 Task: Compare flight options and prices from New Delhi to Mumbai and Bengaluru using Google Flights and MakeMyTrip, applying filters for non-stop flights, carry-on bag, and price up to ₹30,000.
Action: Mouse moved to (451, 380)
Screenshot: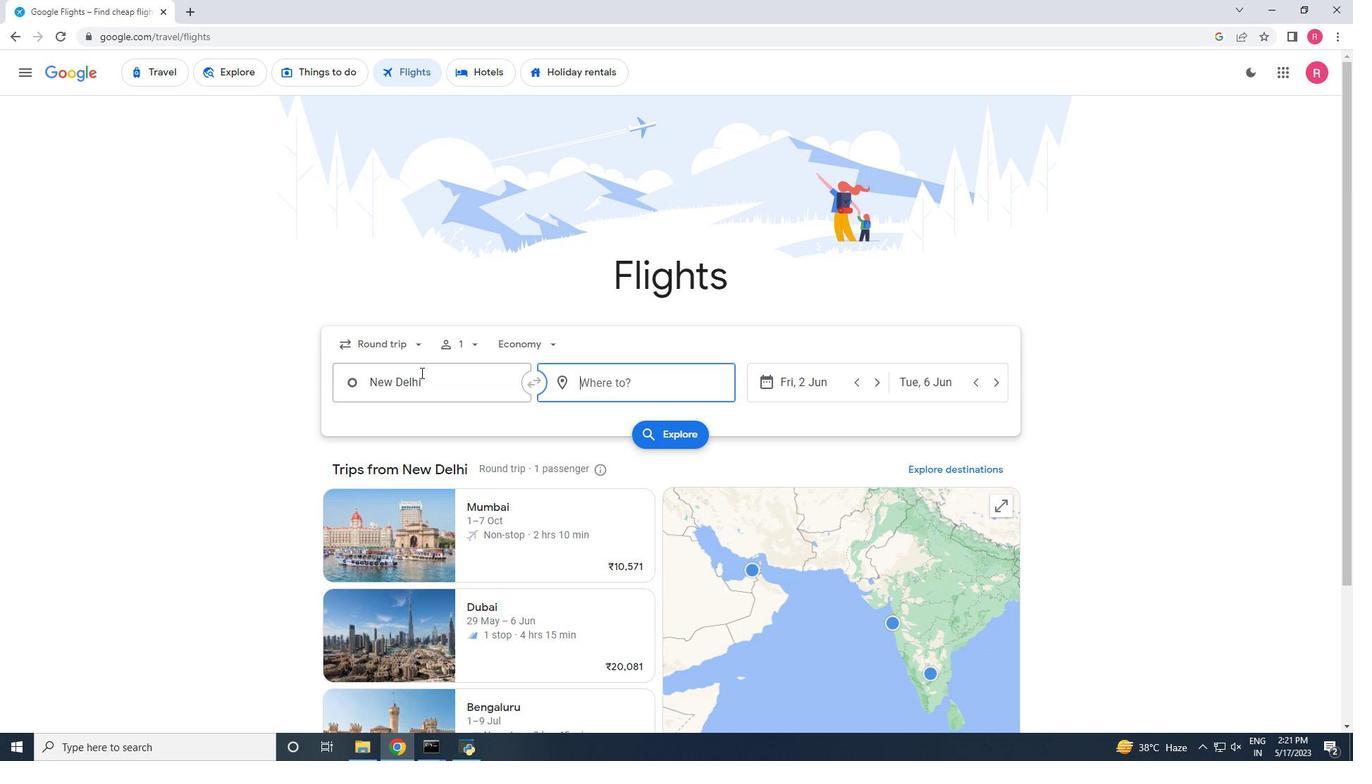 
Action: Mouse pressed left at (451, 380)
Screenshot: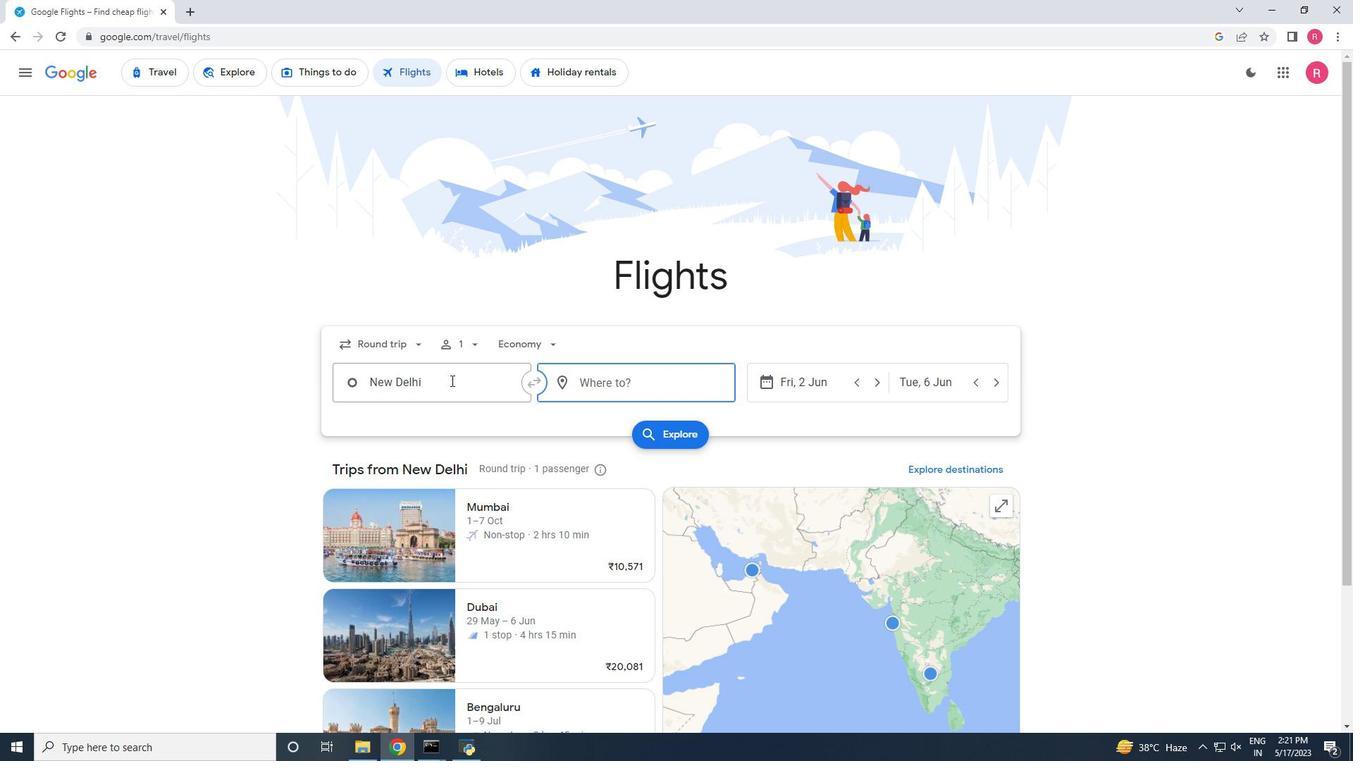 
Action: Mouse moved to (677, 386)
Screenshot: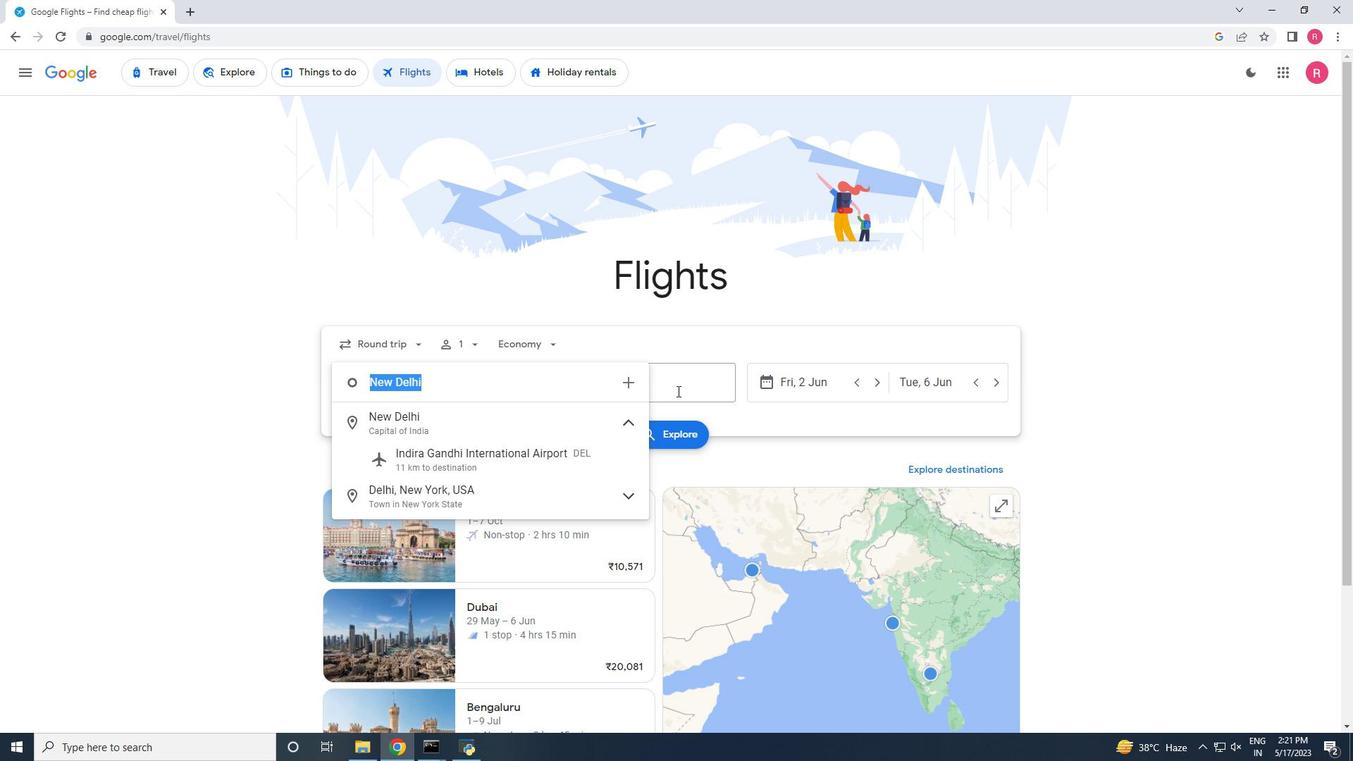 
Action: Mouse pressed left at (677, 386)
Screenshot: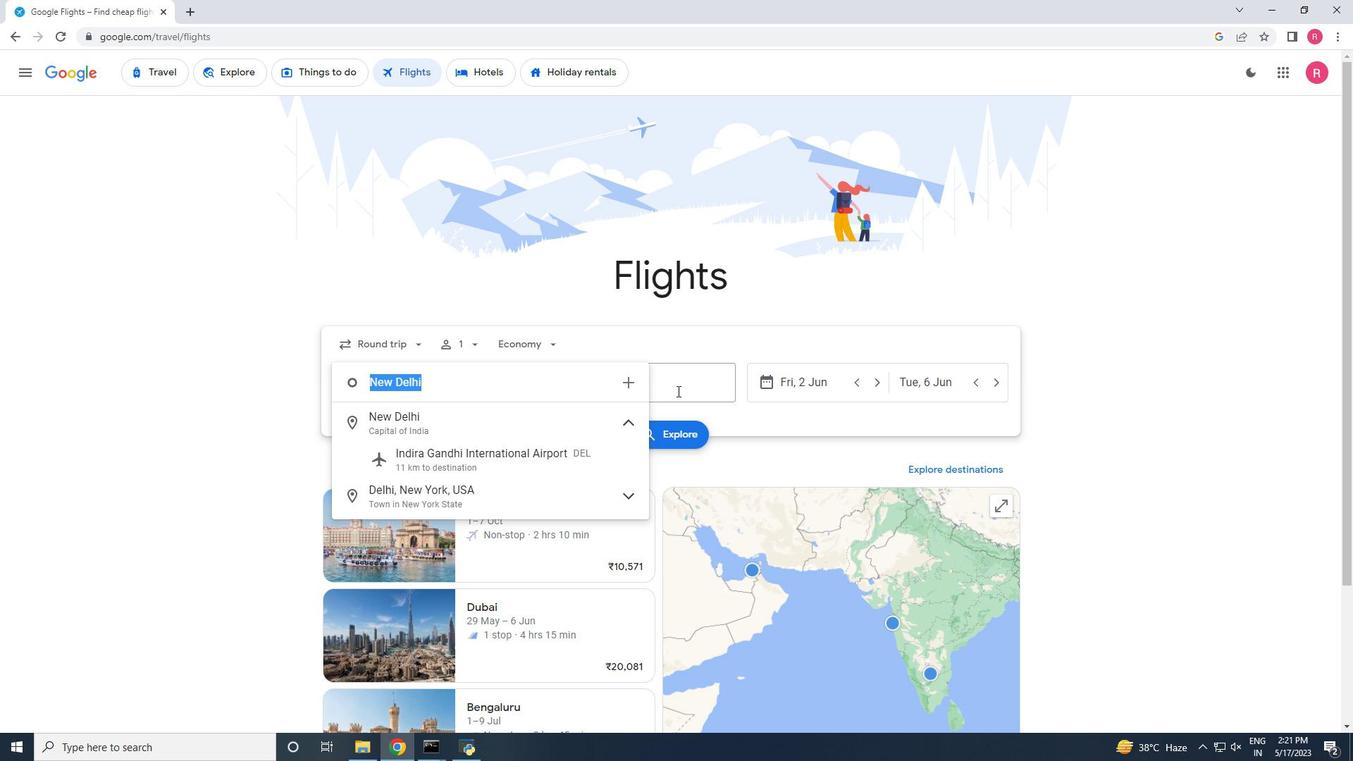 
Action: Key pressed mm<Key.backspace>um<Key.down><Key.enter>
Screenshot: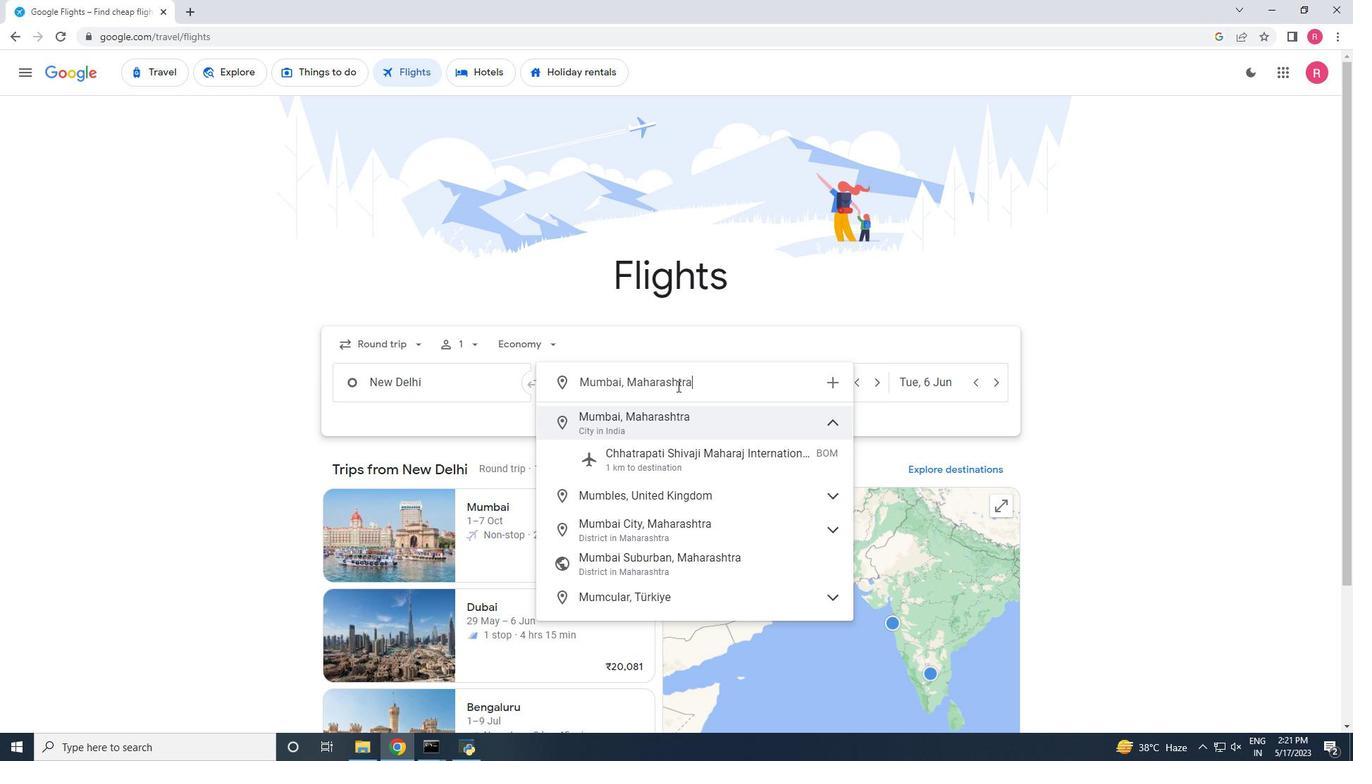 
Action: Mouse moved to (415, 349)
Screenshot: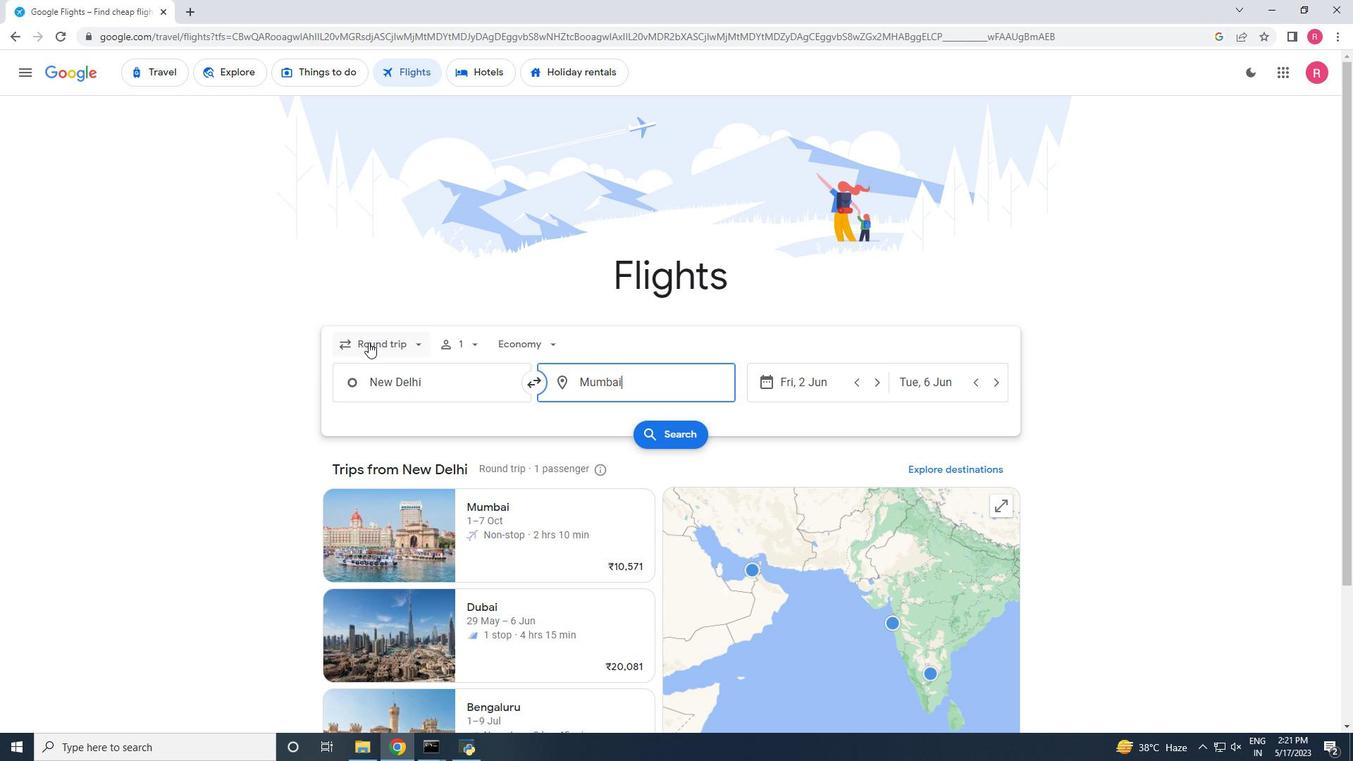 
Action: Mouse pressed left at (415, 349)
Screenshot: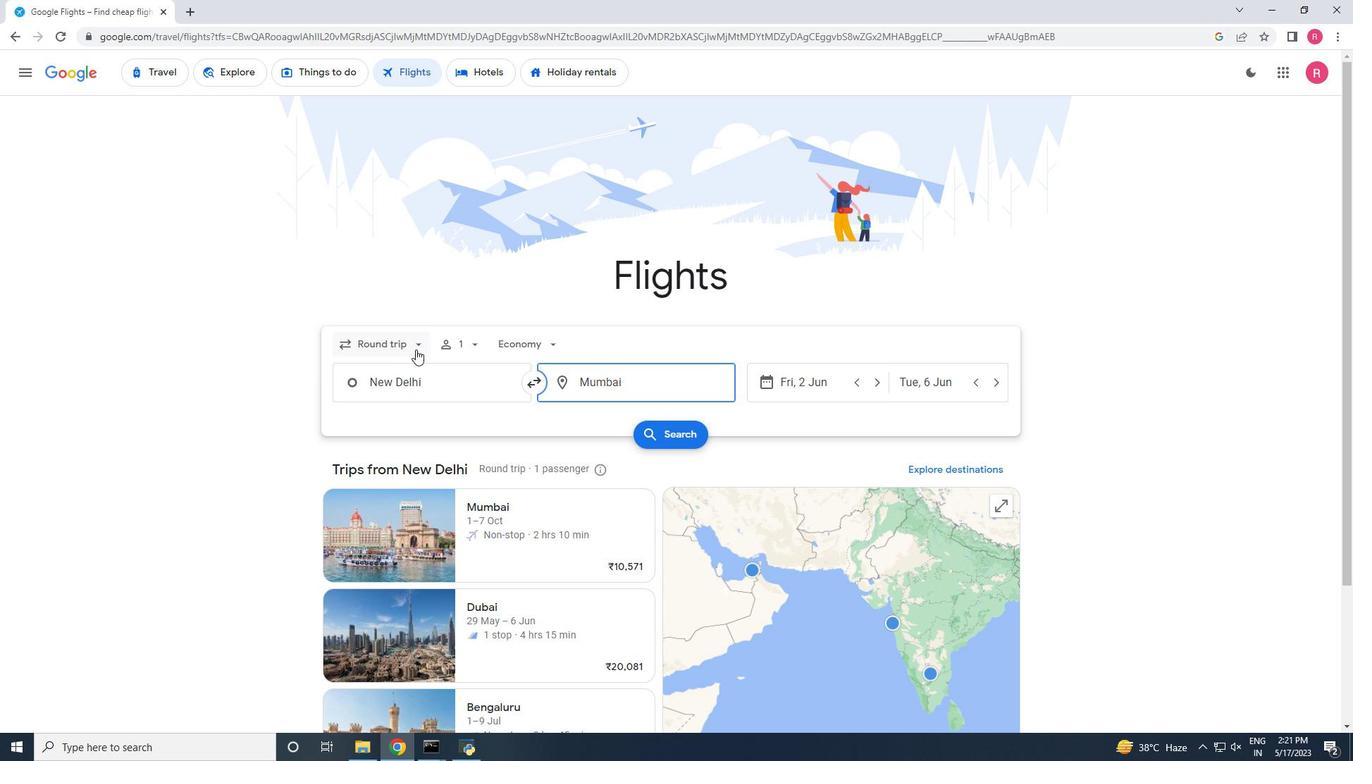 
Action: Mouse moved to (409, 365)
Screenshot: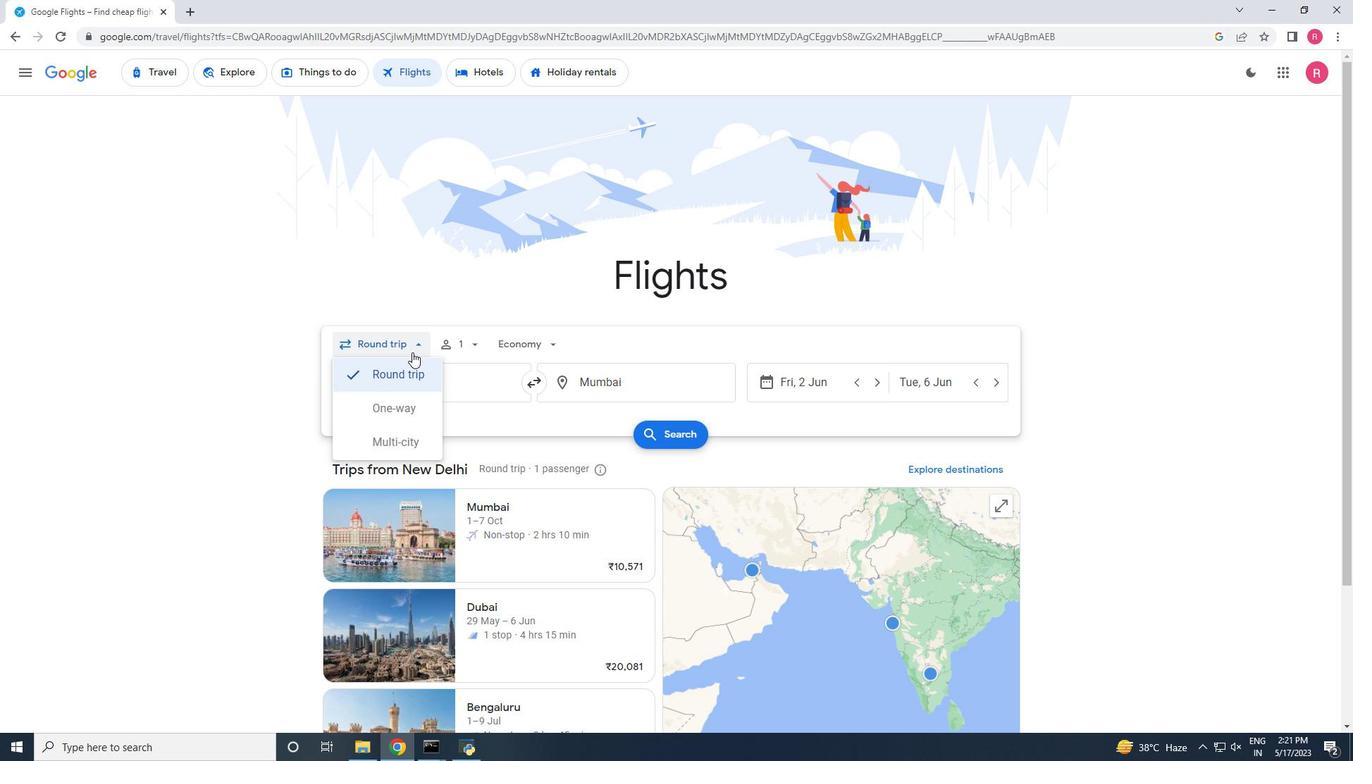 
Action: Mouse pressed left at (409, 365)
Screenshot: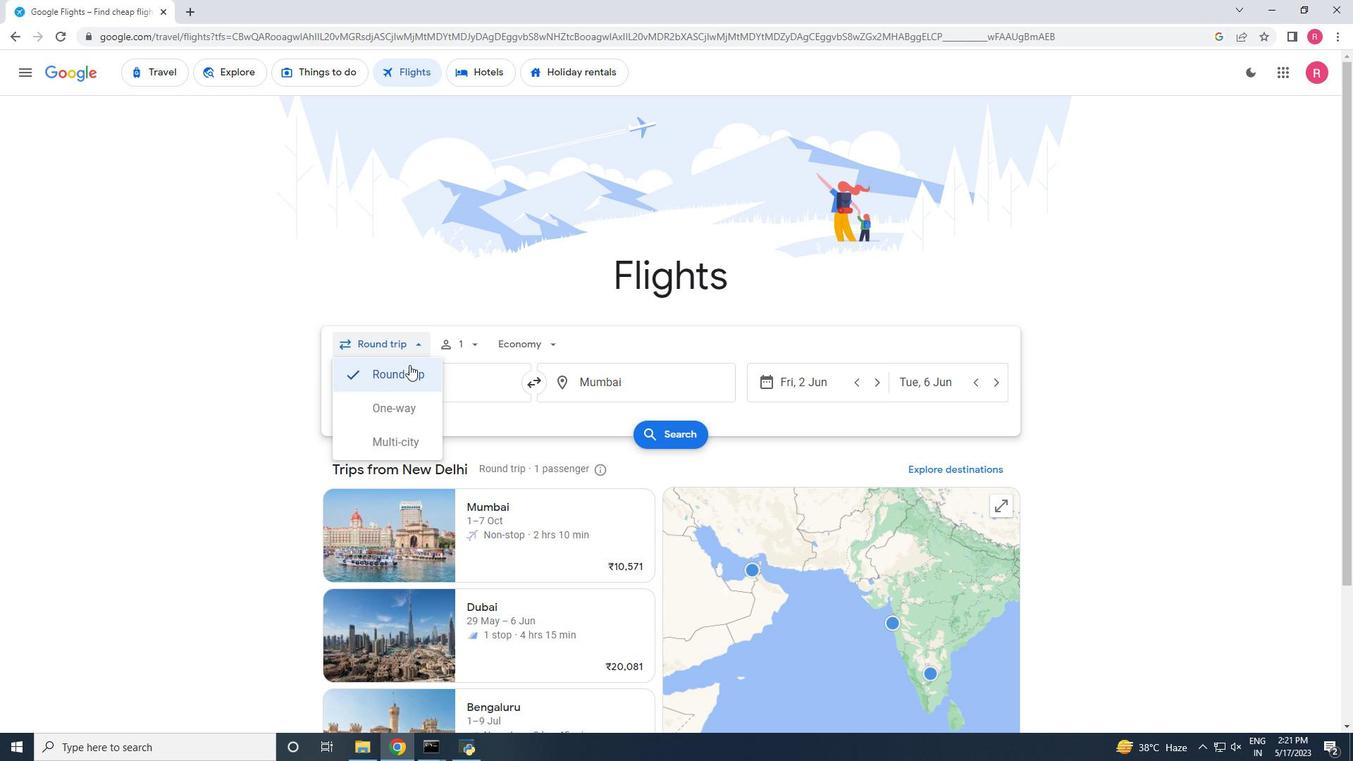 
Action: Mouse moved to (465, 354)
Screenshot: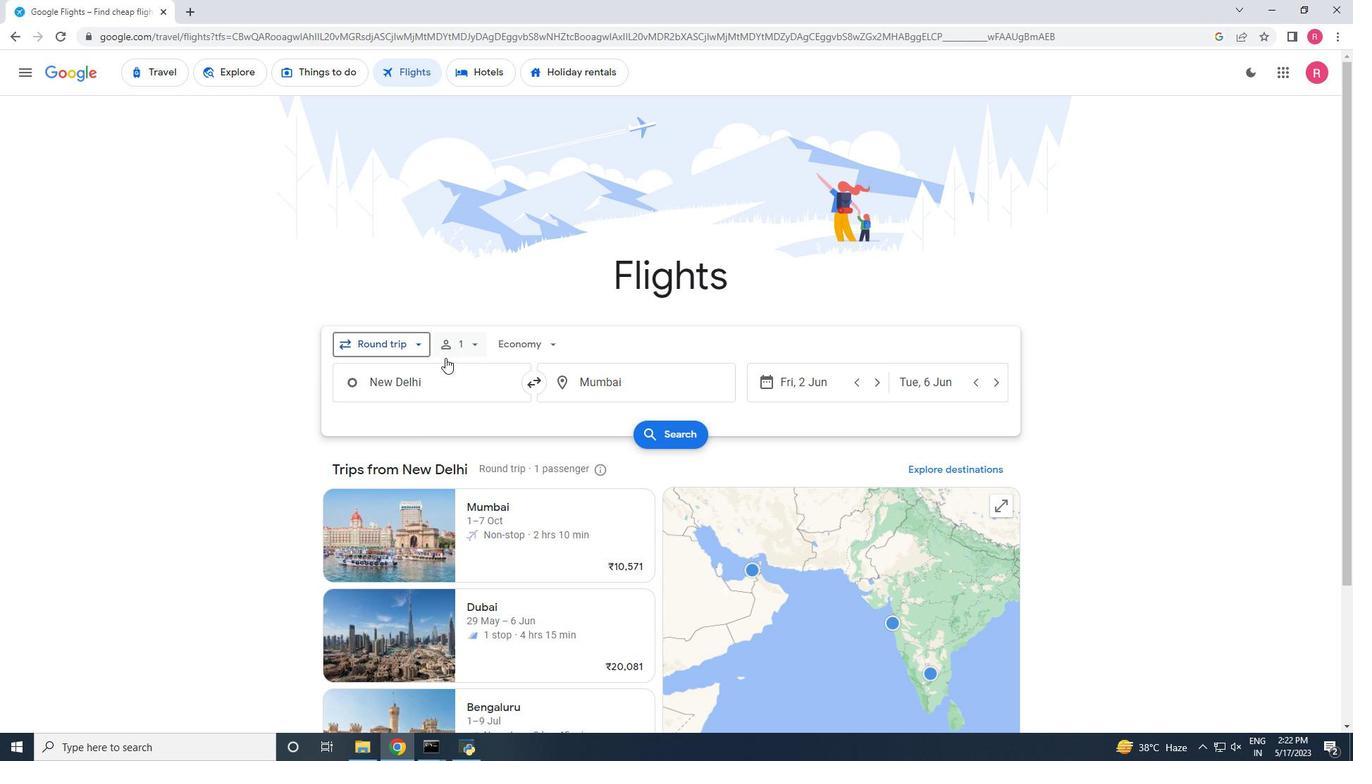 
Action: Mouse pressed left at (465, 354)
Screenshot: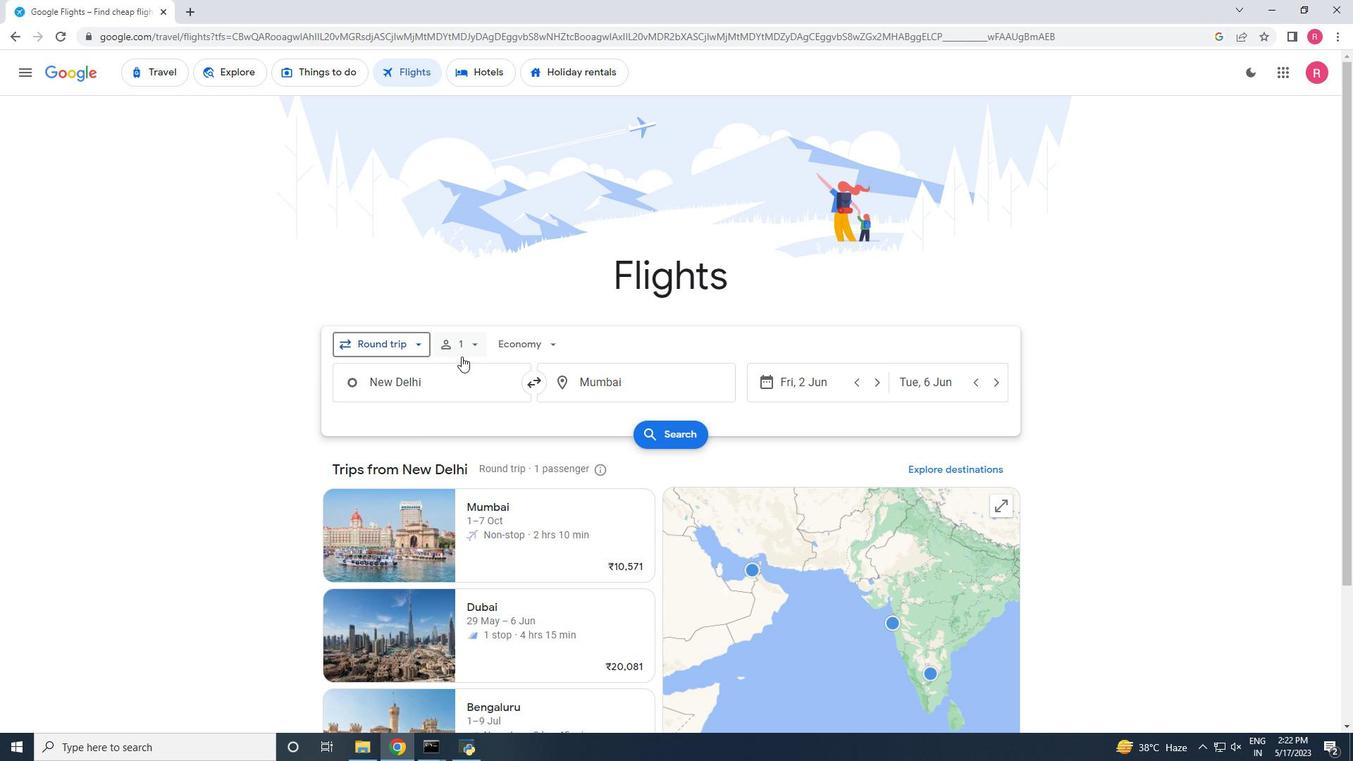 
Action: Mouse moved to (568, 527)
Screenshot: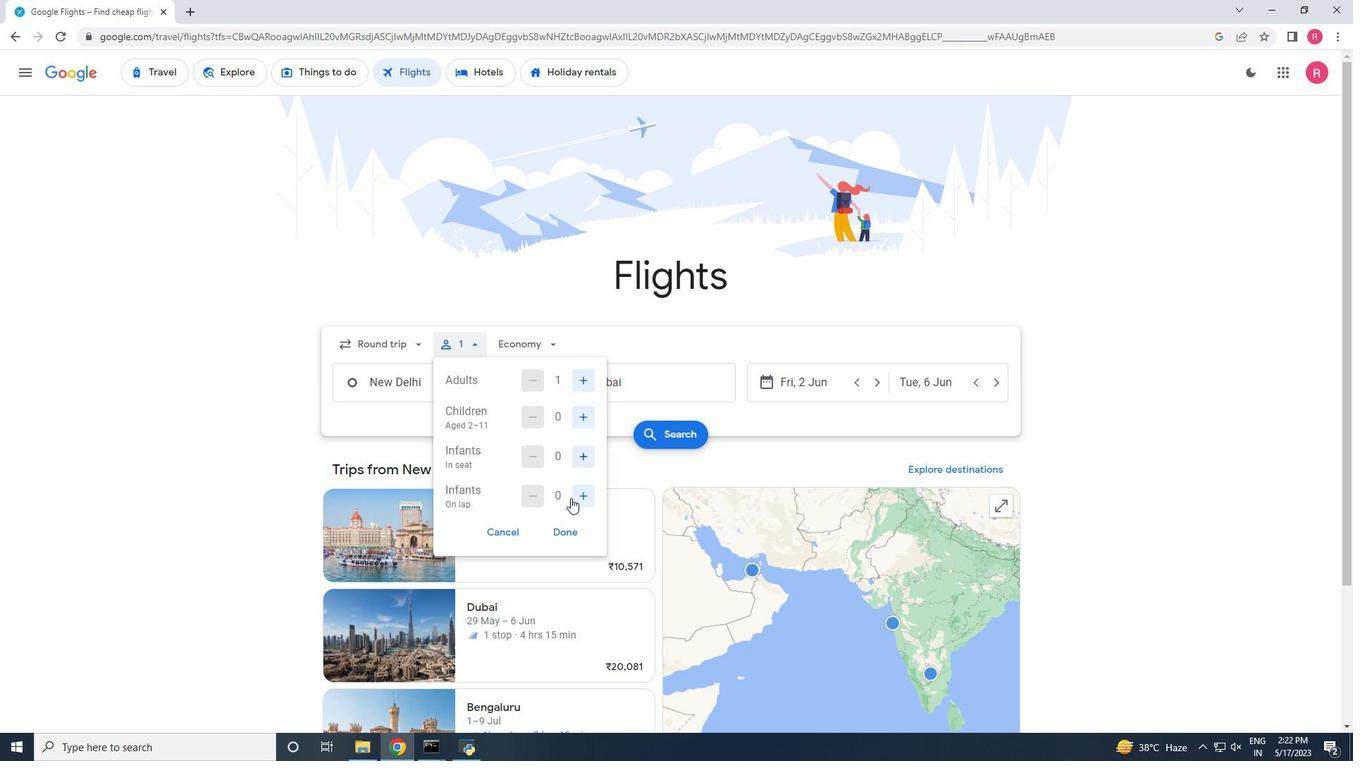 
Action: Mouse pressed left at (568, 527)
Screenshot: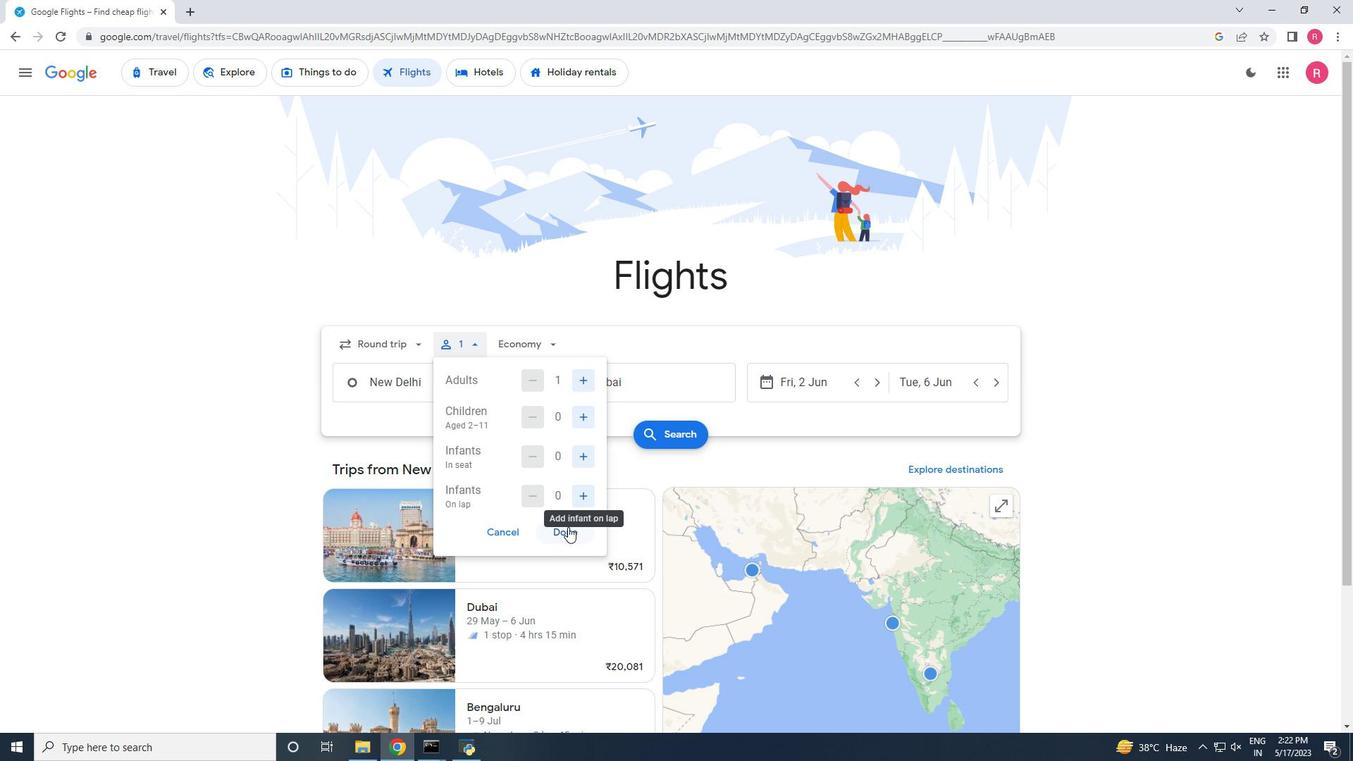 
Action: Mouse moved to (534, 353)
Screenshot: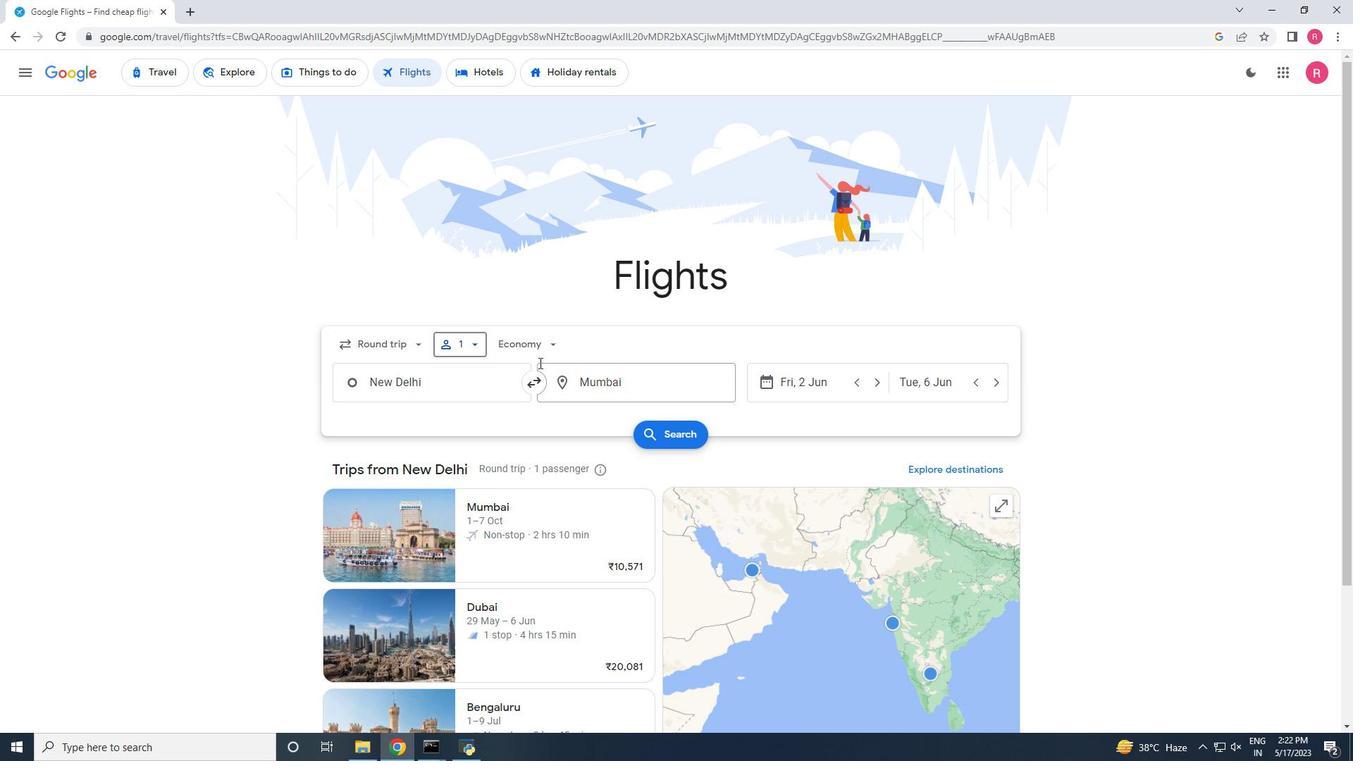 
Action: Mouse pressed left at (534, 353)
Screenshot: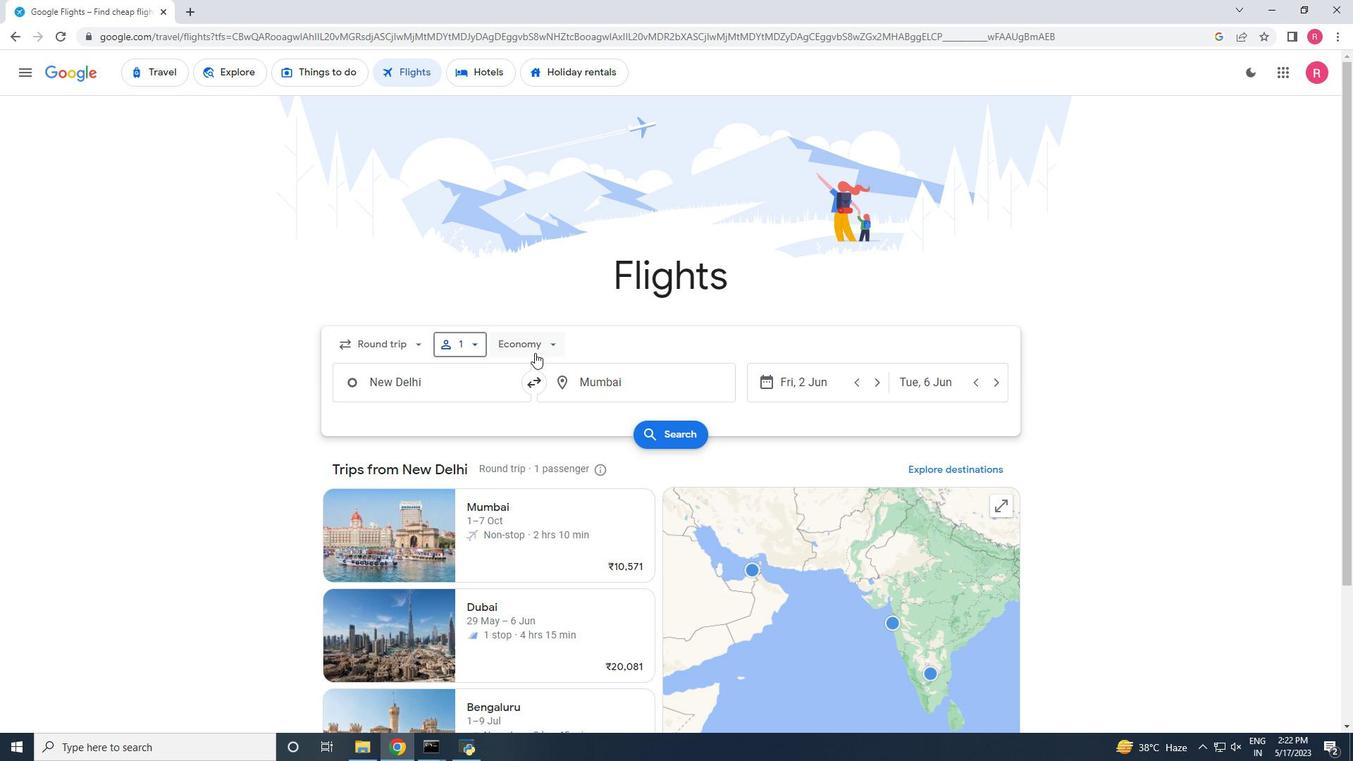 
Action: Mouse moved to (540, 379)
Screenshot: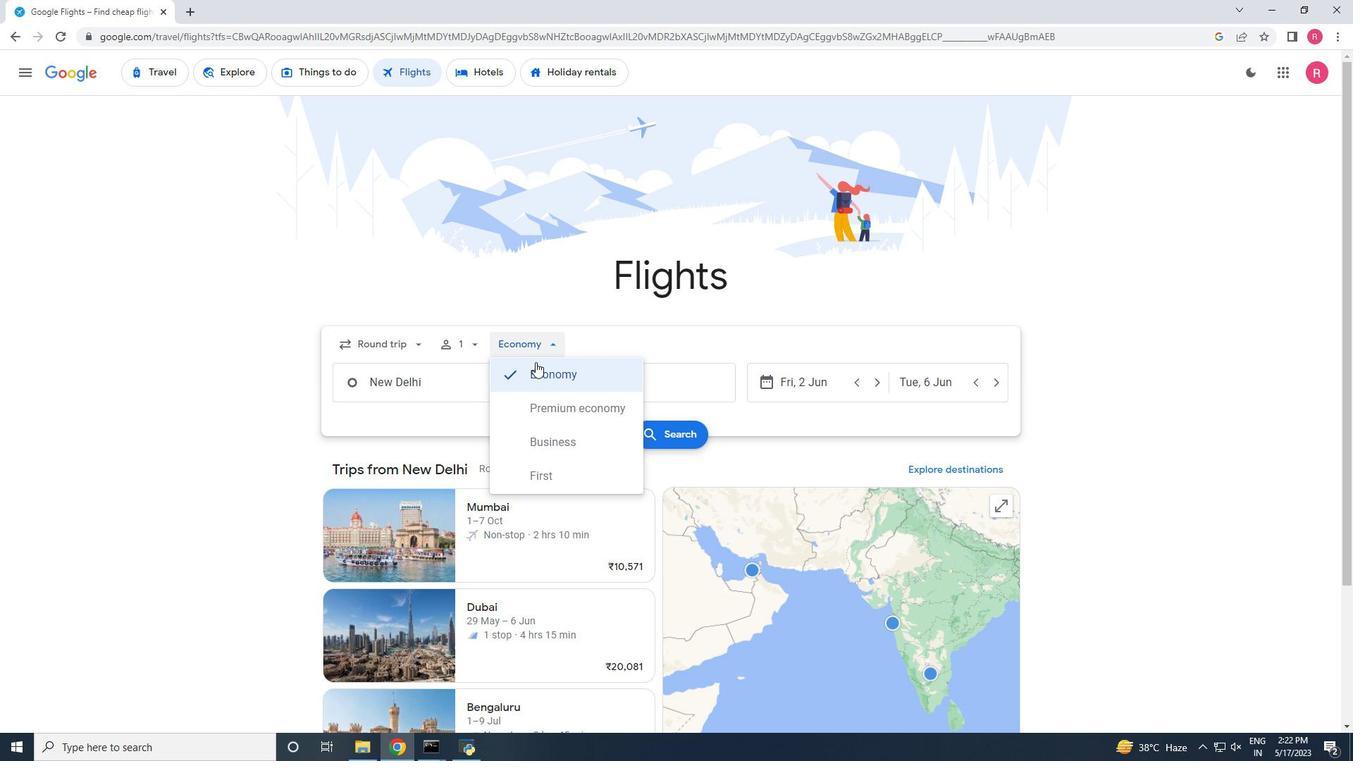
Action: Mouse pressed left at (540, 379)
Screenshot: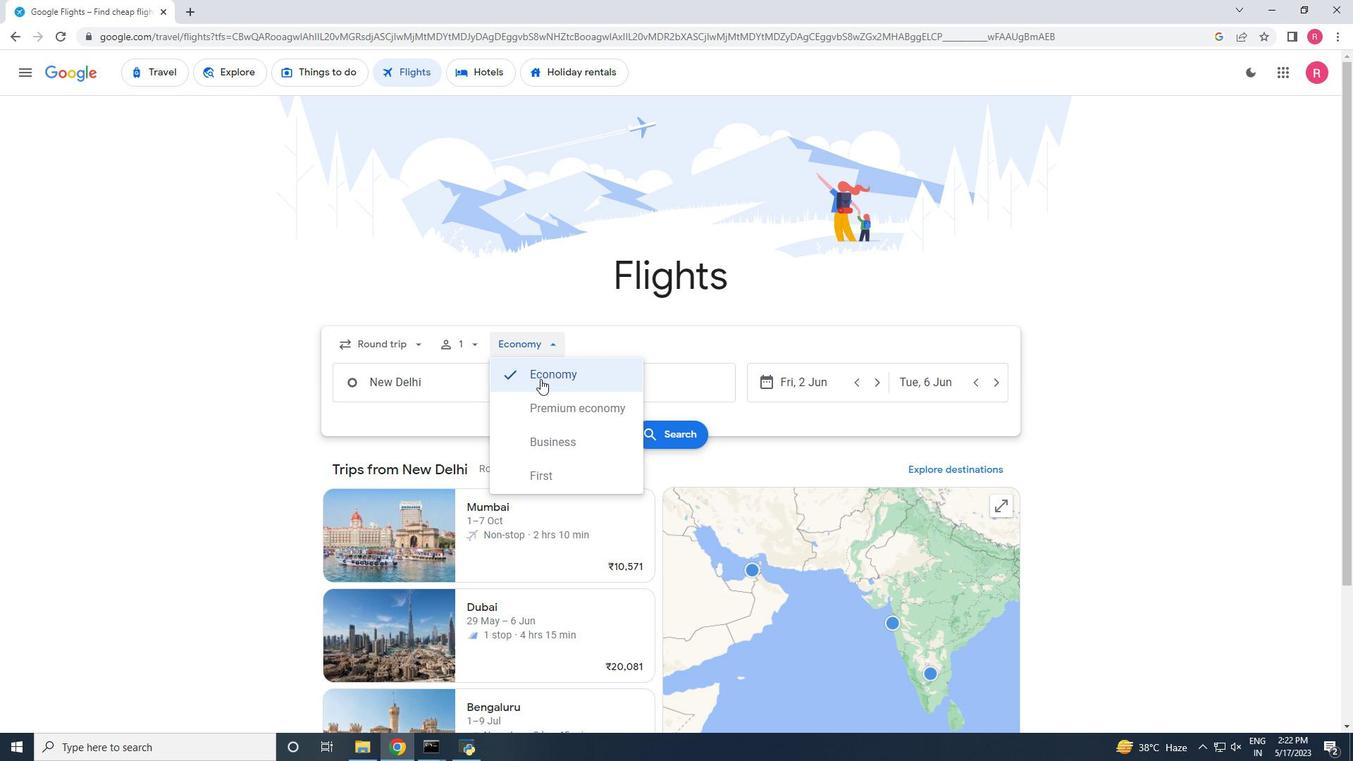 
Action: Mouse moved to (845, 391)
Screenshot: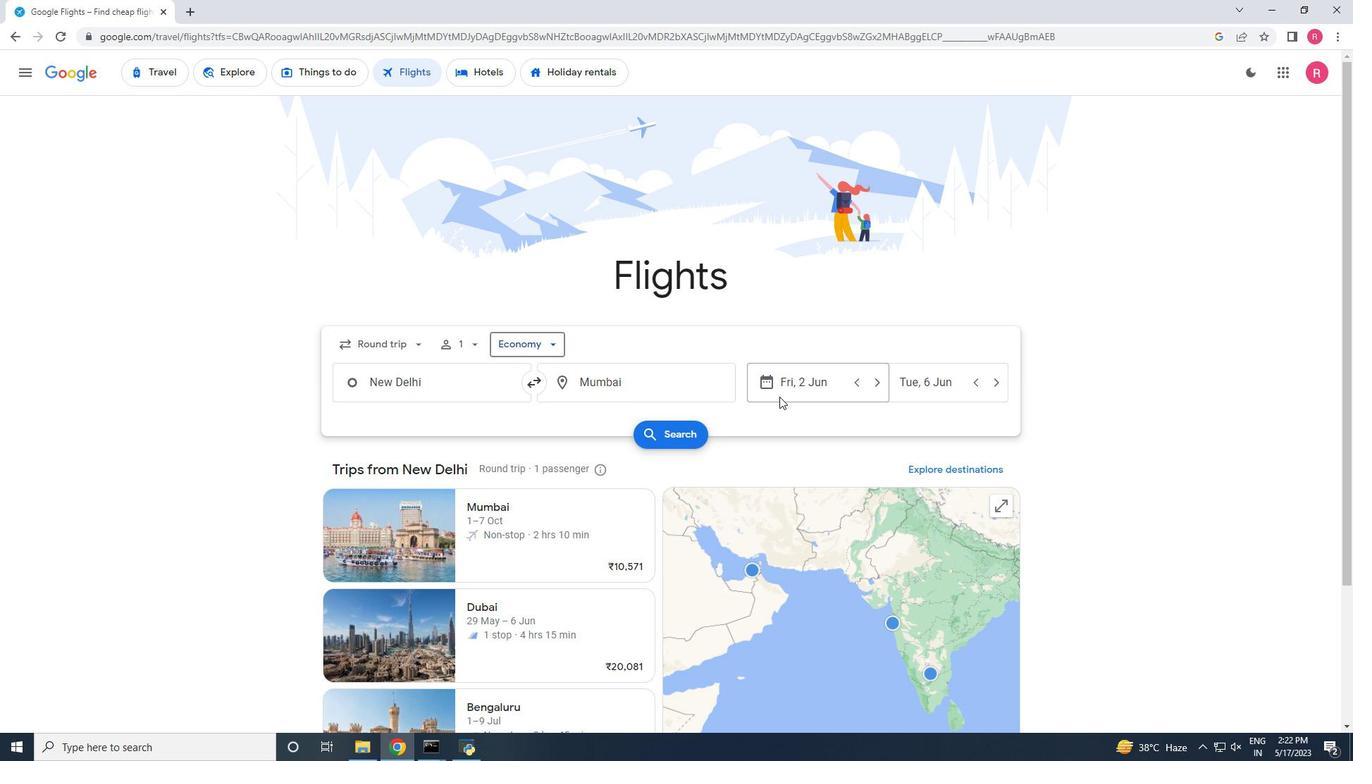 
Action: Mouse pressed left at (845, 391)
Screenshot: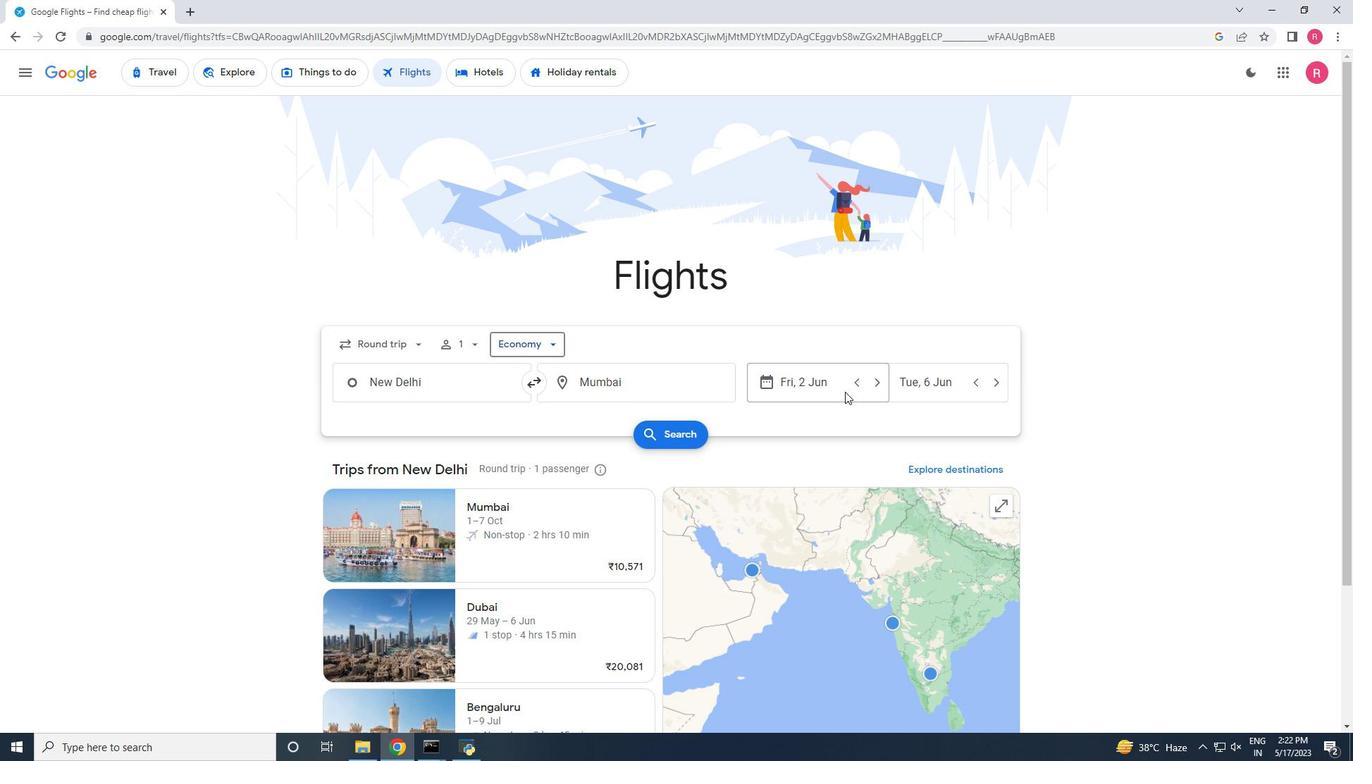
Action: Mouse moved to (897, 544)
Screenshot: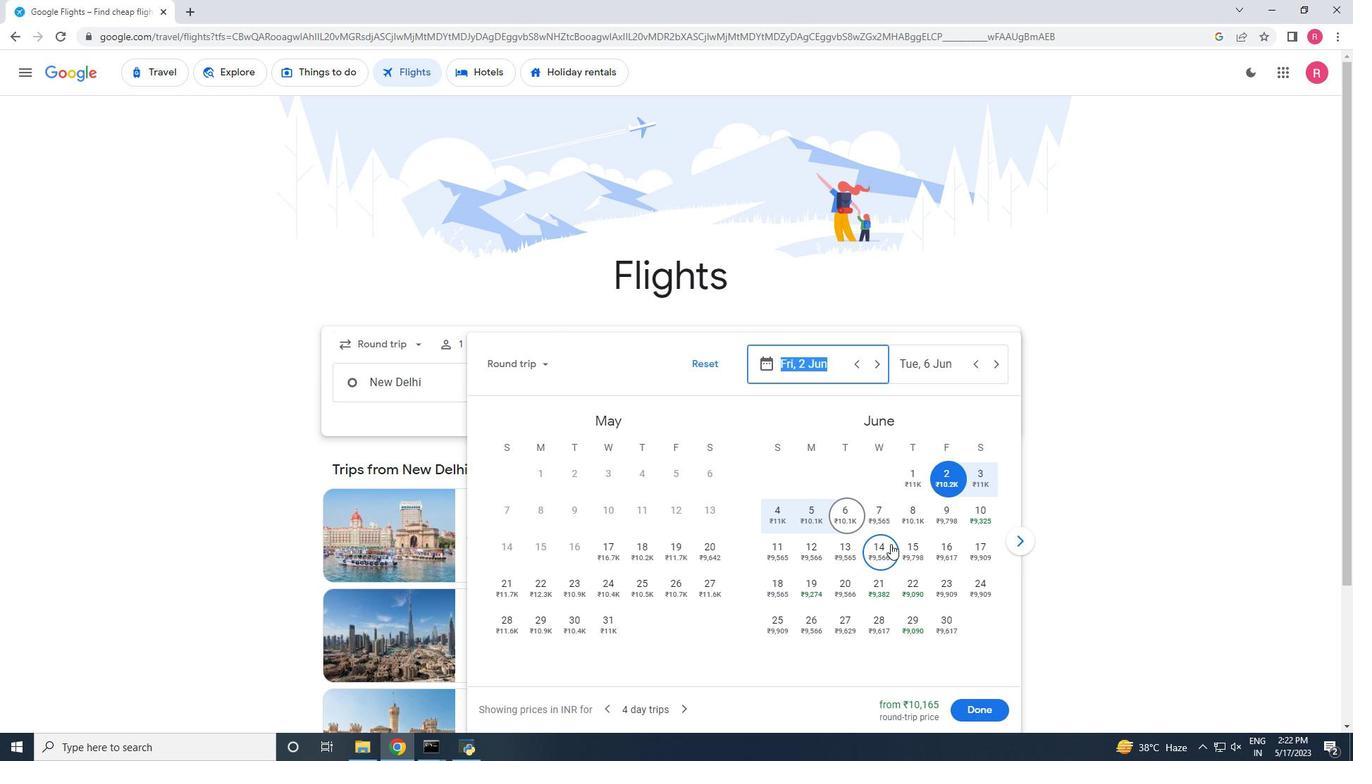 
Action: Mouse pressed left at (897, 544)
Screenshot: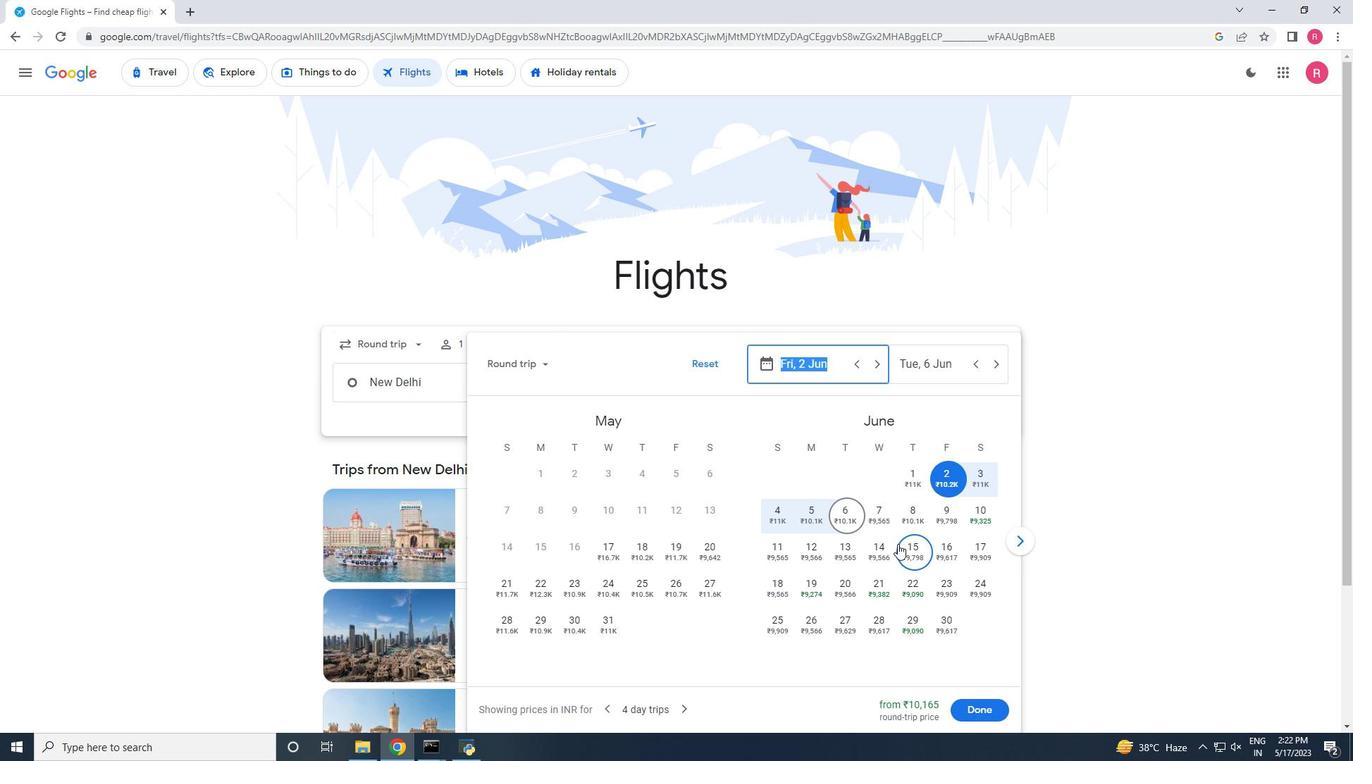 
Action: Mouse moved to (933, 548)
Screenshot: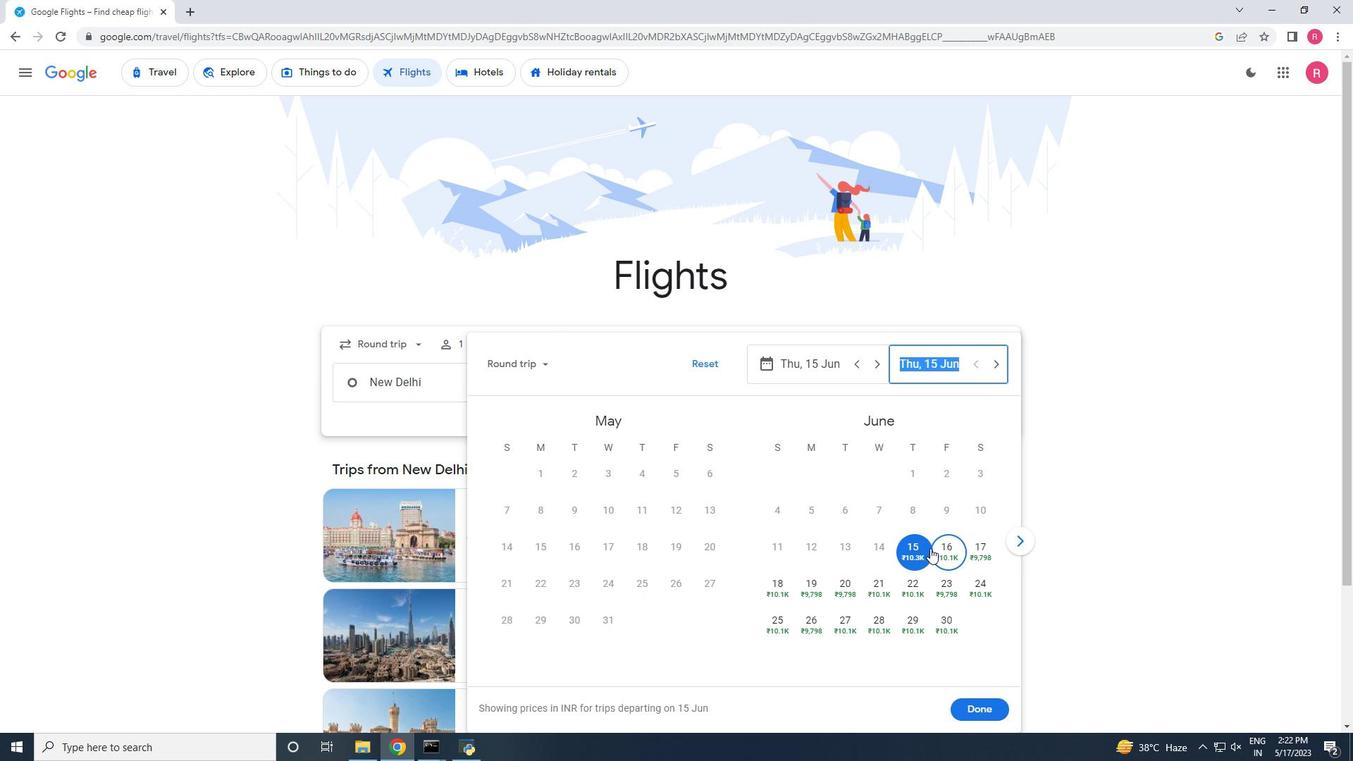 
Action: Mouse pressed left at (933, 548)
Screenshot: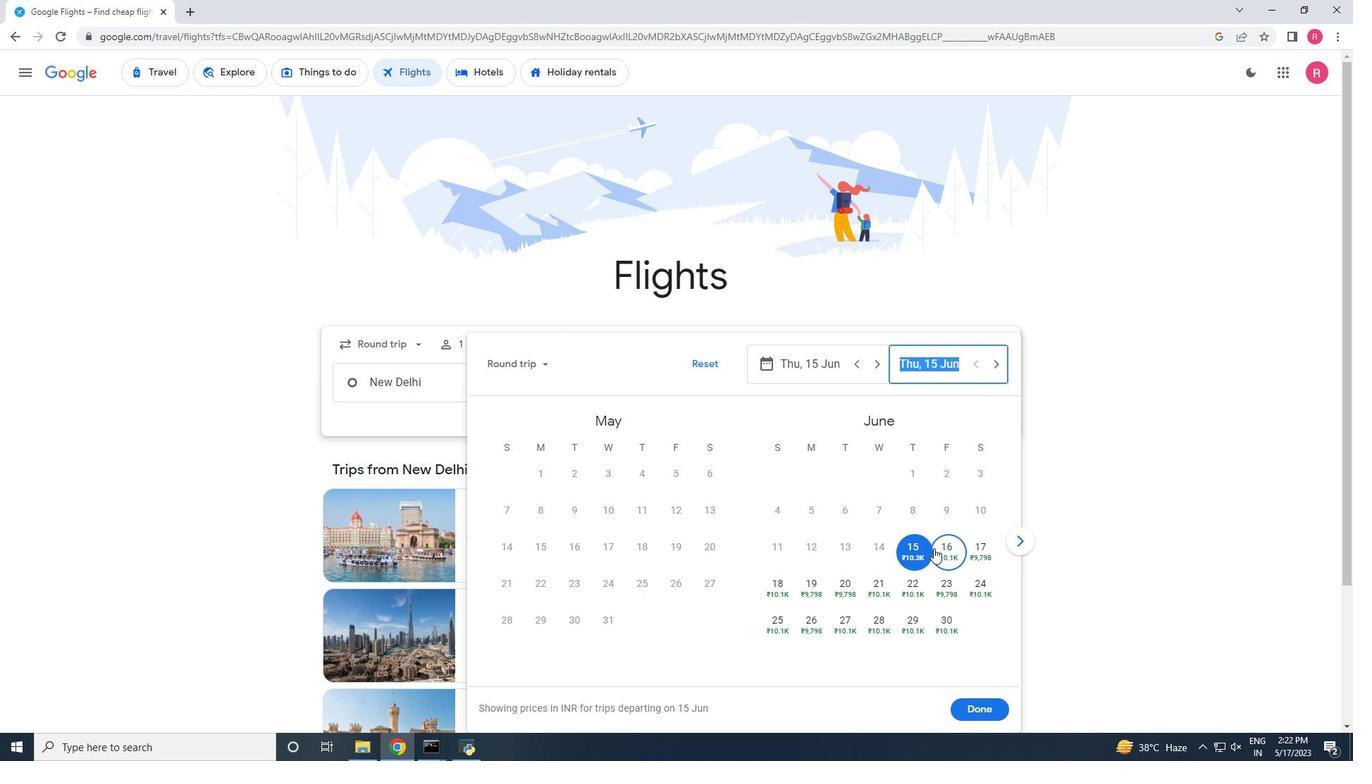 
Action: Mouse moved to (912, 559)
Screenshot: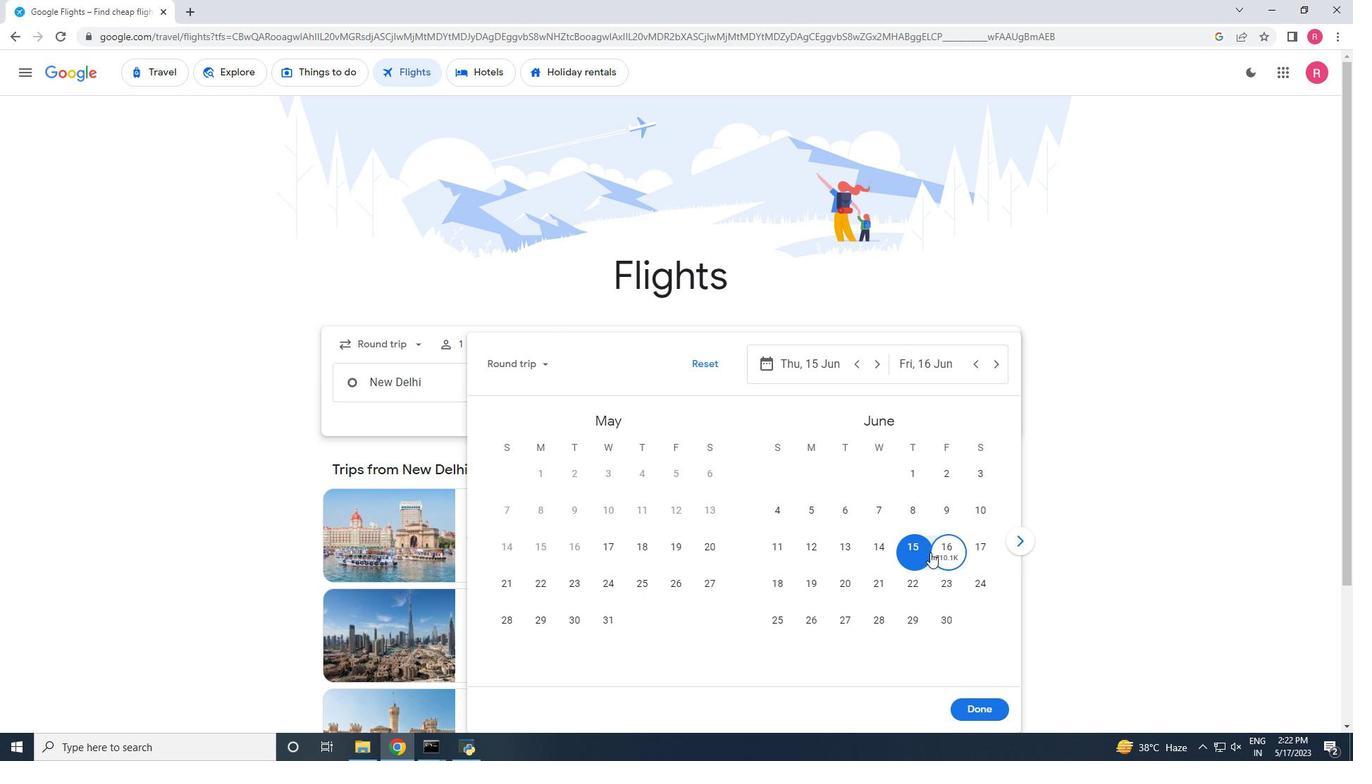 
Action: Mouse pressed left at (912, 559)
Screenshot: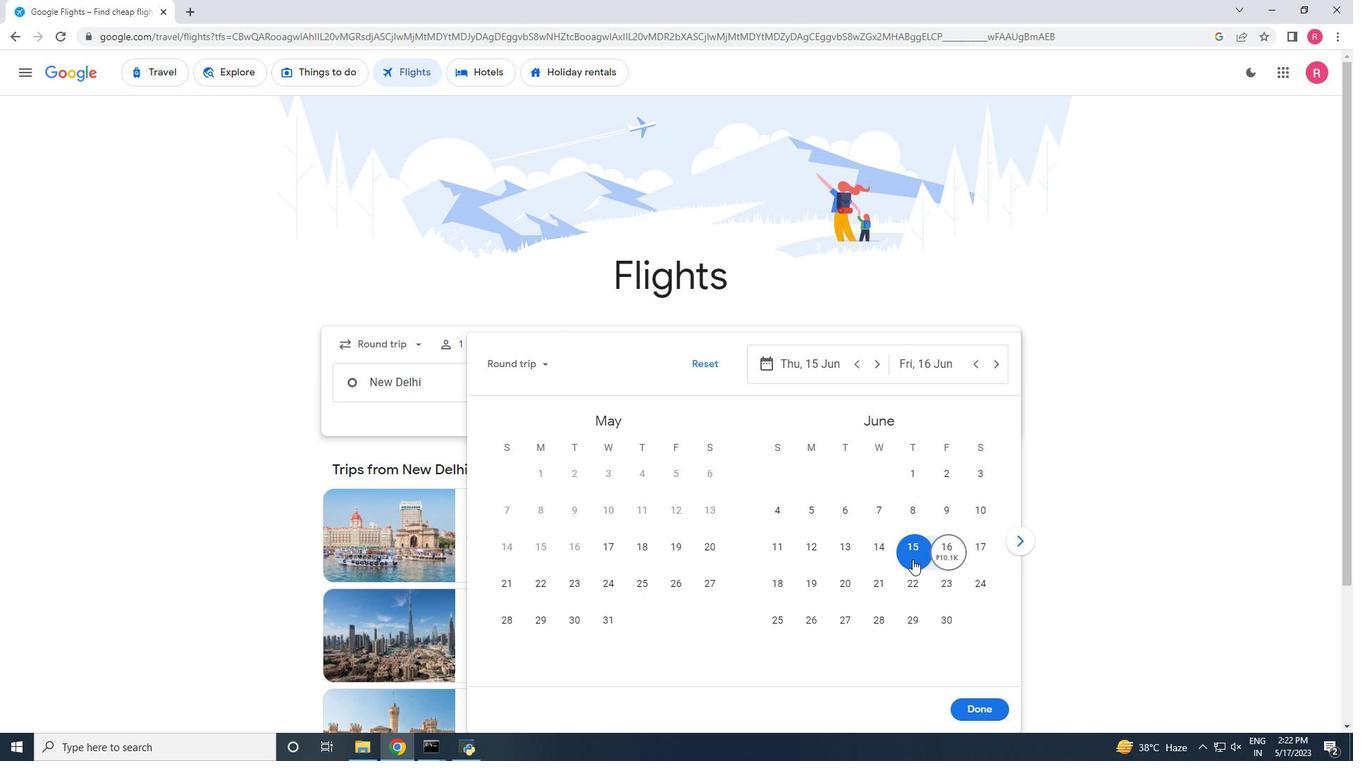 
Action: Mouse pressed left at (912, 559)
Screenshot: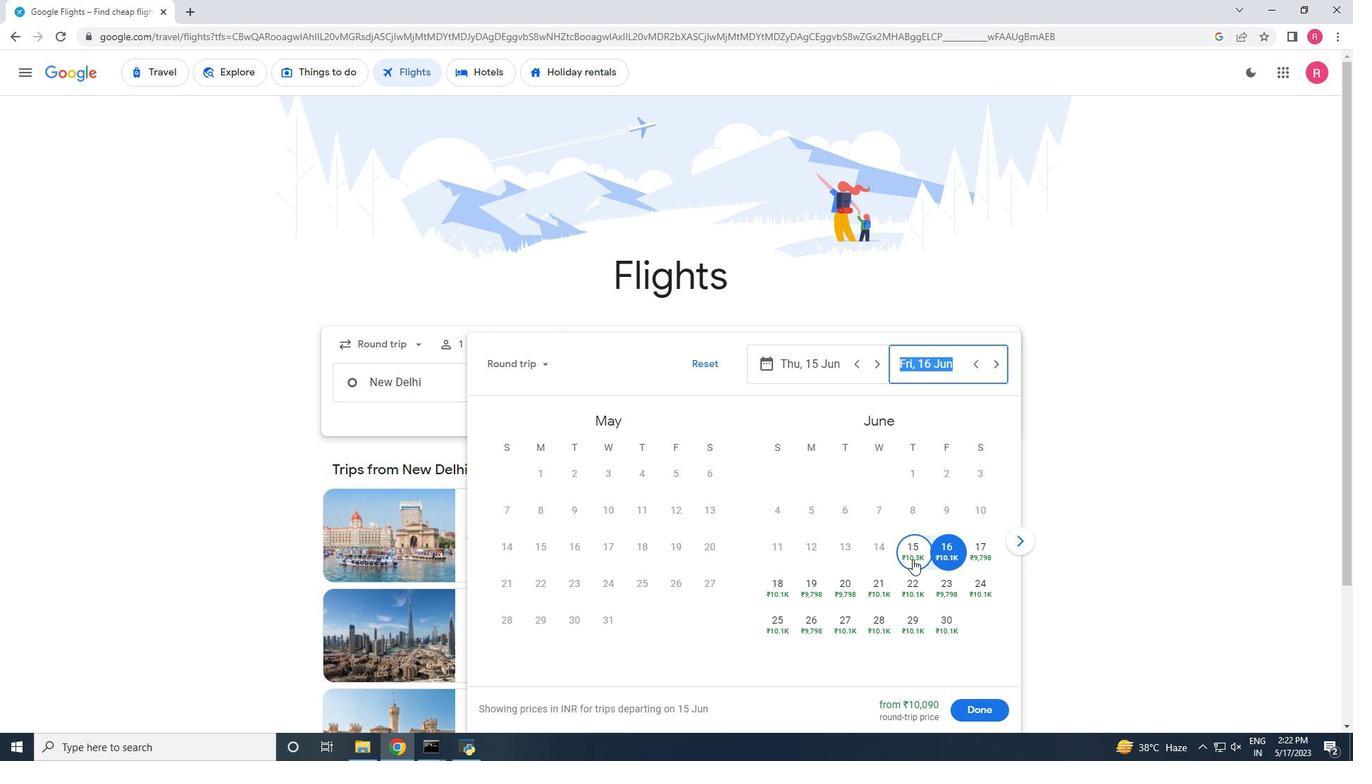 
Action: Mouse moved to (985, 711)
Screenshot: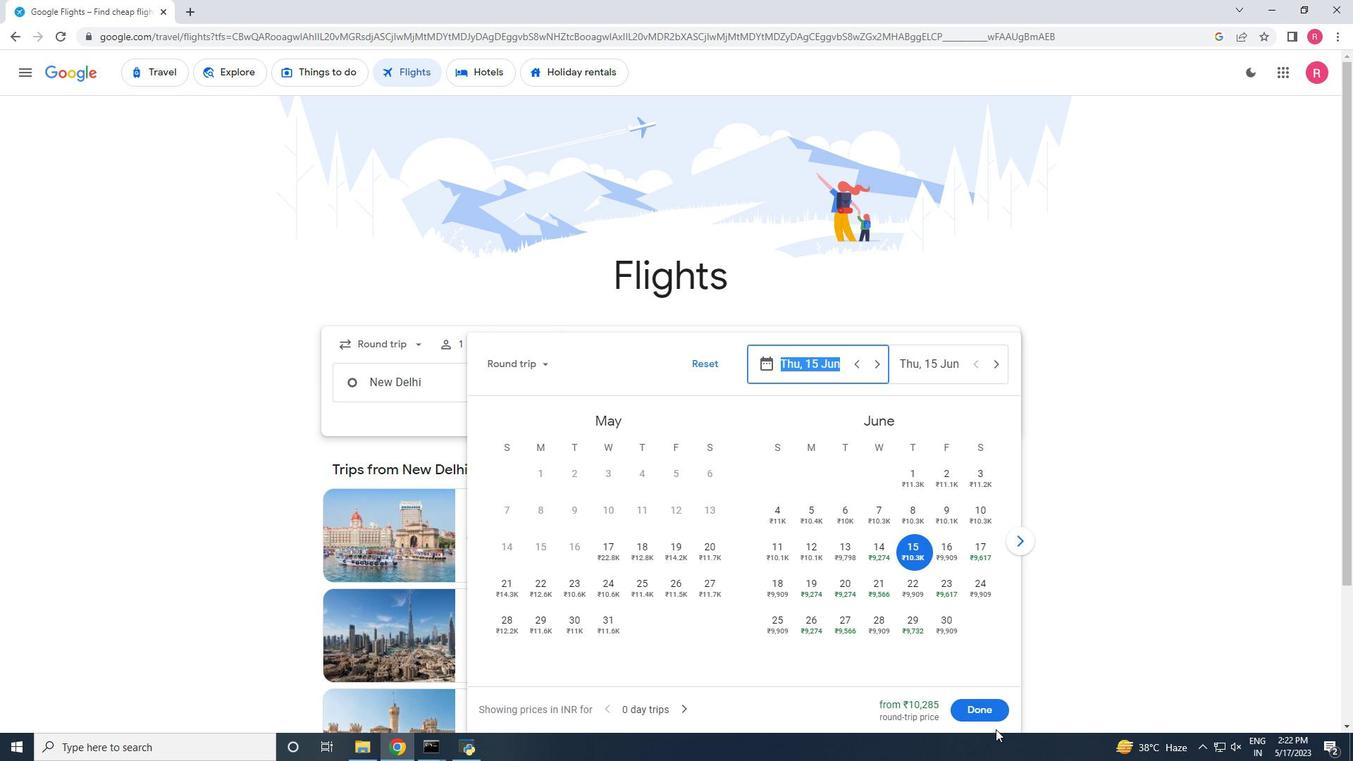 
Action: Mouse pressed left at (985, 711)
Screenshot: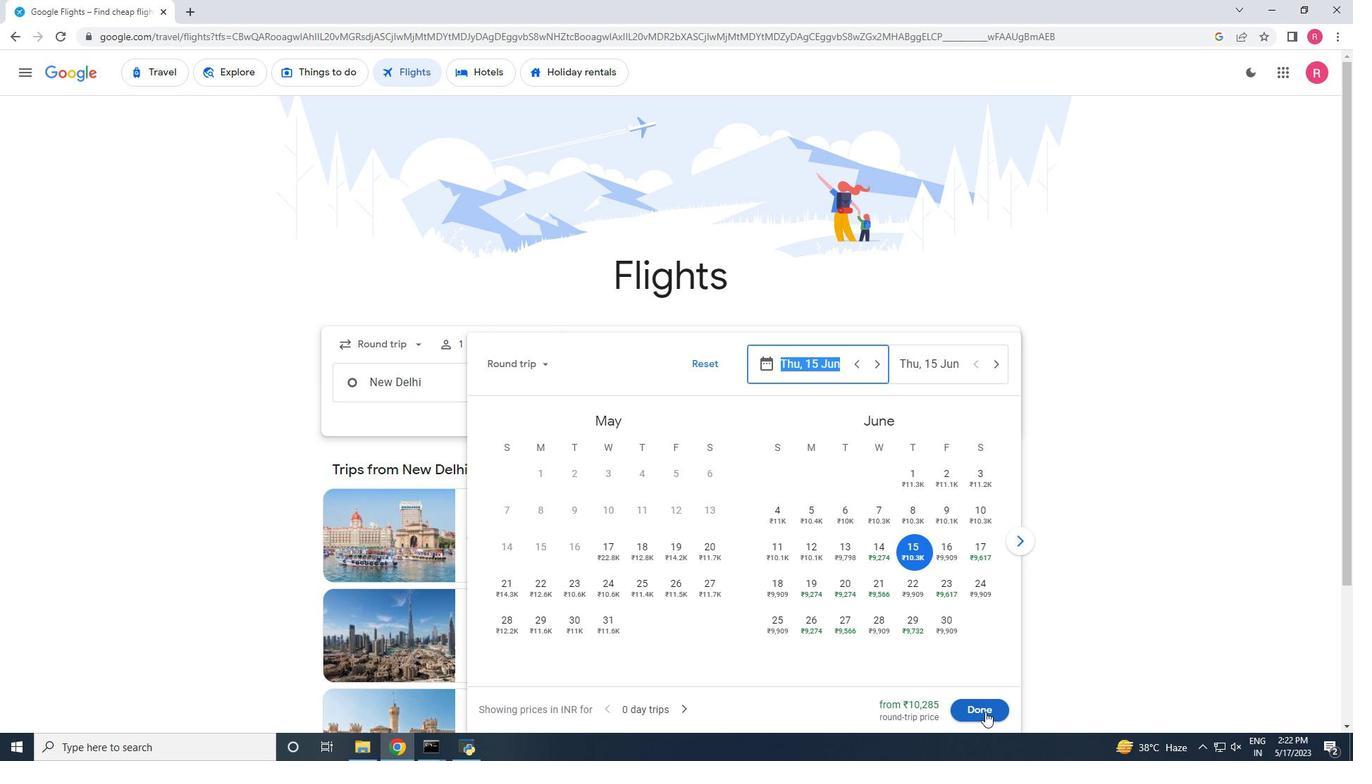 
Action: Mouse moved to (683, 435)
Screenshot: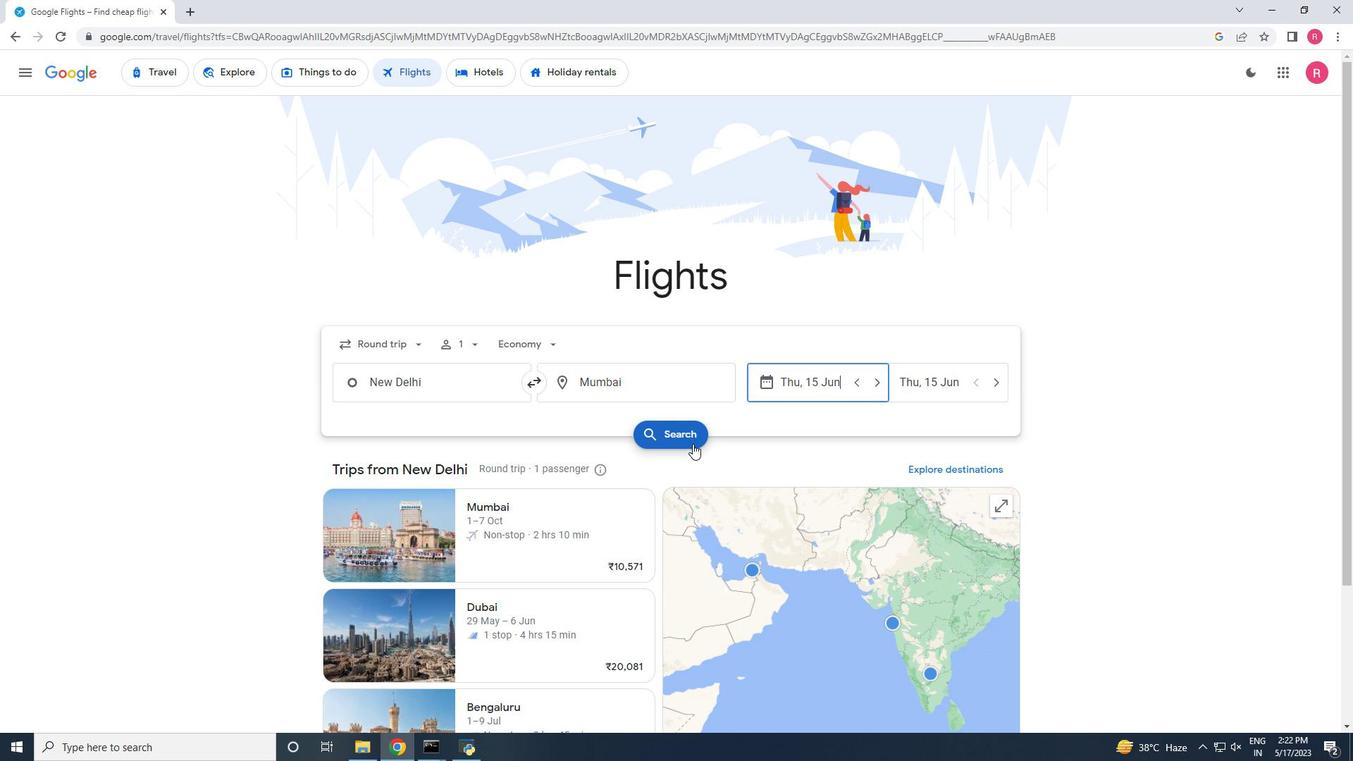 
Action: Mouse pressed left at (683, 435)
Screenshot: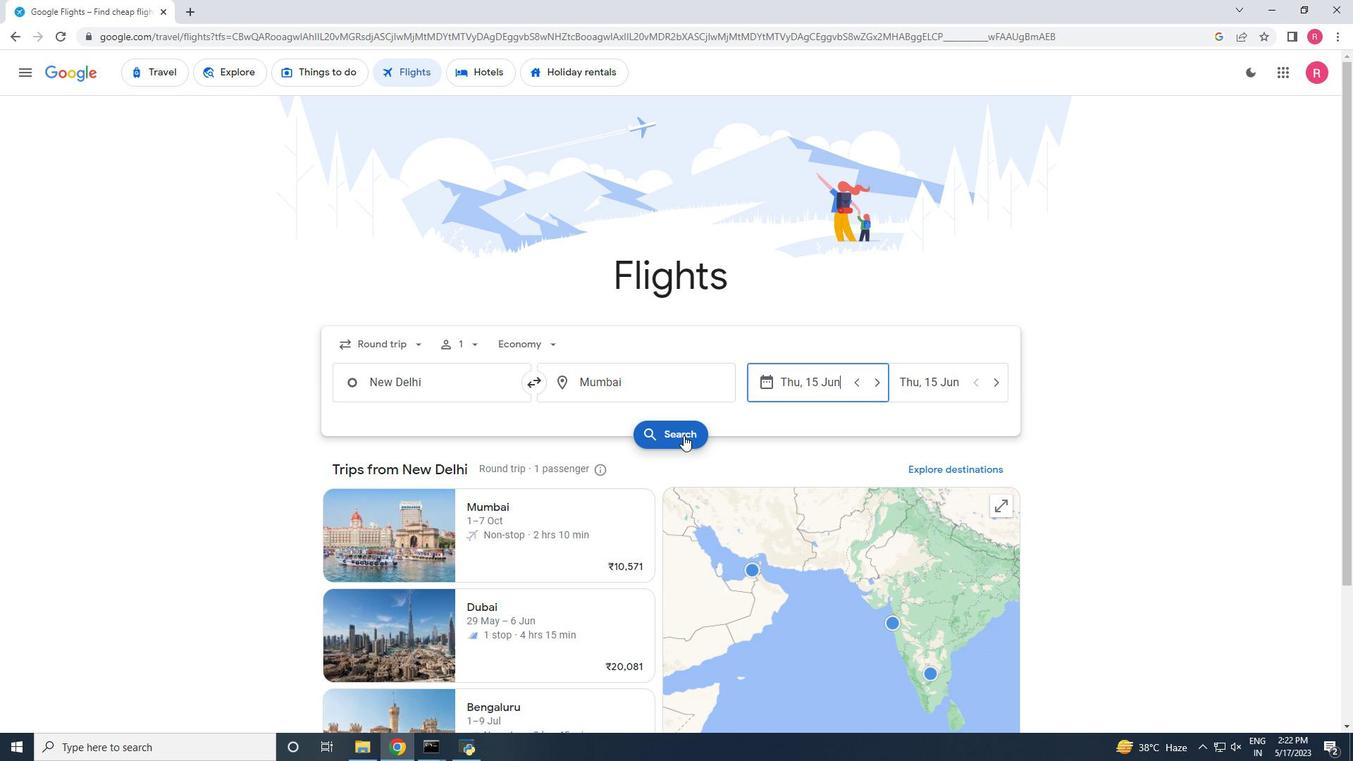 
Action: Mouse moved to (338, 202)
Screenshot: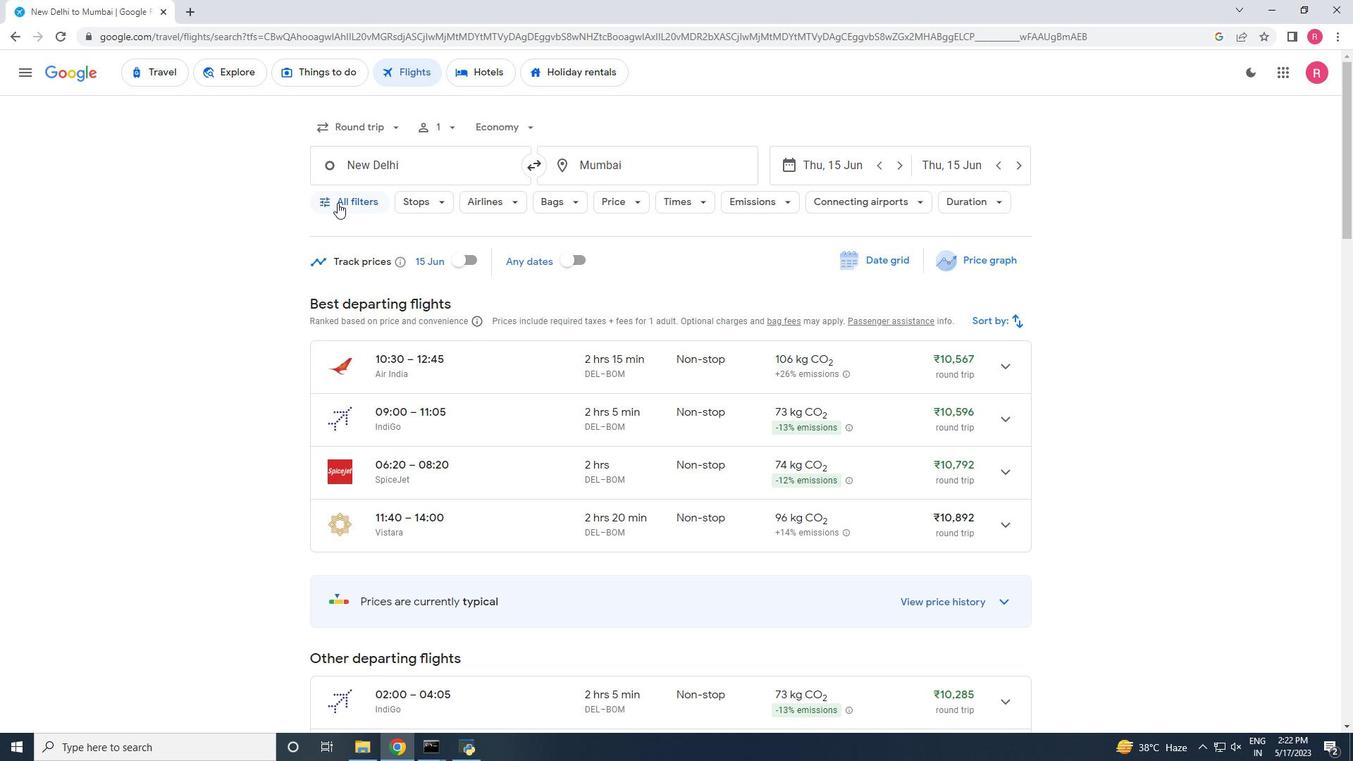 
Action: Mouse pressed left at (338, 202)
Screenshot: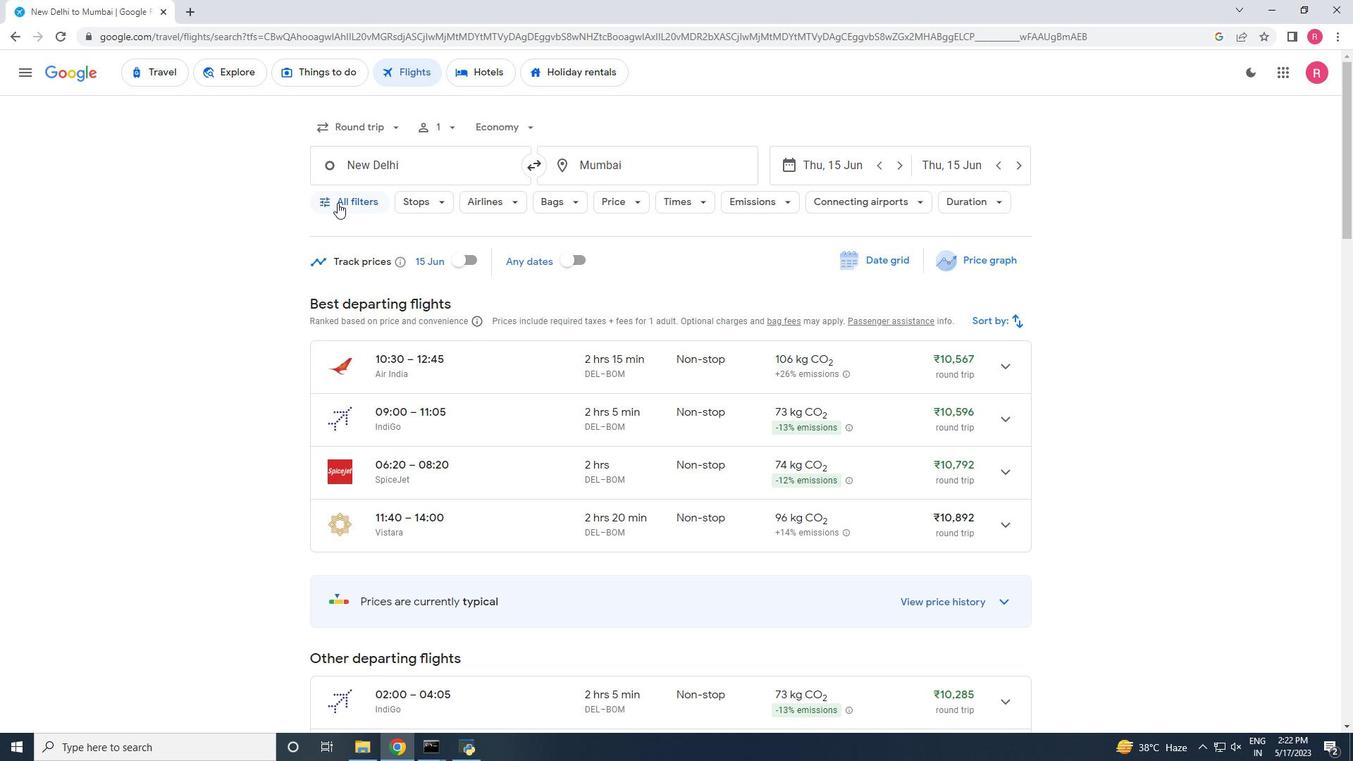 
Action: Mouse moved to (347, 338)
Screenshot: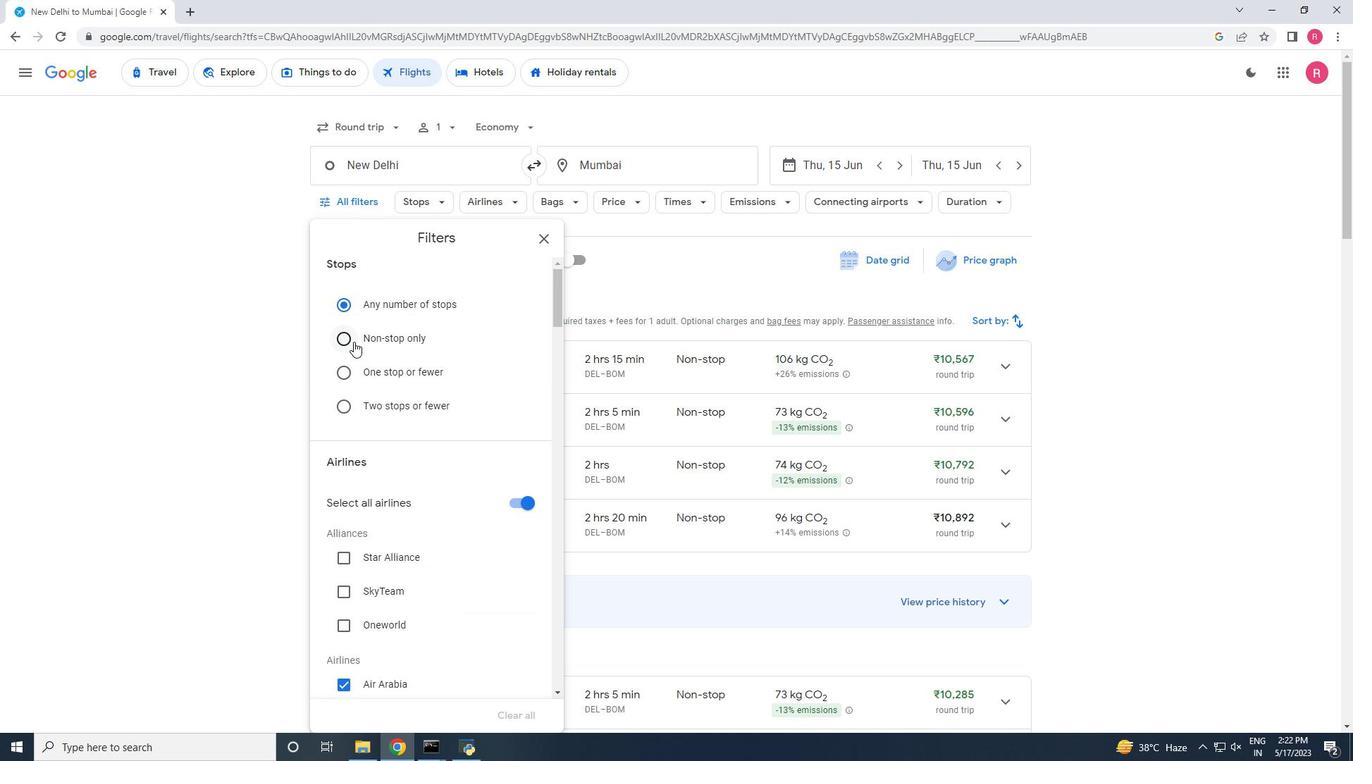 
Action: Mouse pressed left at (347, 338)
Screenshot: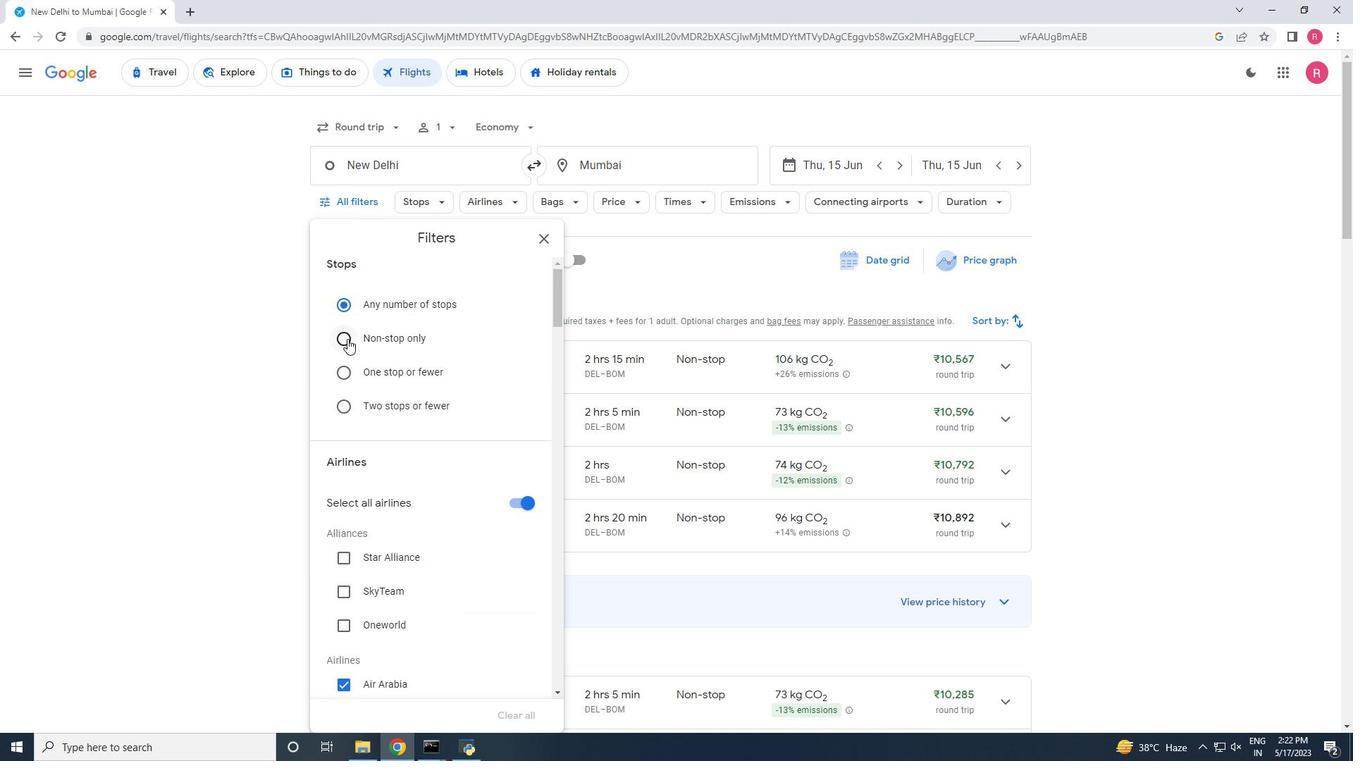 
Action: Mouse moved to (350, 346)
Screenshot: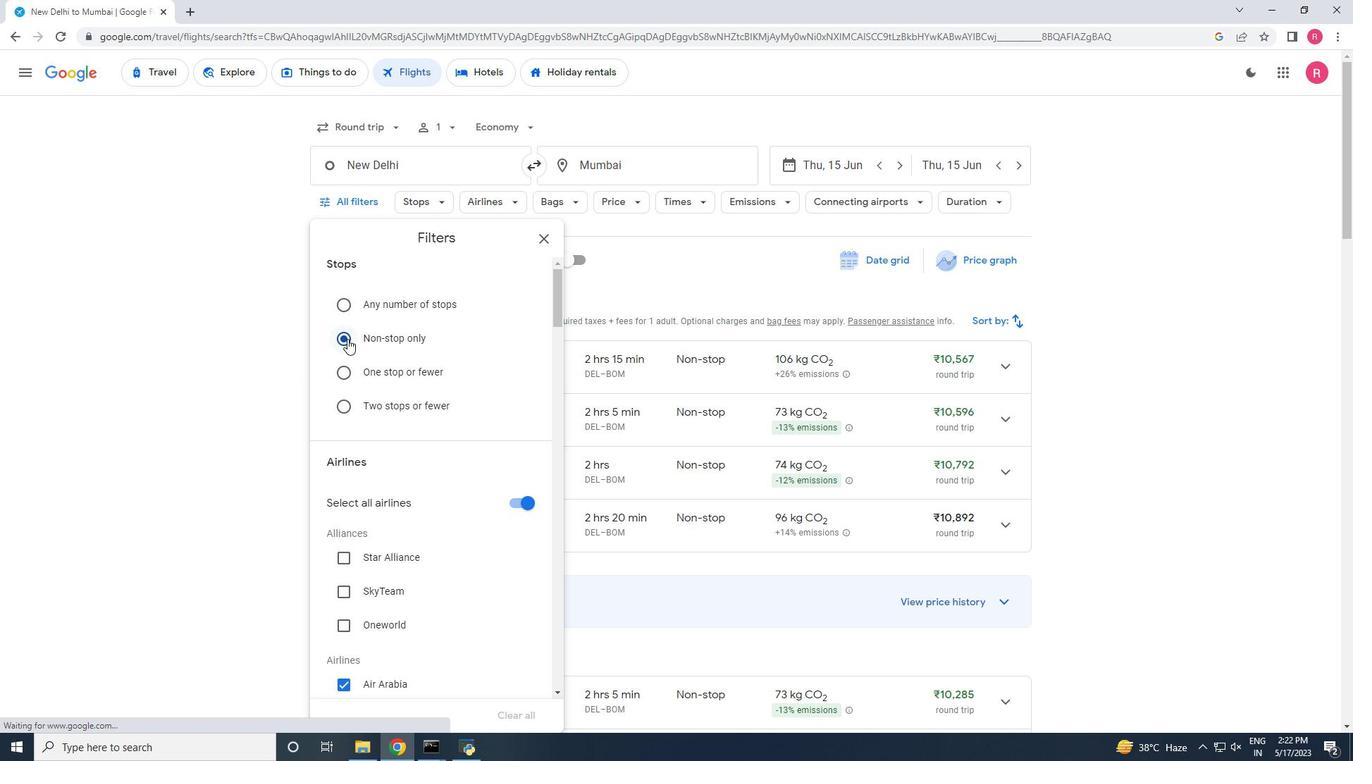 
Action: Mouse scrolled (350, 346) with delta (0, 0)
Screenshot: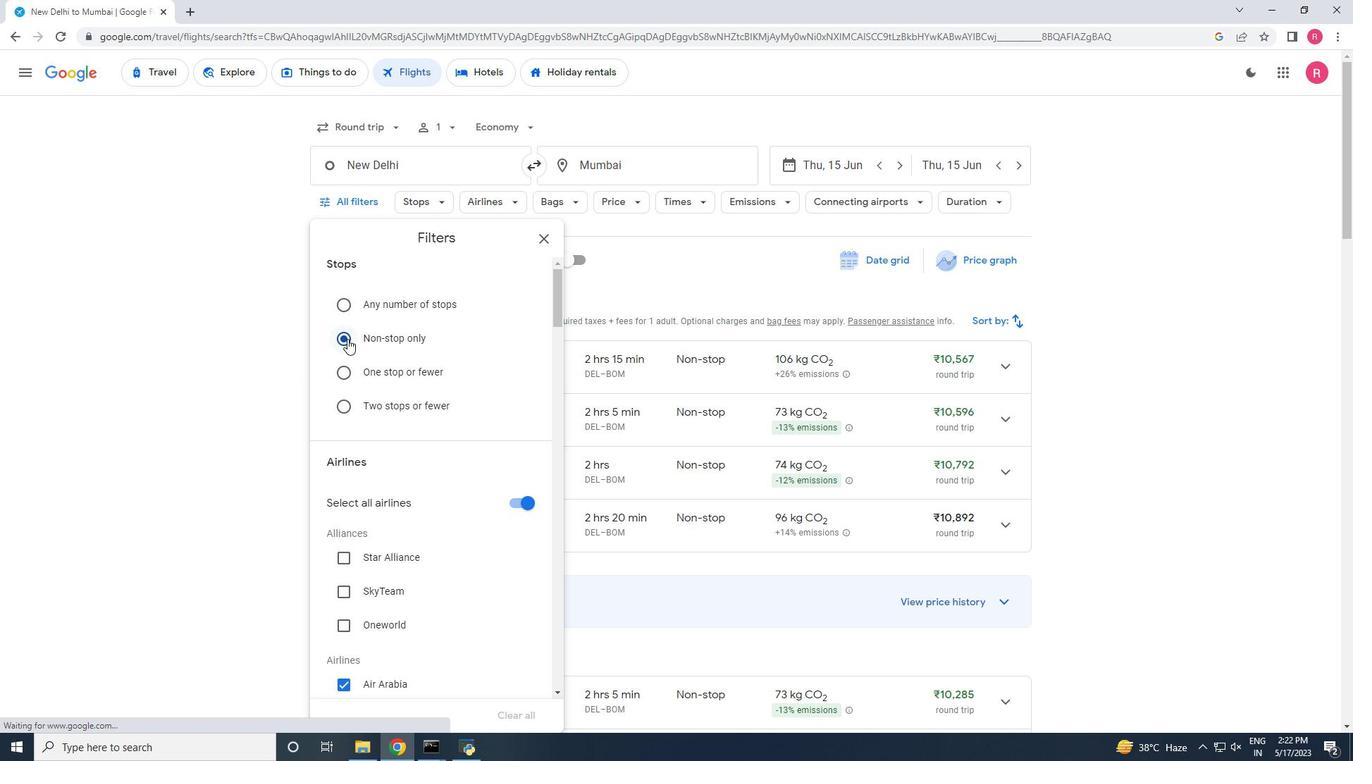
Action: Mouse moved to (352, 353)
Screenshot: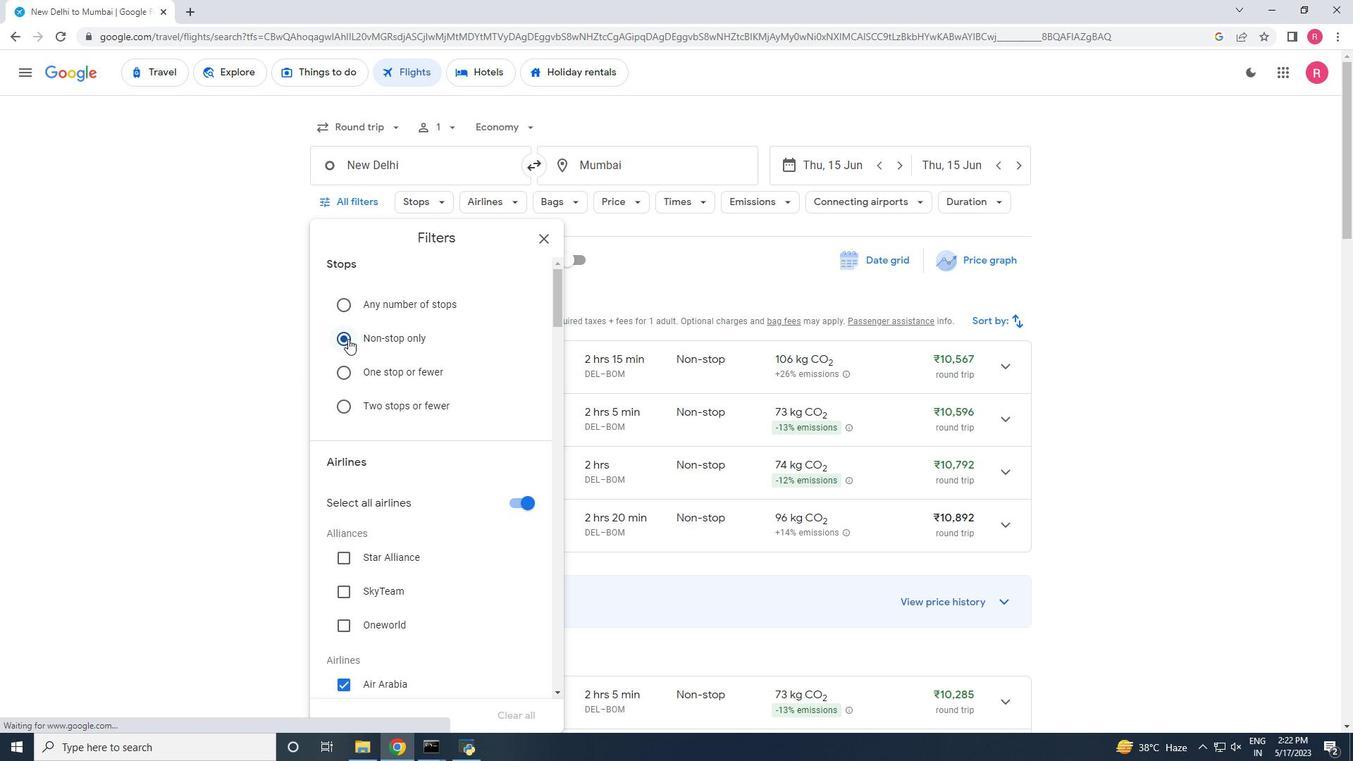 
Action: Mouse scrolled (352, 352) with delta (0, 0)
Screenshot: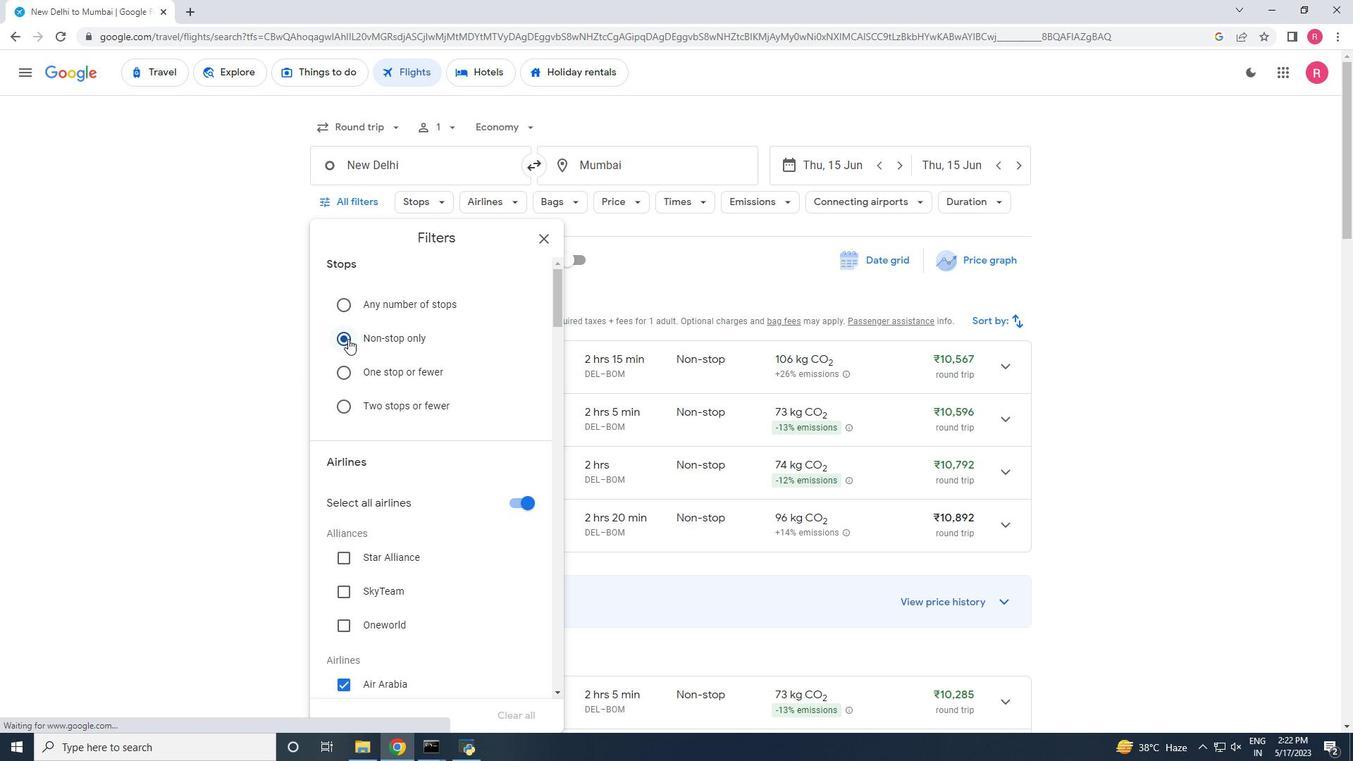 
Action: Mouse moved to (353, 355)
Screenshot: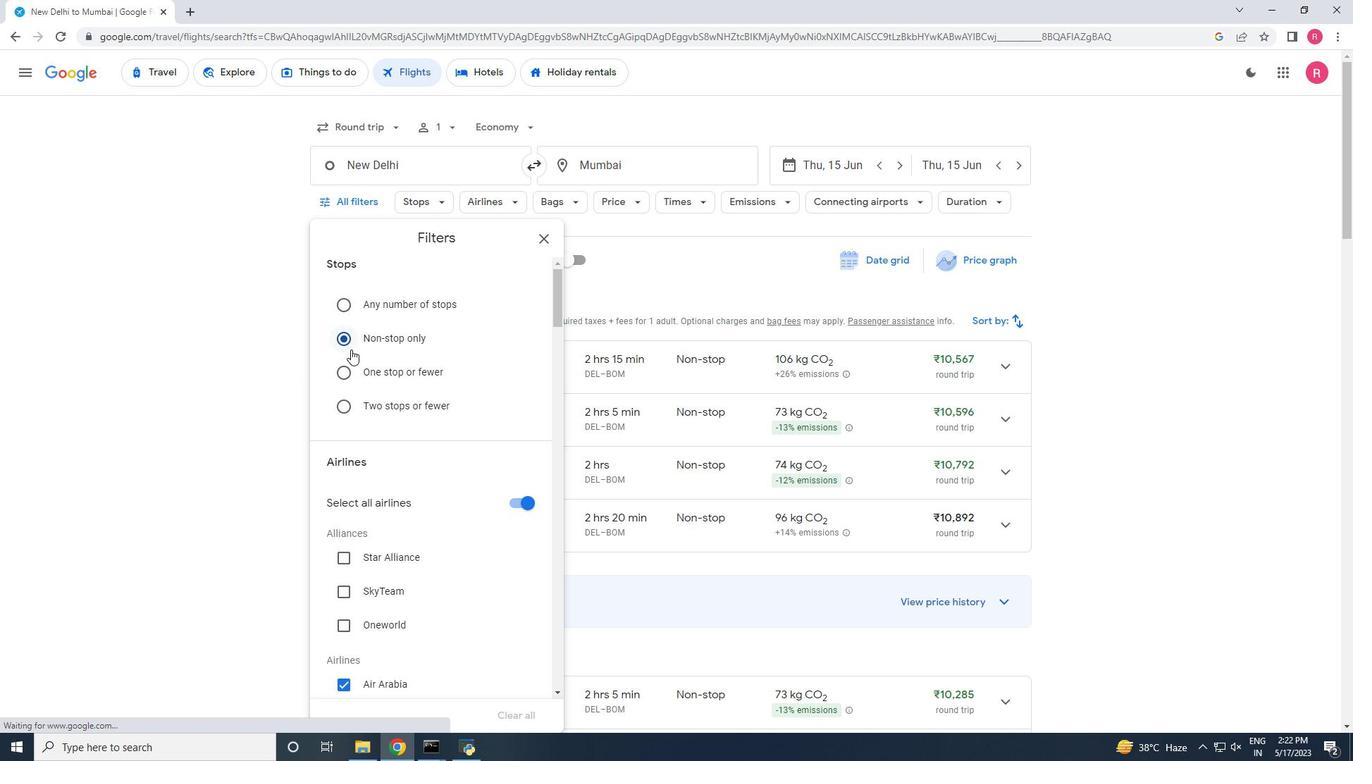 
Action: Mouse scrolled (353, 355) with delta (0, 0)
Screenshot: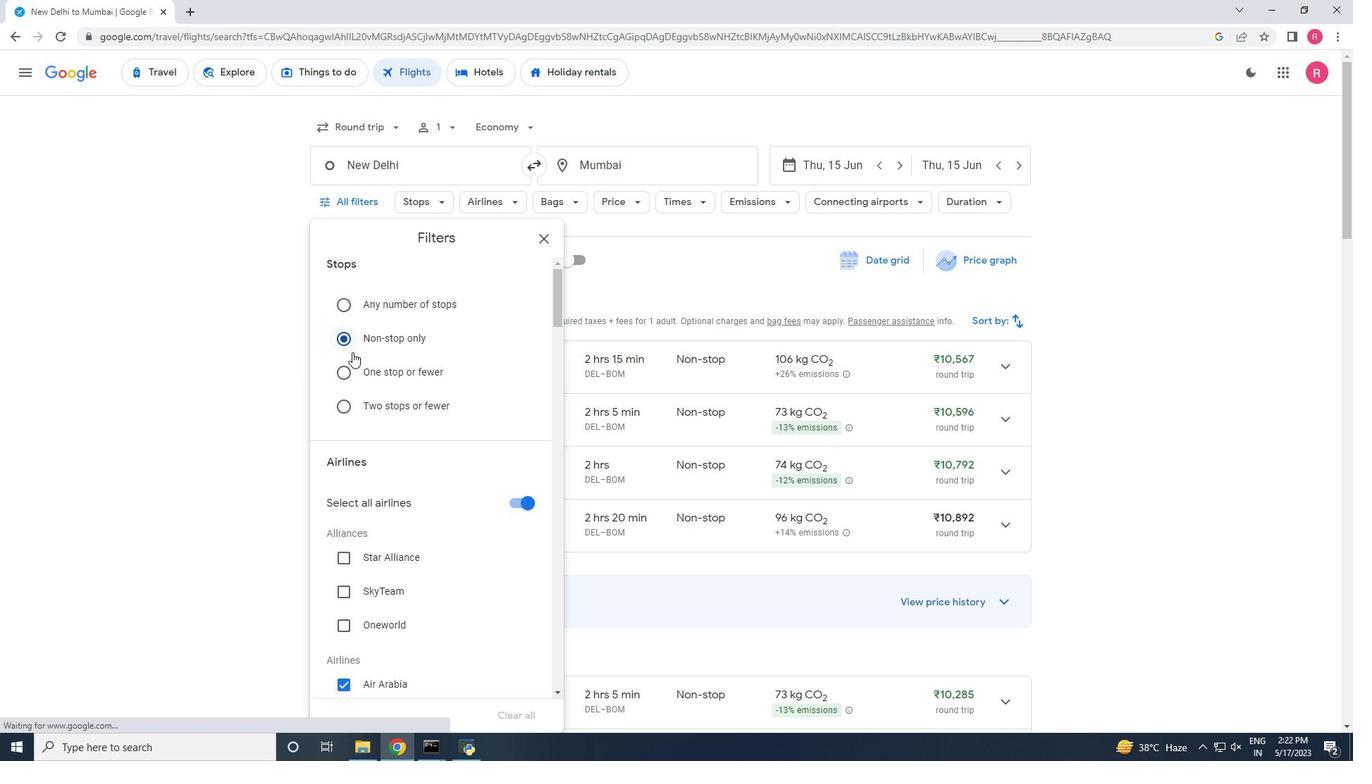 
Action: Mouse moved to (349, 384)
Screenshot: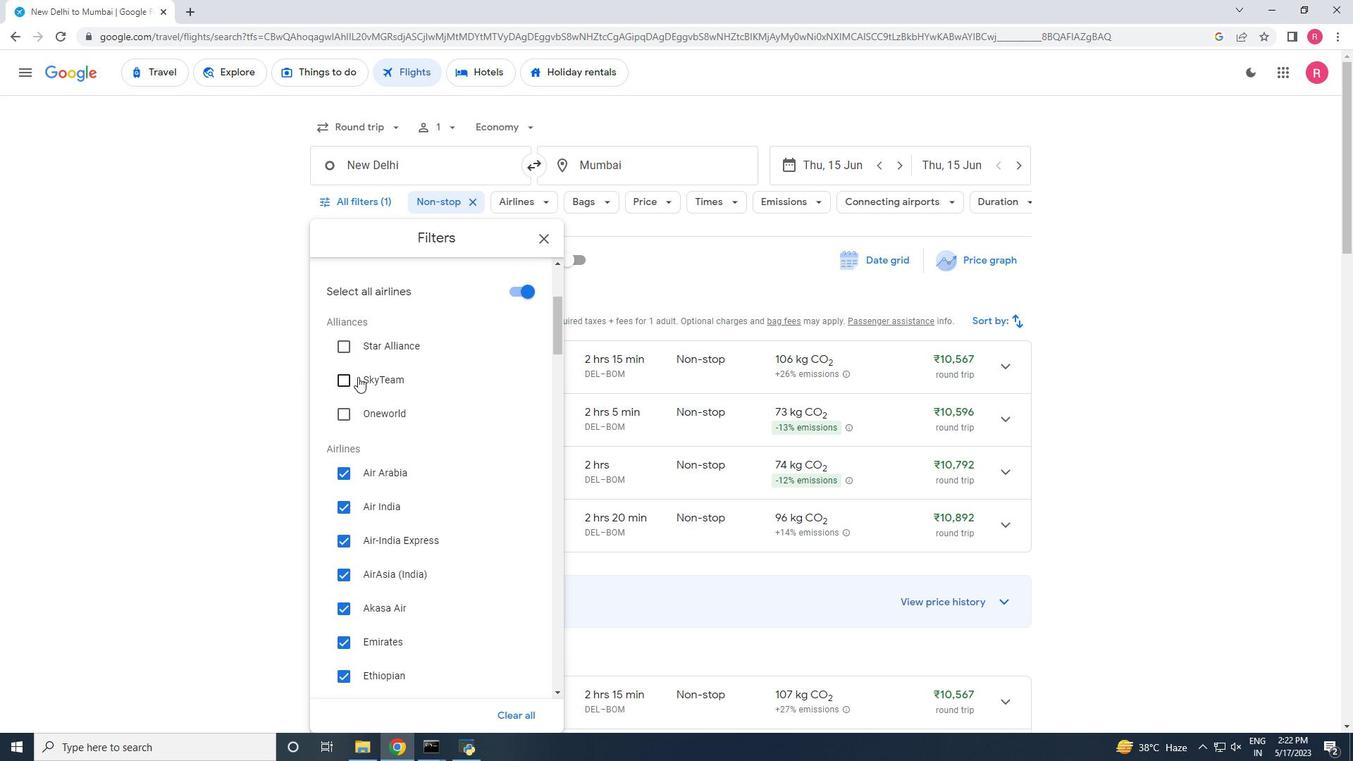 
Action: Mouse scrolled (349, 383) with delta (0, 0)
Screenshot: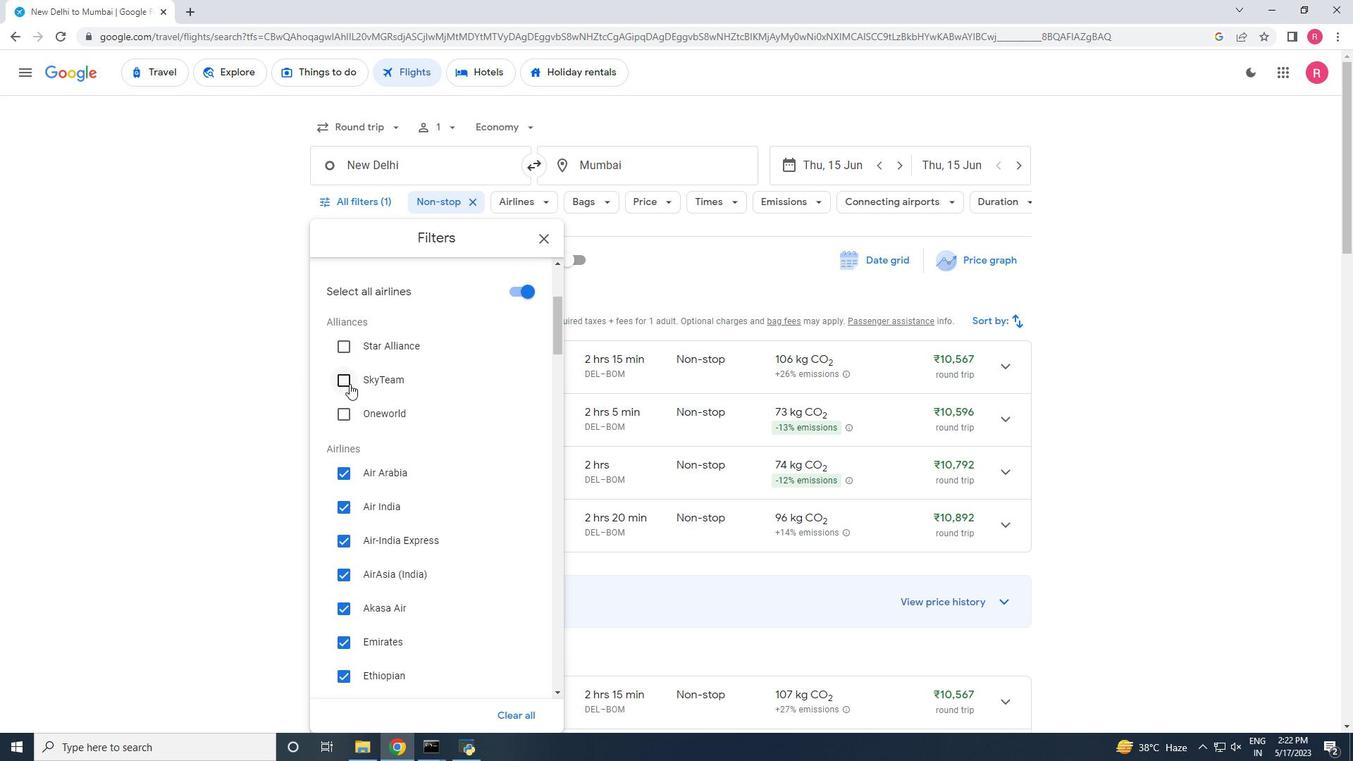 
Action: Mouse scrolled (349, 383) with delta (0, 0)
Screenshot: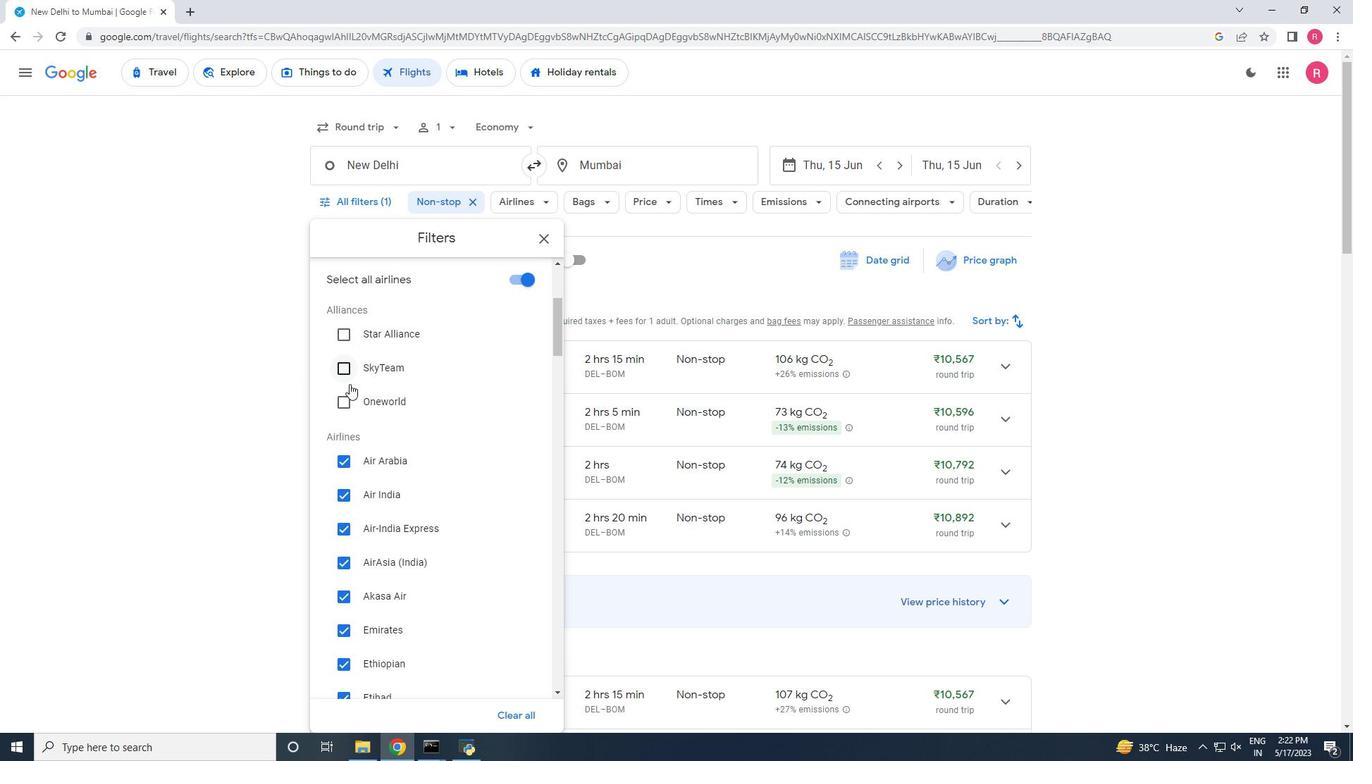 
Action: Mouse moved to (391, 591)
Screenshot: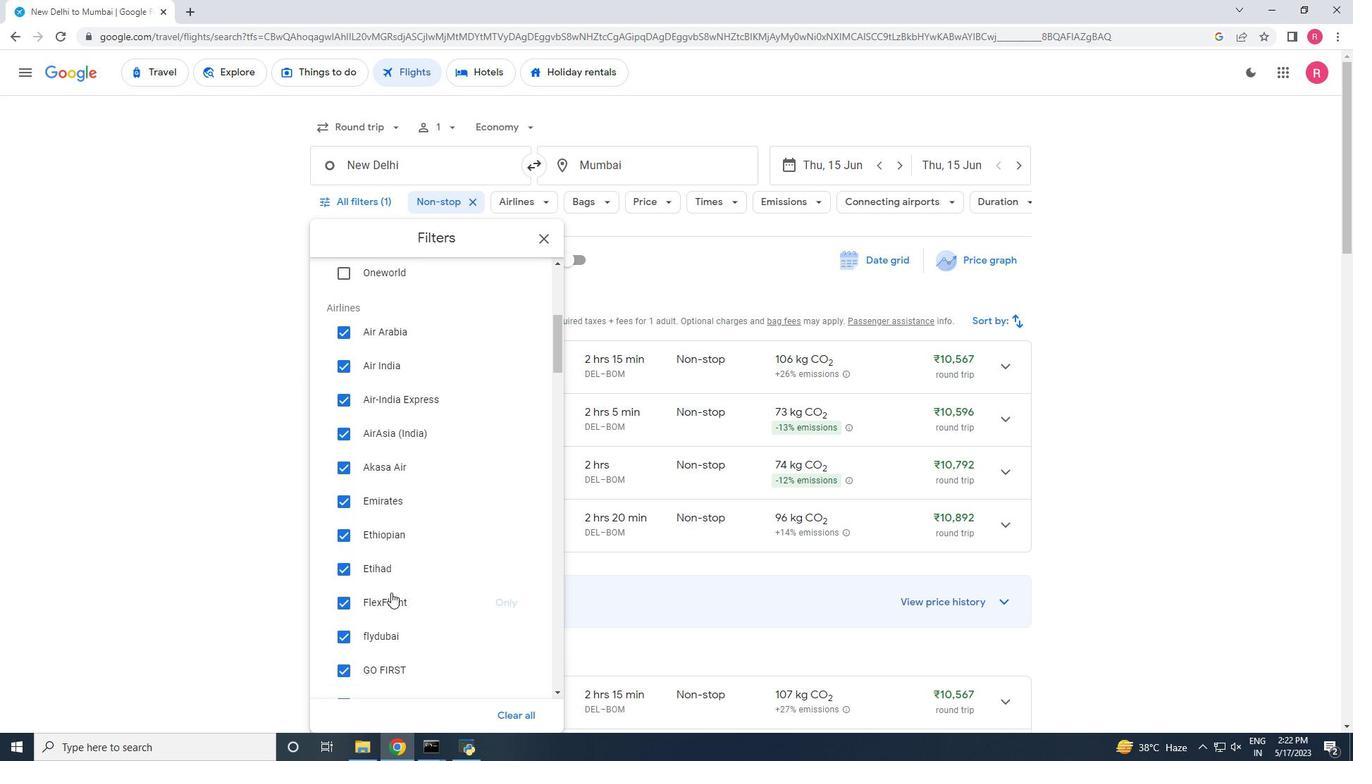 
Action: Mouse scrolled (391, 590) with delta (0, 0)
Screenshot: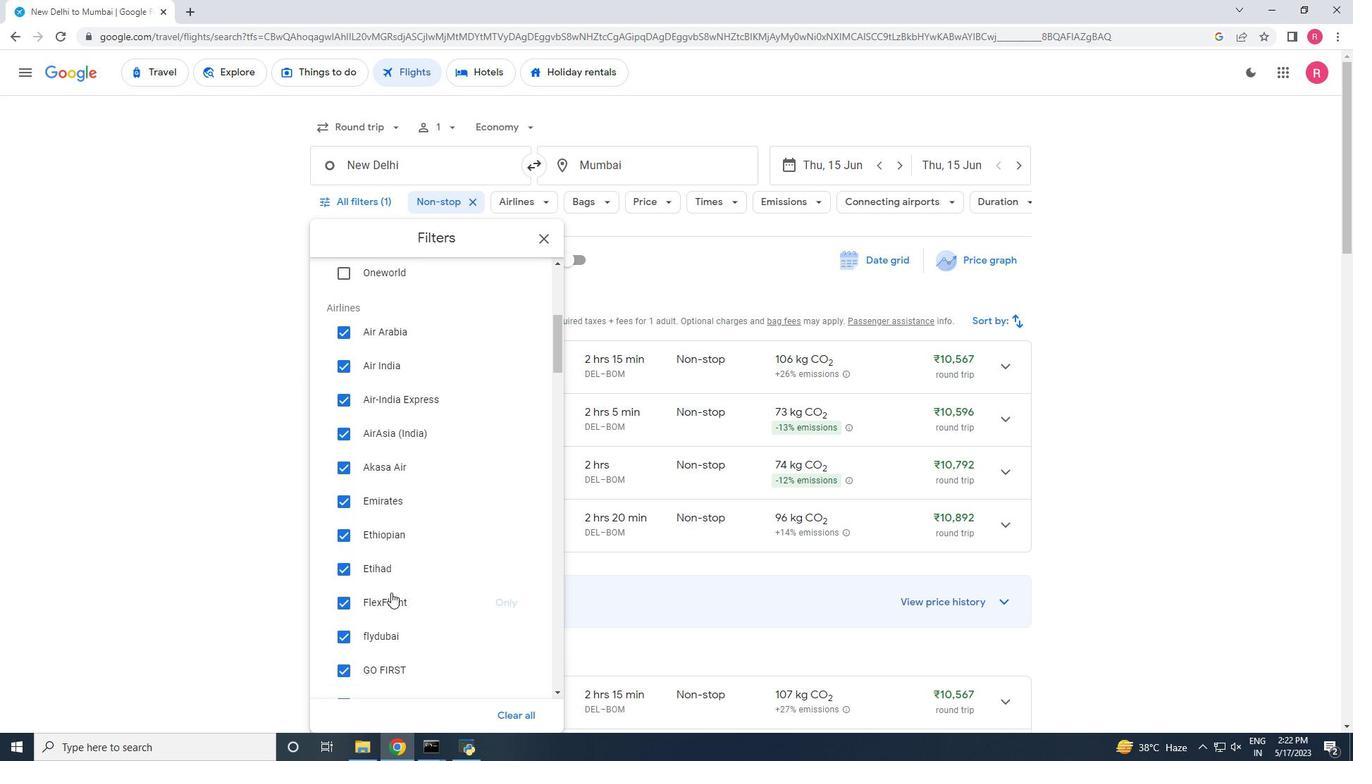 
Action: Mouse moved to (391, 586)
Screenshot: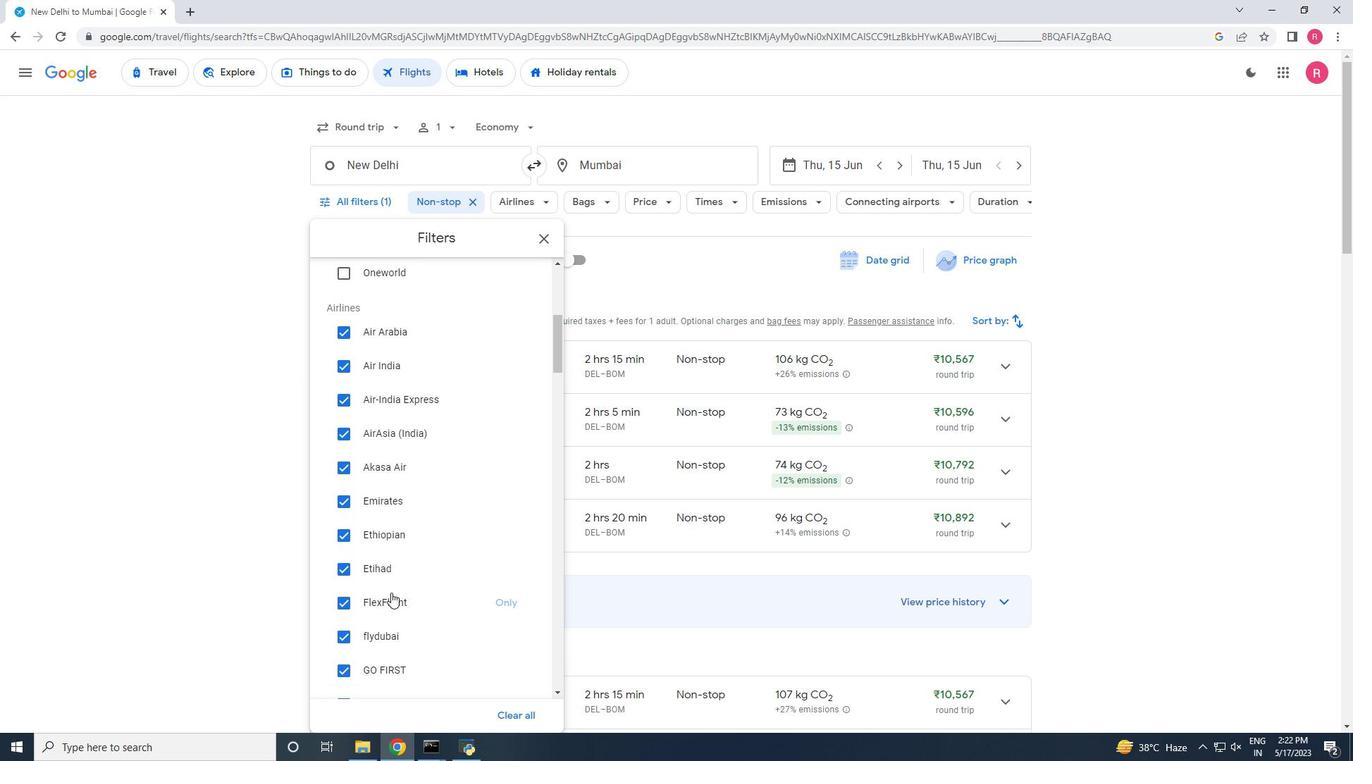 
Action: Mouse scrolled (391, 585) with delta (0, 0)
Screenshot: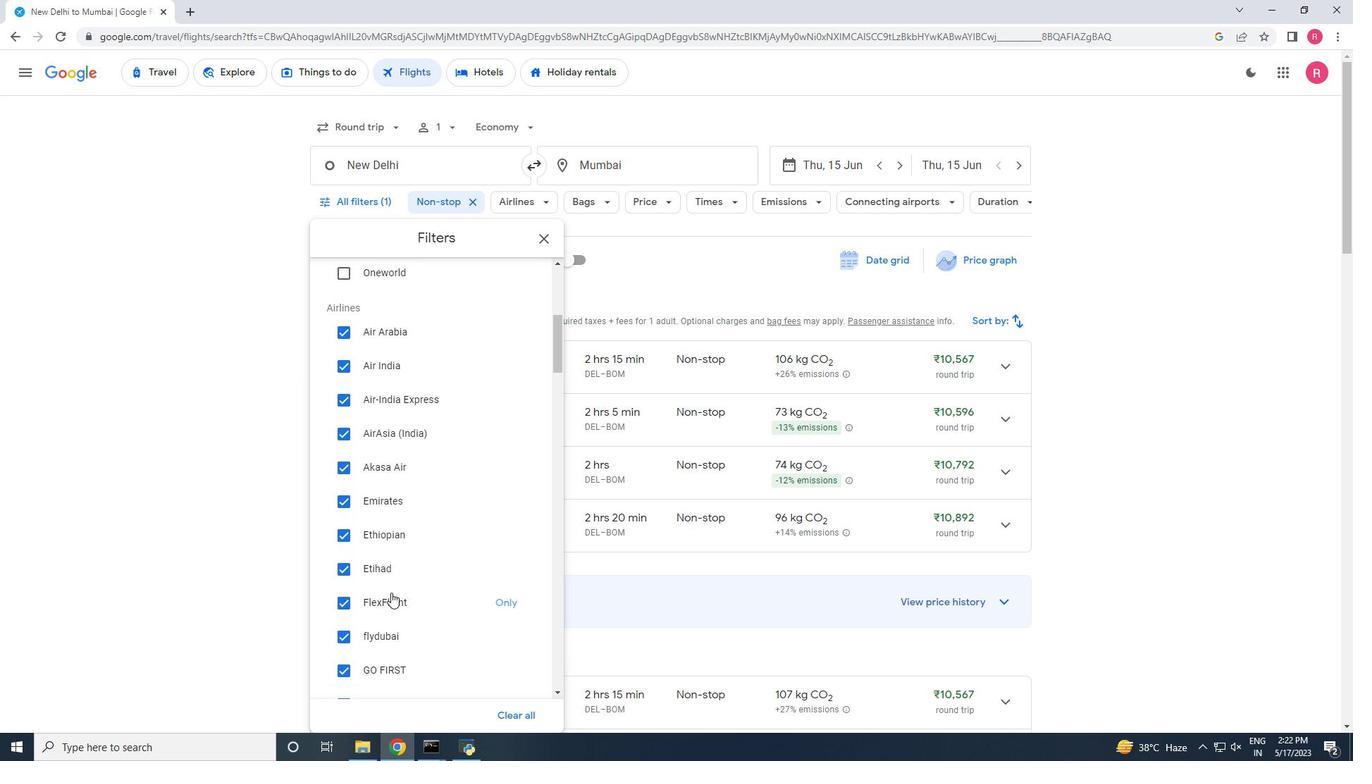 
Action: Mouse moved to (391, 582)
Screenshot: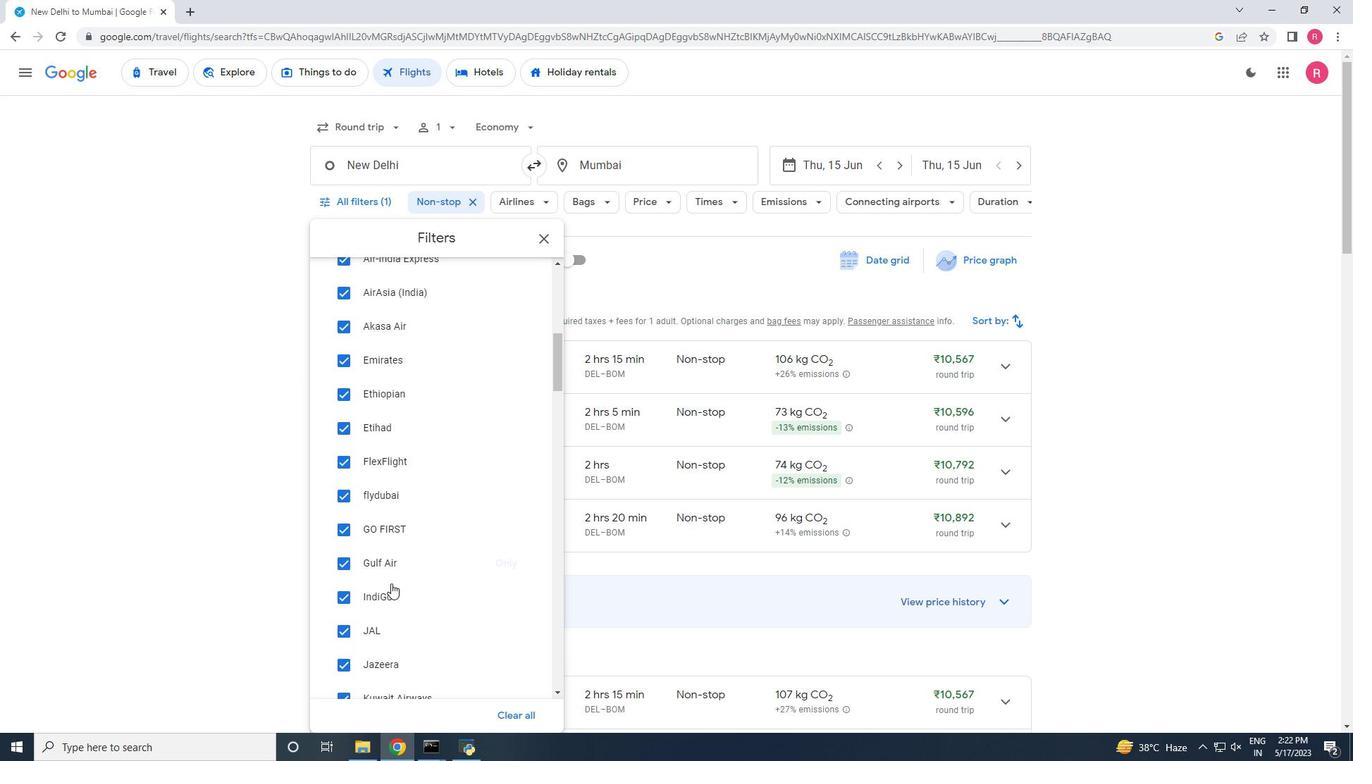 
Action: Mouse scrolled (391, 582) with delta (0, 0)
Screenshot: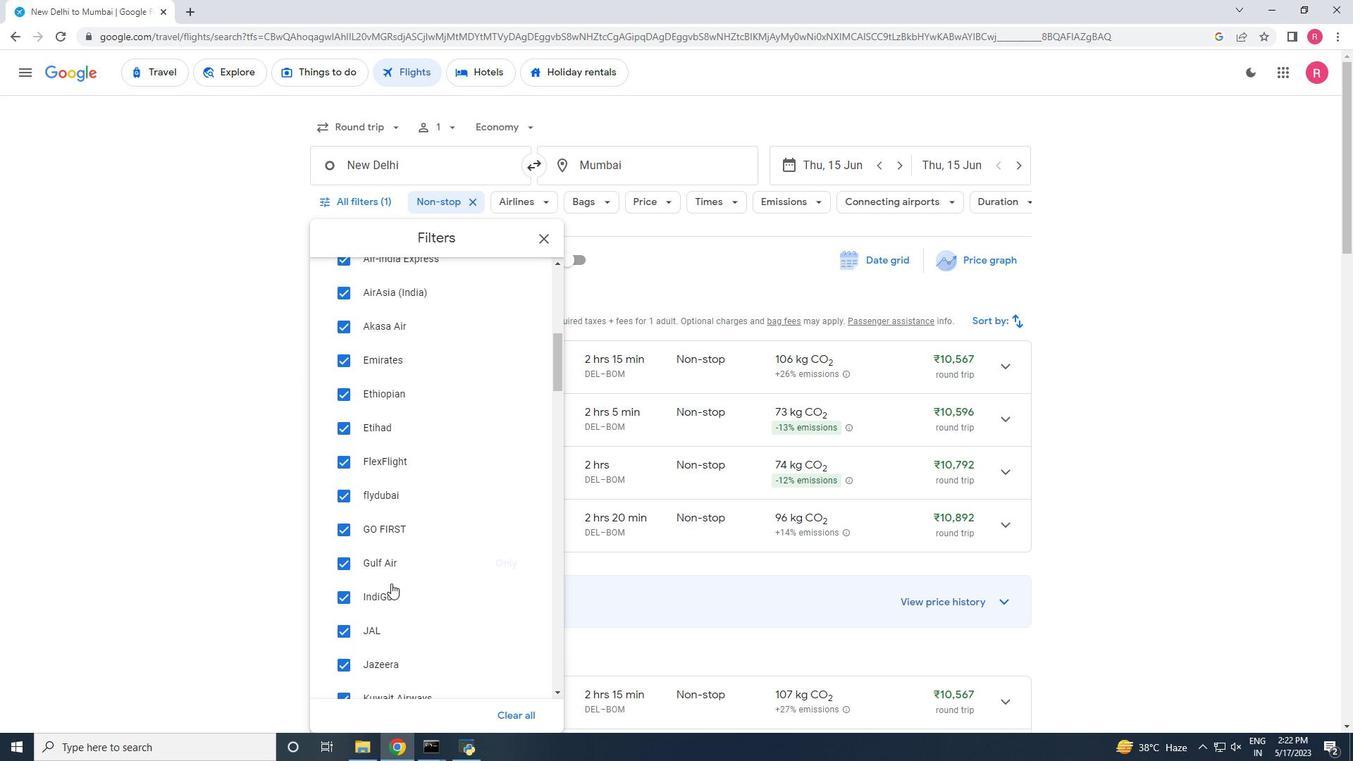 
Action: Mouse scrolled (391, 582) with delta (0, 0)
Screenshot: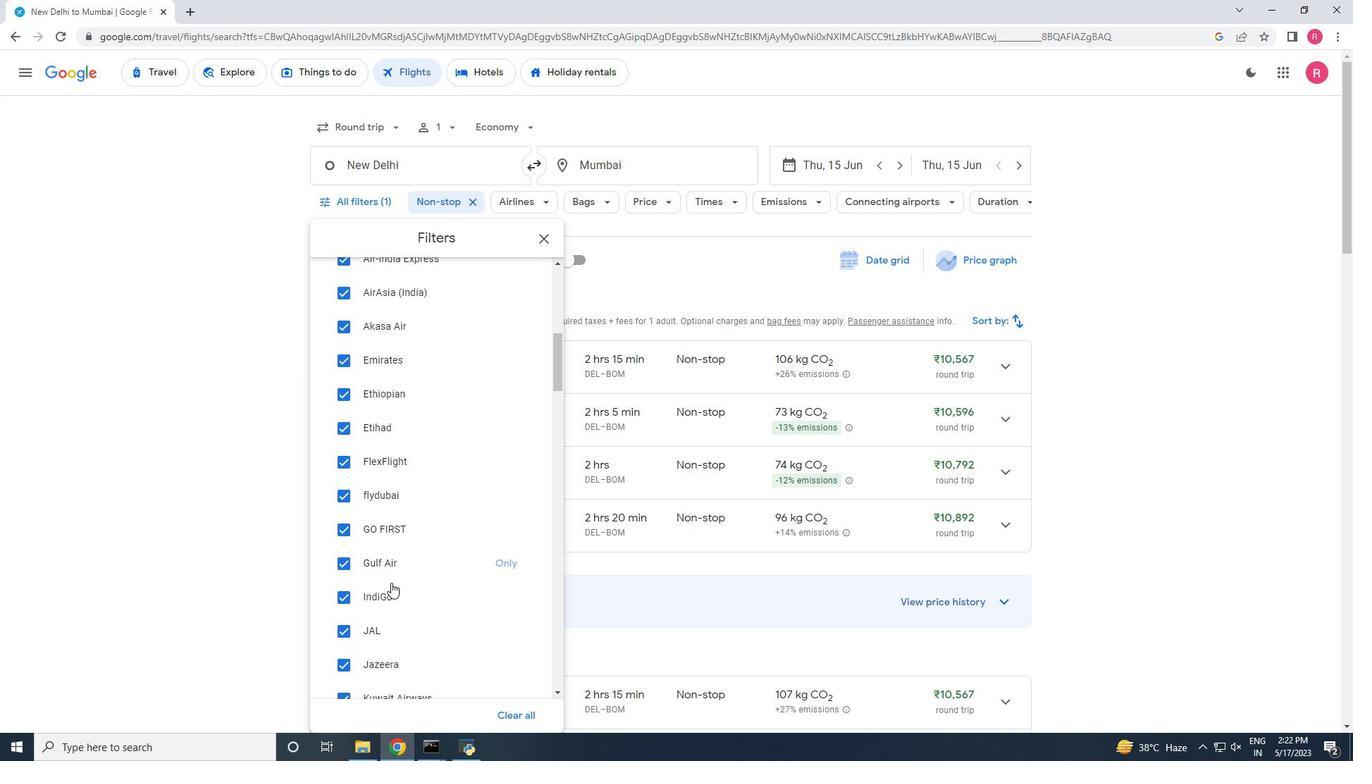 
Action: Mouse scrolled (391, 582) with delta (0, 0)
Screenshot: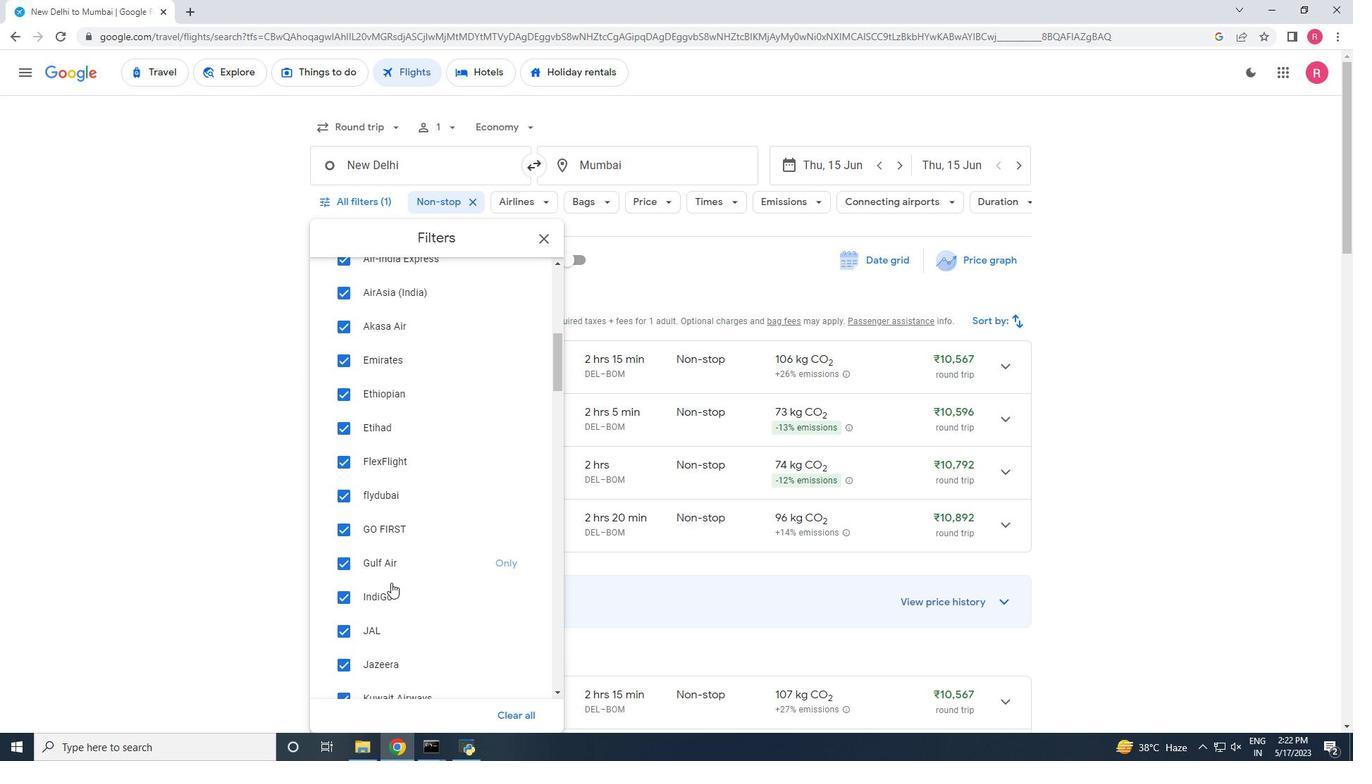
Action: Mouse moved to (391, 580)
Screenshot: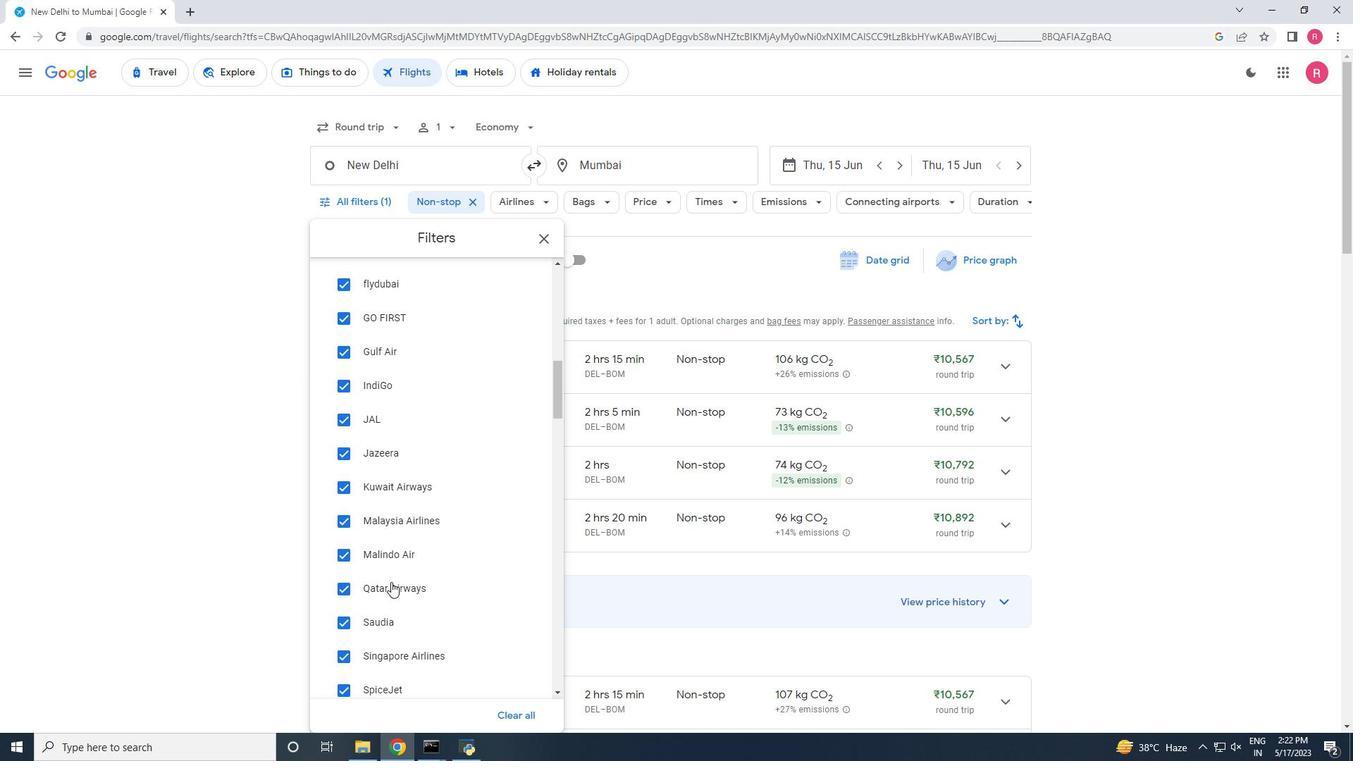 
Action: Mouse scrolled (391, 579) with delta (0, 0)
Screenshot: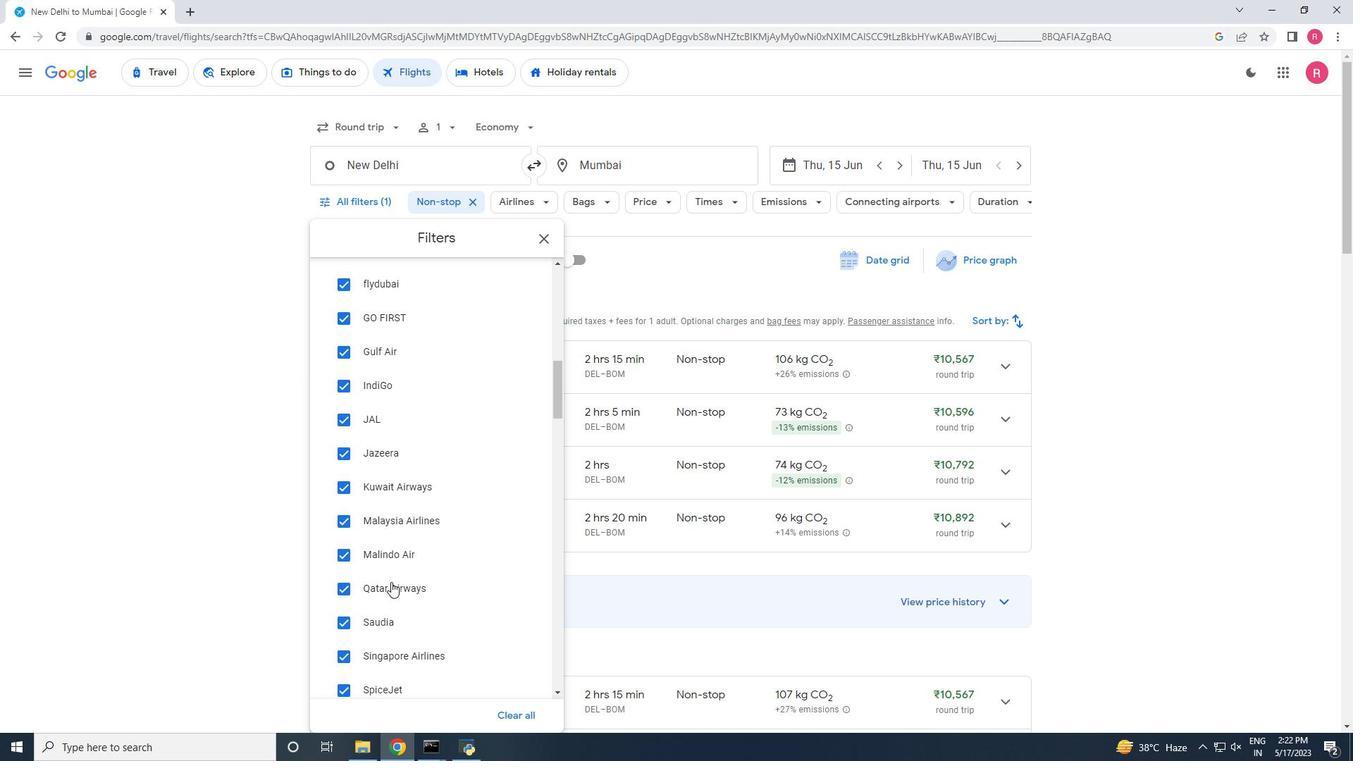 
Action: Mouse moved to (391, 578)
Screenshot: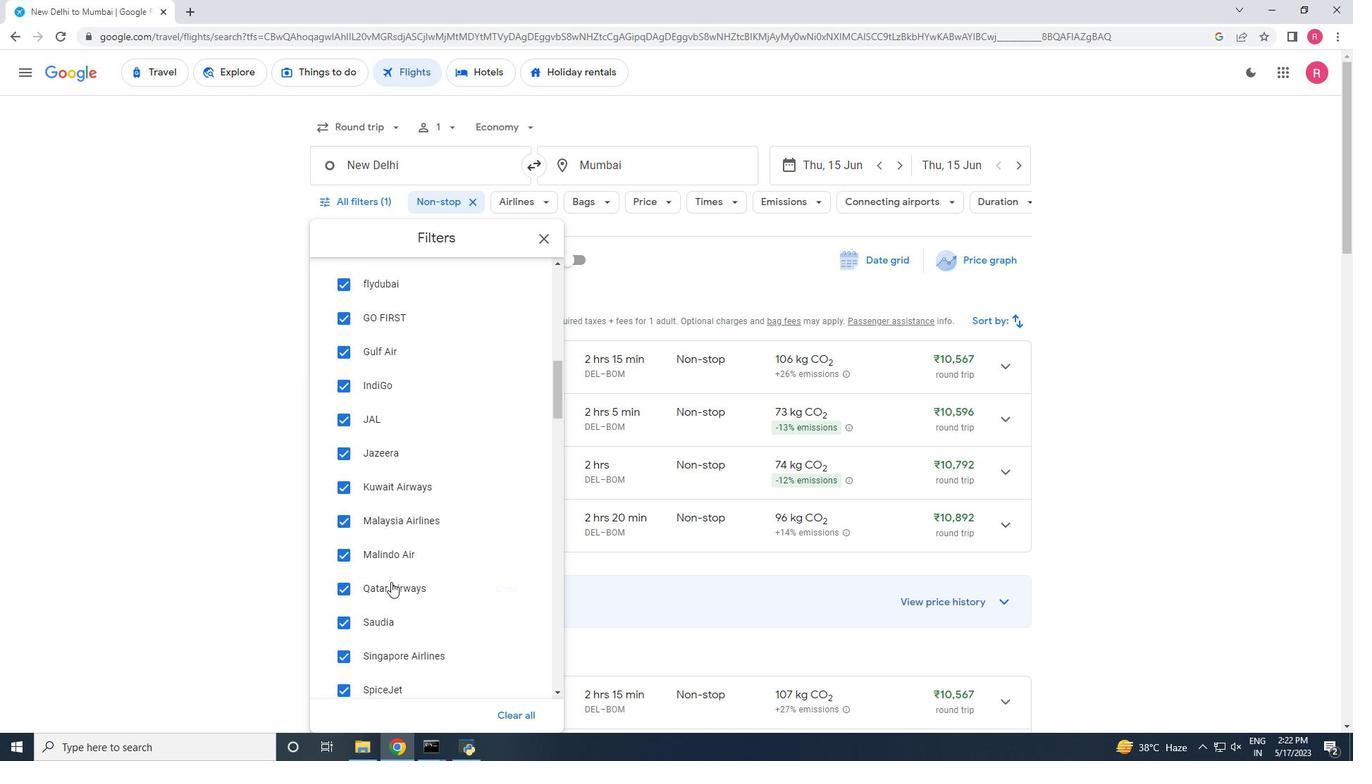 
Action: Mouse scrolled (391, 577) with delta (0, 0)
Screenshot: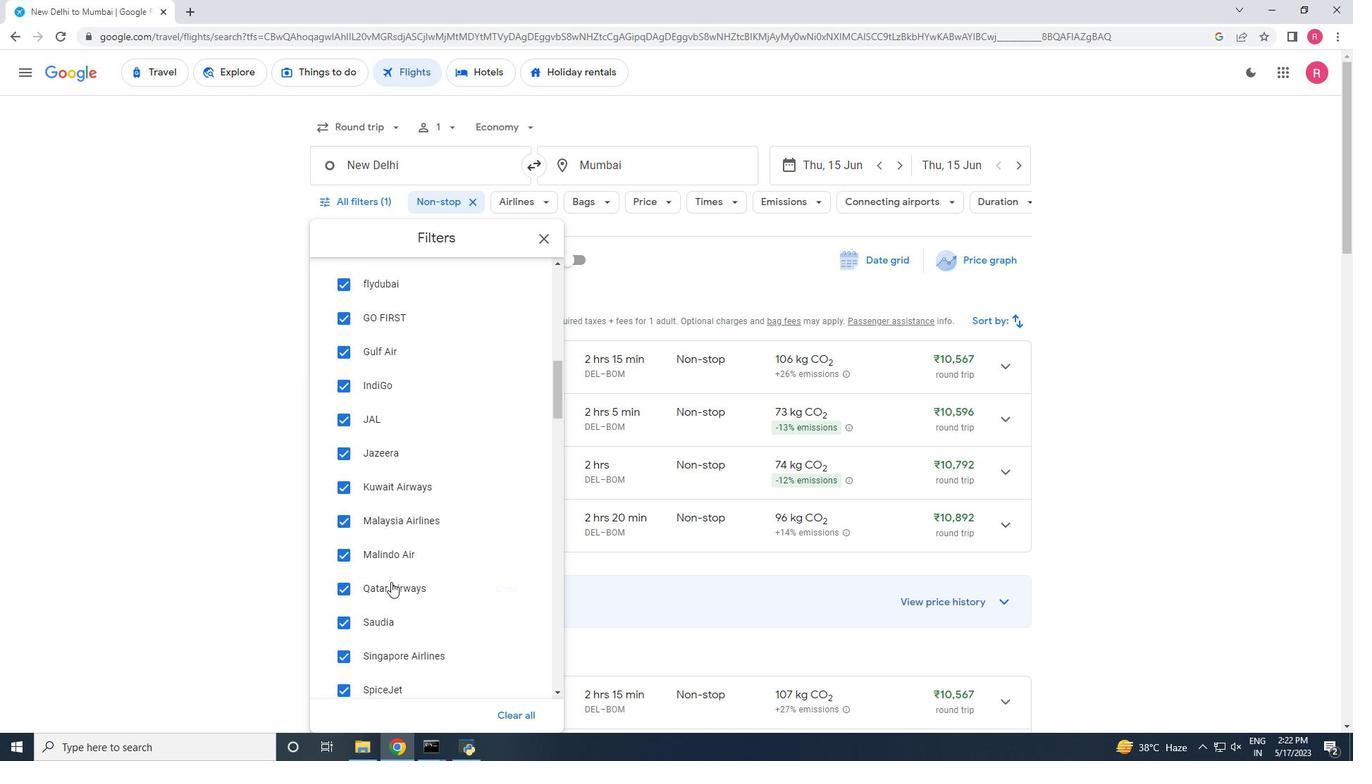 
Action: Mouse moved to (394, 572)
Screenshot: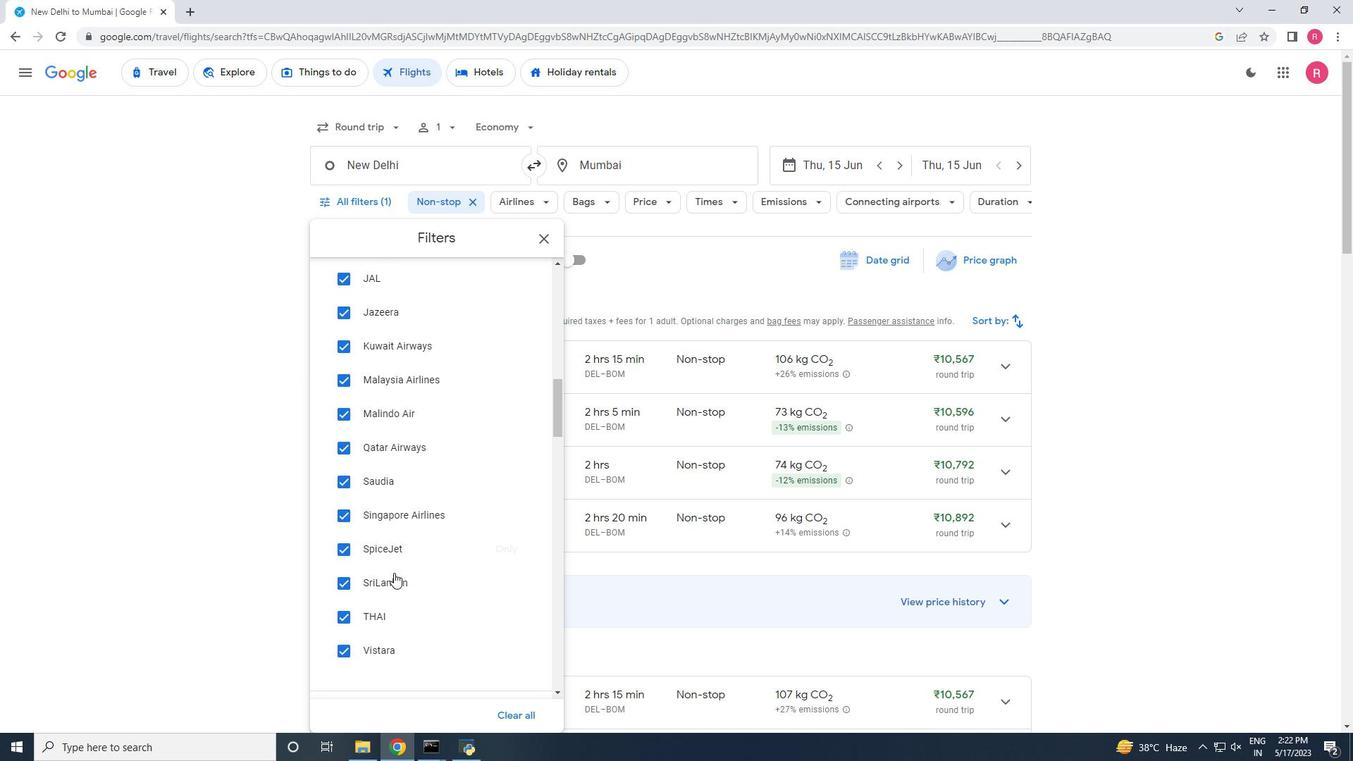 
Action: Mouse scrolled (394, 571) with delta (0, 0)
Screenshot: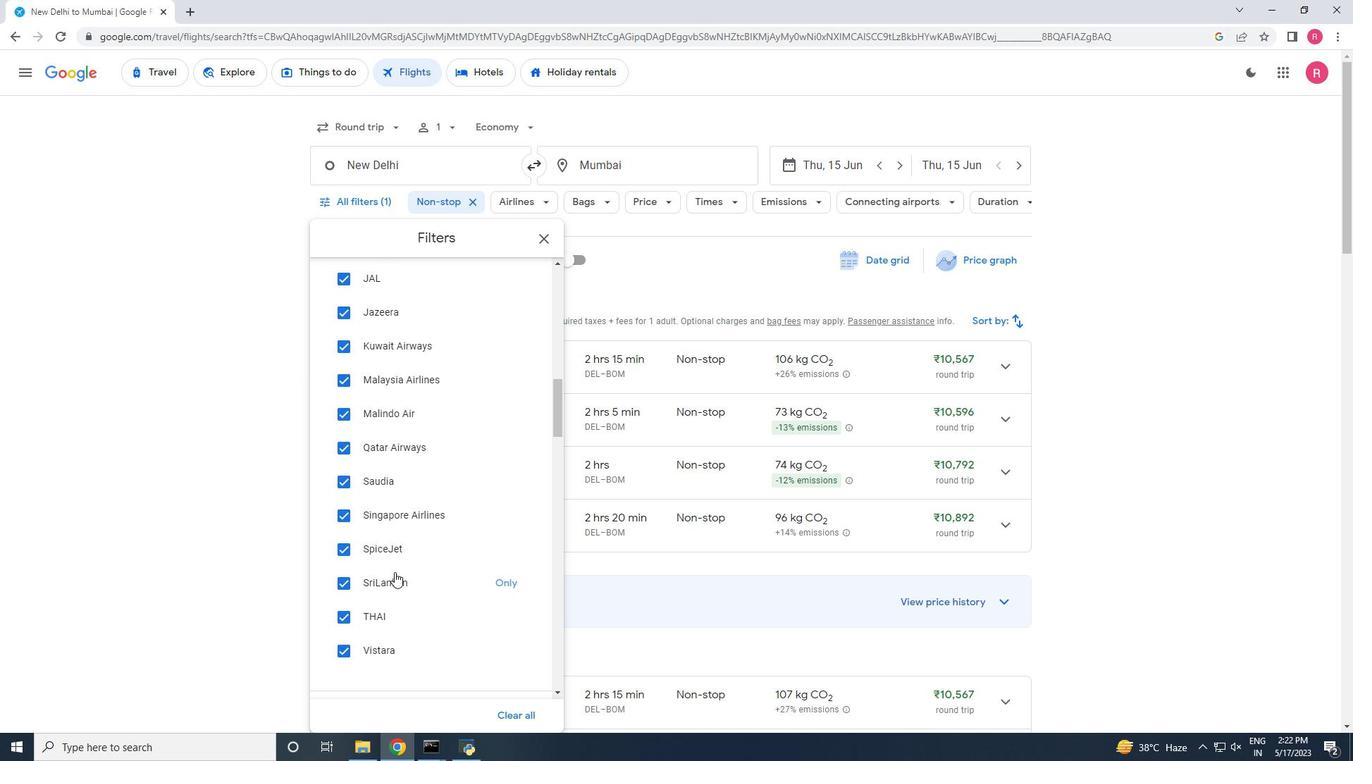 
Action: Mouse scrolled (394, 571) with delta (0, 0)
Screenshot: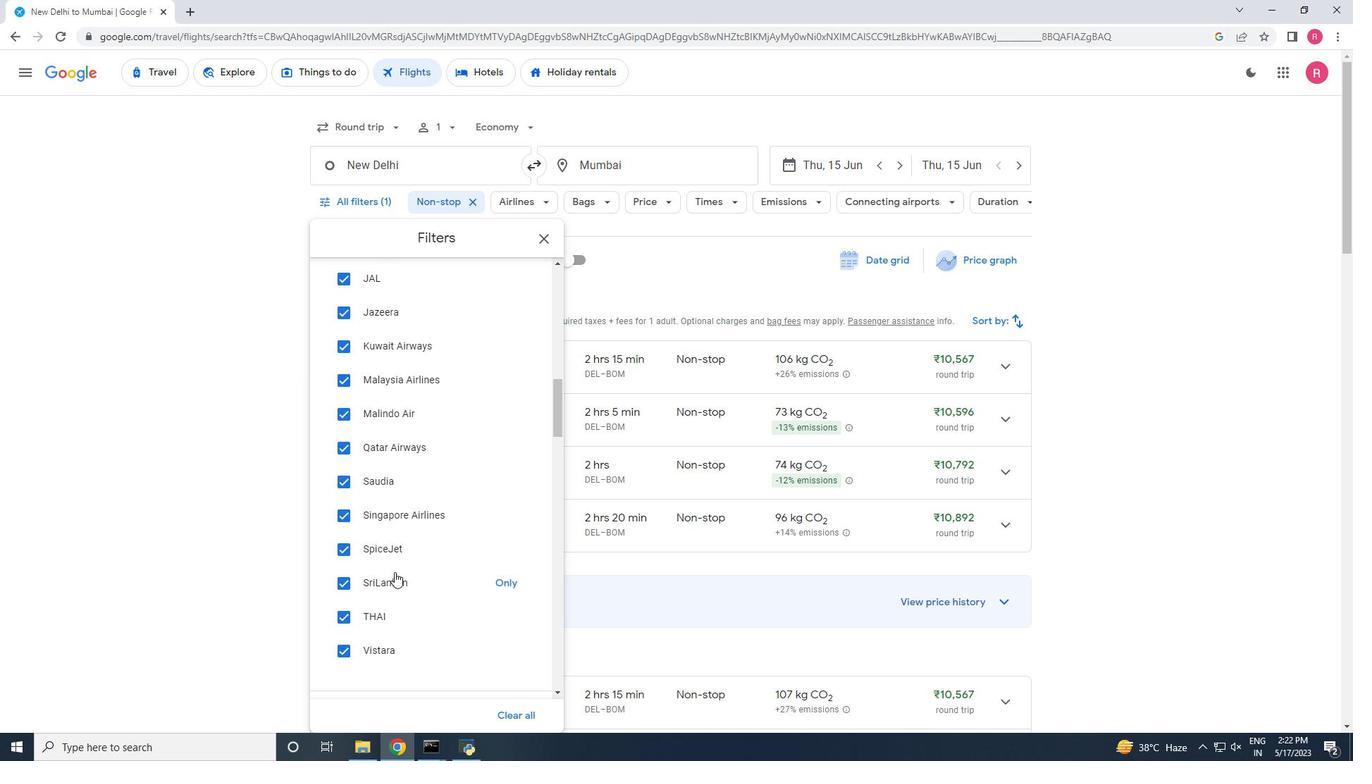 
Action: Mouse scrolled (394, 571) with delta (0, 0)
Screenshot: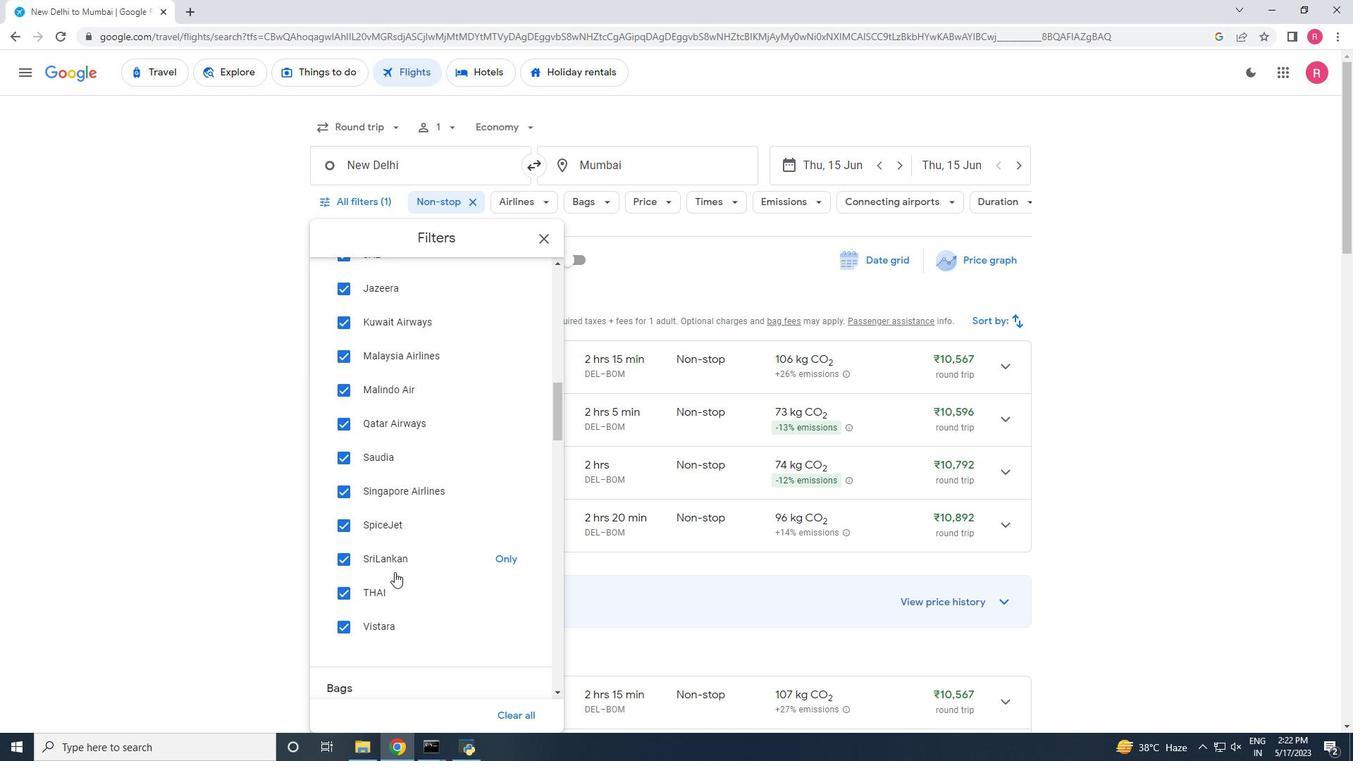 
Action: Mouse scrolled (394, 571) with delta (0, 0)
Screenshot: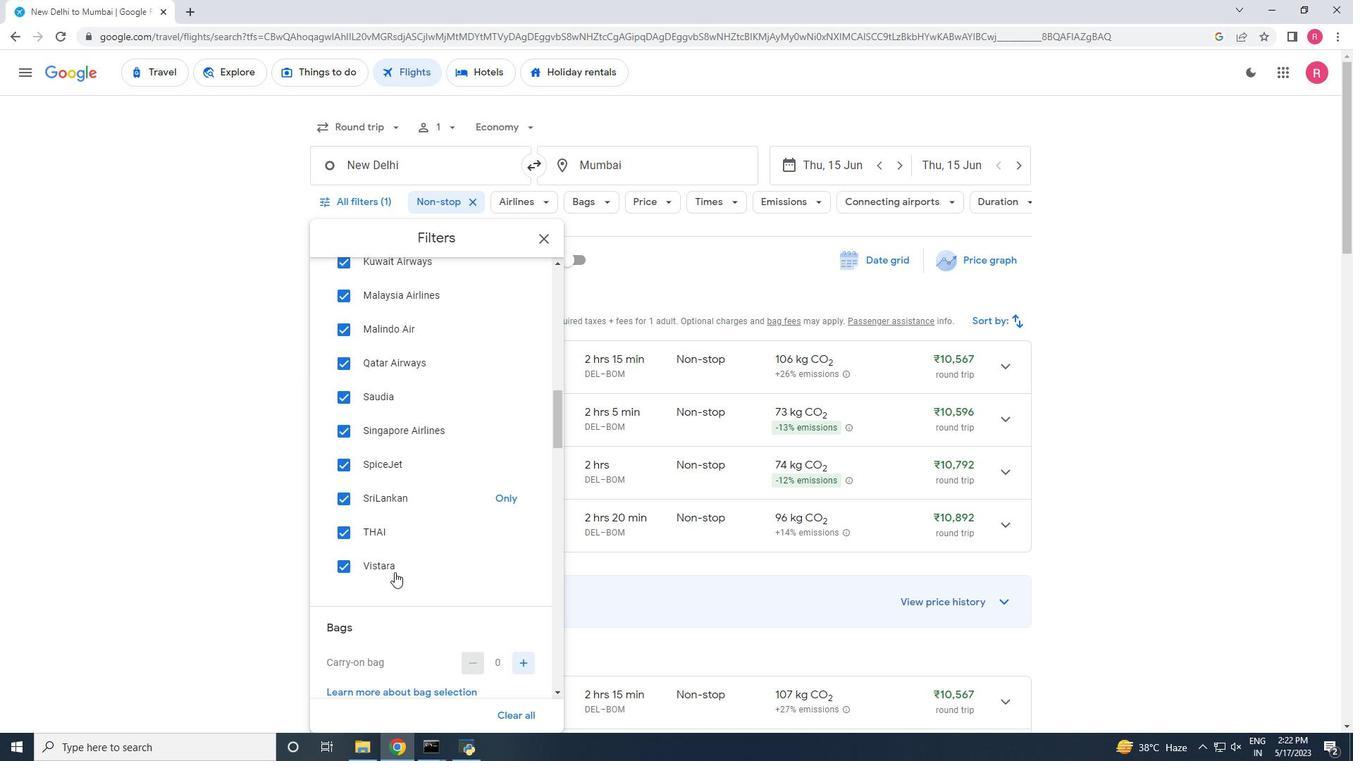 
Action: Mouse scrolled (394, 571) with delta (0, 0)
Screenshot: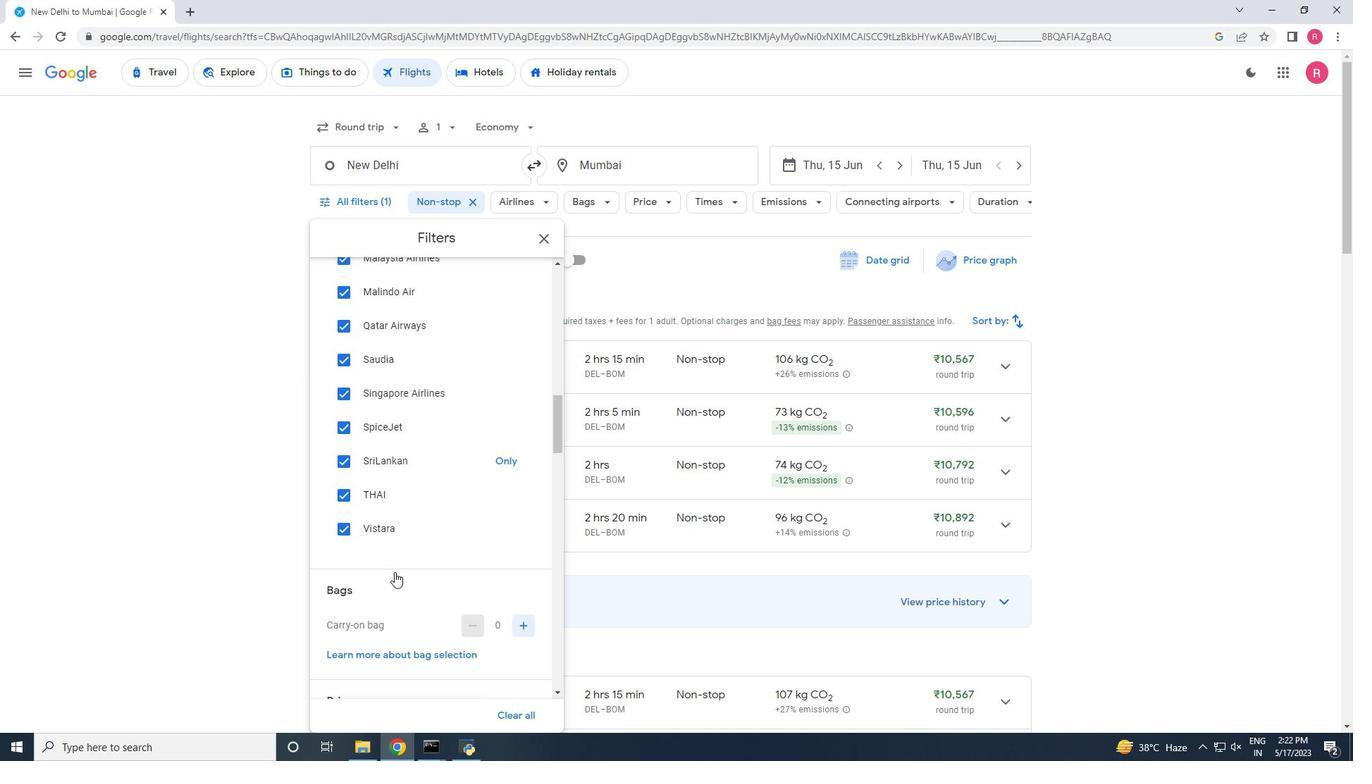 
Action: Mouse moved to (524, 400)
Screenshot: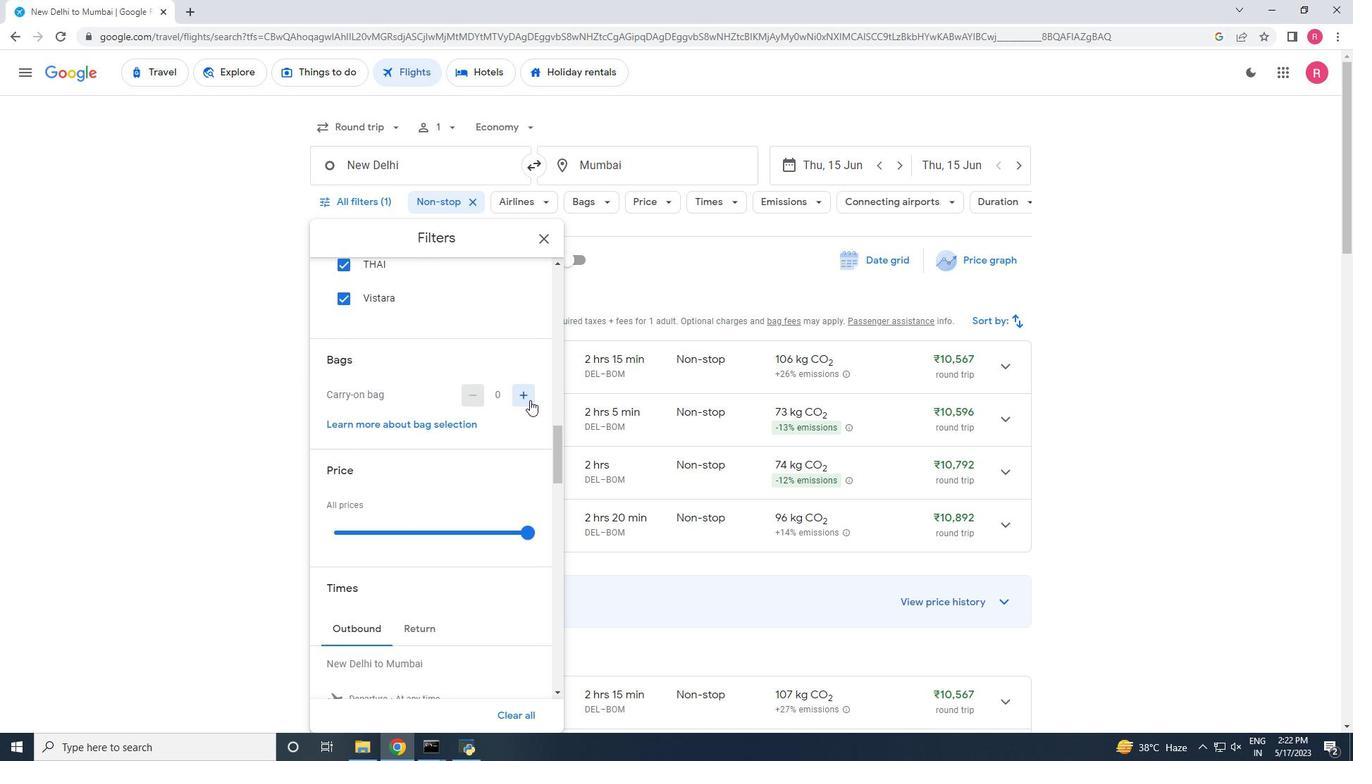 
Action: Mouse pressed left at (524, 400)
Screenshot: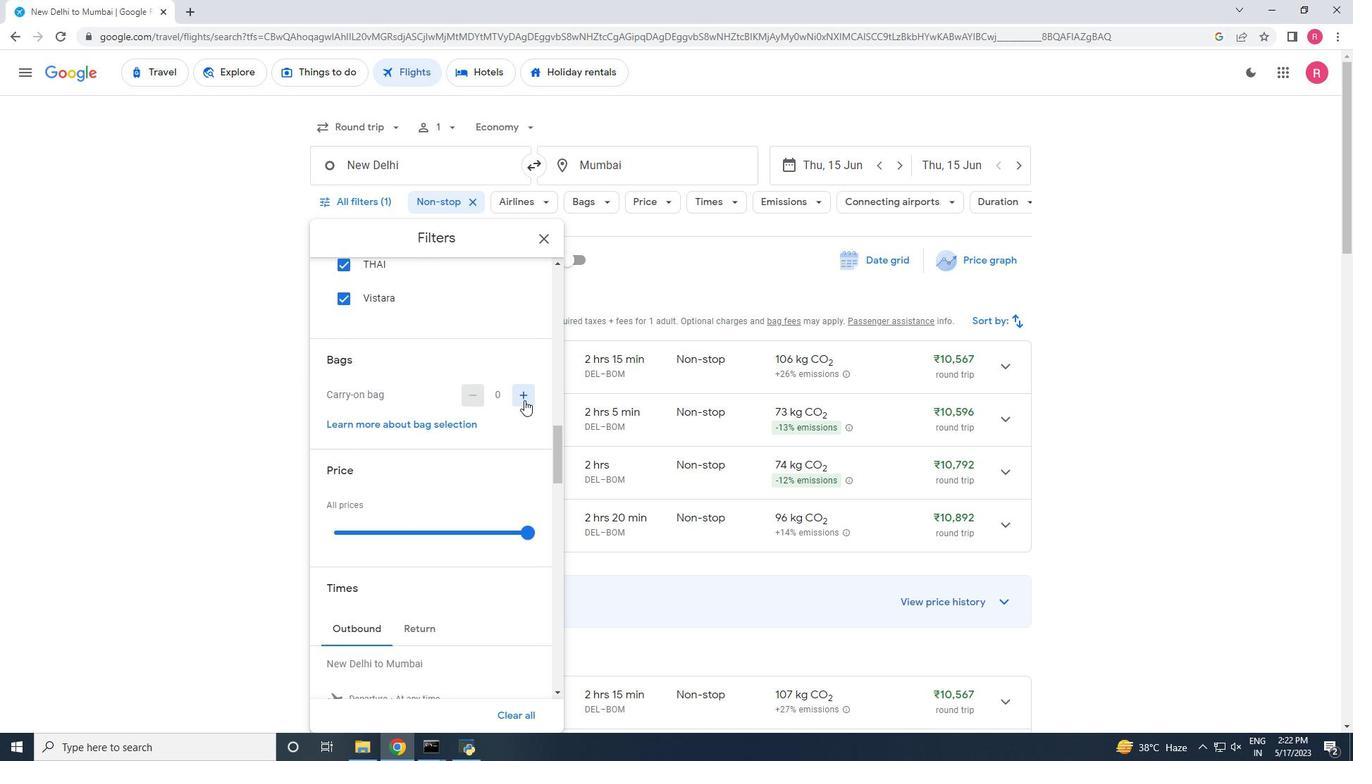 
Action: Mouse moved to (530, 534)
Screenshot: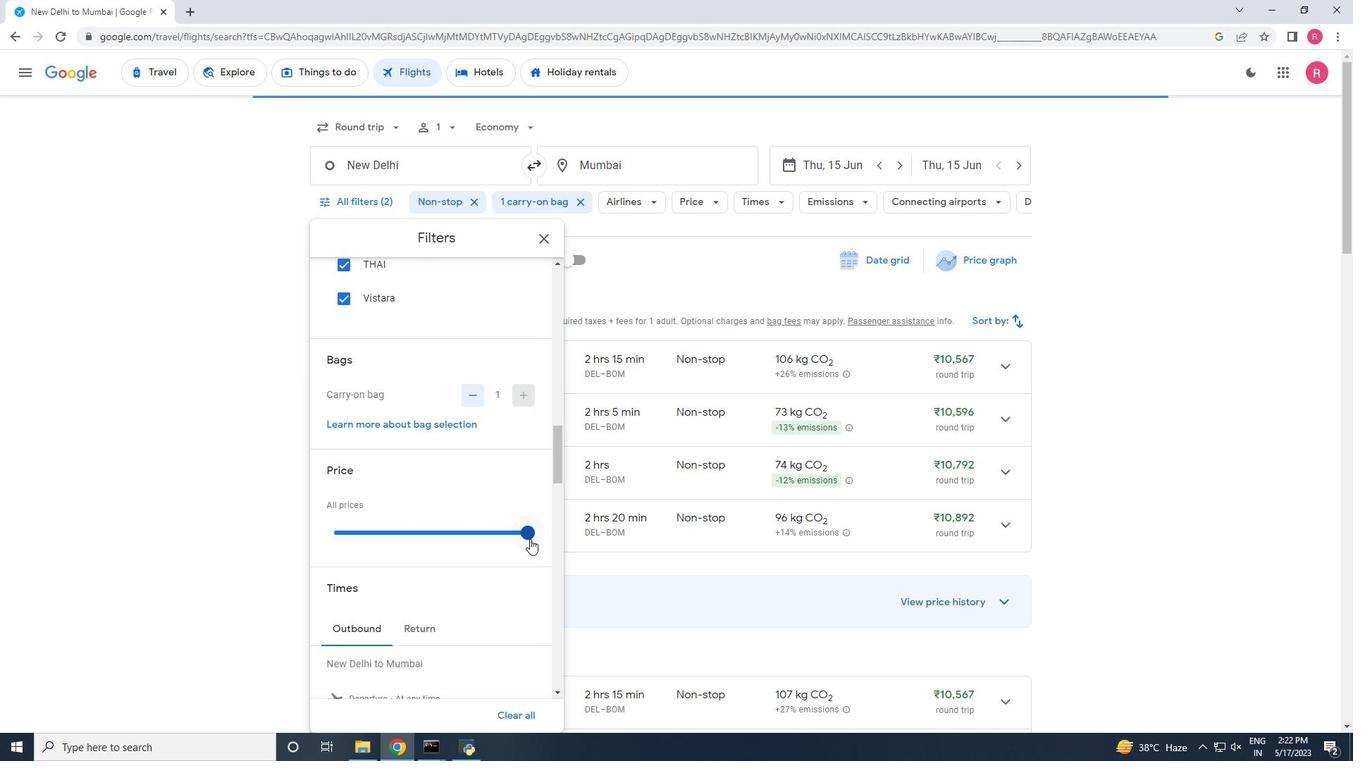 
Action: Mouse pressed left at (530, 534)
Screenshot: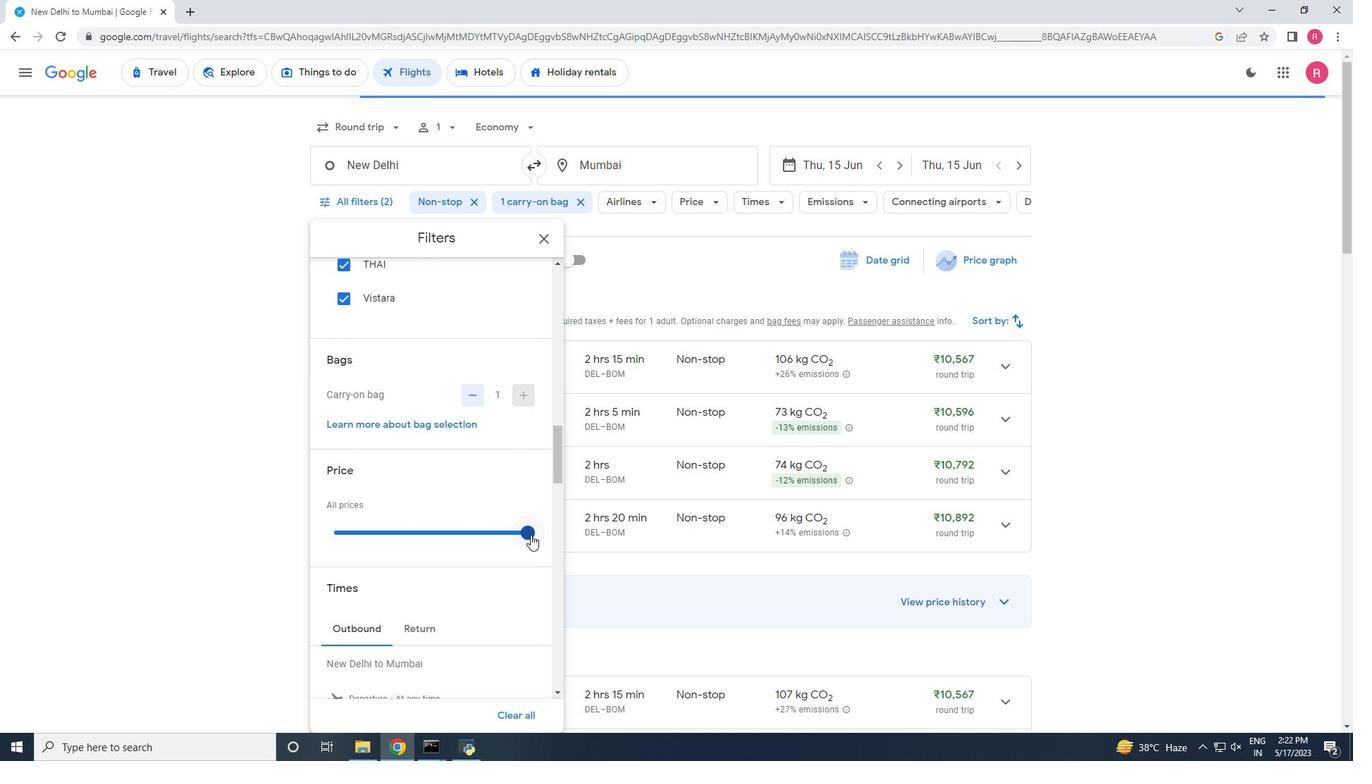 
Action: Mouse moved to (402, 567)
Screenshot: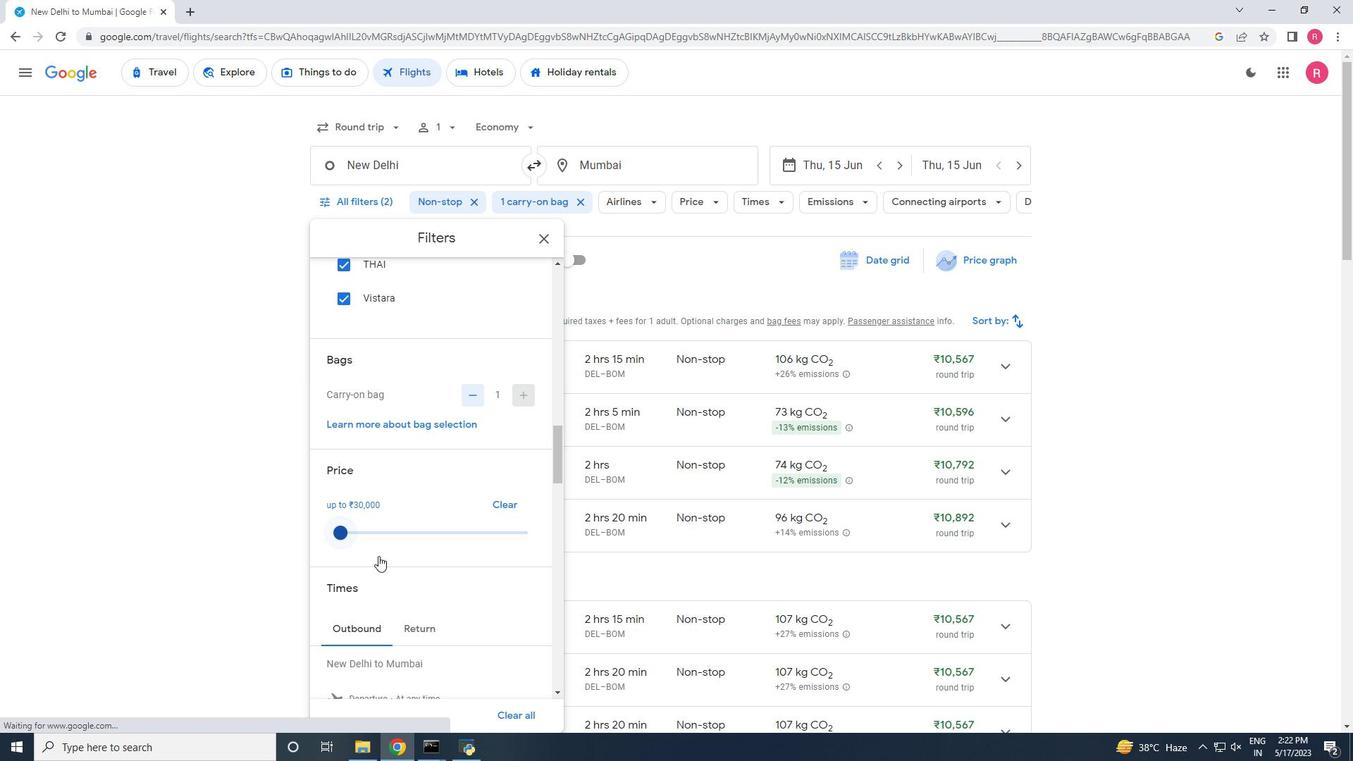 
Action: Mouse scrolled (402, 566) with delta (0, 0)
Screenshot: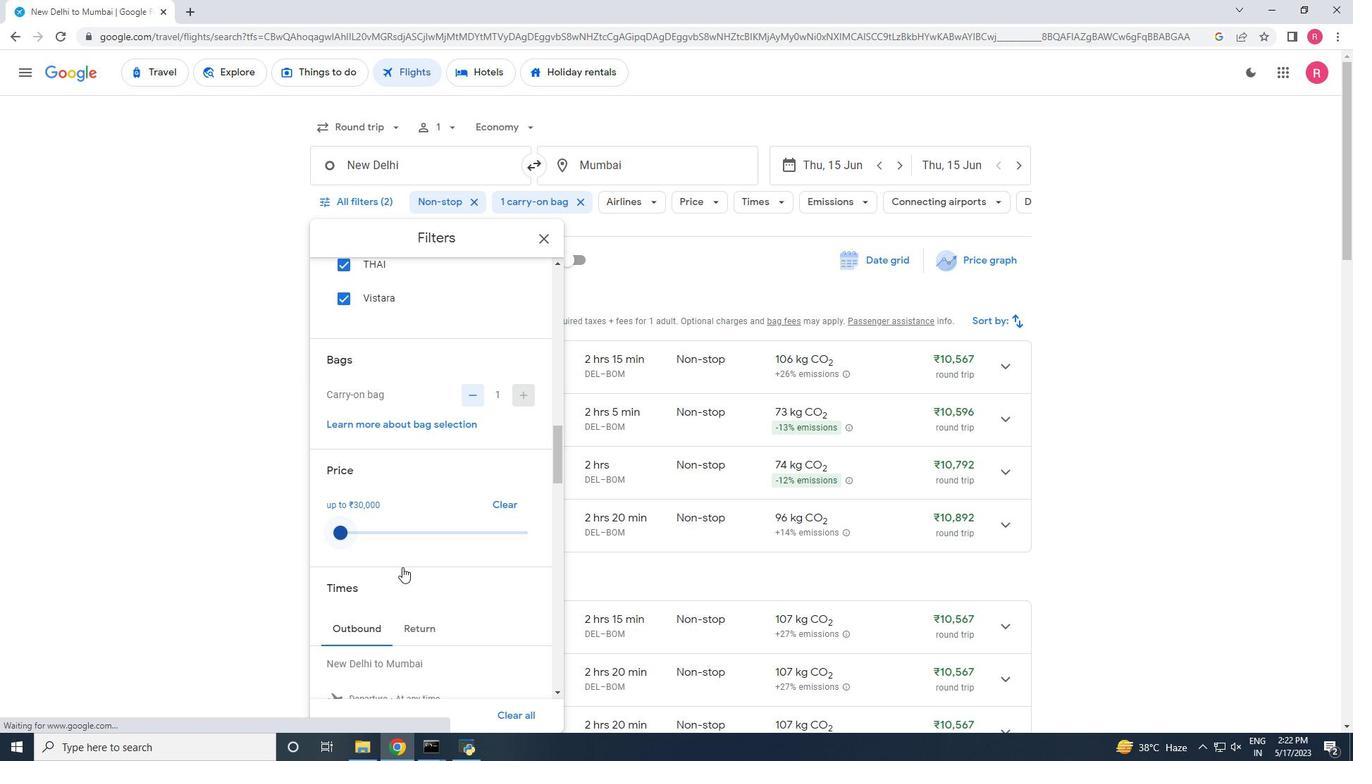 
Action: Mouse scrolled (402, 566) with delta (0, 0)
Screenshot: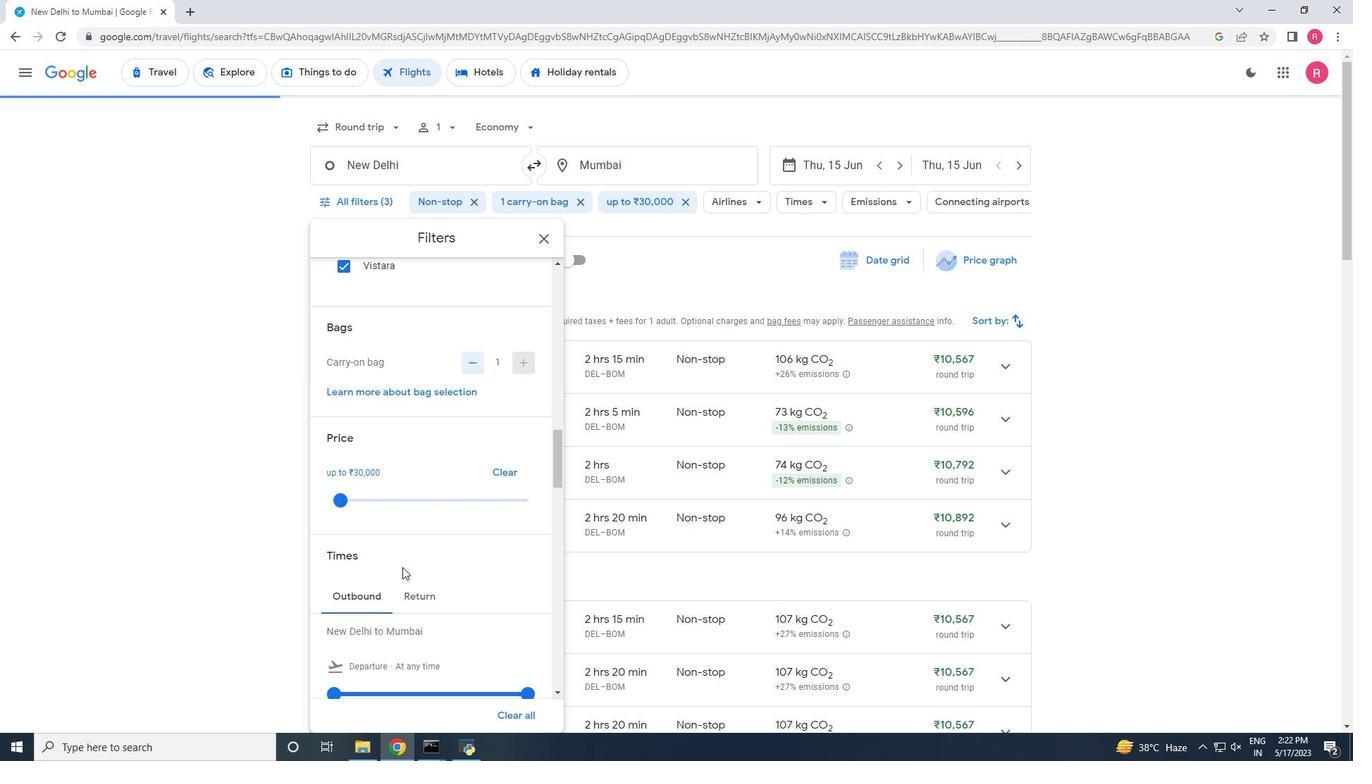 
Action: Mouse moved to (337, 592)
Screenshot: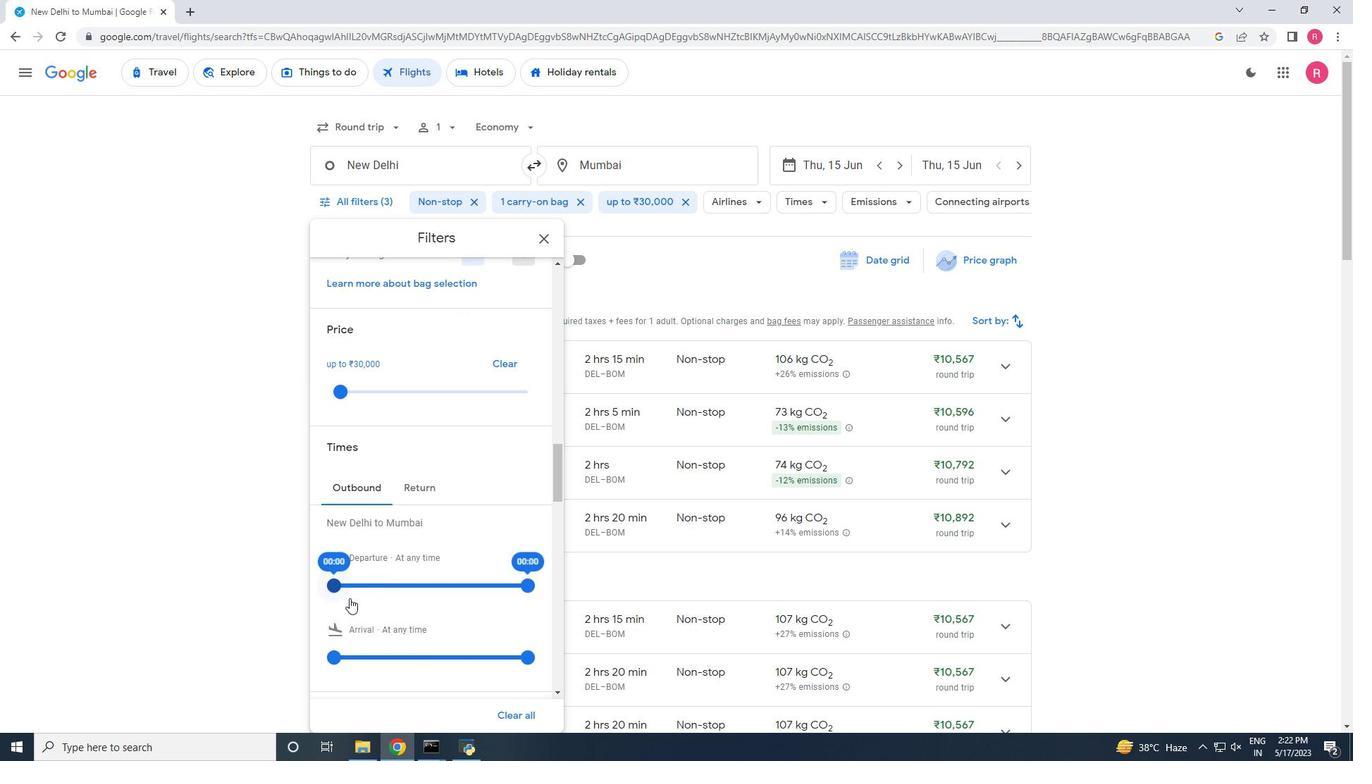 
Action: Mouse pressed left at (337, 592)
Screenshot: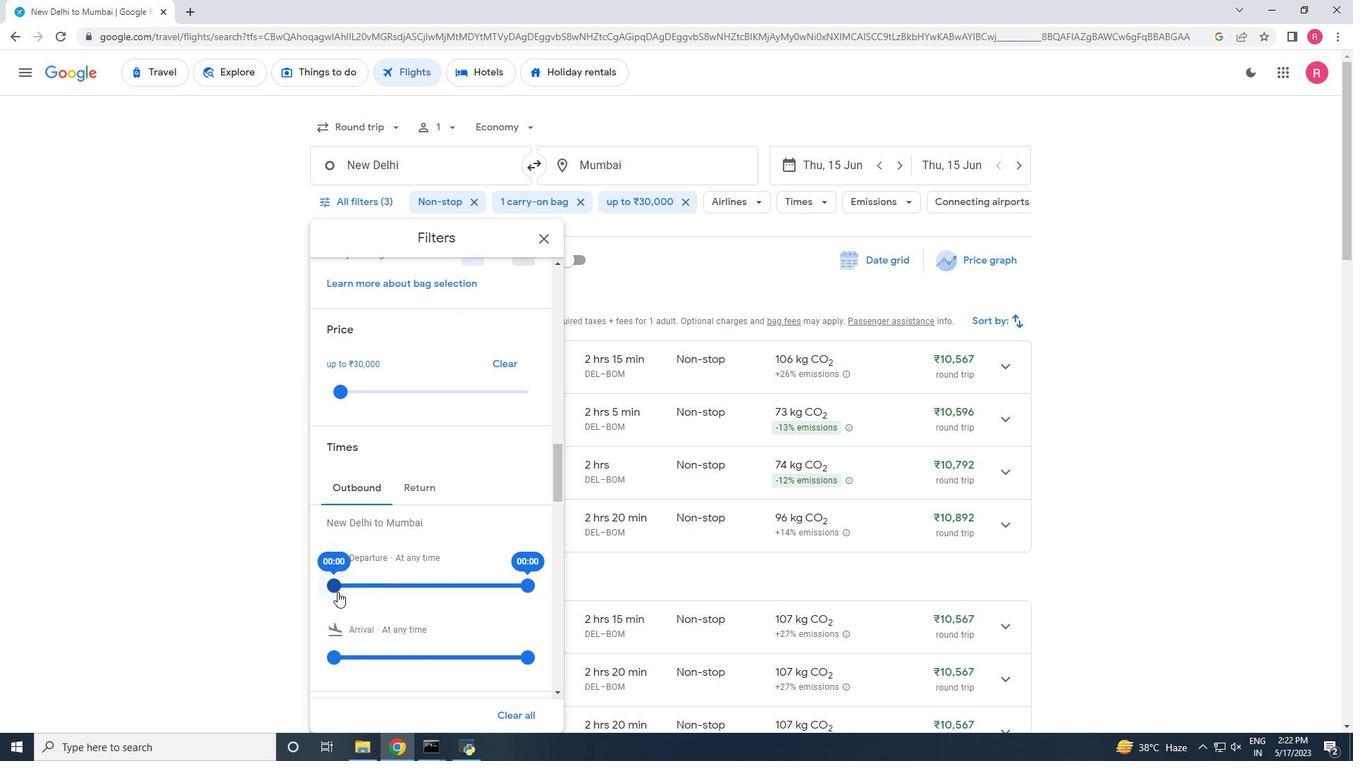 
Action: Mouse moved to (530, 585)
Screenshot: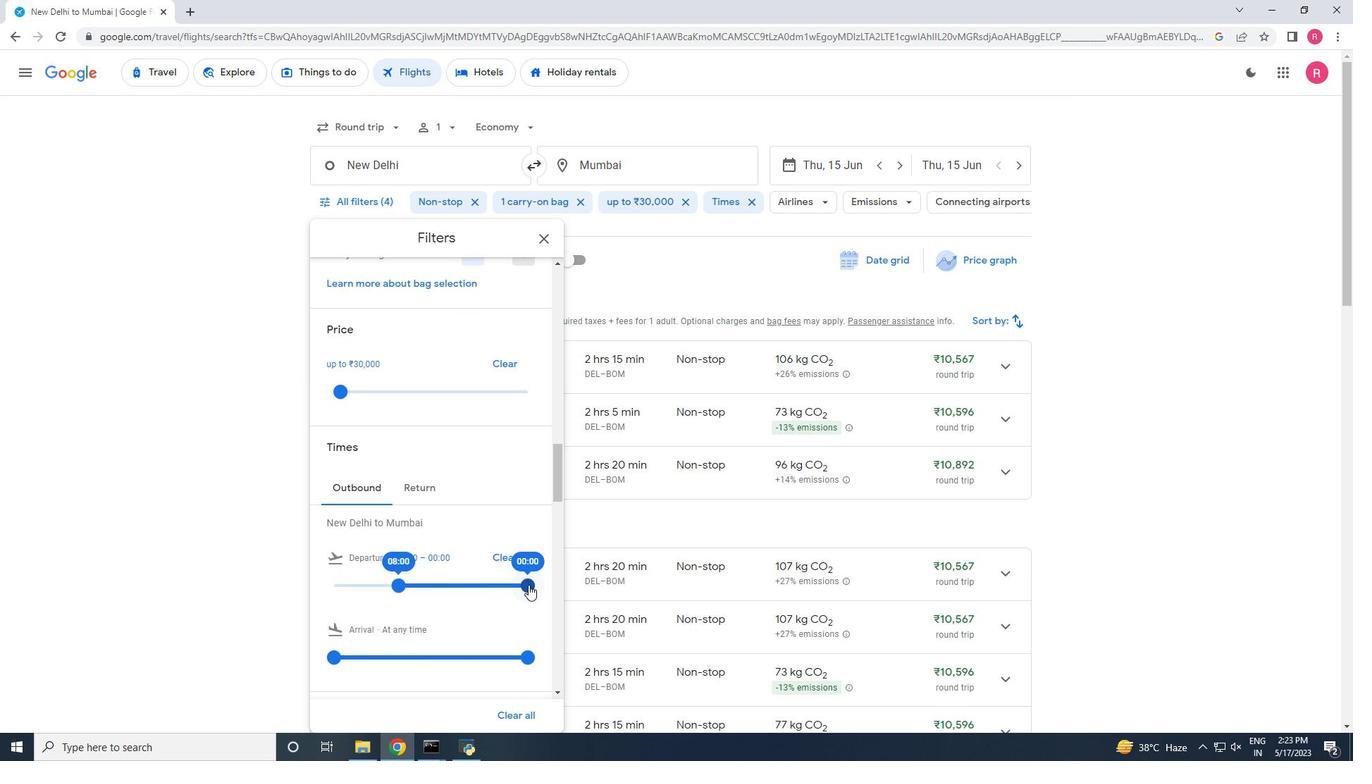 
Action: Mouse pressed left at (530, 585)
Screenshot: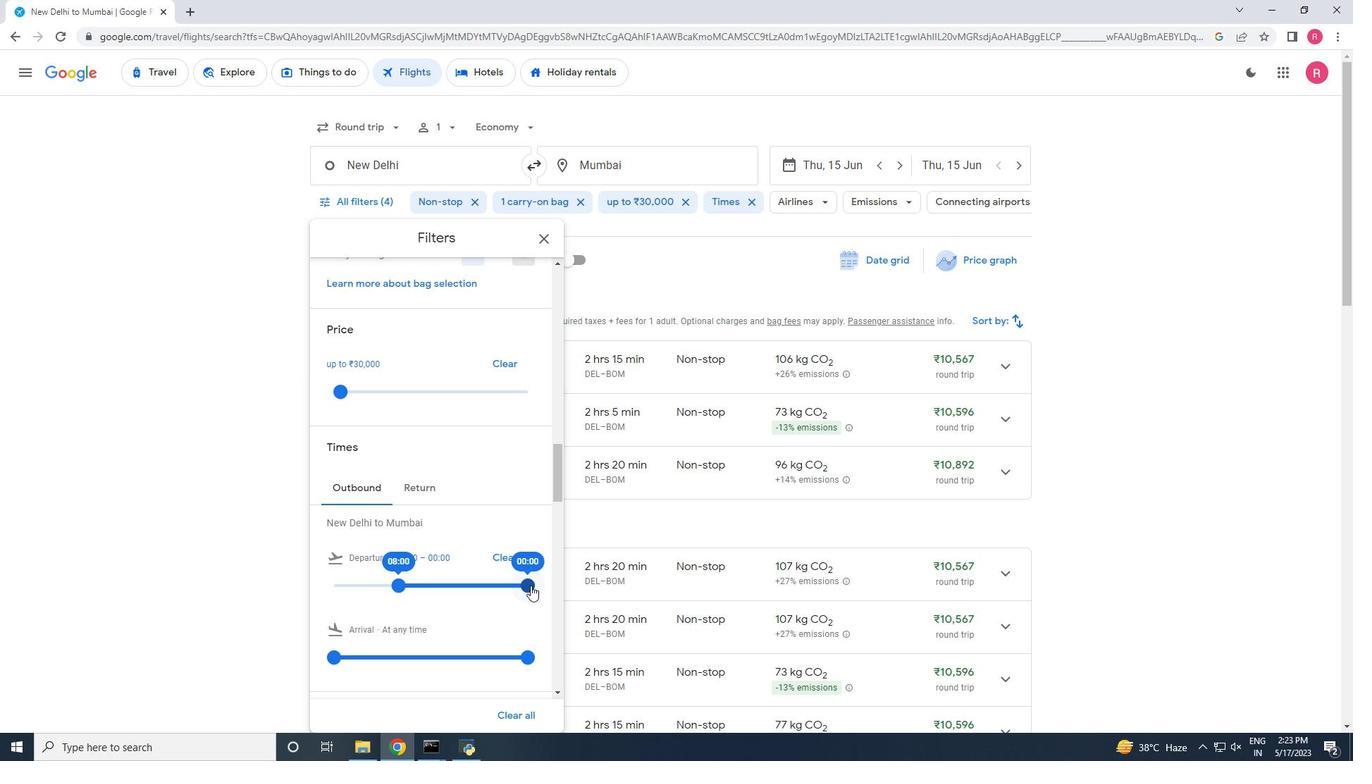 
Action: Mouse moved to (428, 486)
Screenshot: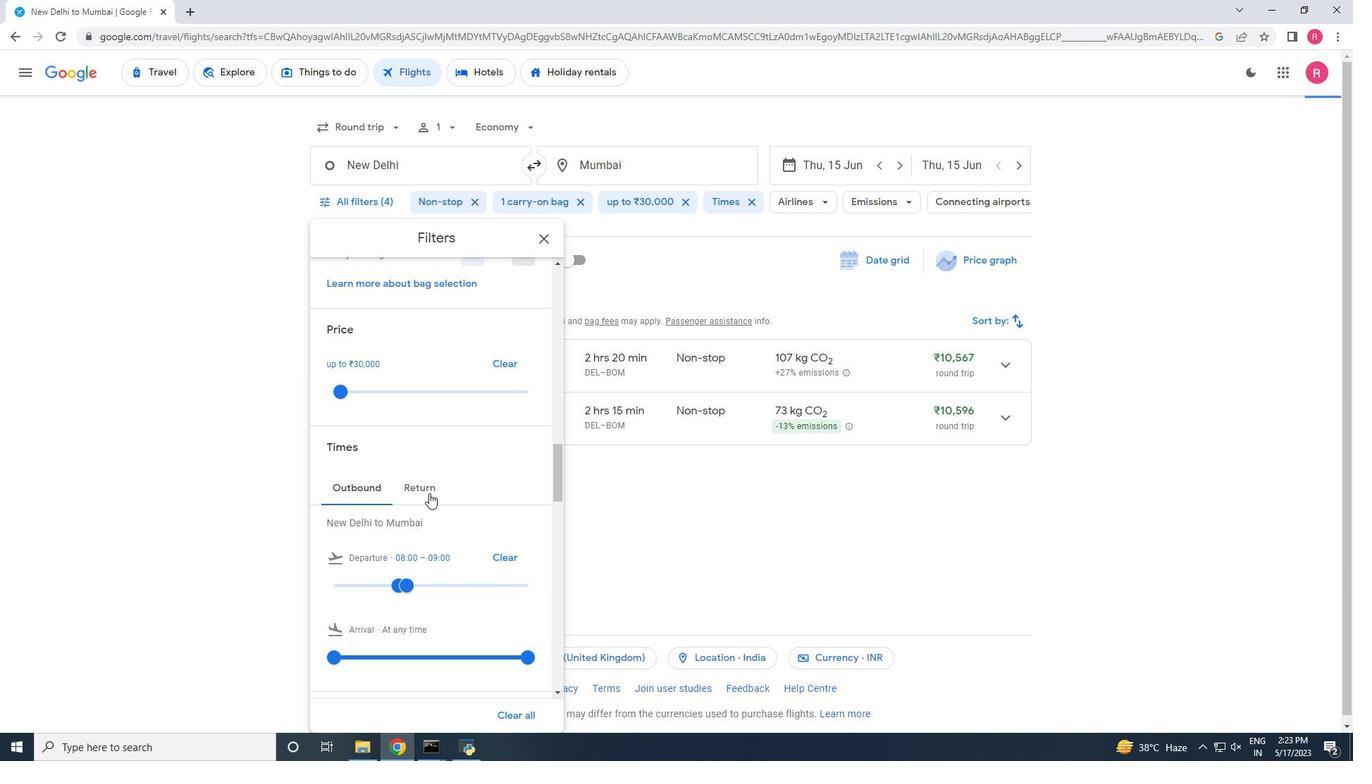 
Action: Mouse pressed left at (428, 486)
Screenshot: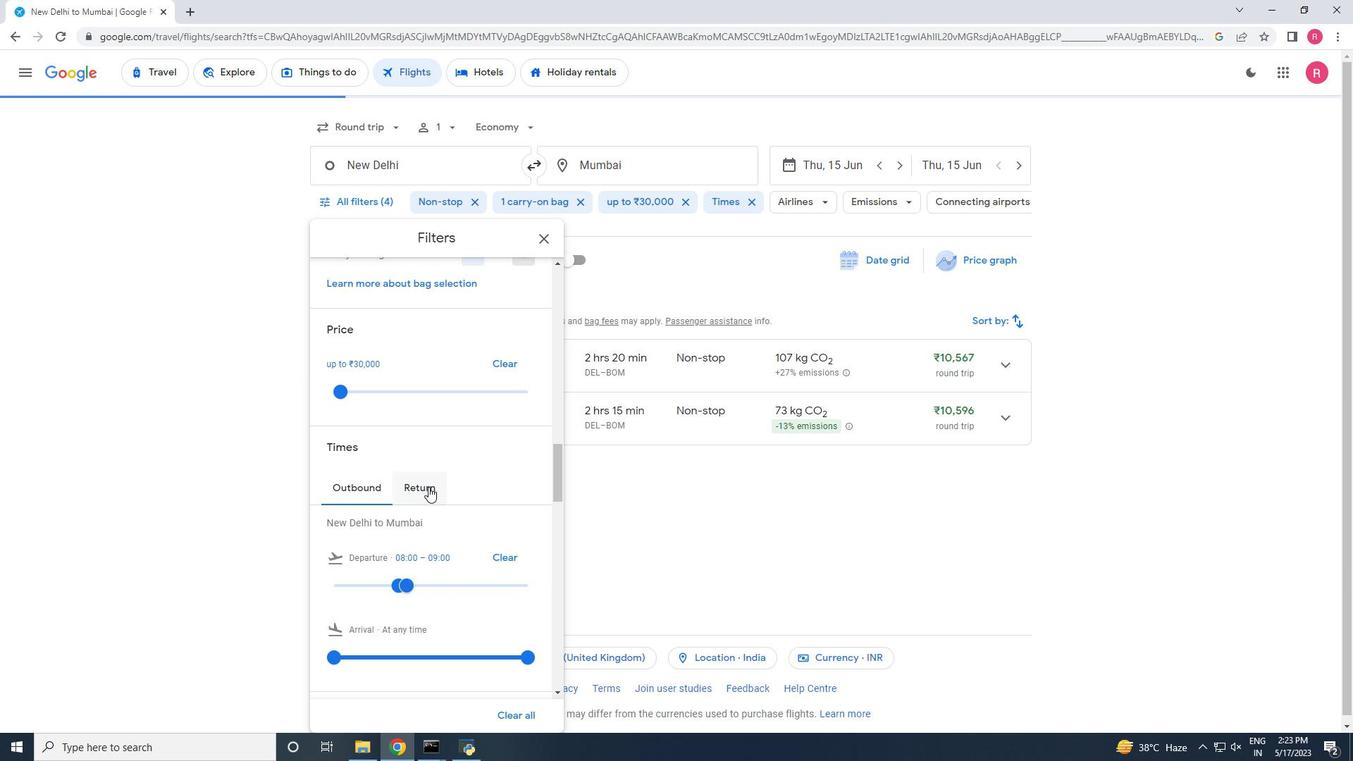 
Action: Mouse moved to (345, 581)
Screenshot: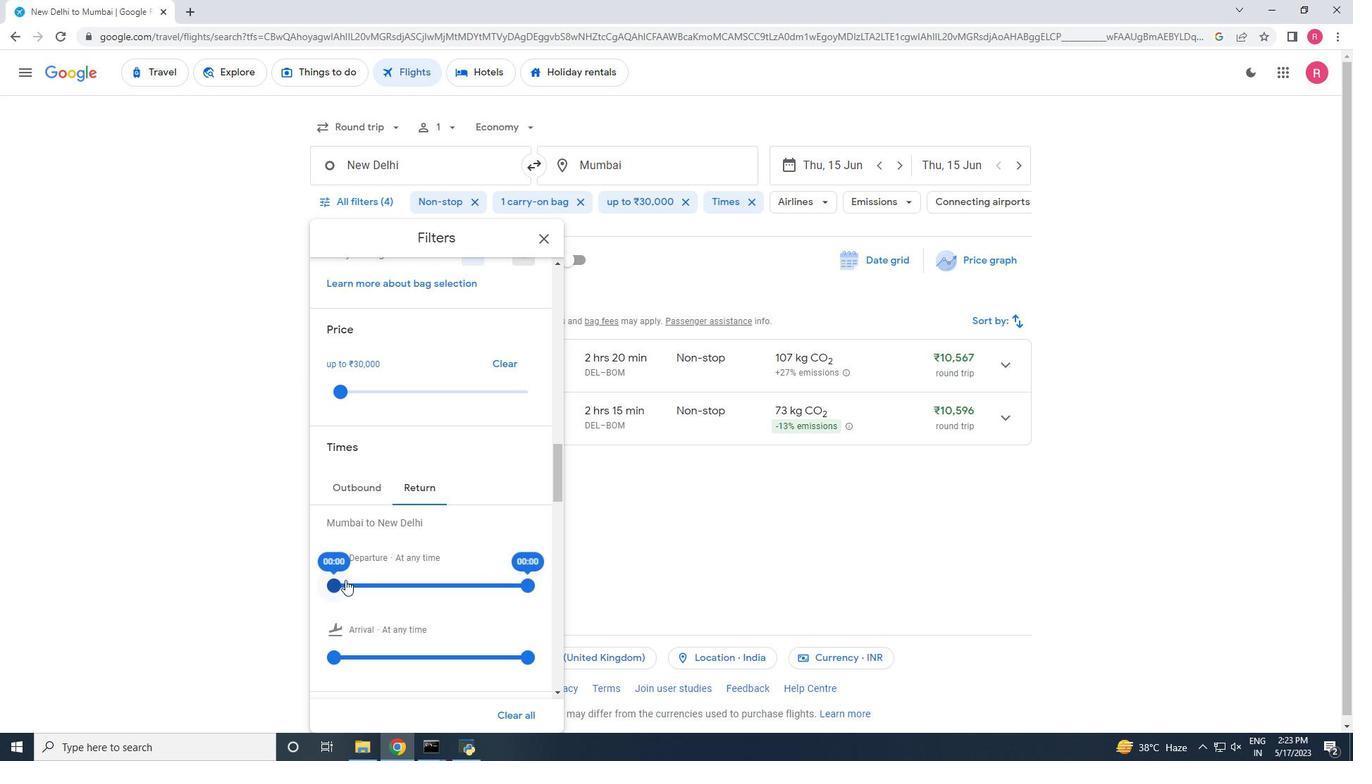 
Action: Mouse pressed left at (345, 581)
Screenshot: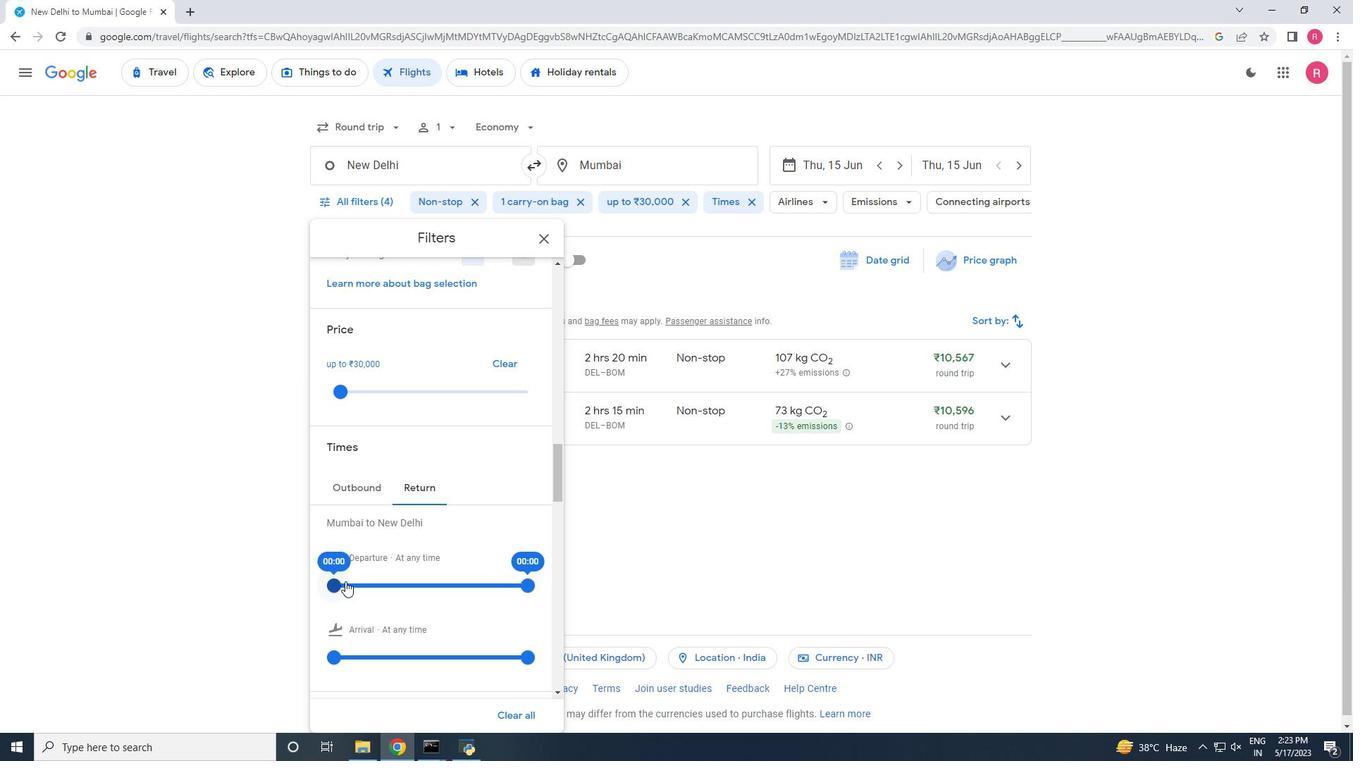 
Action: Mouse moved to (527, 583)
Screenshot: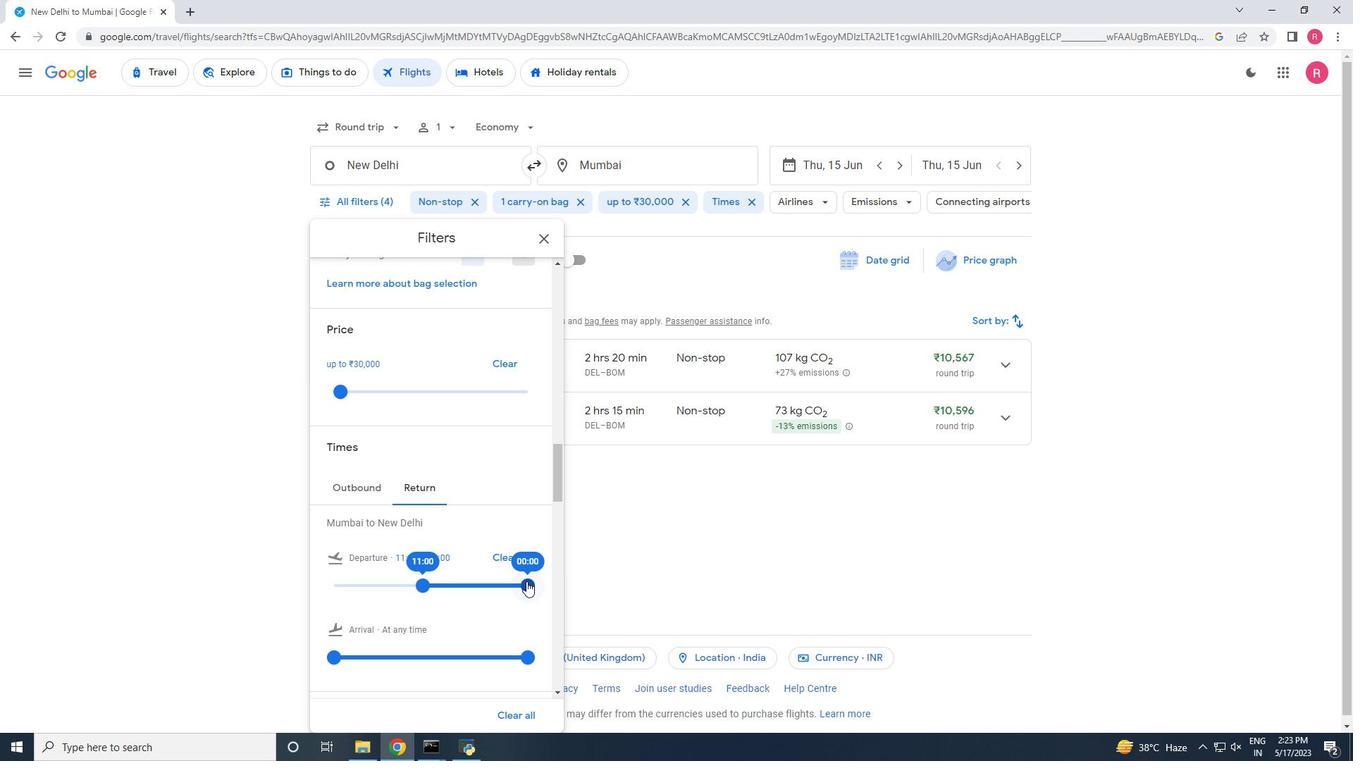 
Action: Mouse pressed left at (527, 583)
Screenshot: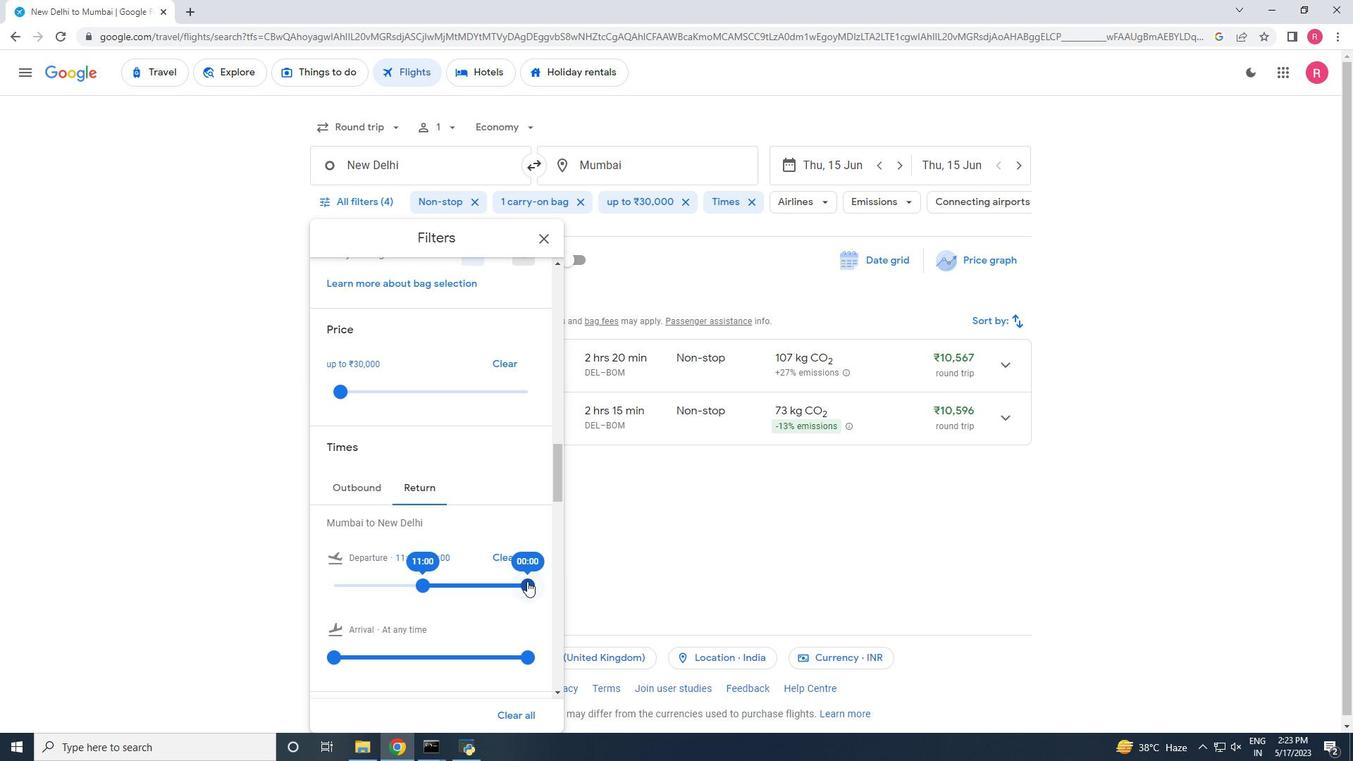 
Action: Mouse moved to (424, 594)
Screenshot: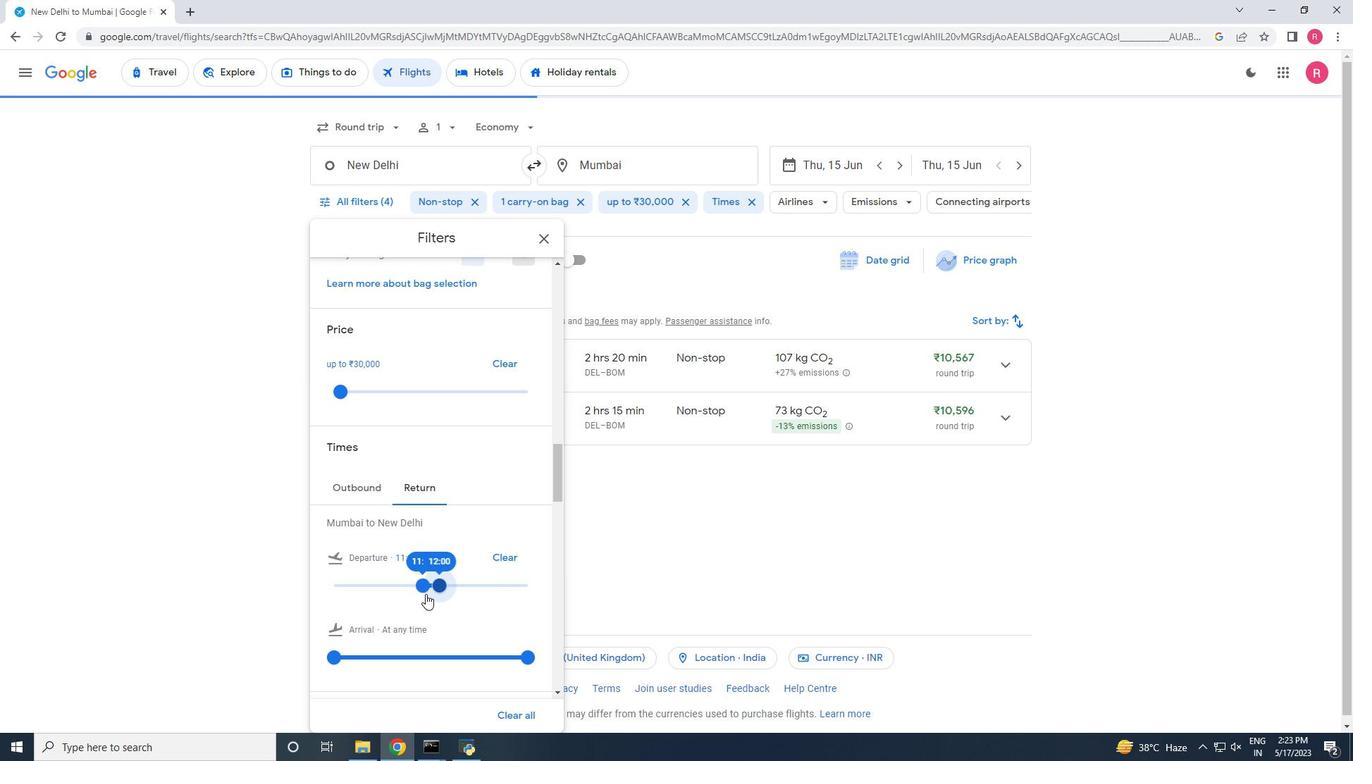 
Action: Mouse scrolled (424, 594) with delta (0, 0)
Screenshot: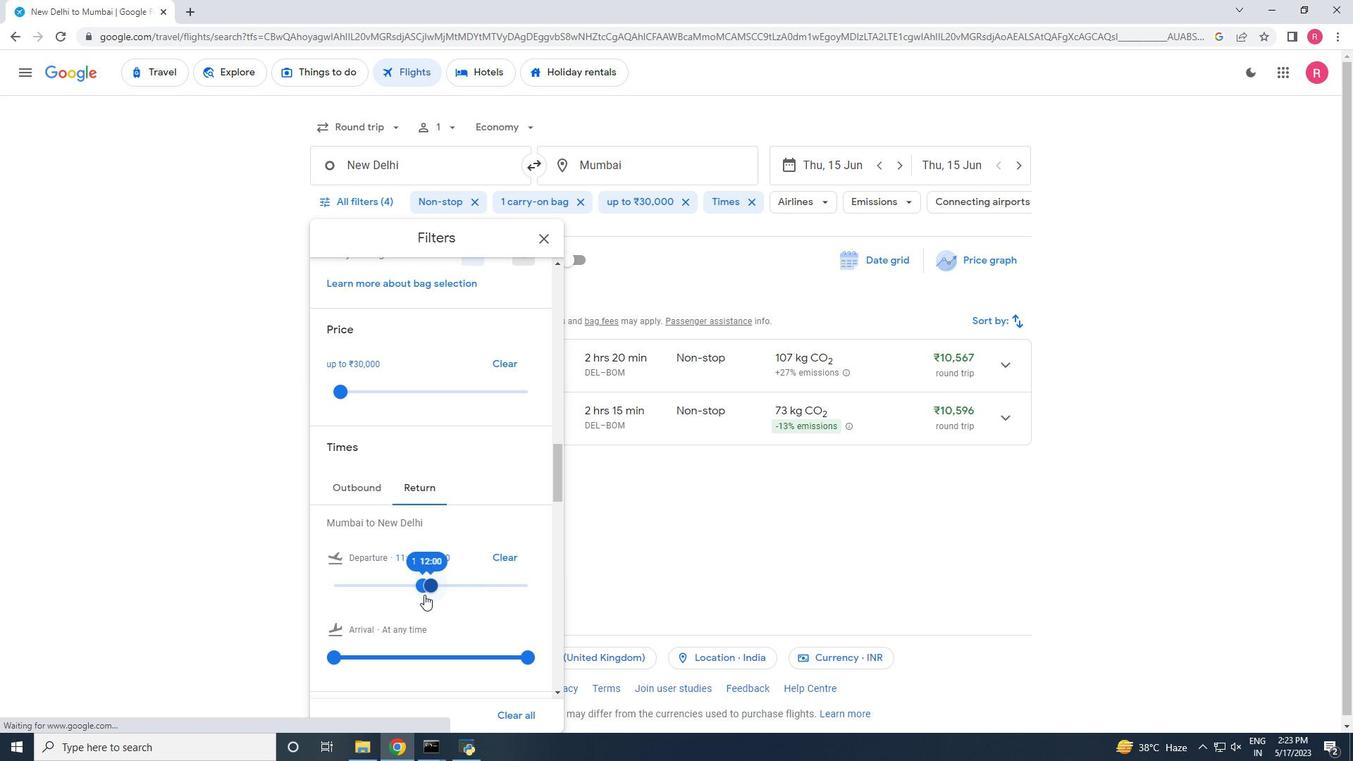 
Action: Mouse moved to (432, 581)
Screenshot: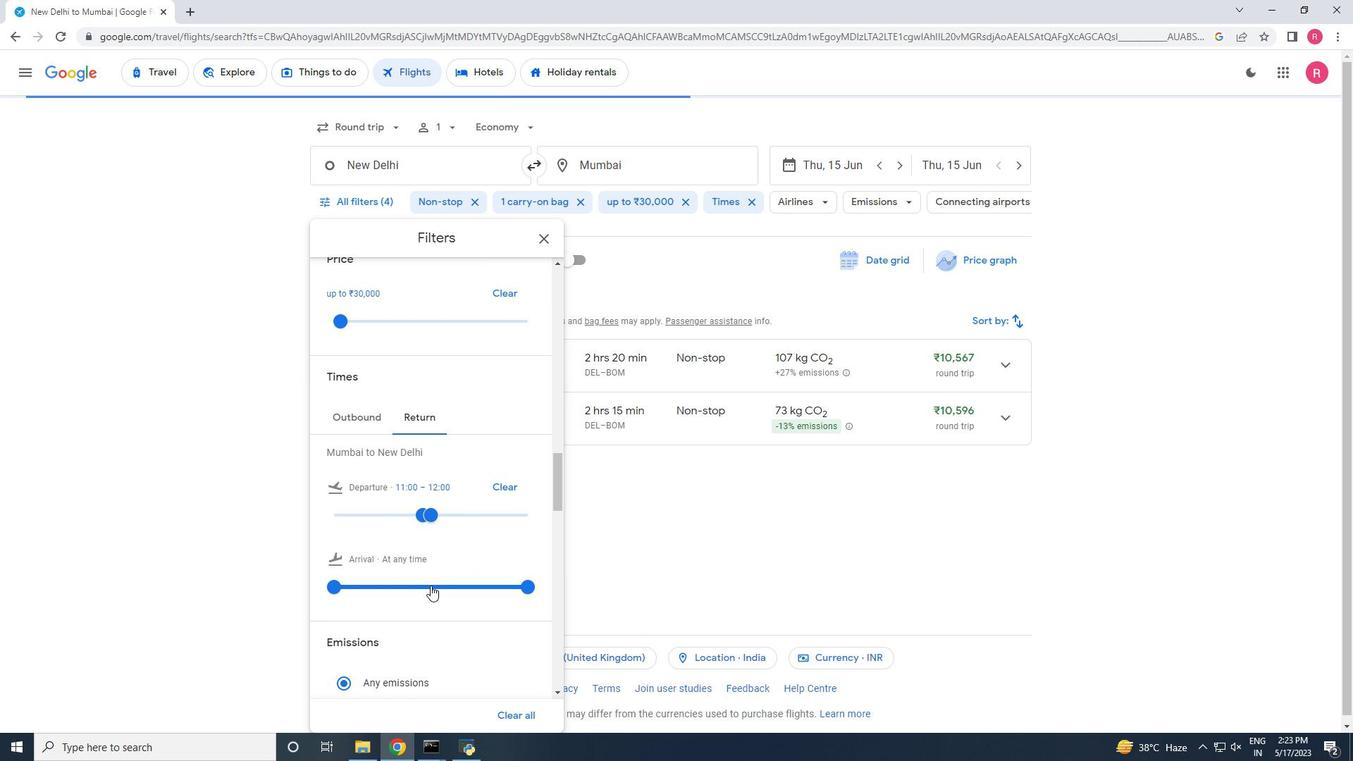 
Action: Mouse scrolled (432, 580) with delta (0, 0)
Screenshot: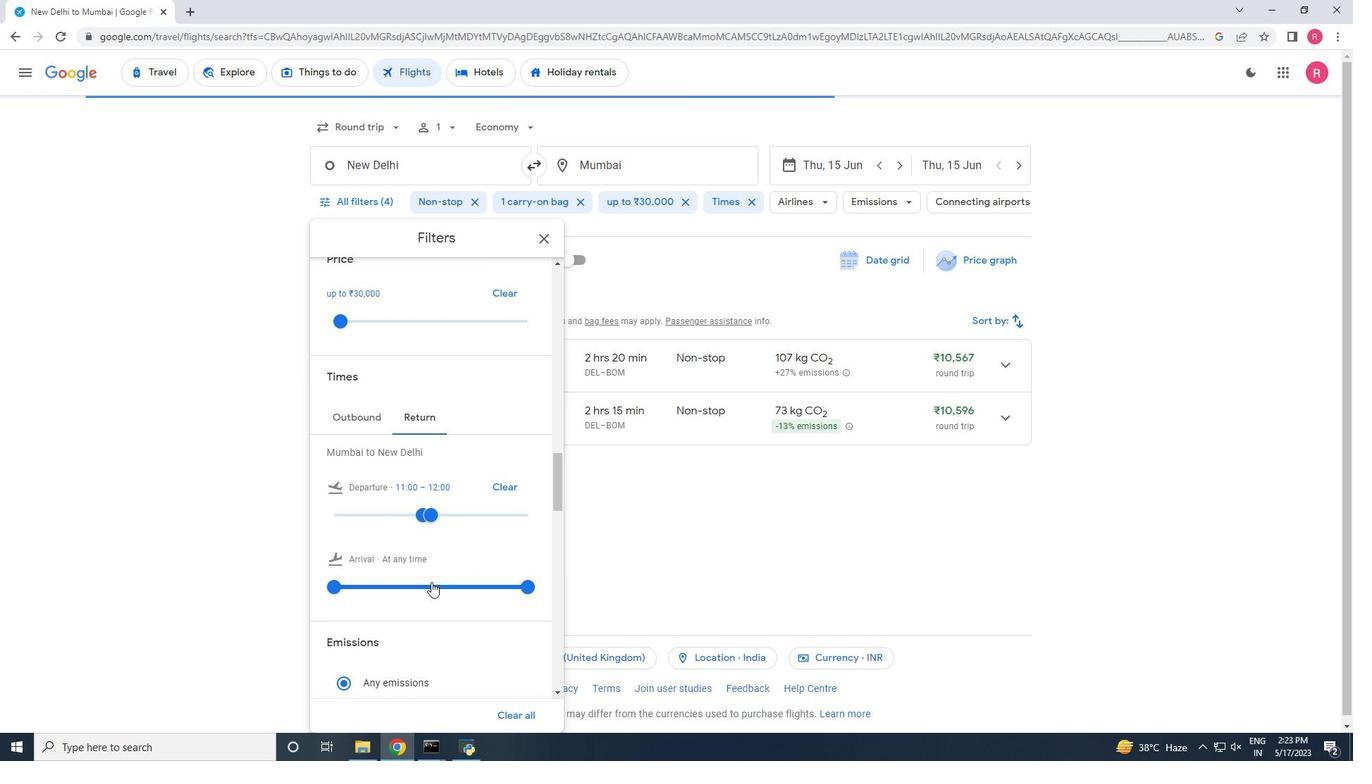 
Action: Mouse scrolled (432, 580) with delta (0, 0)
Screenshot: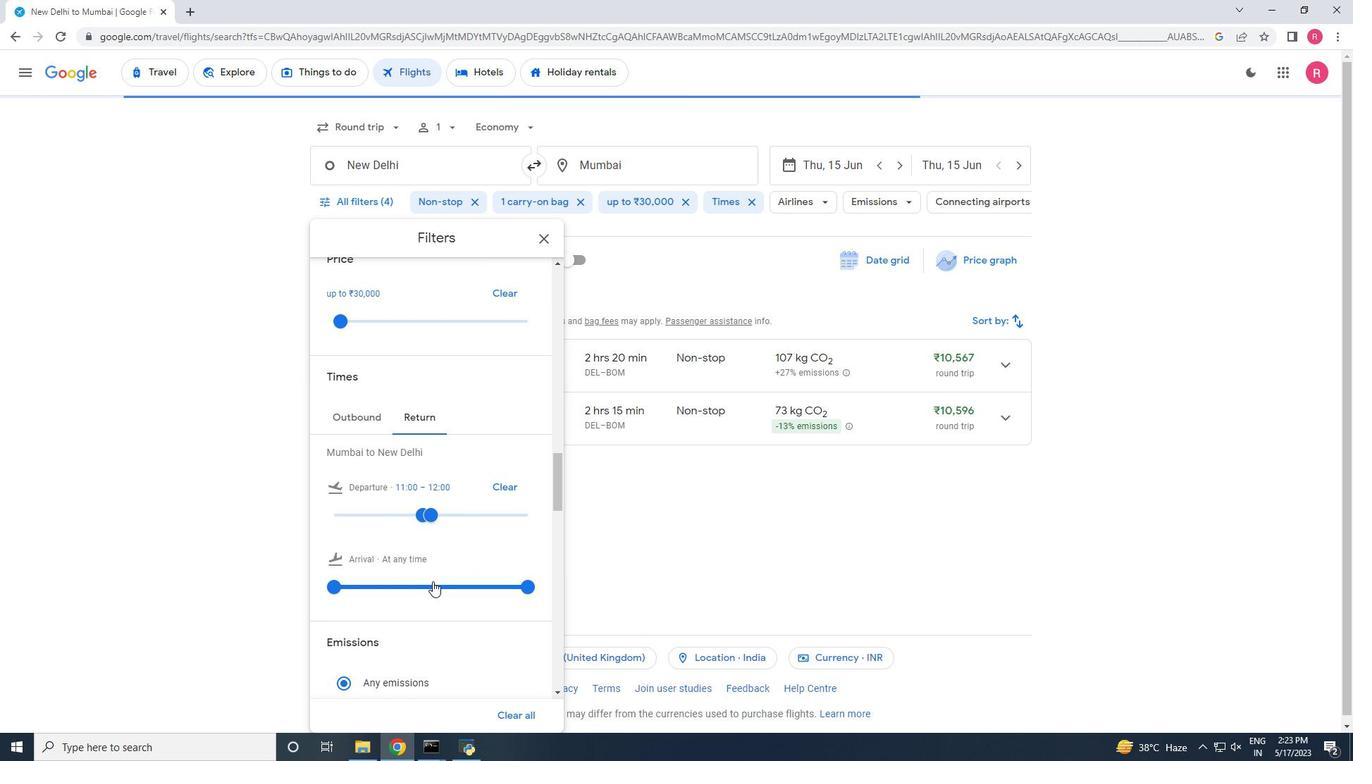 
Action: Mouse moved to (417, 552)
Screenshot: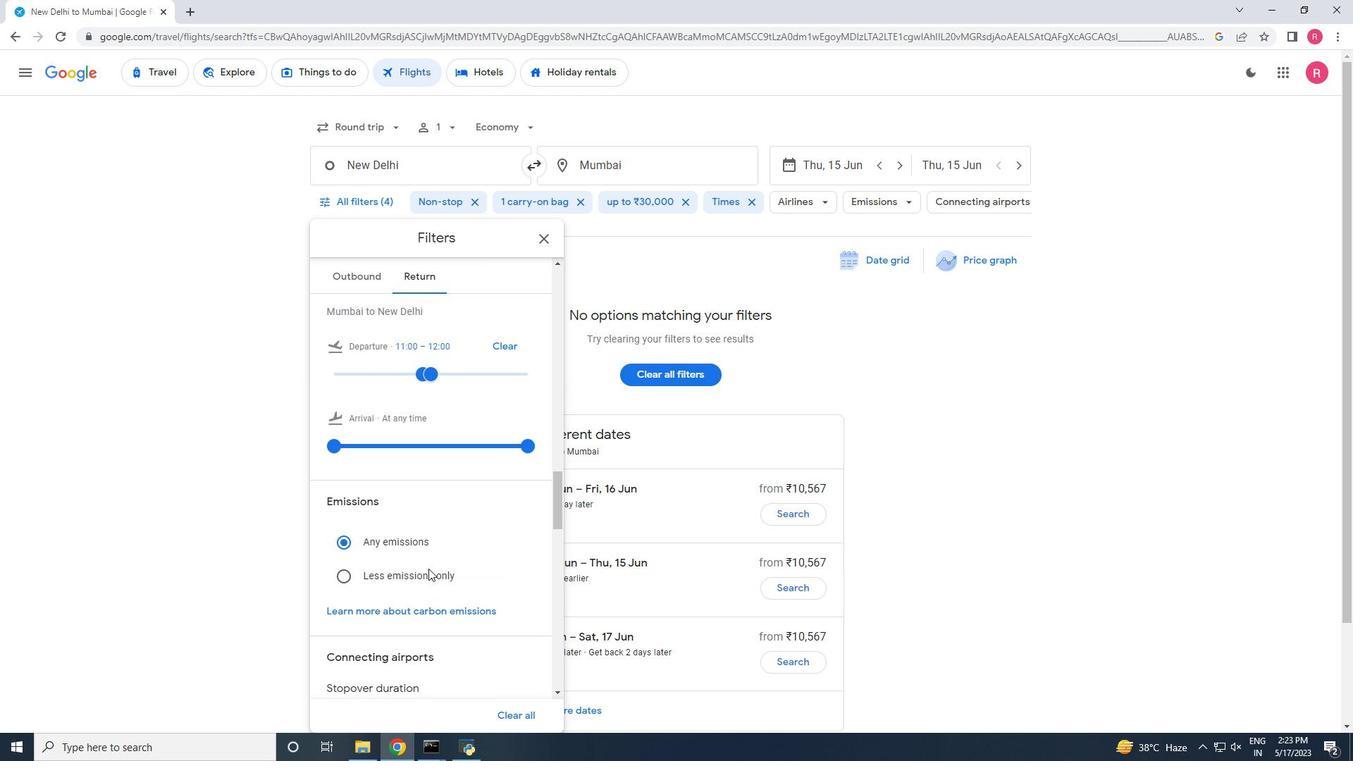 
Action: Mouse scrolled (417, 551) with delta (0, 0)
Screenshot: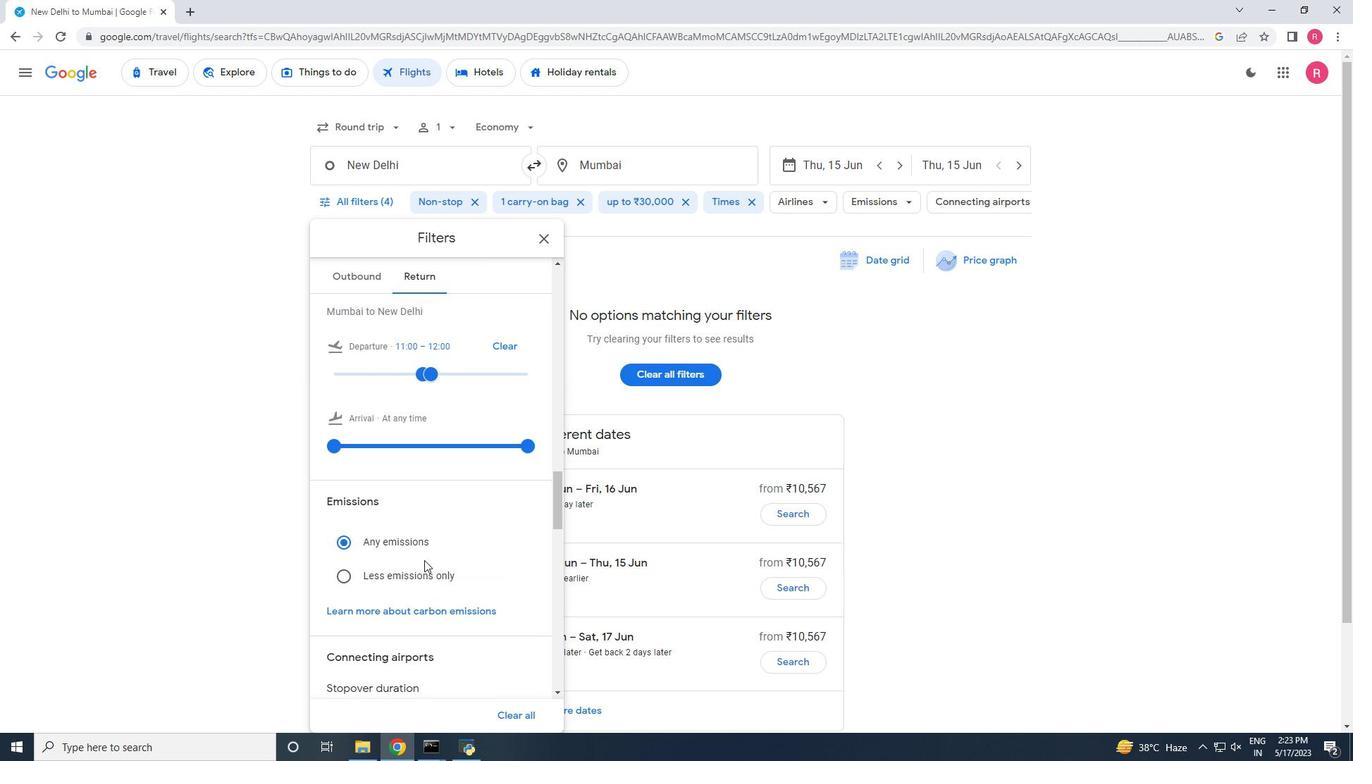
Action: Mouse moved to (377, 495)
Screenshot: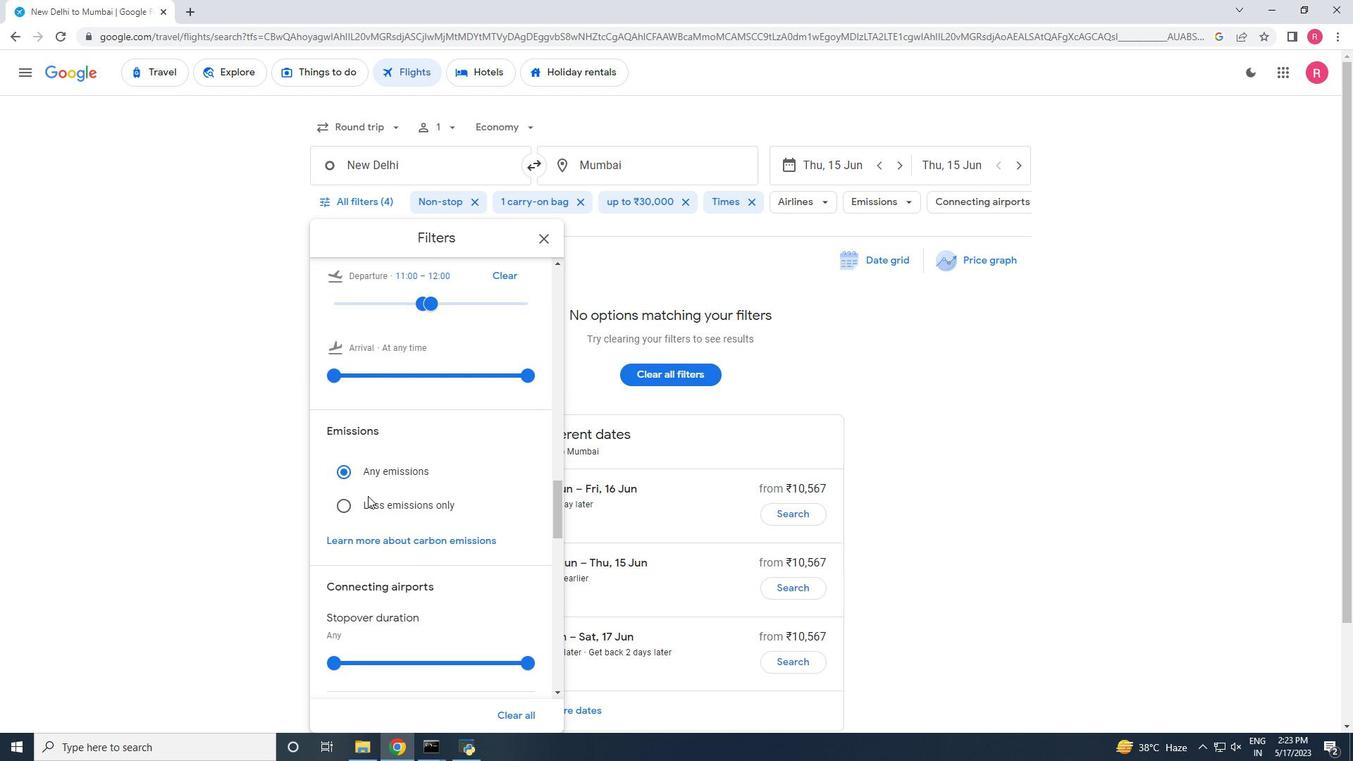
Action: Mouse scrolled (377, 494) with delta (0, 0)
Screenshot: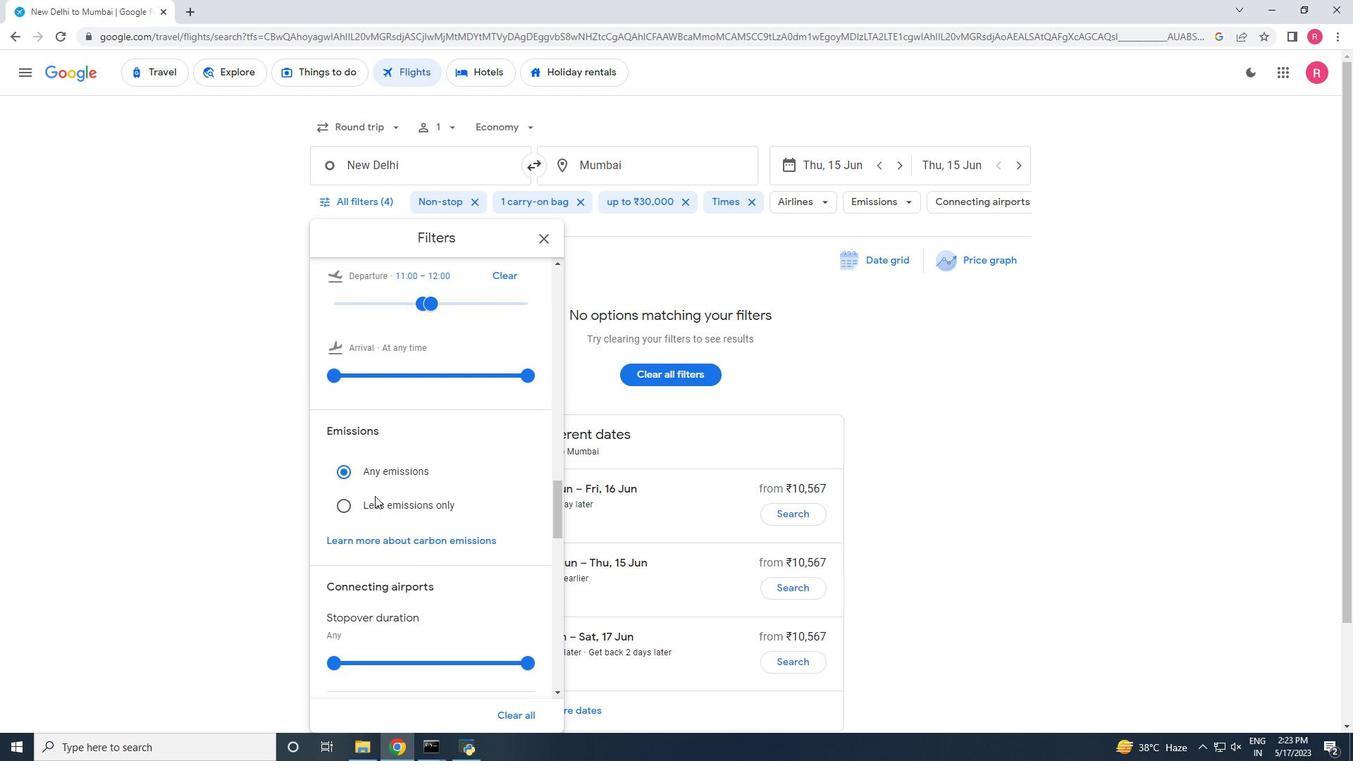 
Action: Mouse scrolled (377, 494) with delta (0, 0)
Screenshot: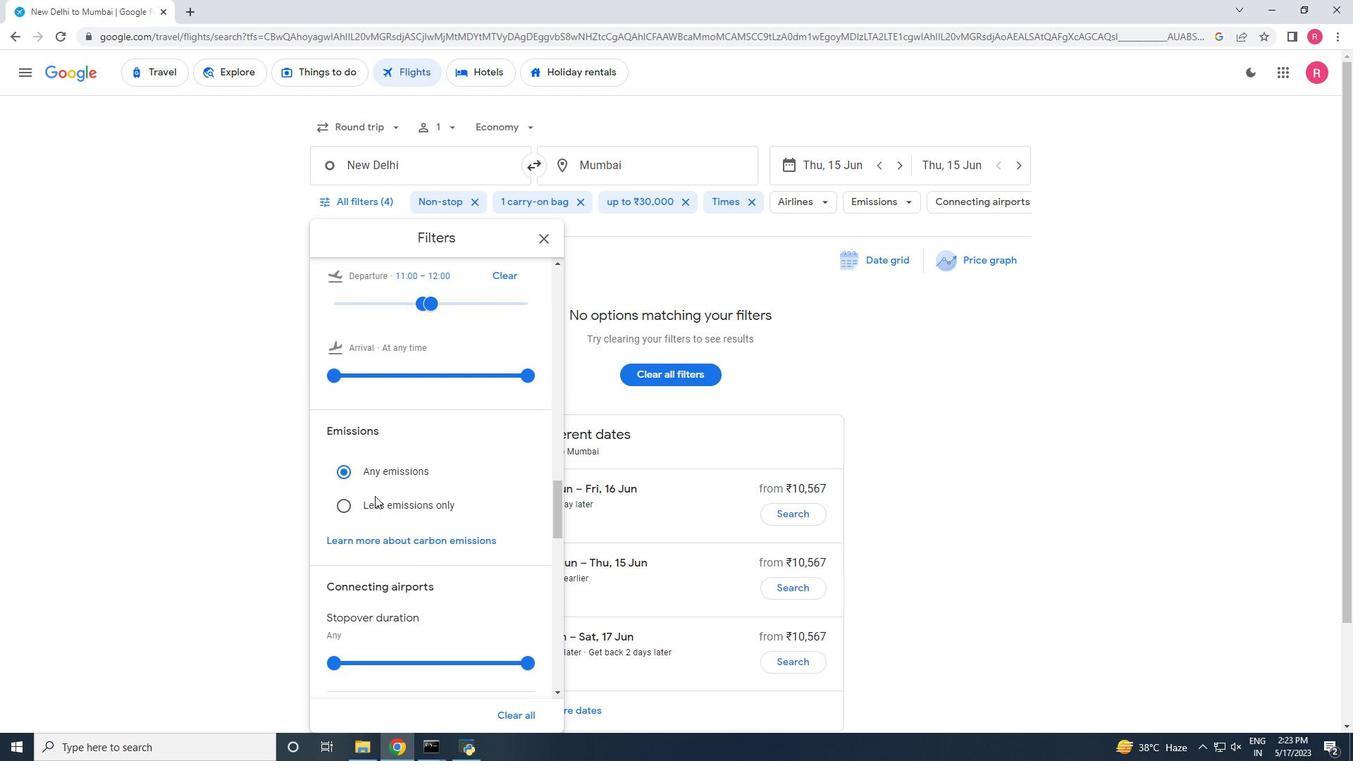 
Action: Mouse scrolled (377, 494) with delta (0, 0)
Screenshot: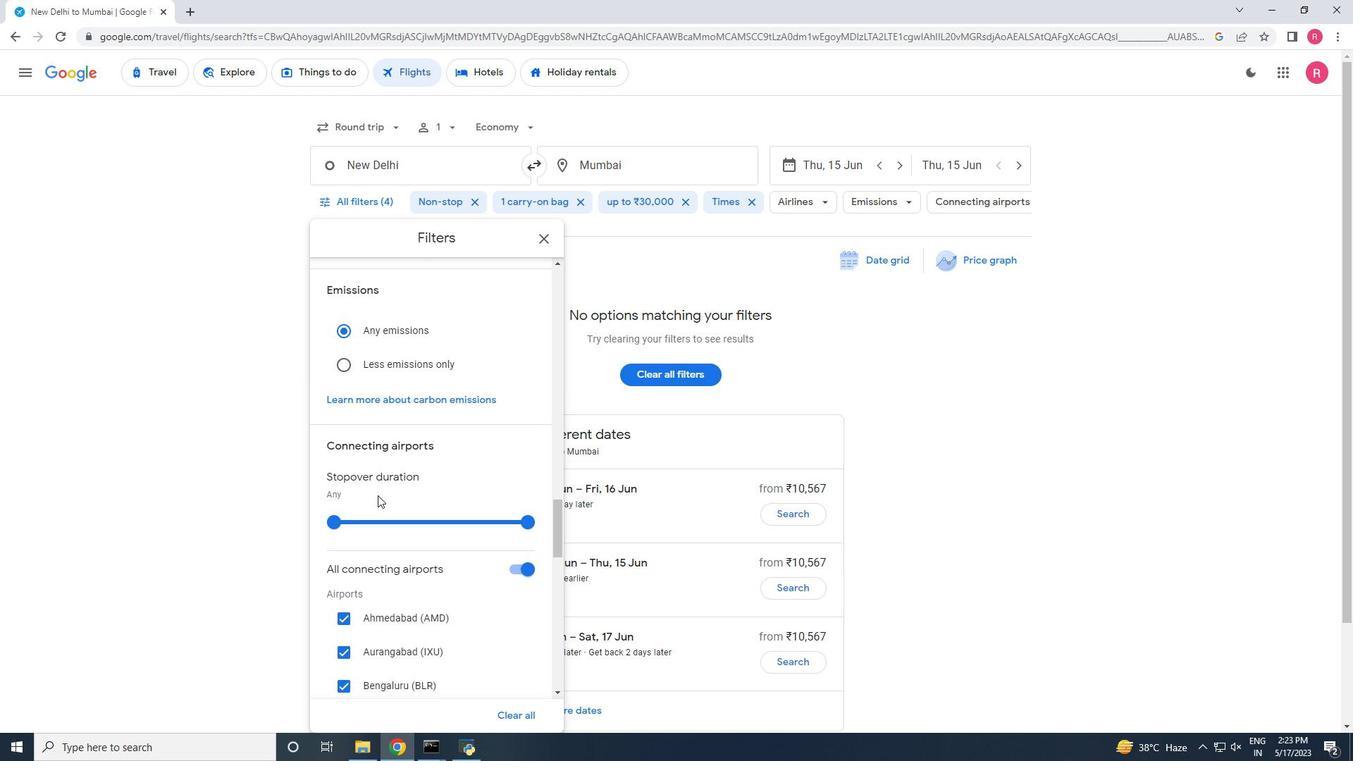 
Action: Mouse moved to (379, 510)
Screenshot: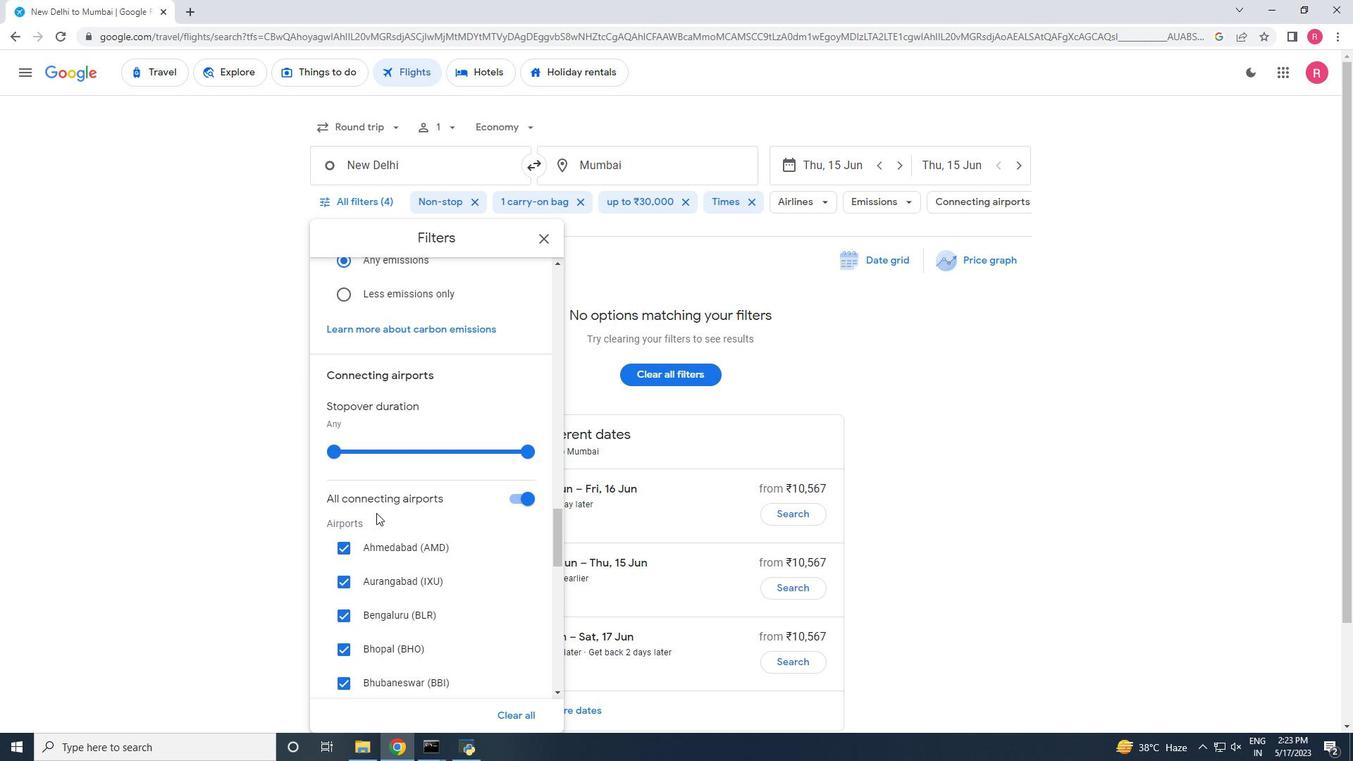 
Action: Mouse scrolled (379, 510) with delta (0, 0)
Screenshot: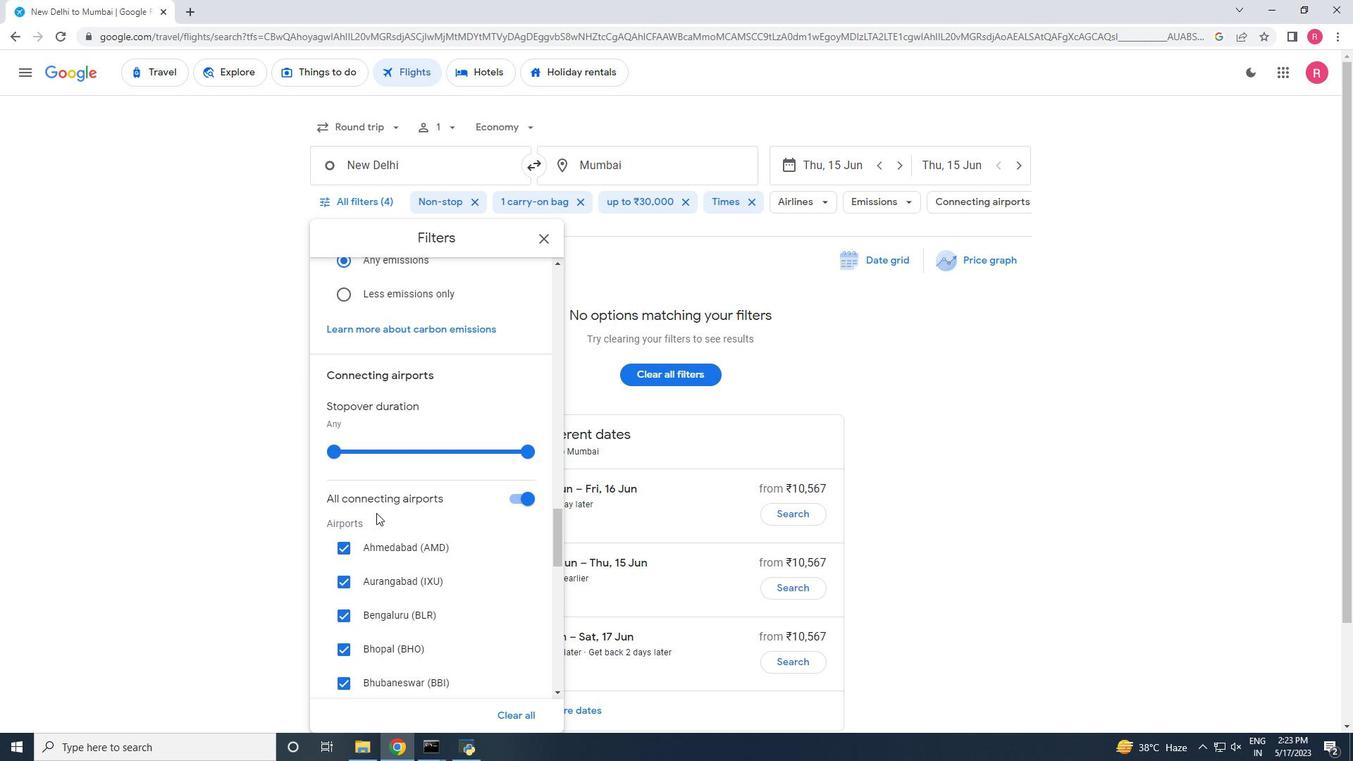 
Action: Mouse scrolled (379, 510) with delta (0, 0)
Screenshot: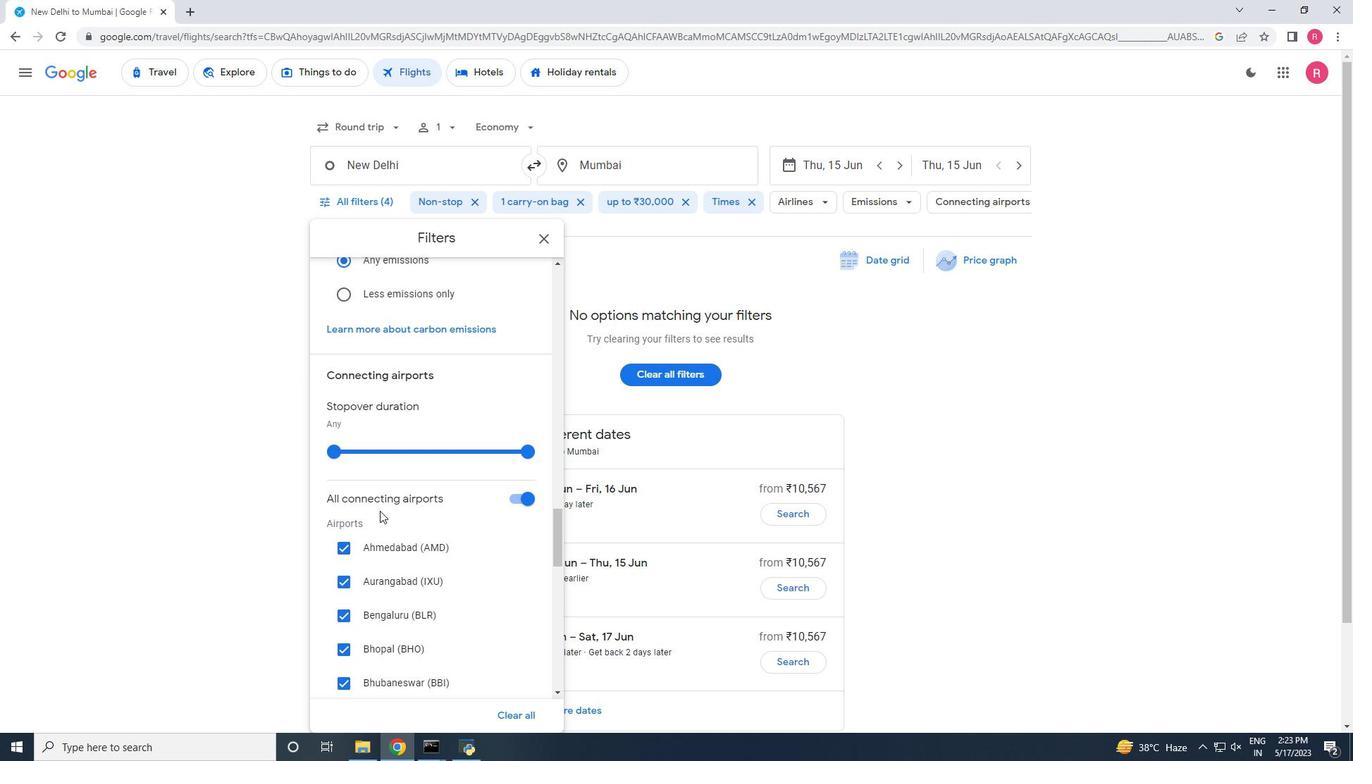
Action: Mouse moved to (386, 492)
Screenshot: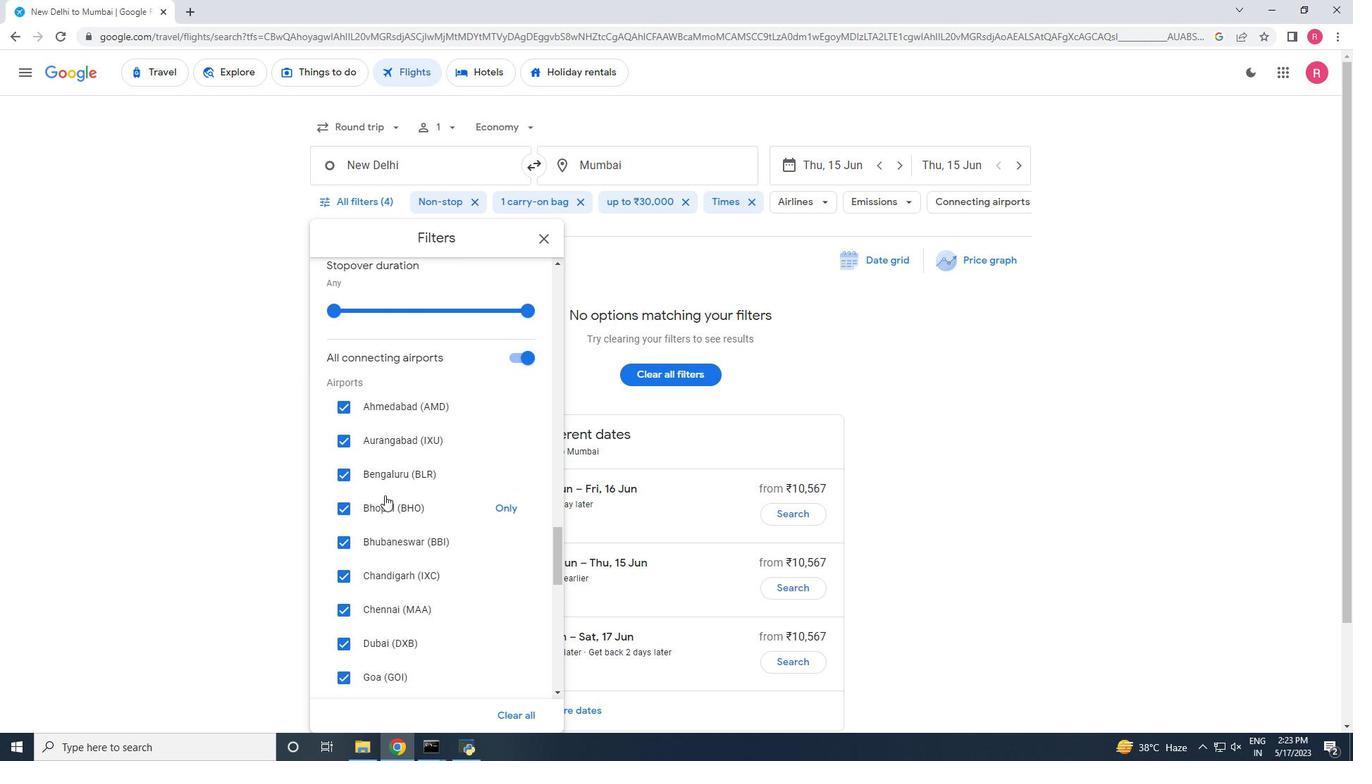 
Action: Mouse scrolled (386, 491) with delta (0, 0)
Screenshot: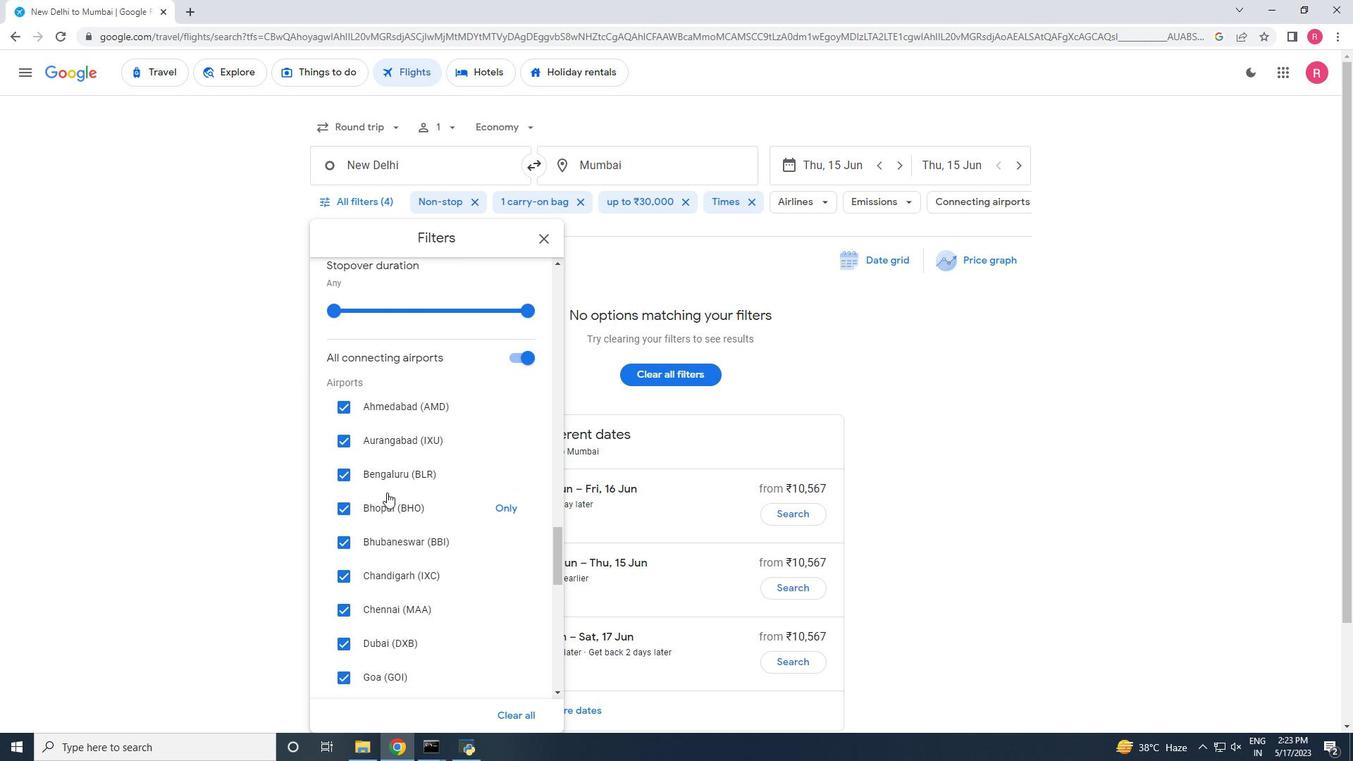 
Action: Mouse scrolled (386, 491) with delta (0, 0)
Screenshot: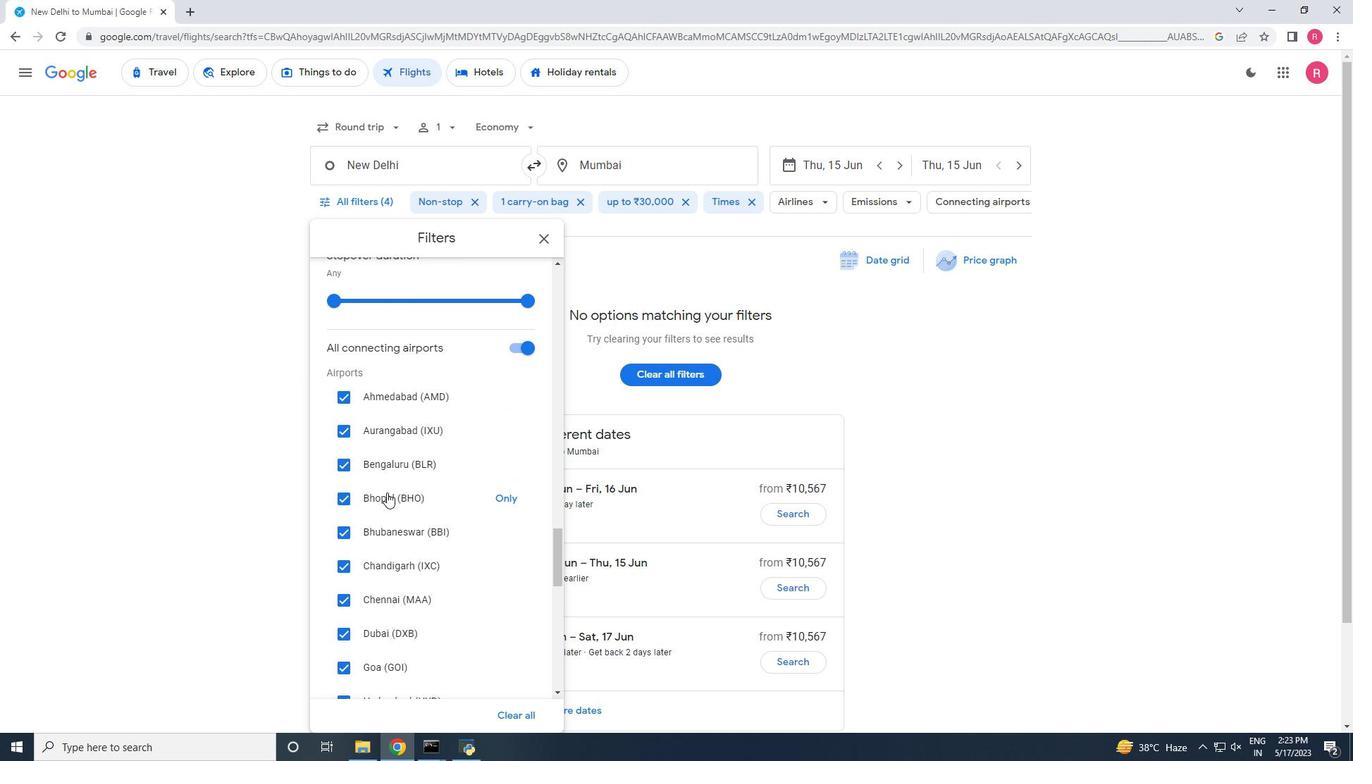
Action: Mouse scrolled (386, 491) with delta (0, 0)
Screenshot: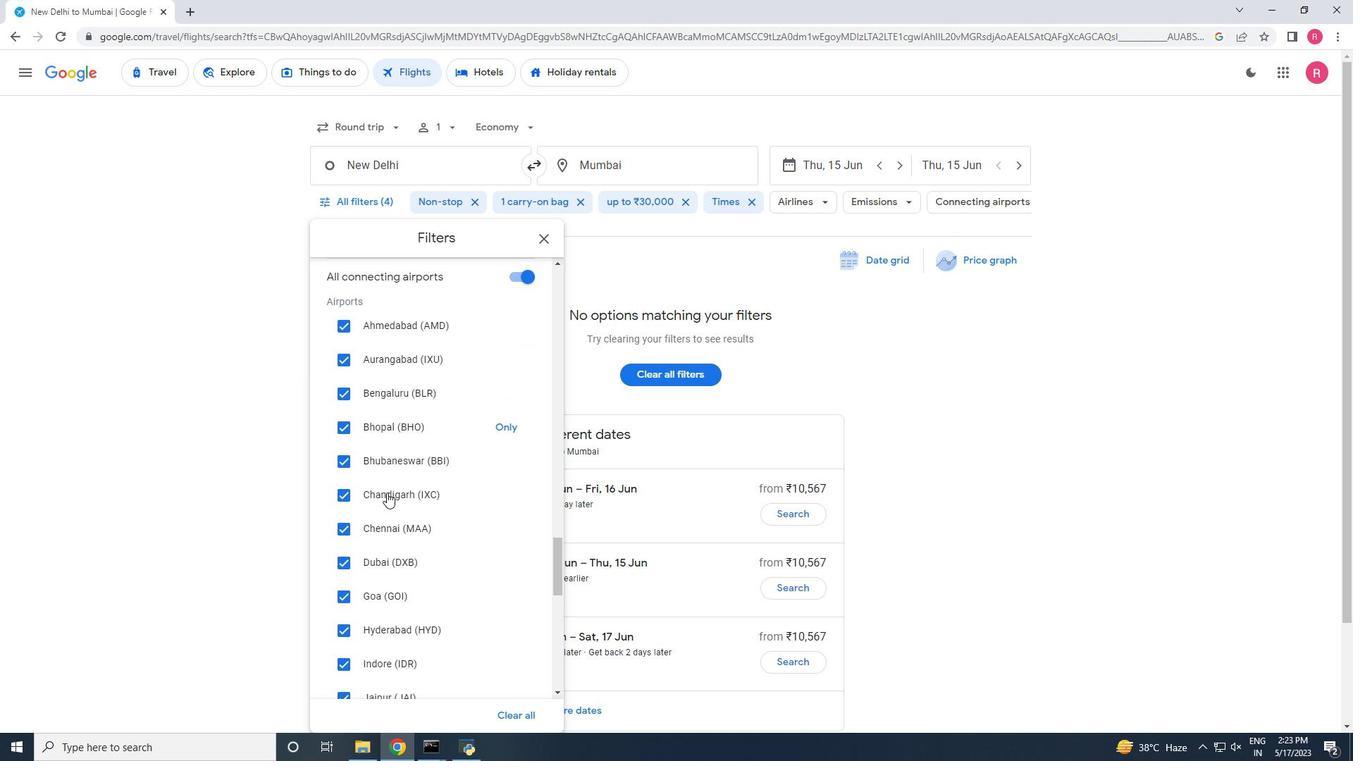 
Action: Mouse scrolled (386, 491) with delta (0, 0)
Screenshot: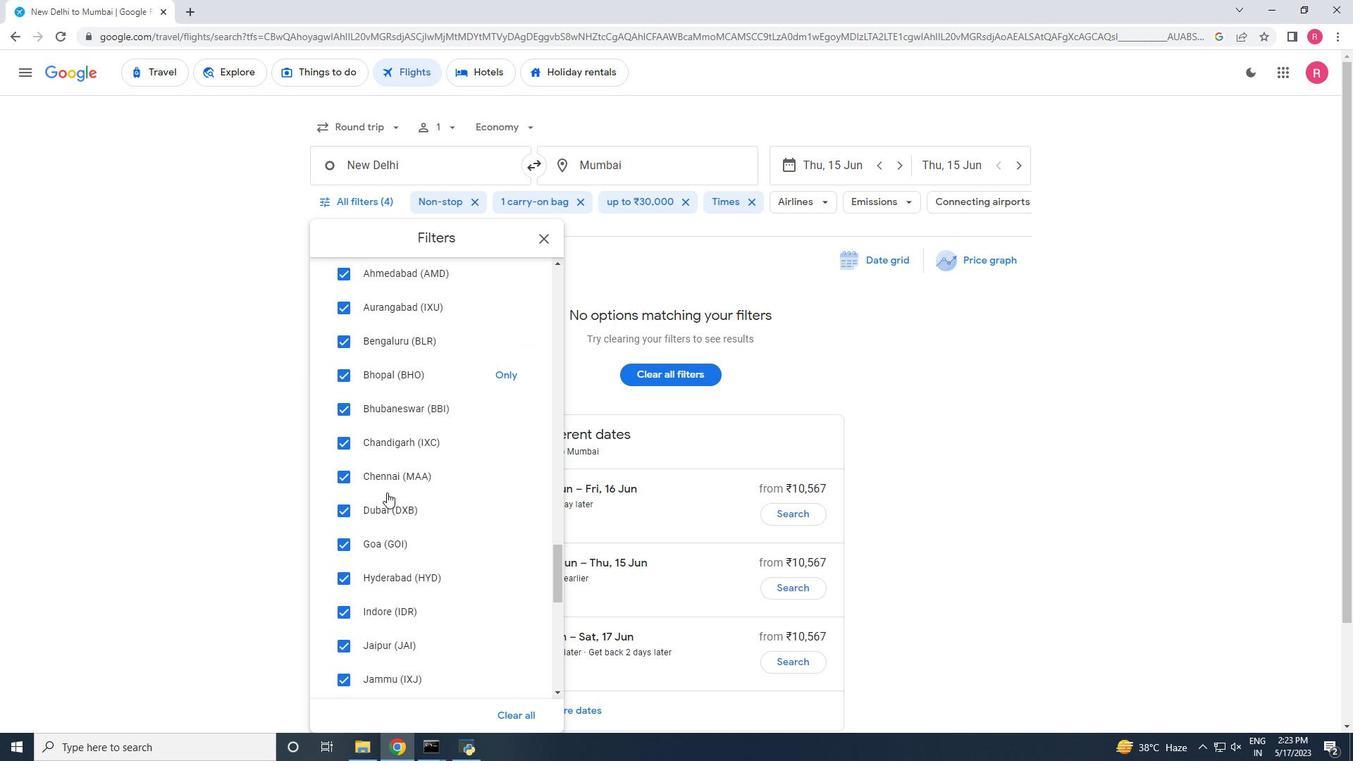 
Action: Mouse scrolled (386, 491) with delta (0, 0)
Screenshot: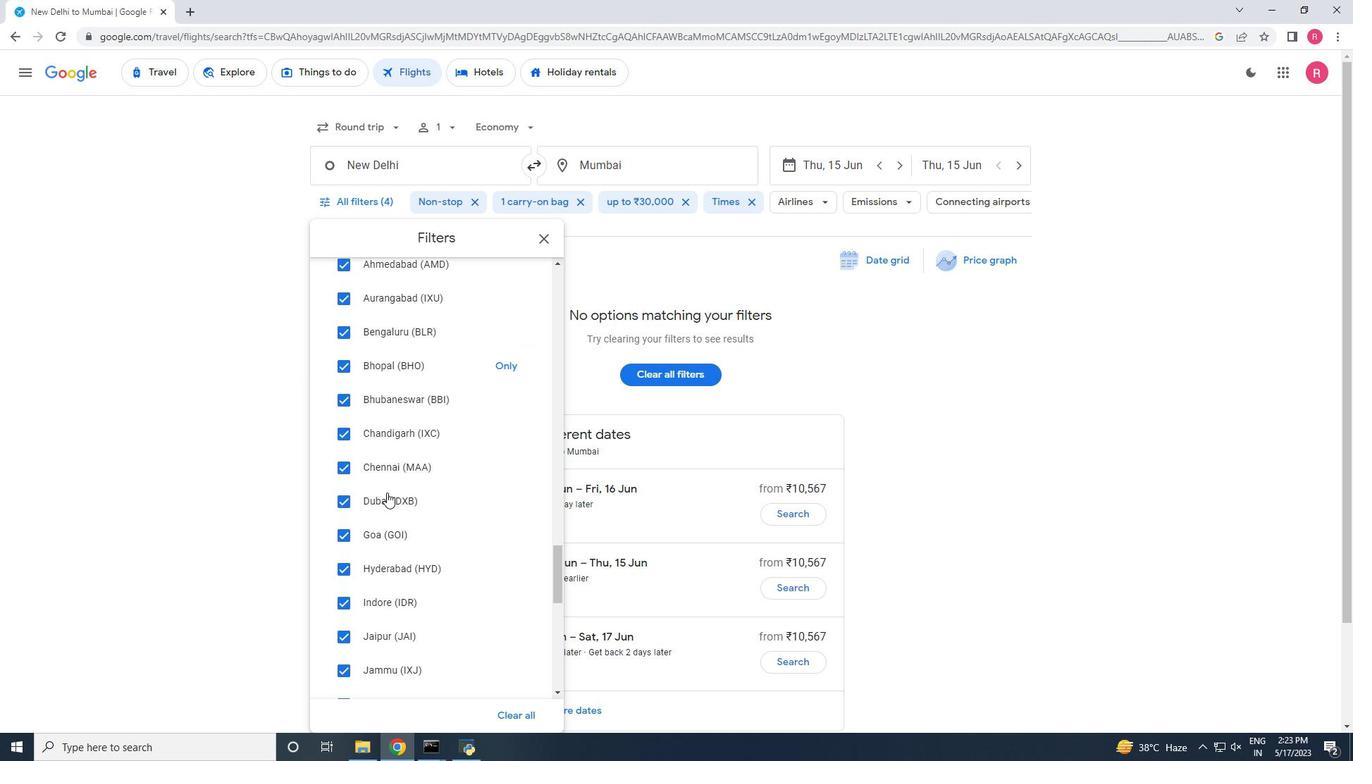 
Action: Mouse scrolled (386, 491) with delta (0, 0)
Screenshot: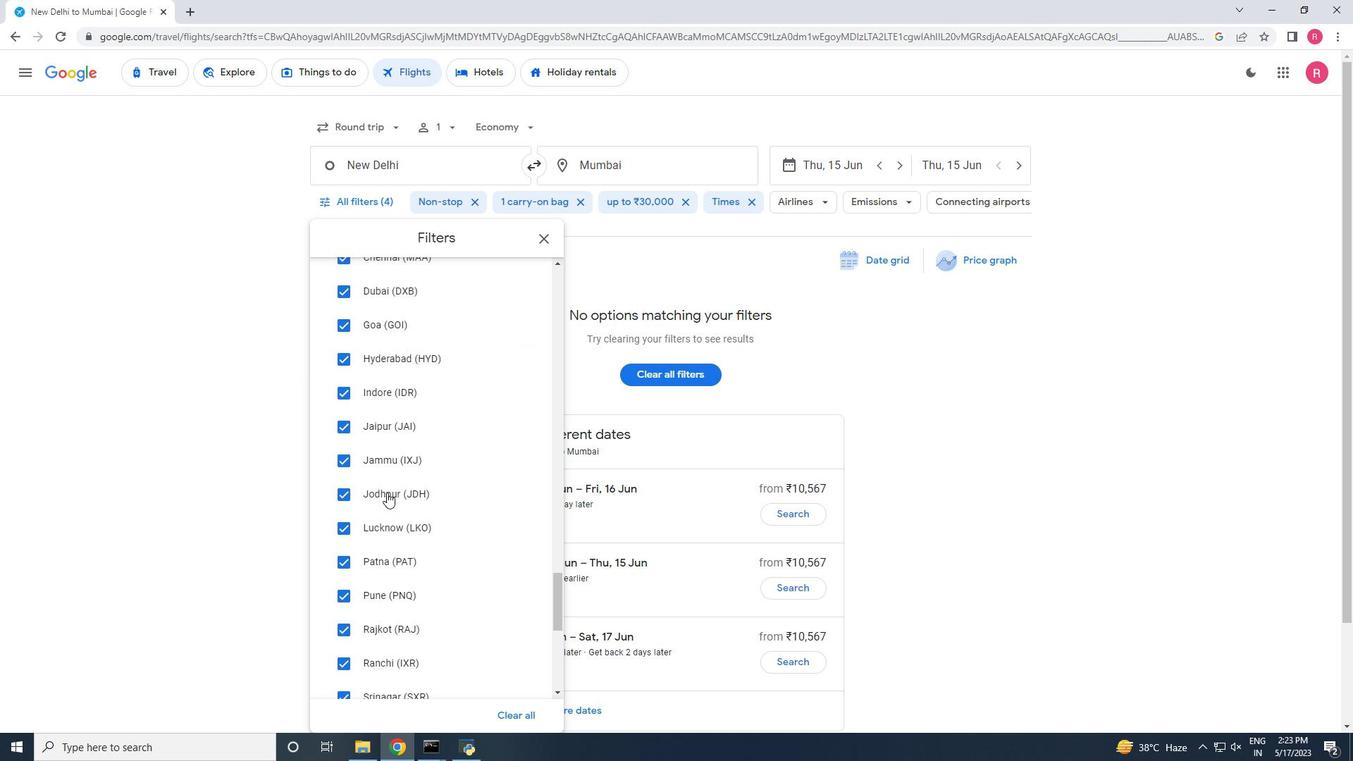 
Action: Mouse scrolled (386, 491) with delta (0, 0)
Screenshot: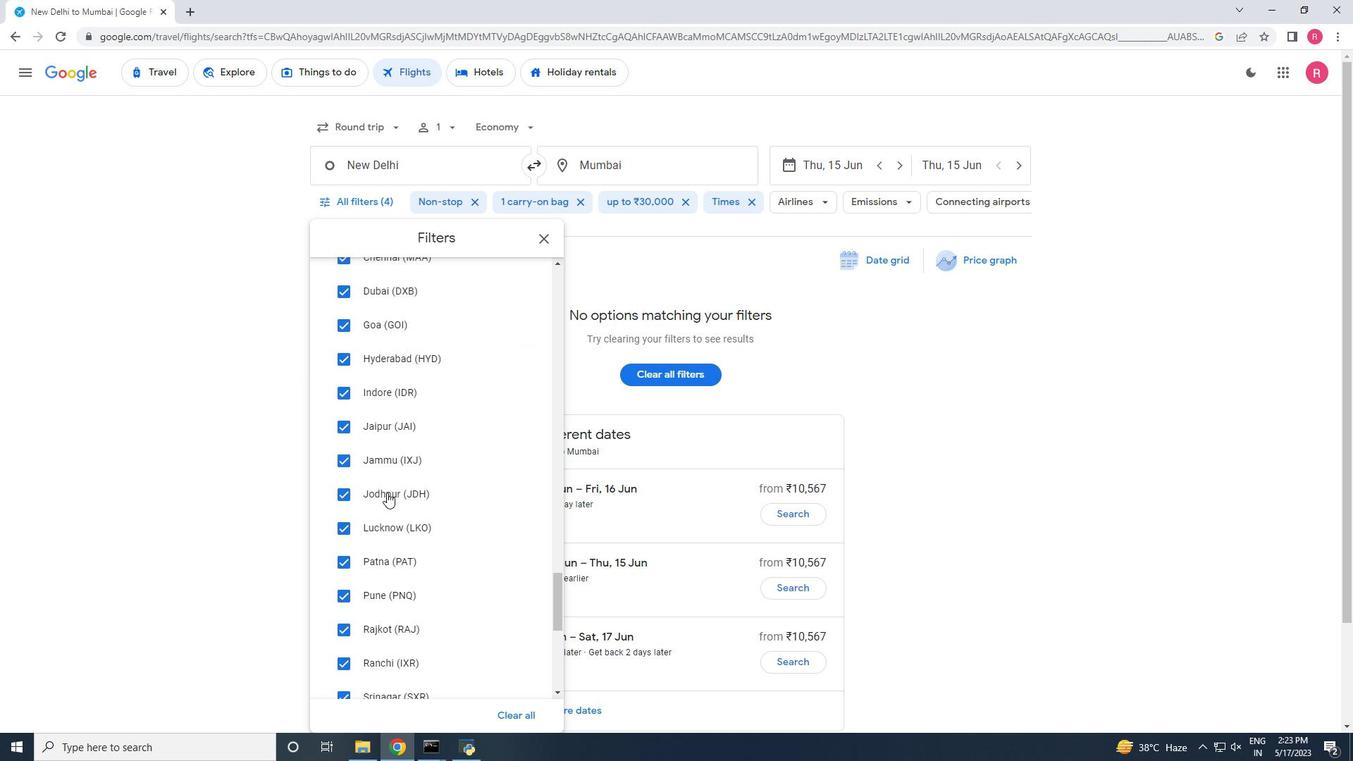 
Action: Mouse scrolled (386, 491) with delta (0, 0)
Screenshot: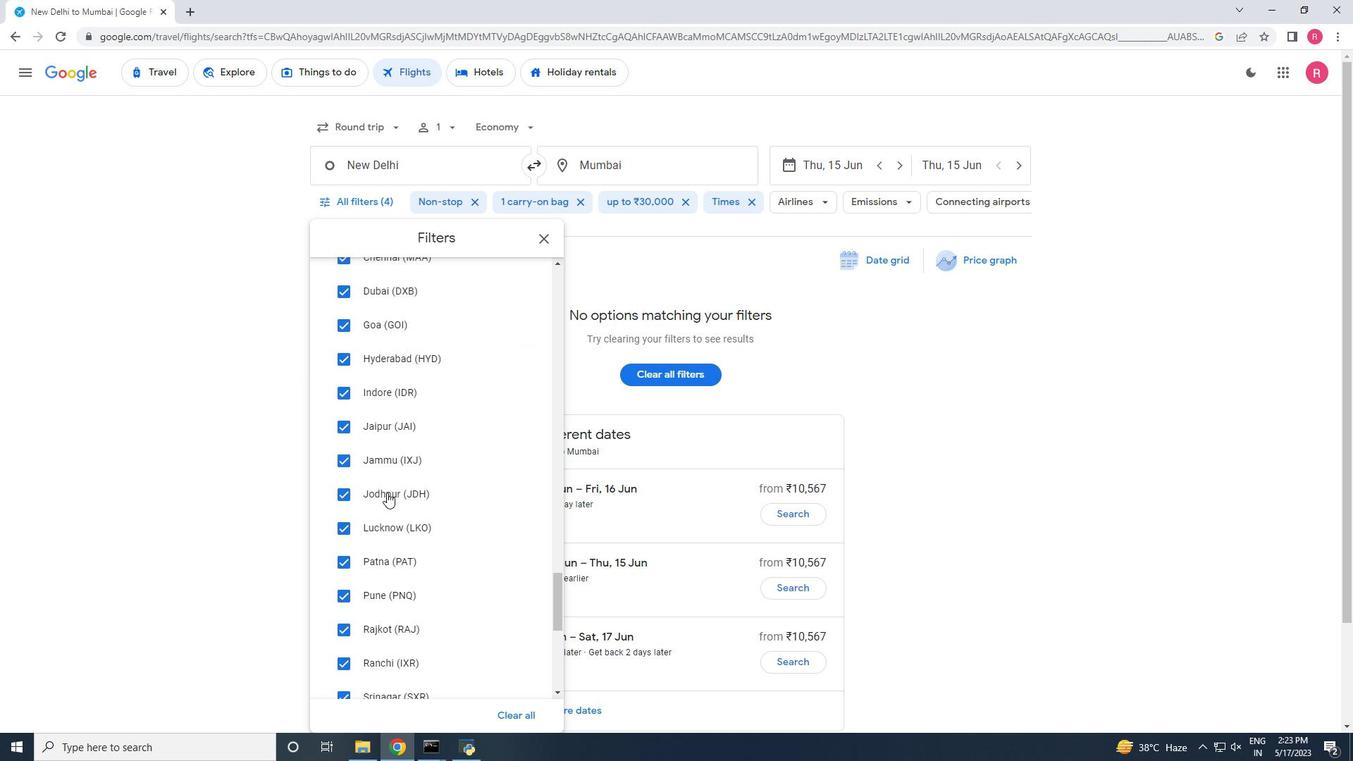 
Action: Mouse scrolled (386, 491) with delta (0, 0)
Screenshot: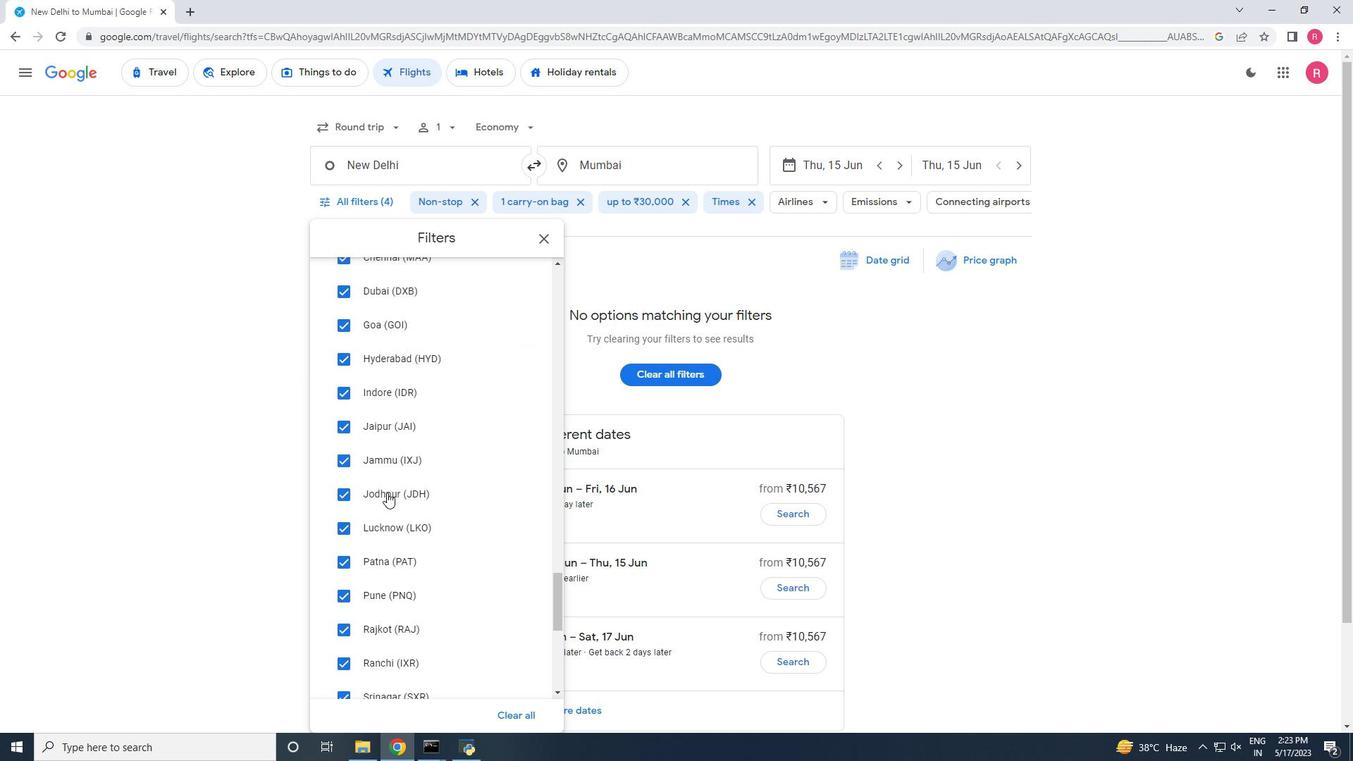 
Action: Mouse scrolled (386, 491) with delta (0, 0)
Screenshot: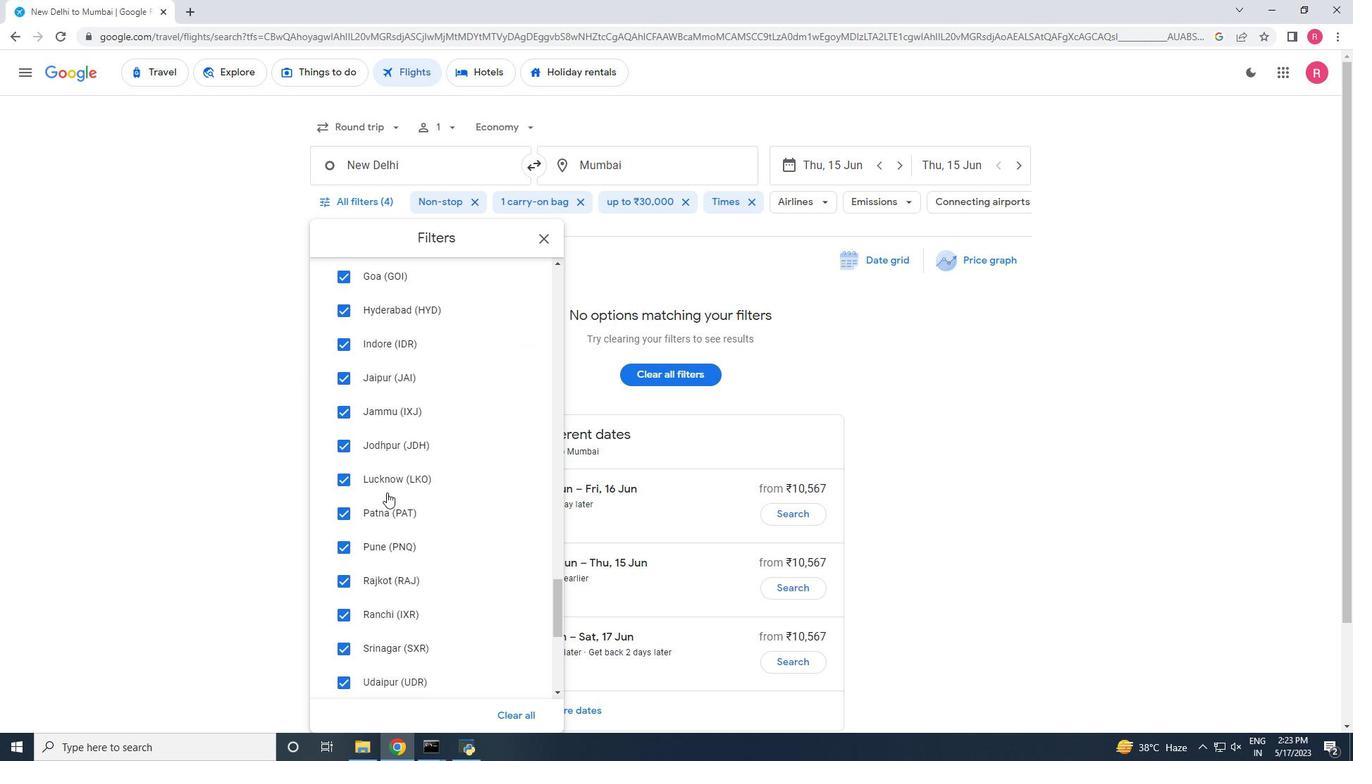 
Action: Mouse scrolled (386, 491) with delta (0, 0)
Screenshot: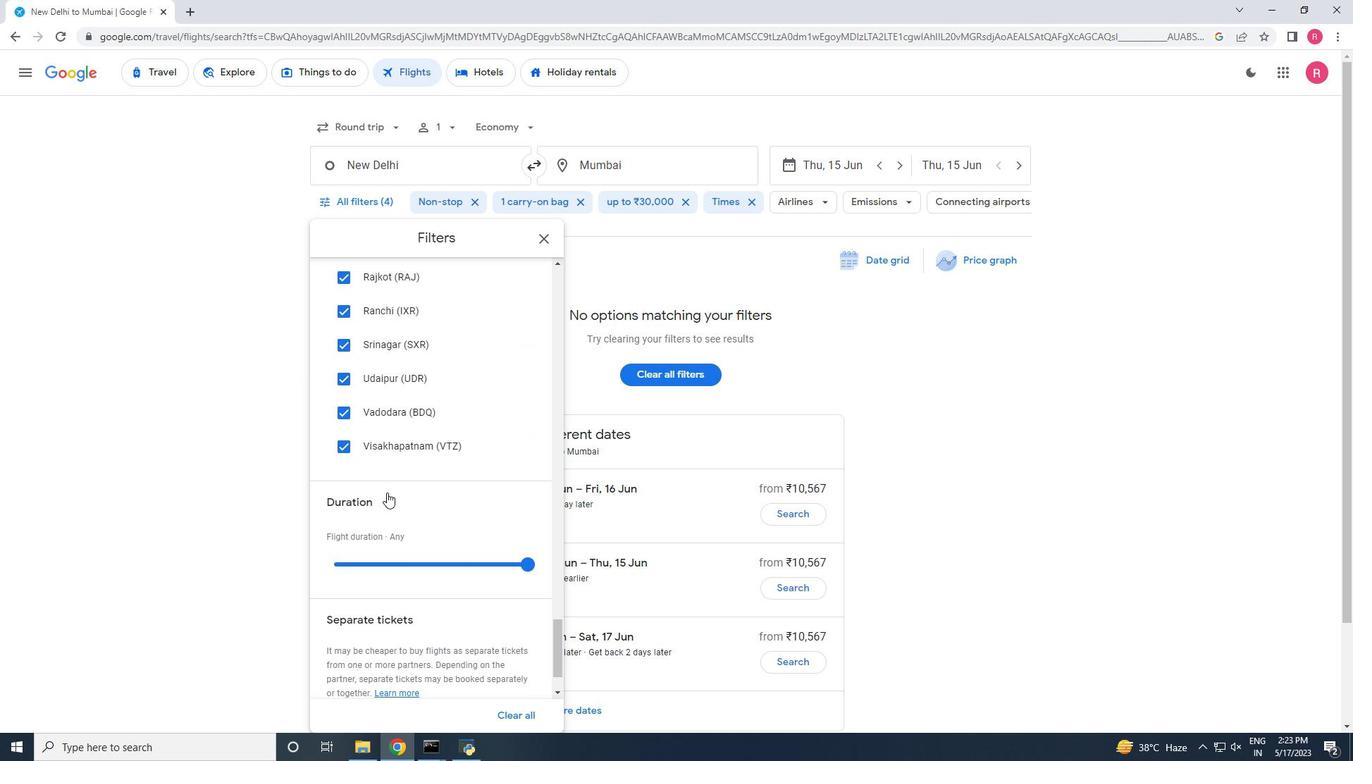 
Action: Mouse scrolled (386, 491) with delta (0, 0)
Screenshot: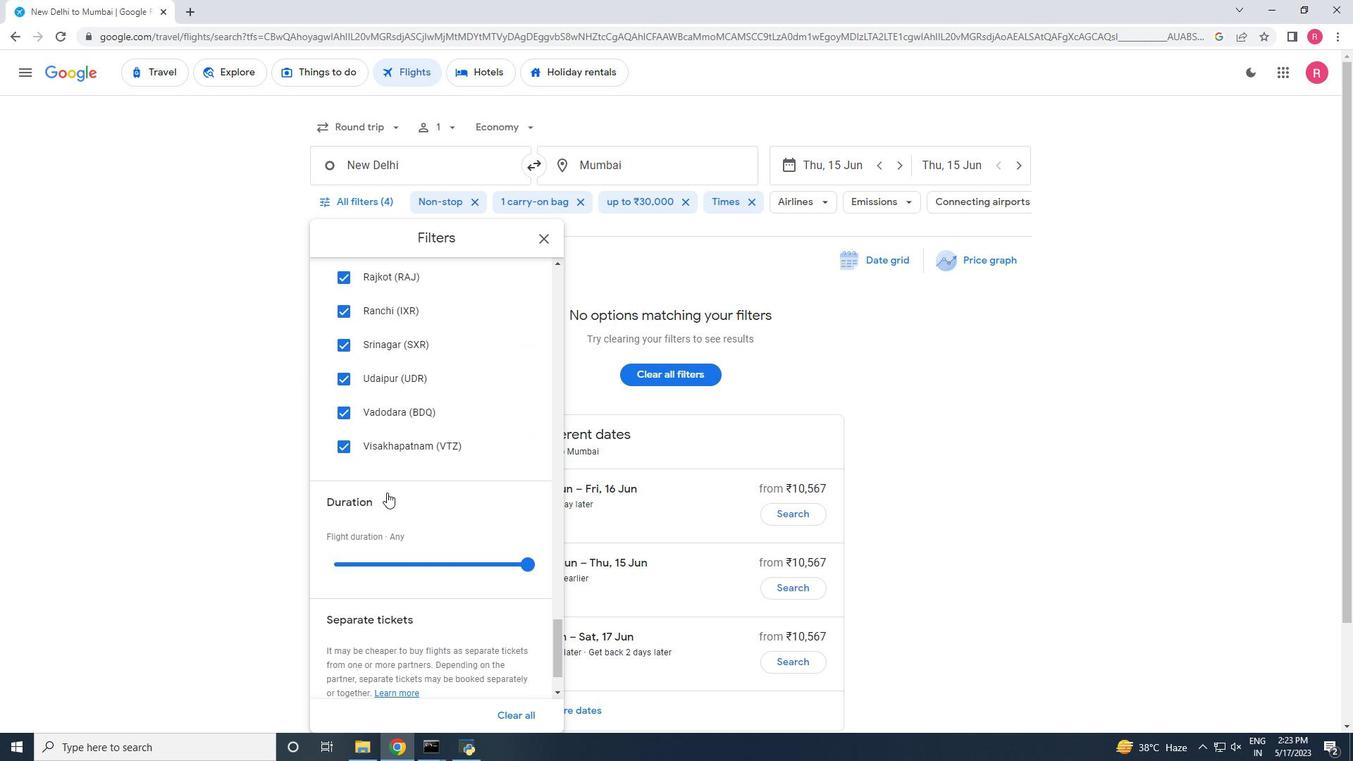 
Action: Mouse scrolled (386, 491) with delta (0, 0)
Screenshot: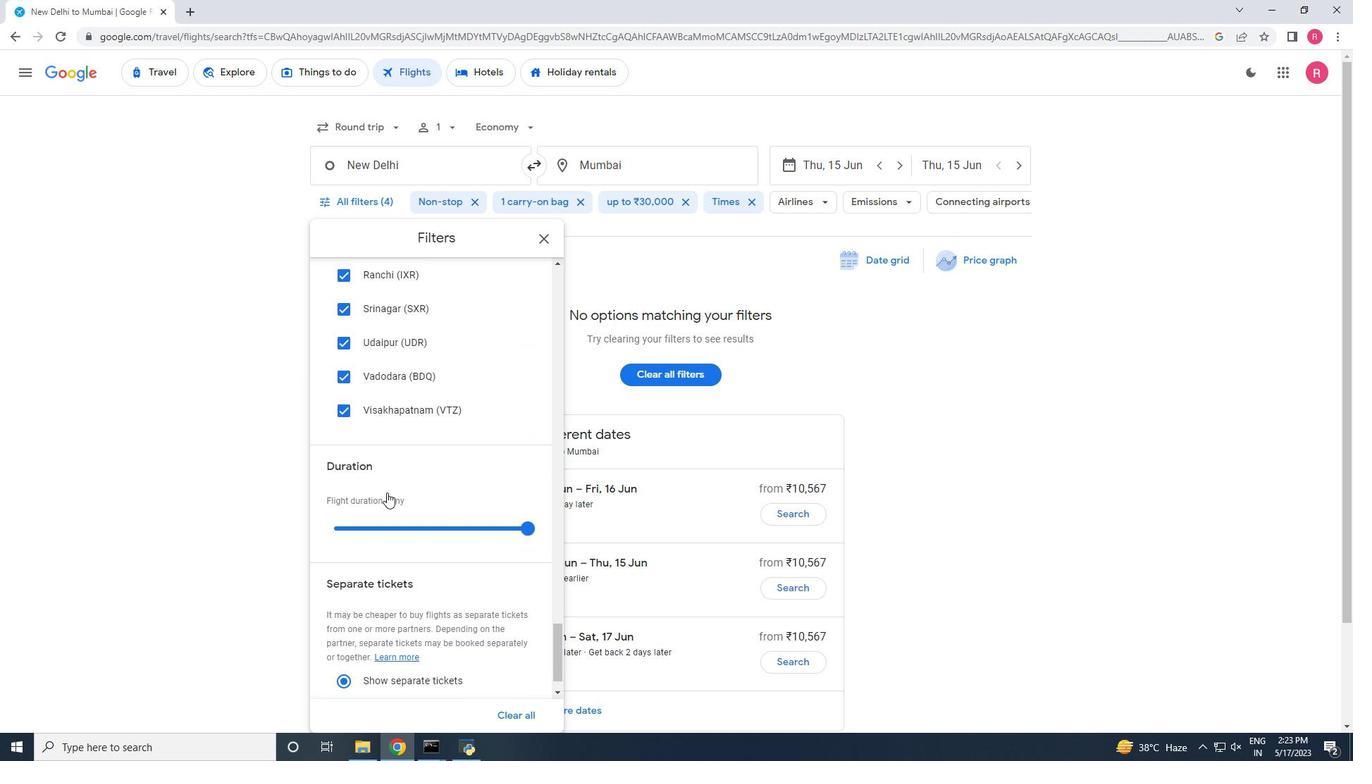
Action: Mouse scrolled (386, 491) with delta (0, 0)
Screenshot: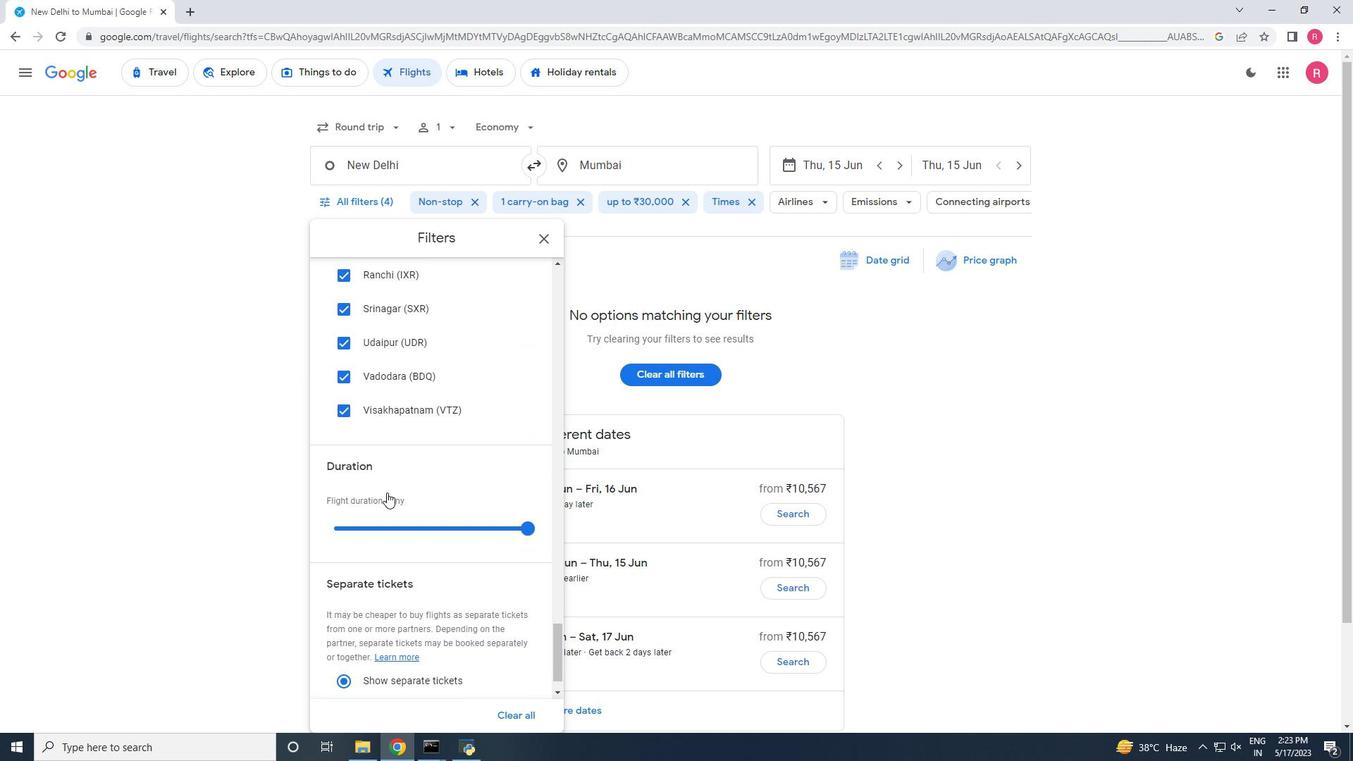 
Action: Mouse moved to (386, 492)
Screenshot: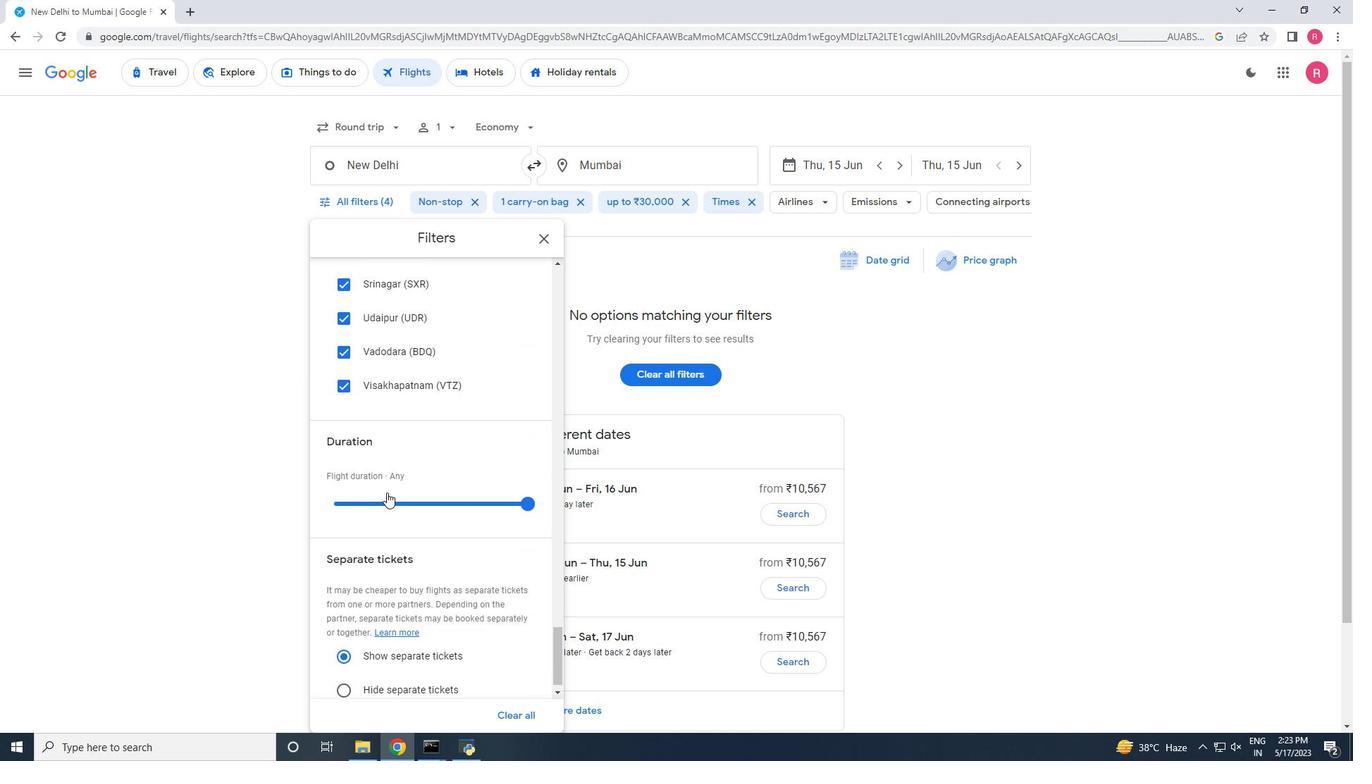 
Action: Mouse scrolled (386, 491) with delta (0, 0)
Screenshot: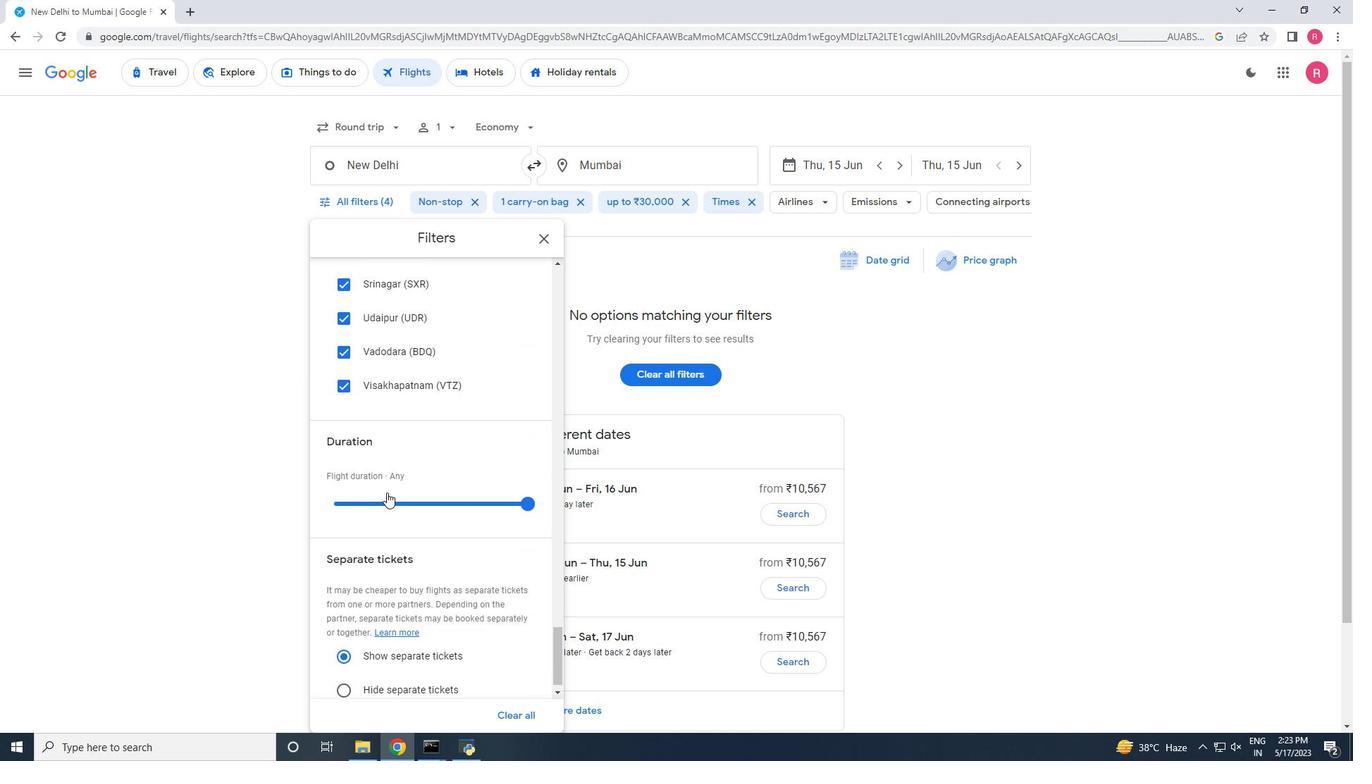 
Action: Mouse scrolled (386, 491) with delta (0, 0)
Screenshot: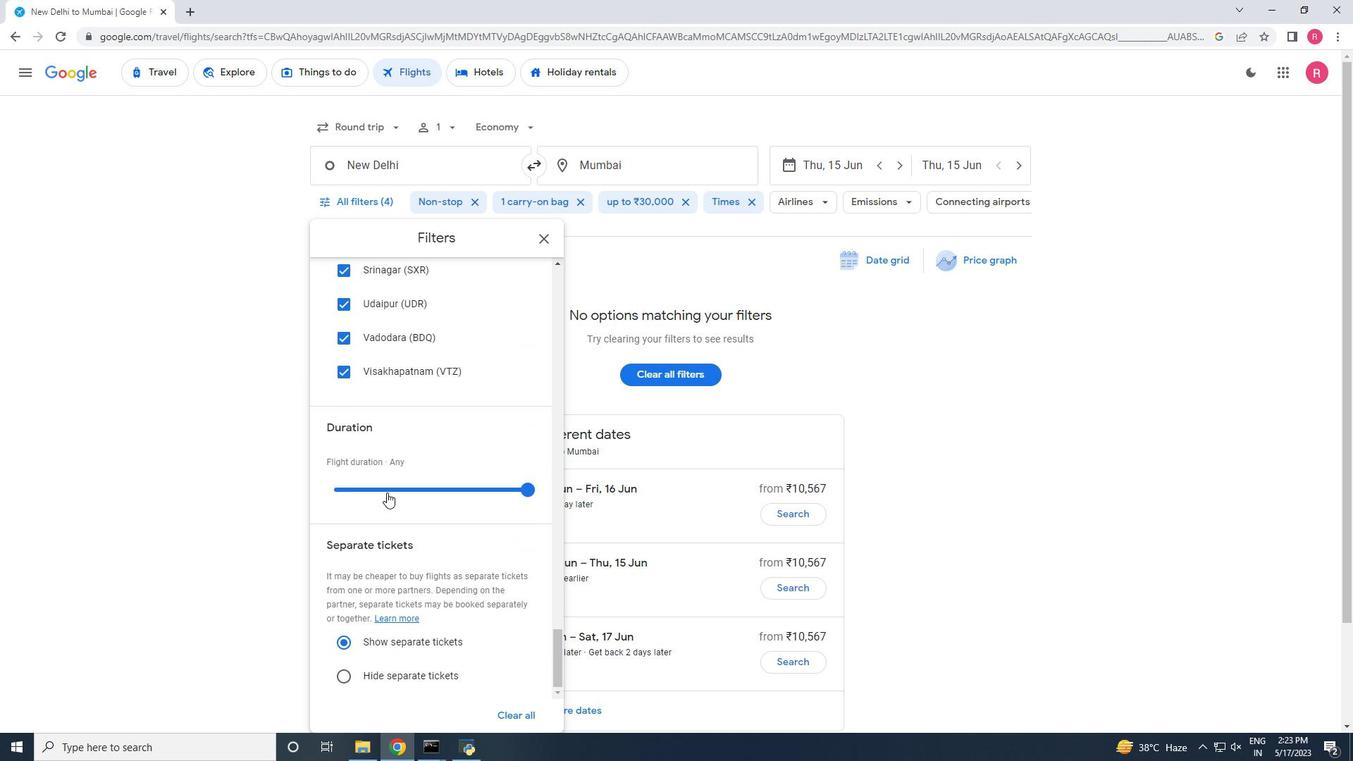 
Action: Mouse scrolled (386, 491) with delta (0, 0)
Screenshot: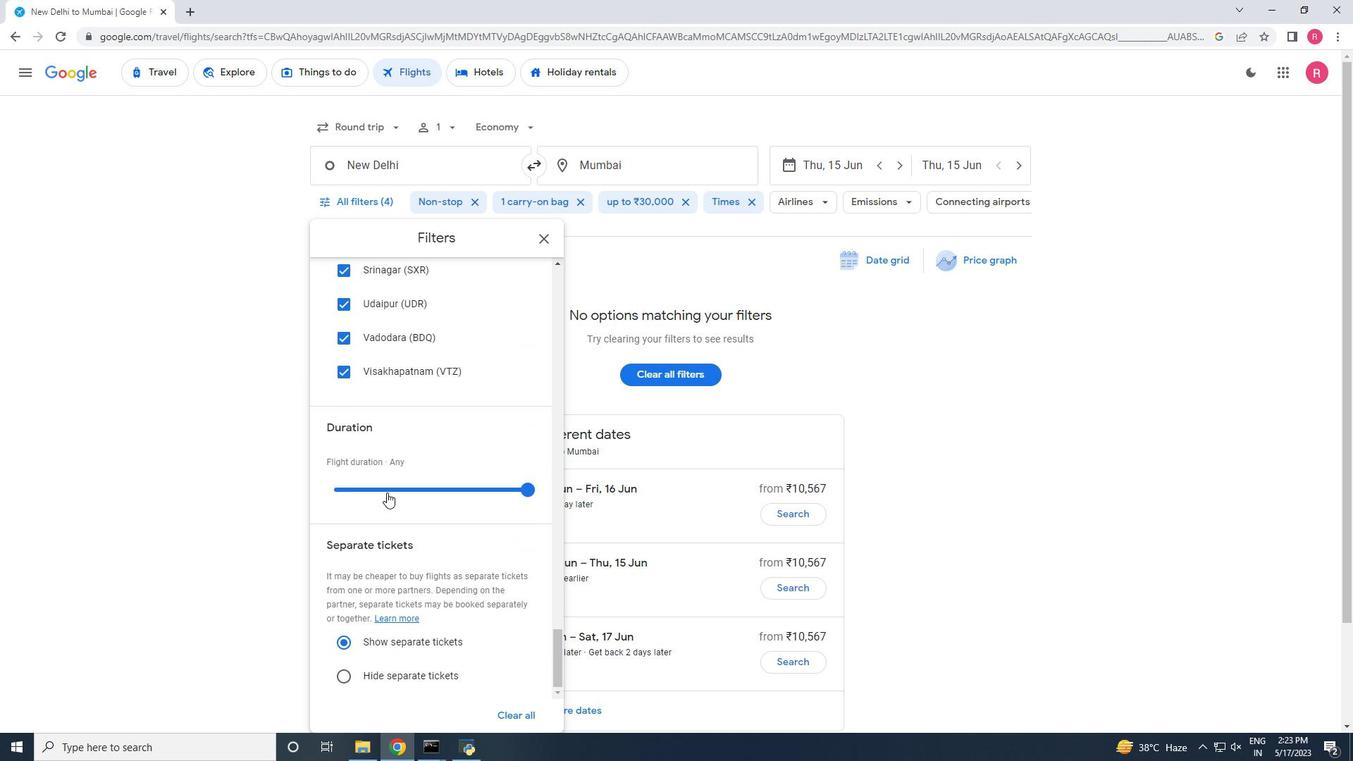 
Action: Mouse scrolled (386, 491) with delta (0, 0)
Screenshot: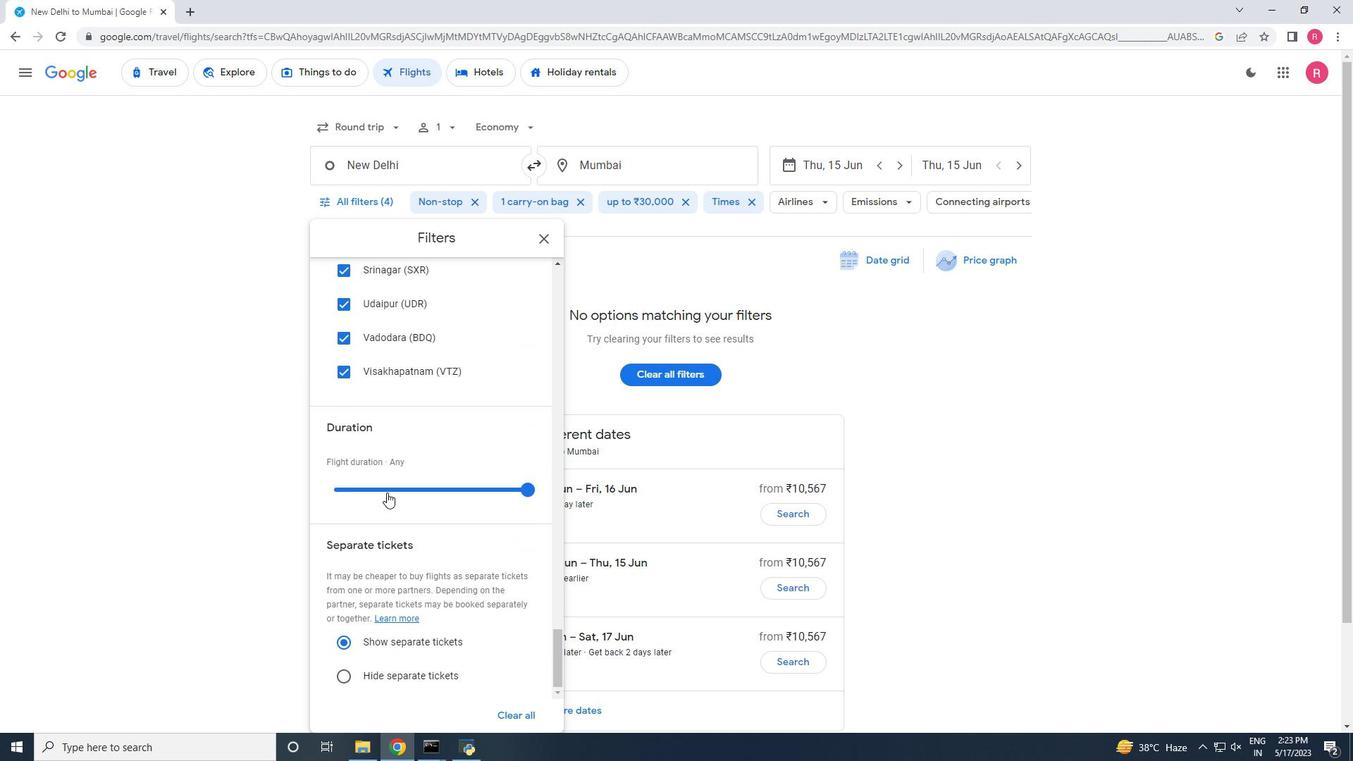 
Action: Mouse scrolled (386, 491) with delta (0, 0)
Screenshot: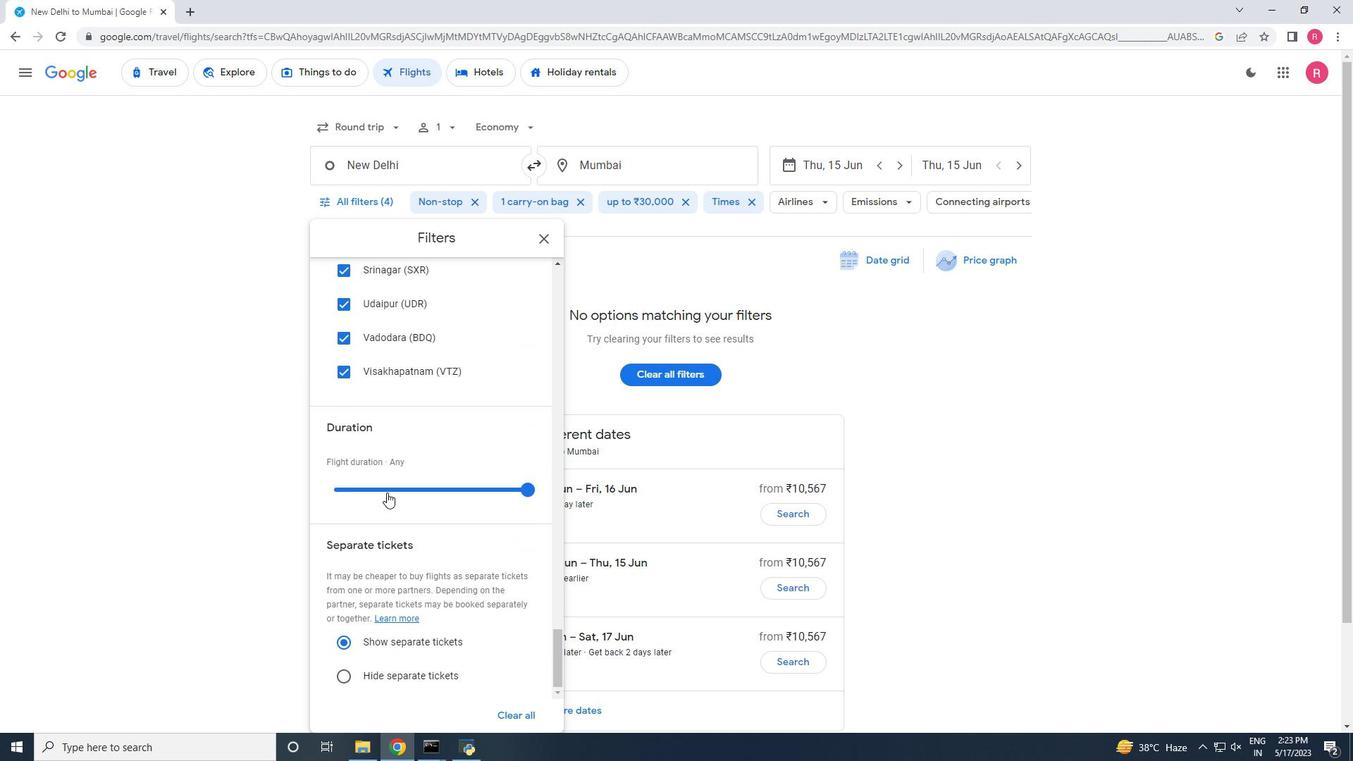 
Action: Mouse scrolled (386, 491) with delta (0, 0)
Screenshot: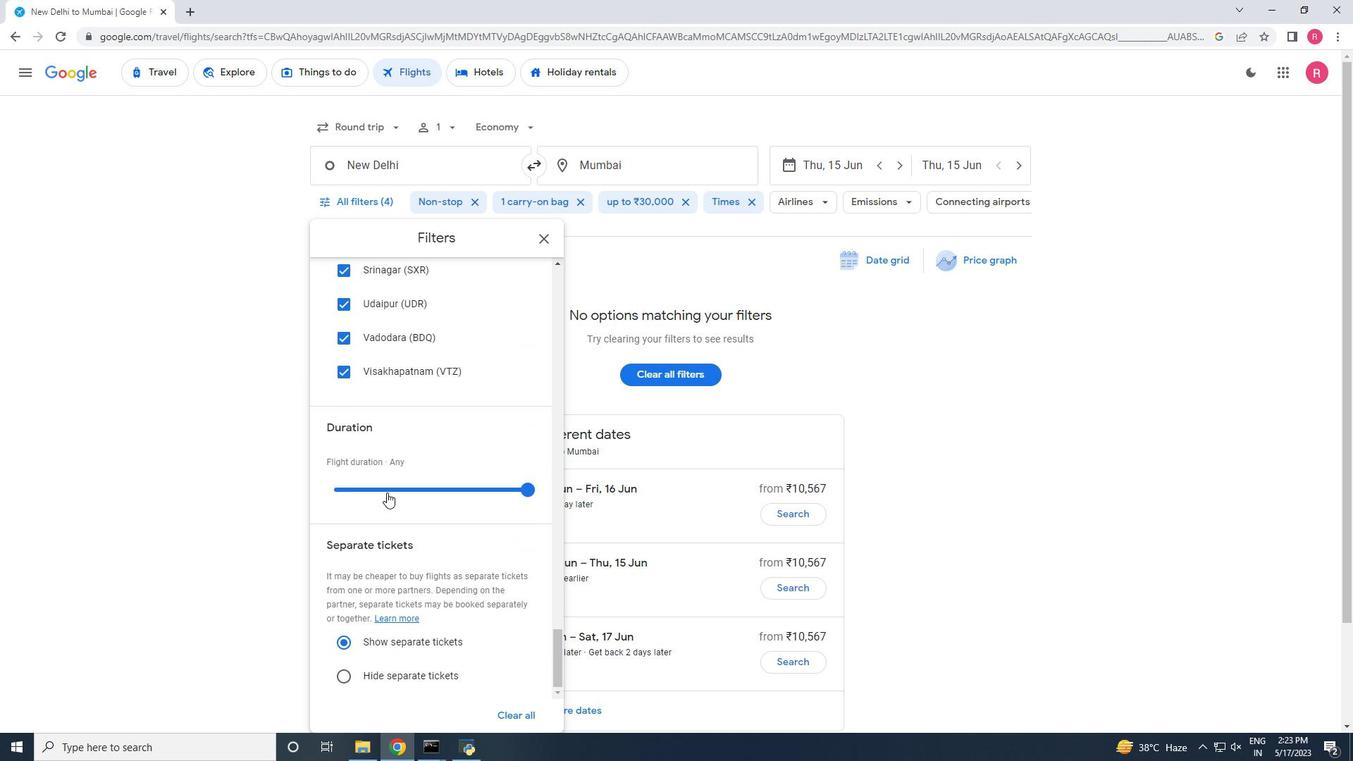 
Action: Mouse moved to (613, 288)
Screenshot: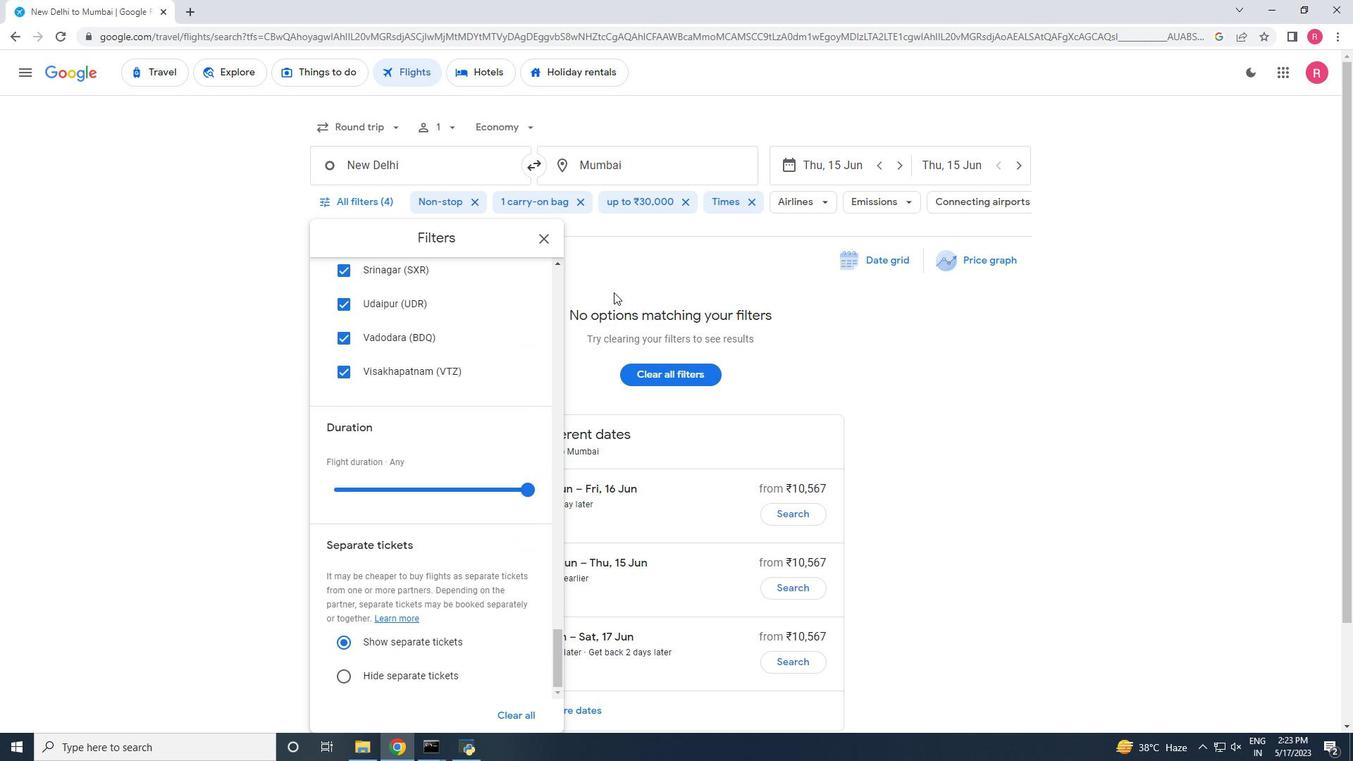 
Action: Mouse pressed left at (613, 288)
Screenshot: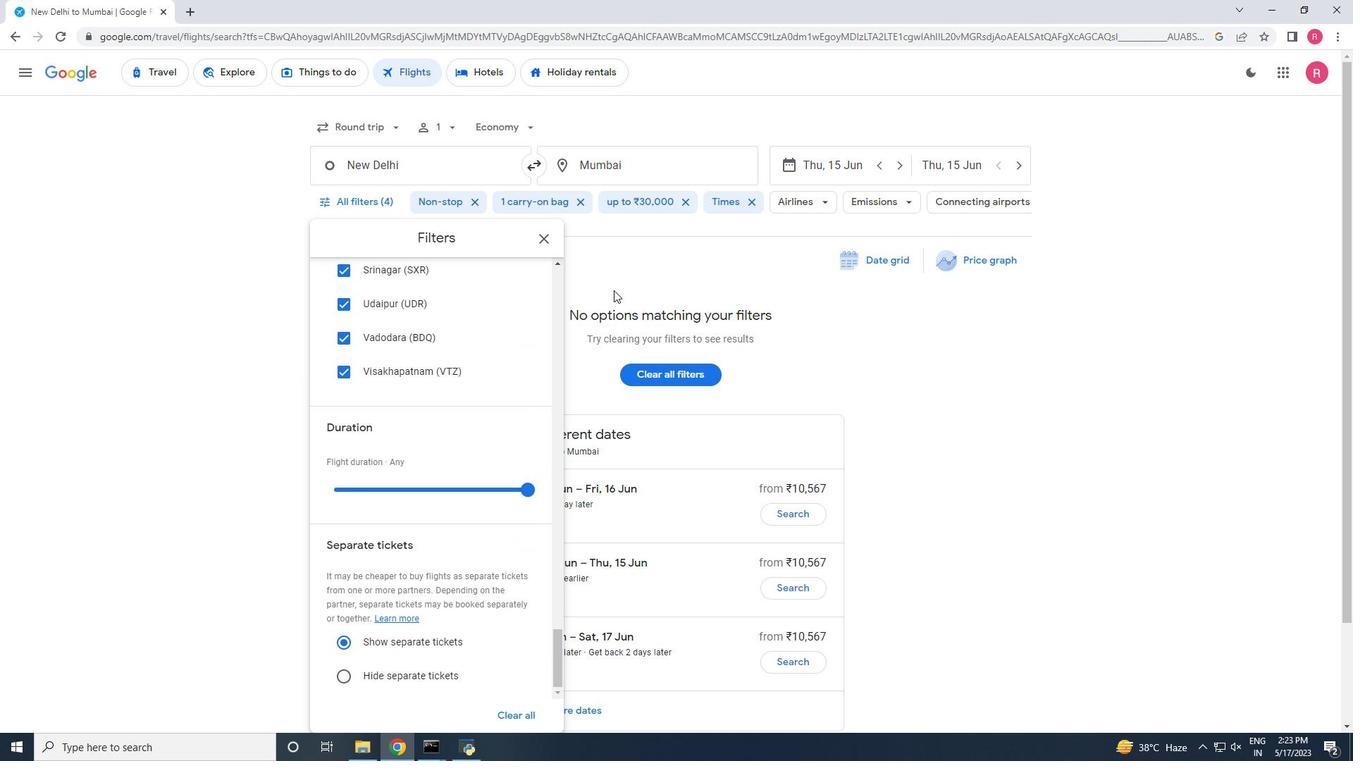 
Action: Mouse moved to (455, 375)
Screenshot: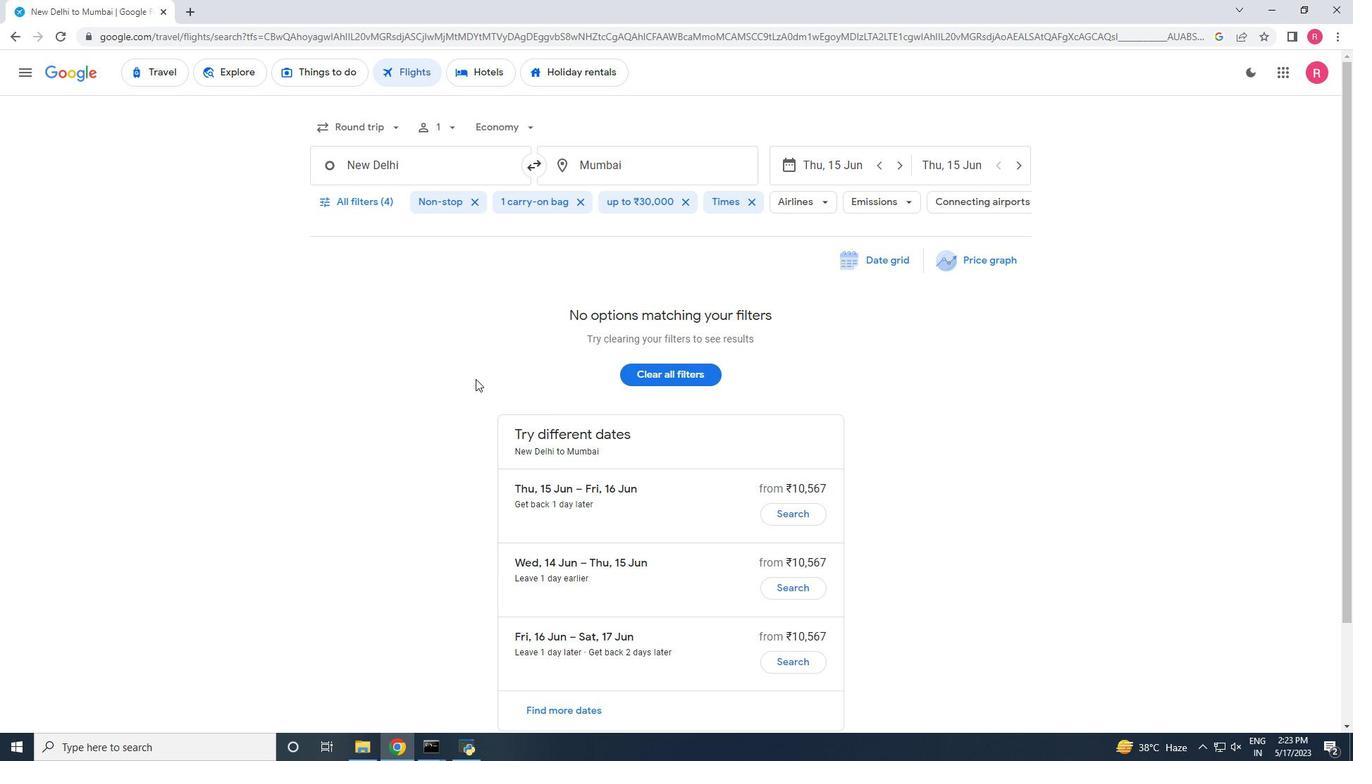 
Action: Mouse scrolled (455, 376) with delta (0, 0)
Screenshot: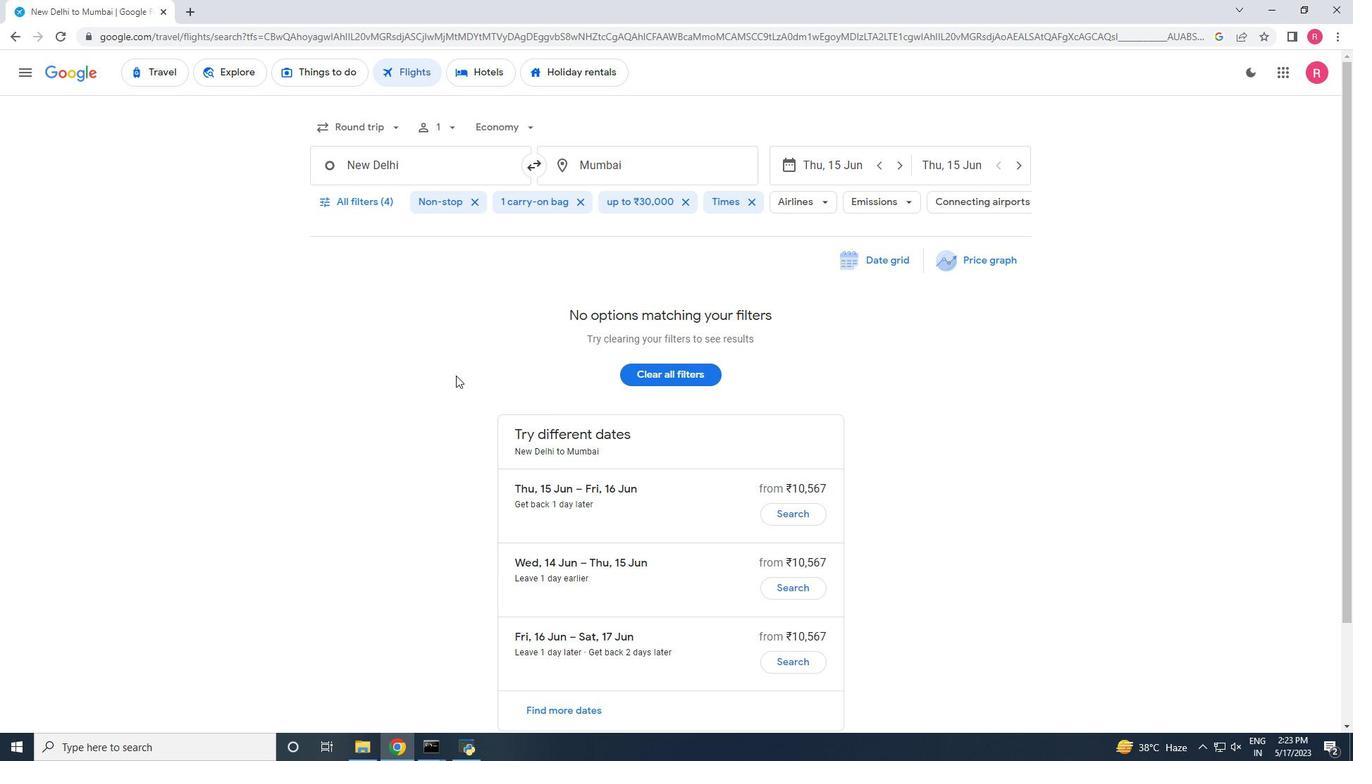 
Action: Mouse scrolled (455, 376) with delta (0, 0)
Screenshot: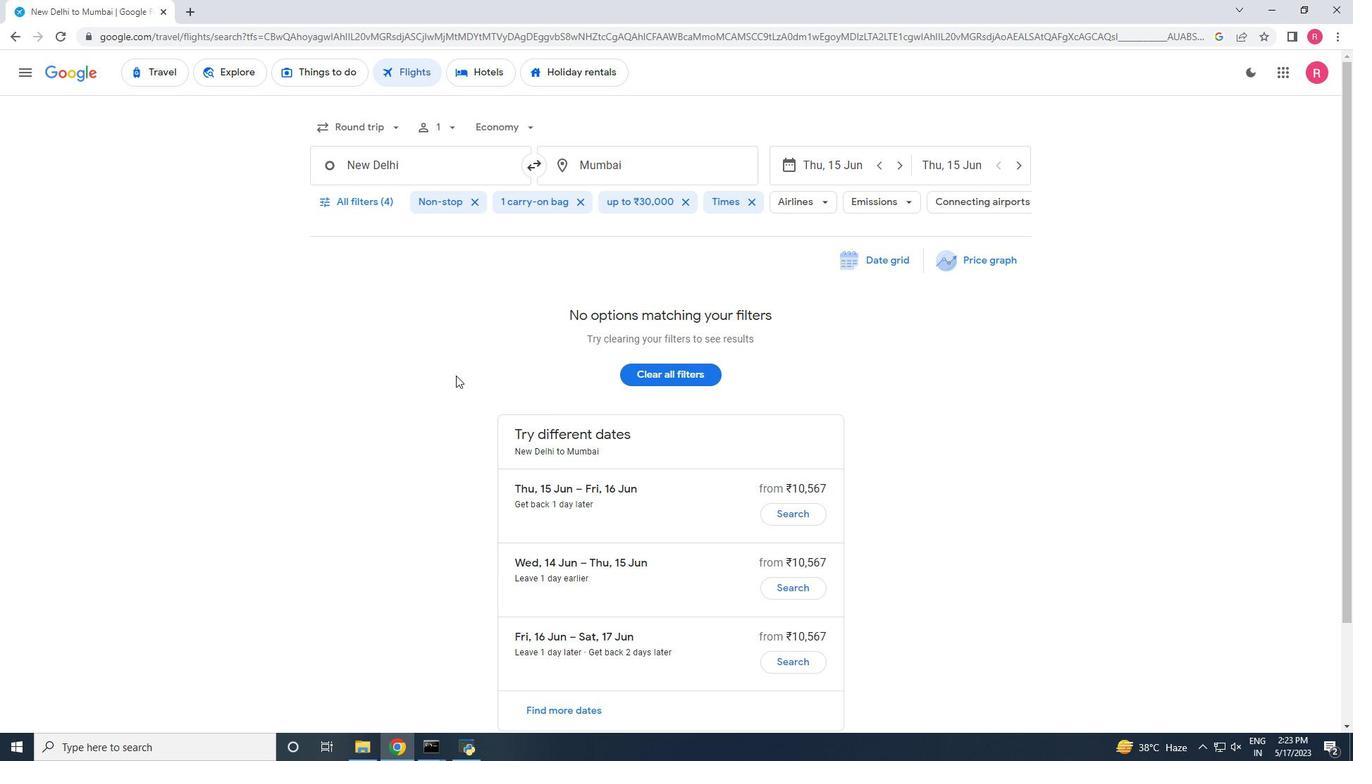 
Action: Mouse moved to (633, 169)
Screenshot: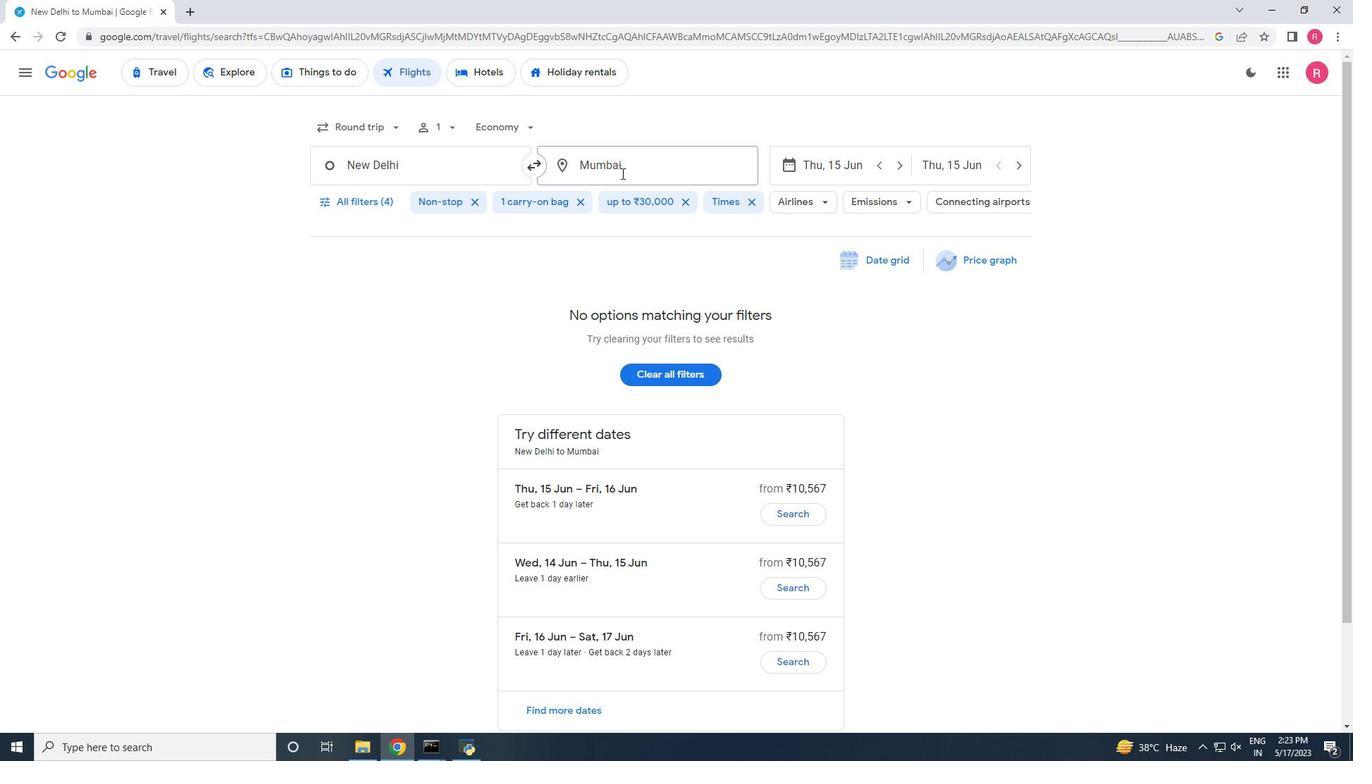 
Action: Mouse pressed left at (633, 169)
Screenshot: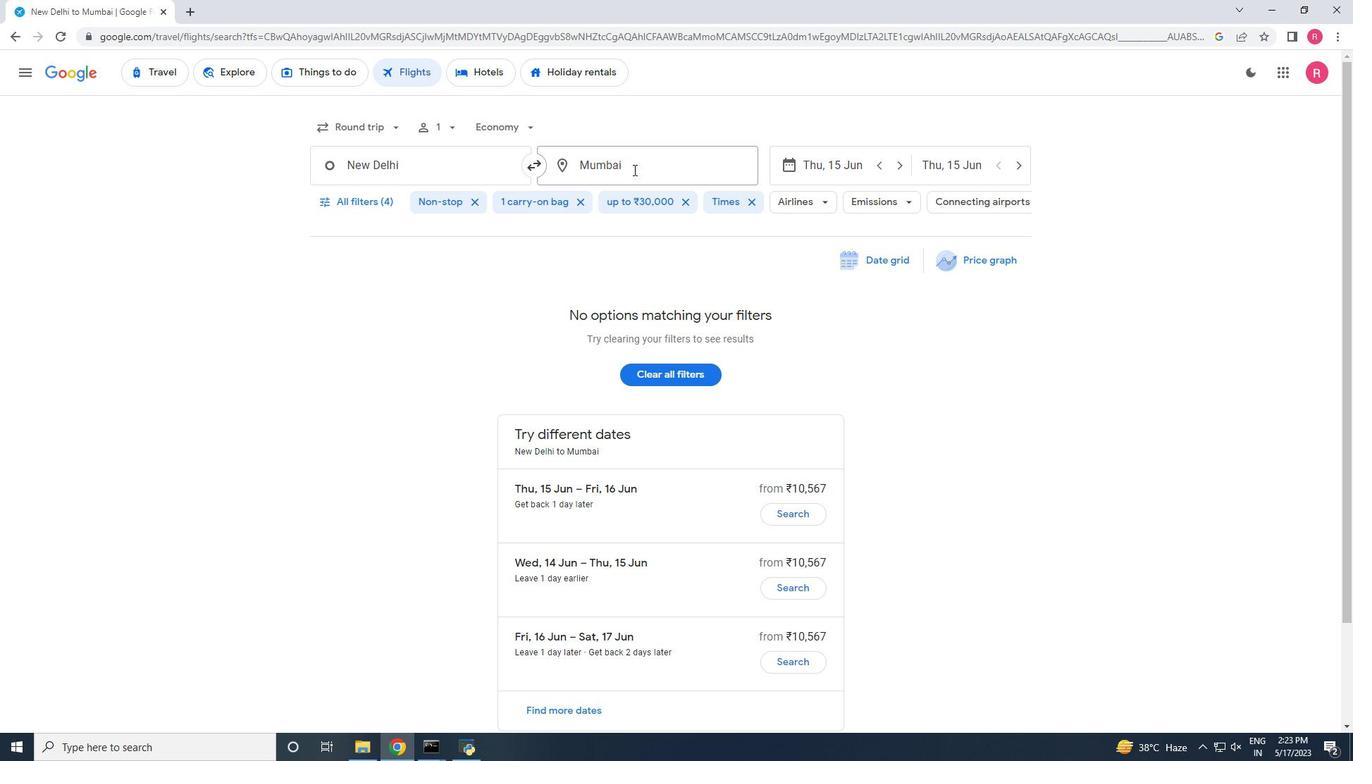 
Action: Mouse moved to (492, 273)
Screenshot: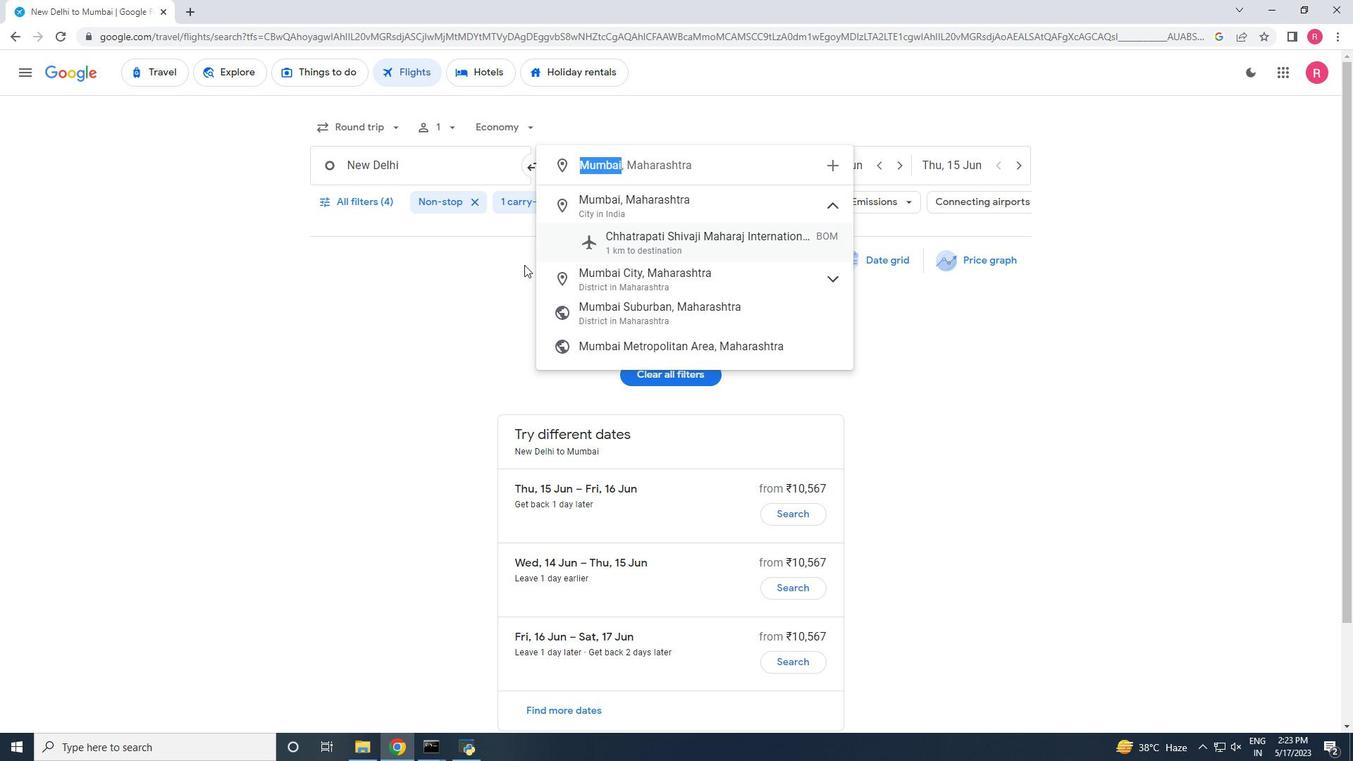 
Action: Mouse pressed left at (492, 273)
Screenshot: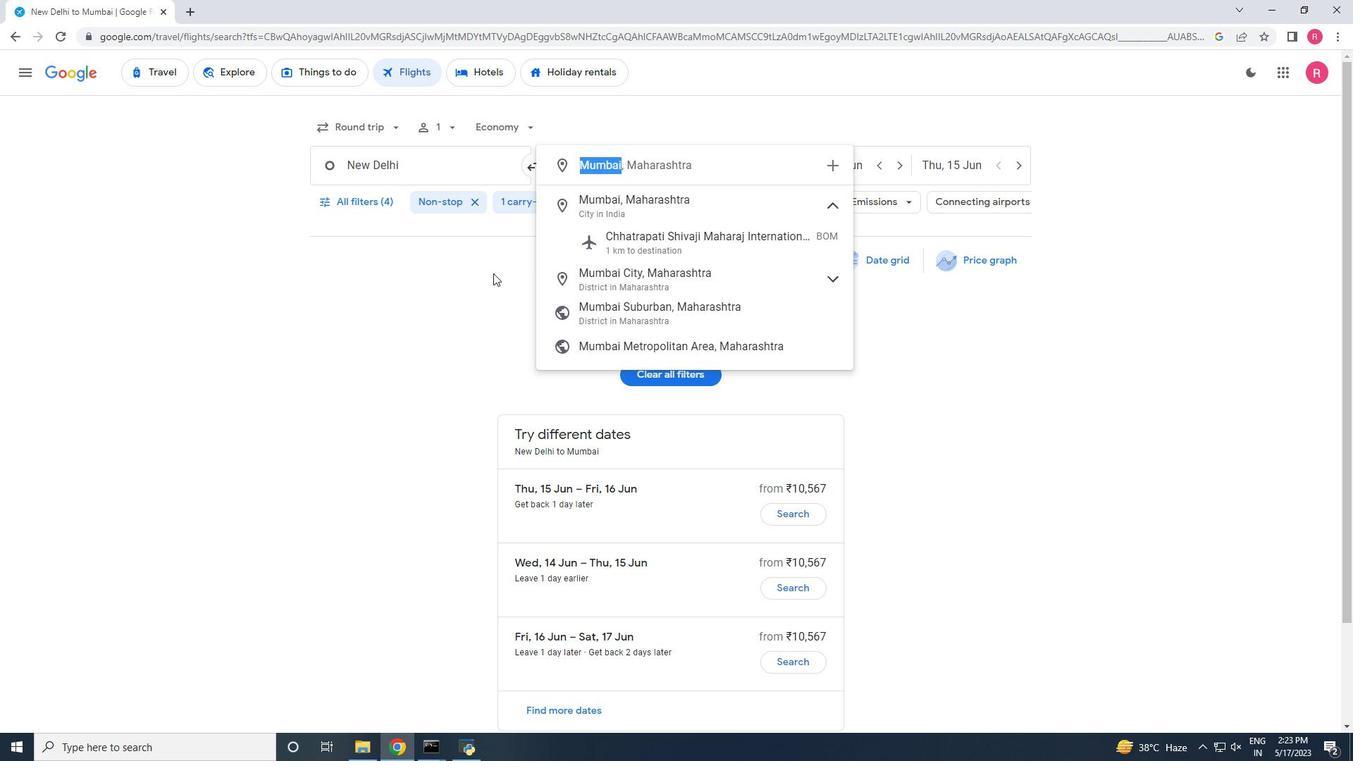 
Action: Mouse moved to (355, 207)
Screenshot: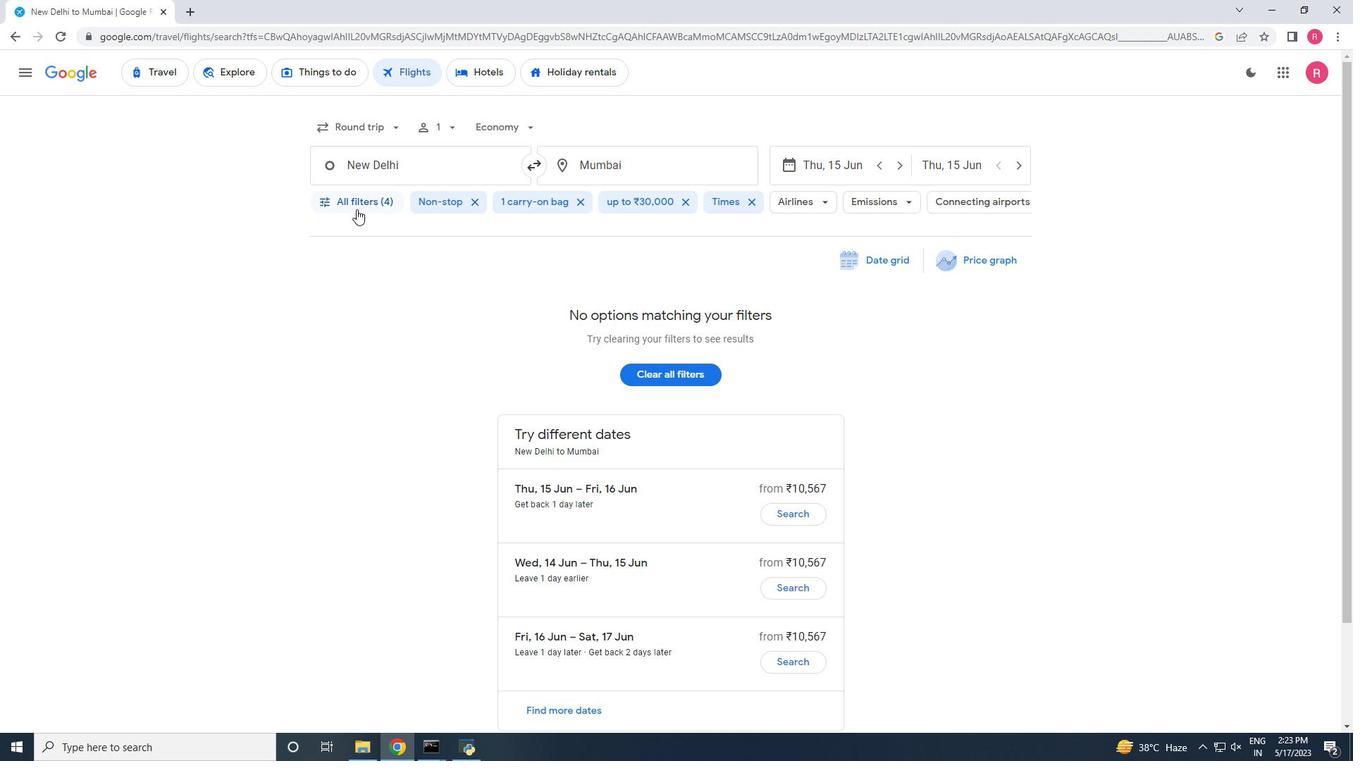 
Action: Mouse pressed left at (355, 207)
Screenshot: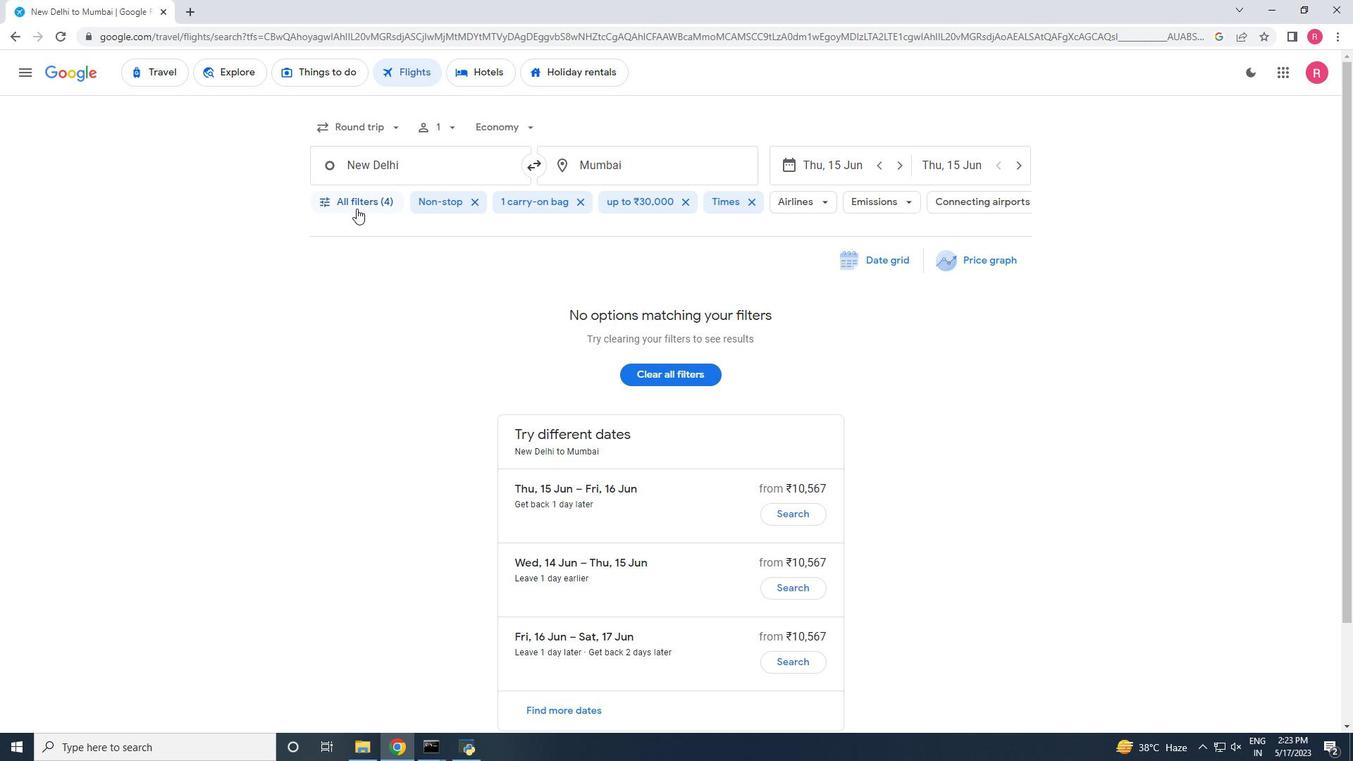 
Action: Mouse moved to (421, 396)
Screenshot: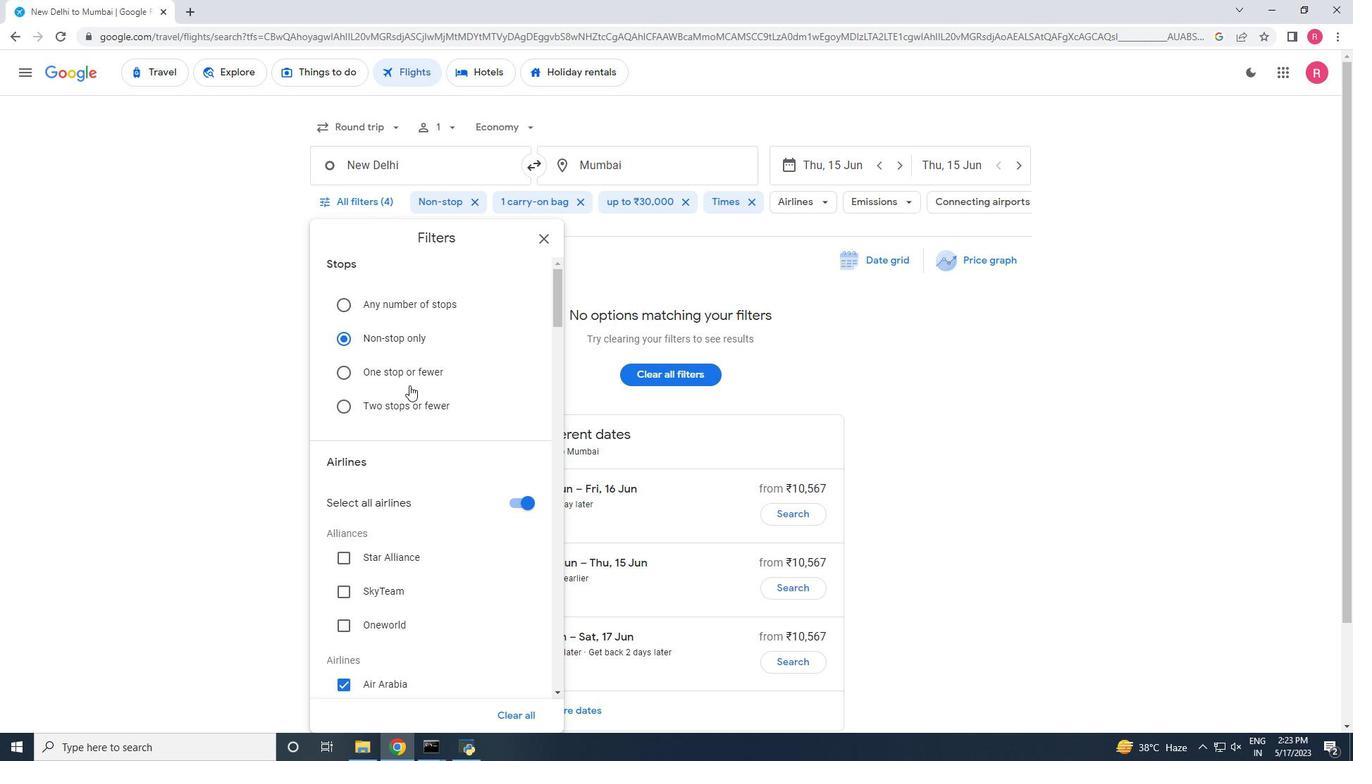 
Action: Mouse scrolled (421, 396) with delta (0, 0)
Screenshot: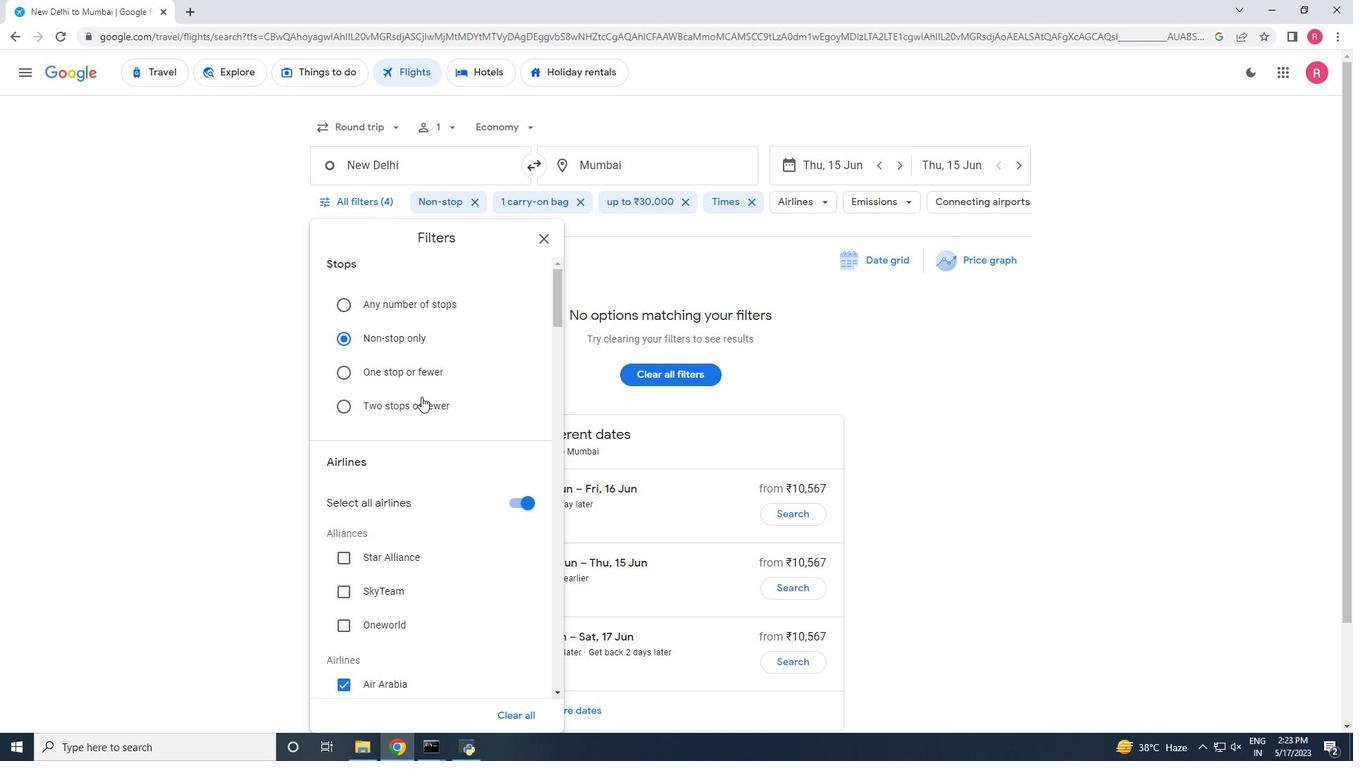 
Action: Mouse scrolled (421, 397) with delta (0, 0)
Screenshot: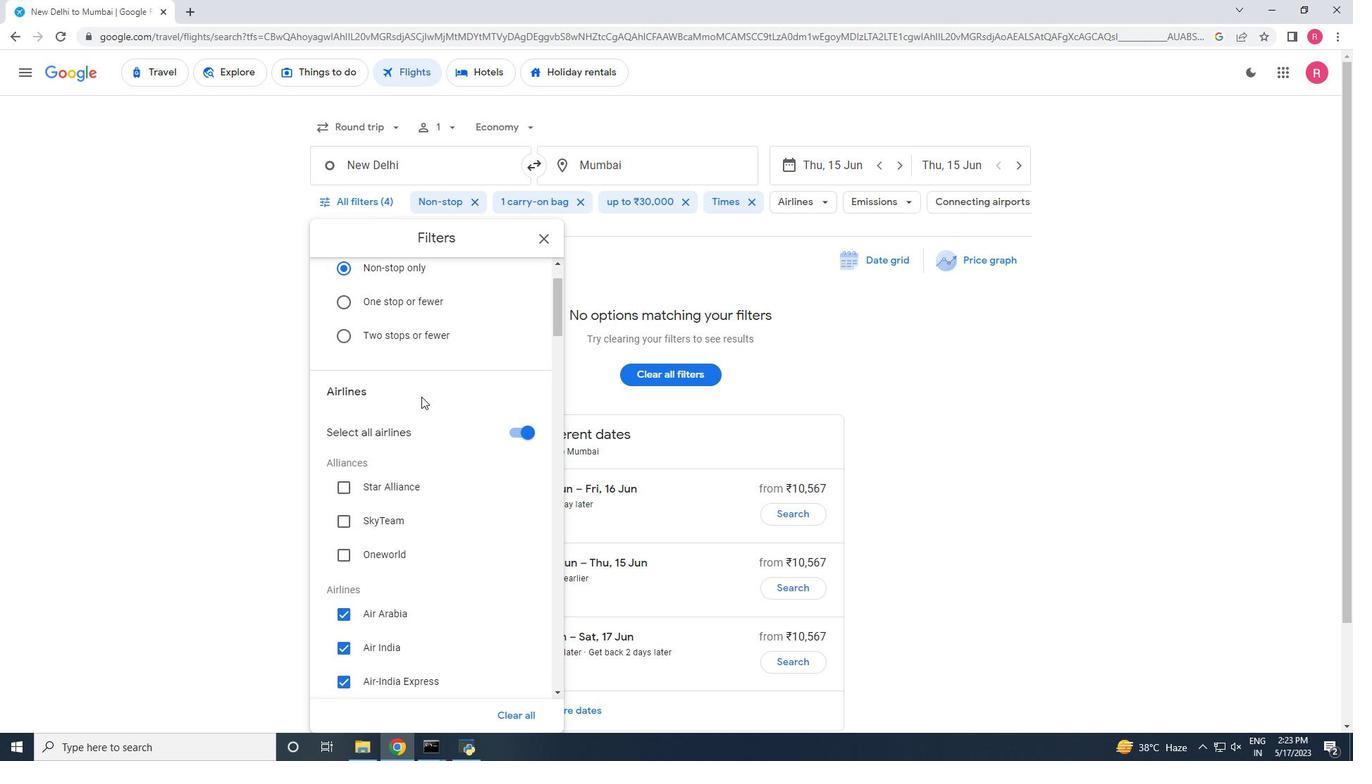 
Action: Mouse scrolled (421, 397) with delta (0, 0)
Screenshot: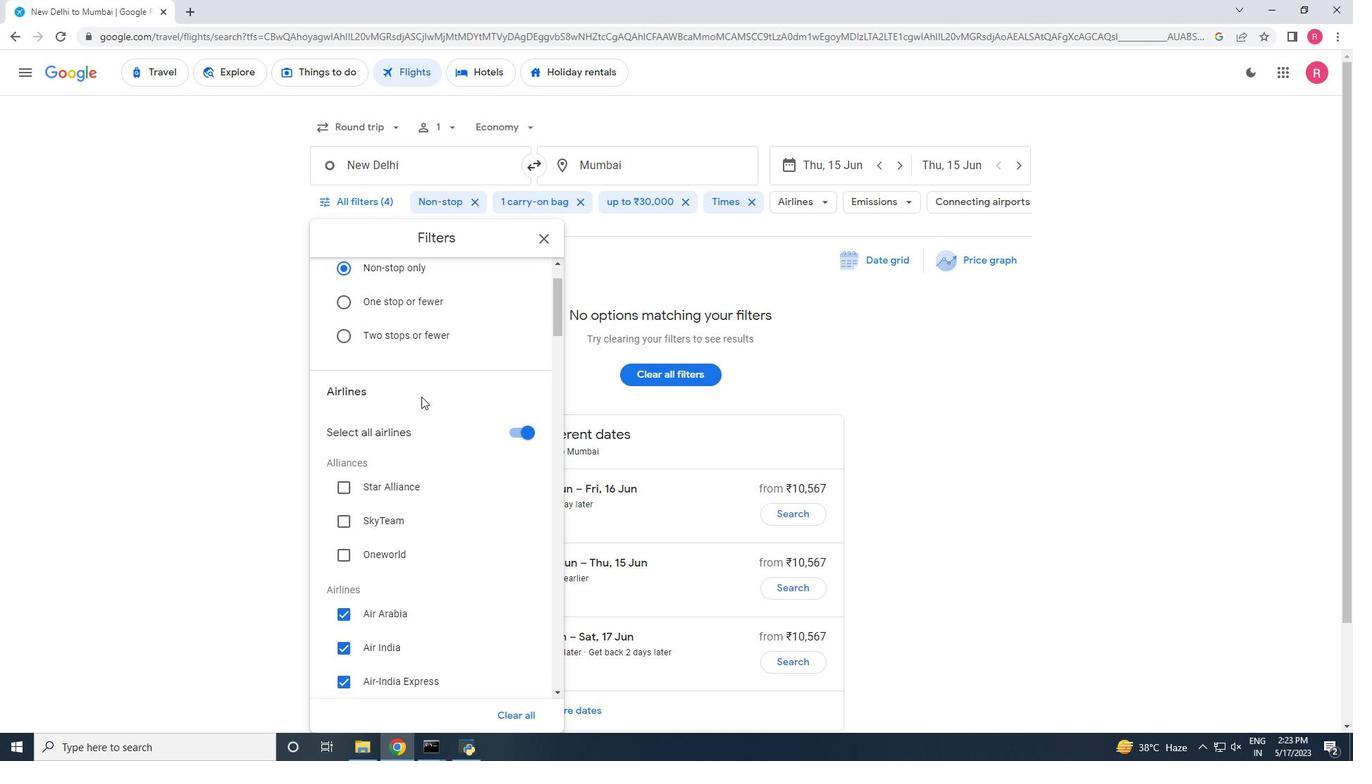 
Action: Mouse scrolled (421, 397) with delta (0, 0)
Screenshot: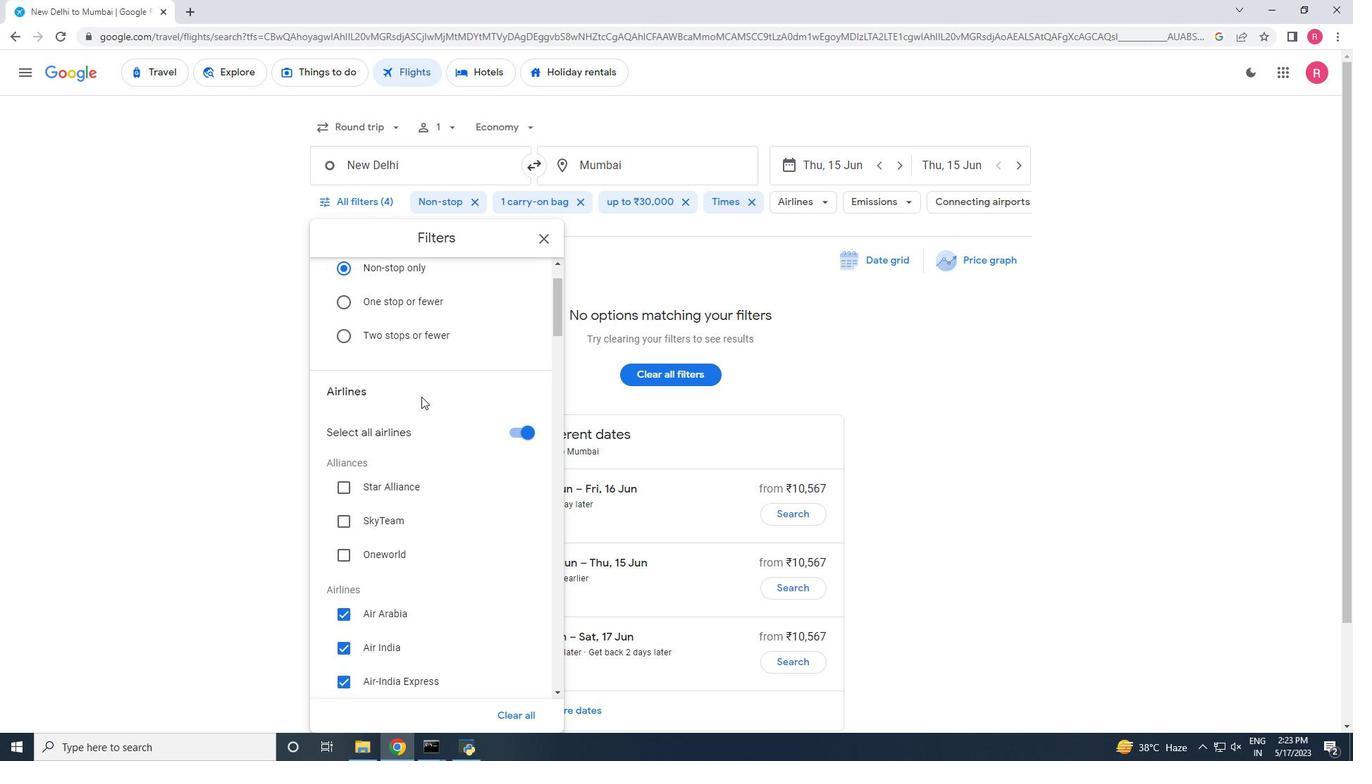 
Action: Mouse moved to (350, 300)
Screenshot: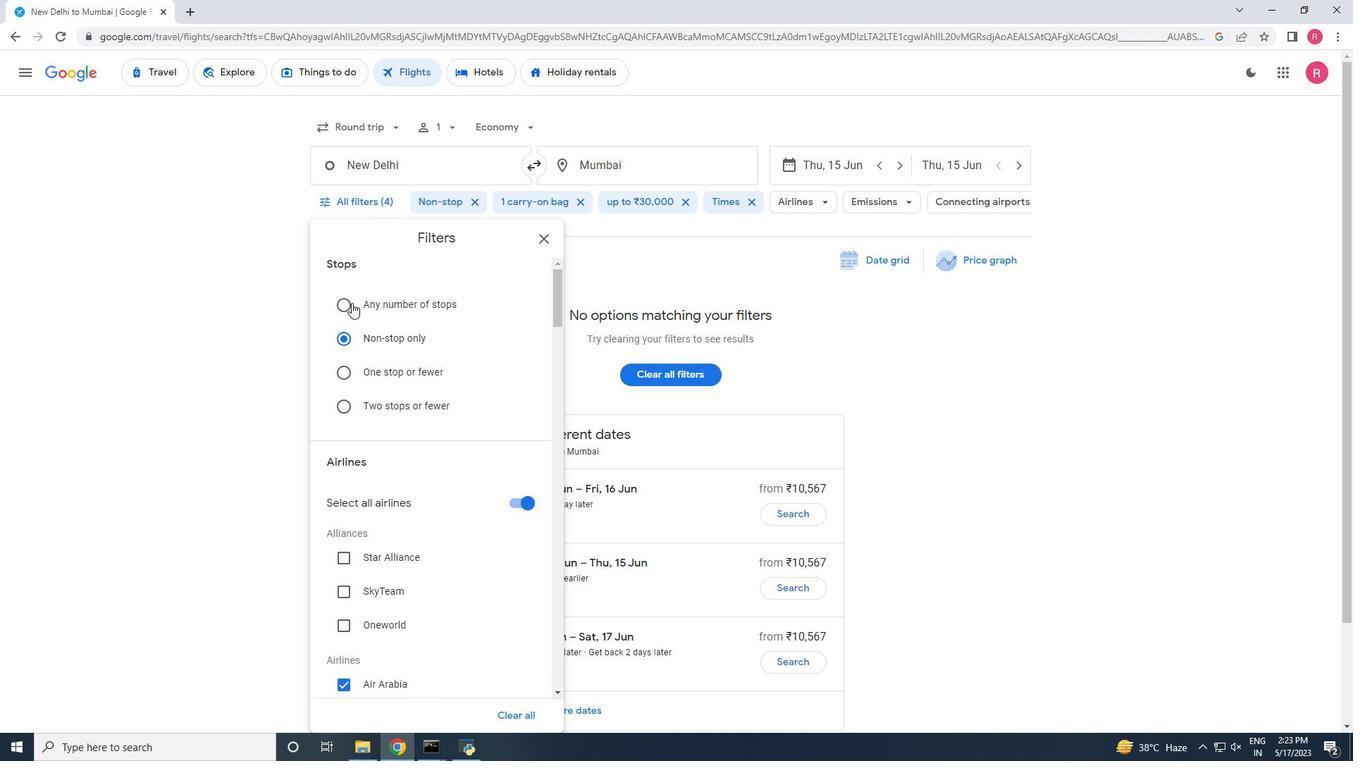 
Action: Mouse pressed left at (350, 300)
Screenshot: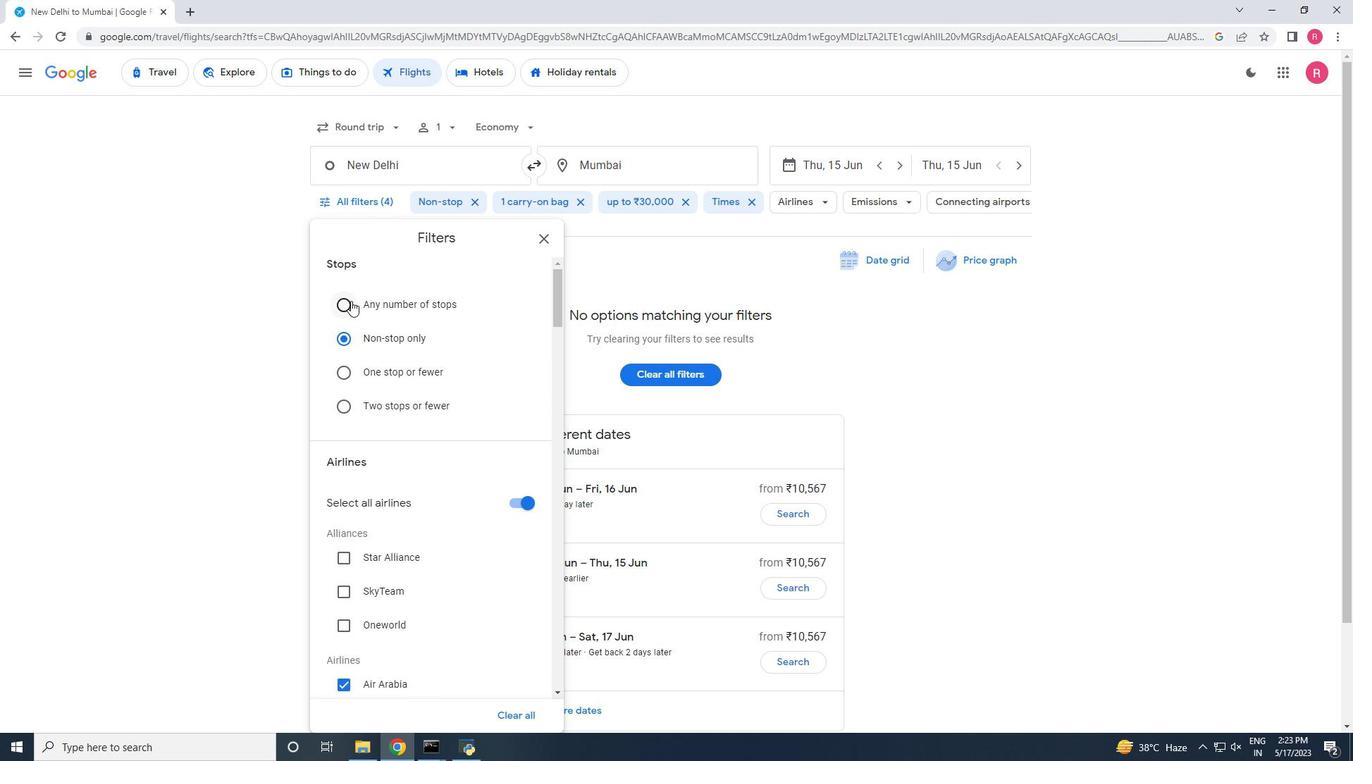 
Action: Mouse moved to (414, 499)
Screenshot: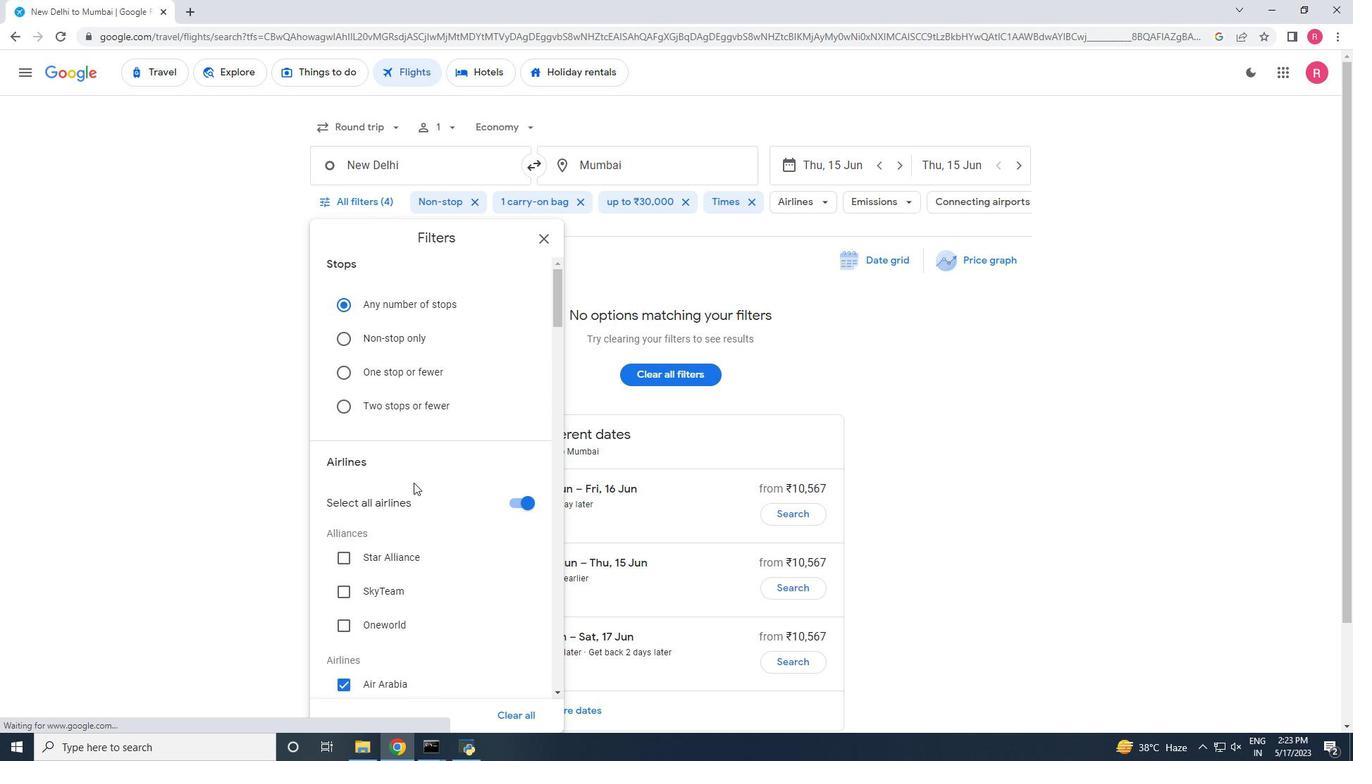 
Action: Mouse scrolled (414, 498) with delta (0, 0)
Screenshot: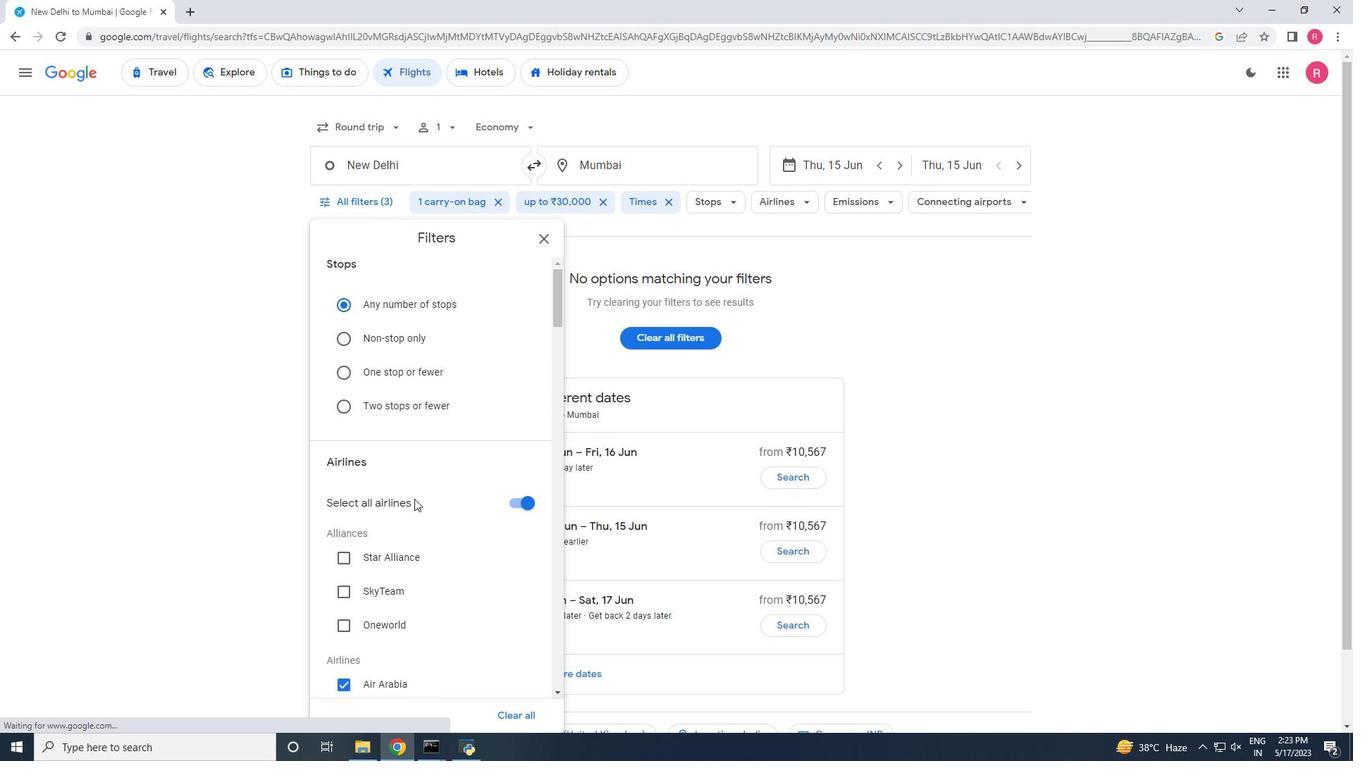 
Action: Mouse moved to (370, 530)
Screenshot: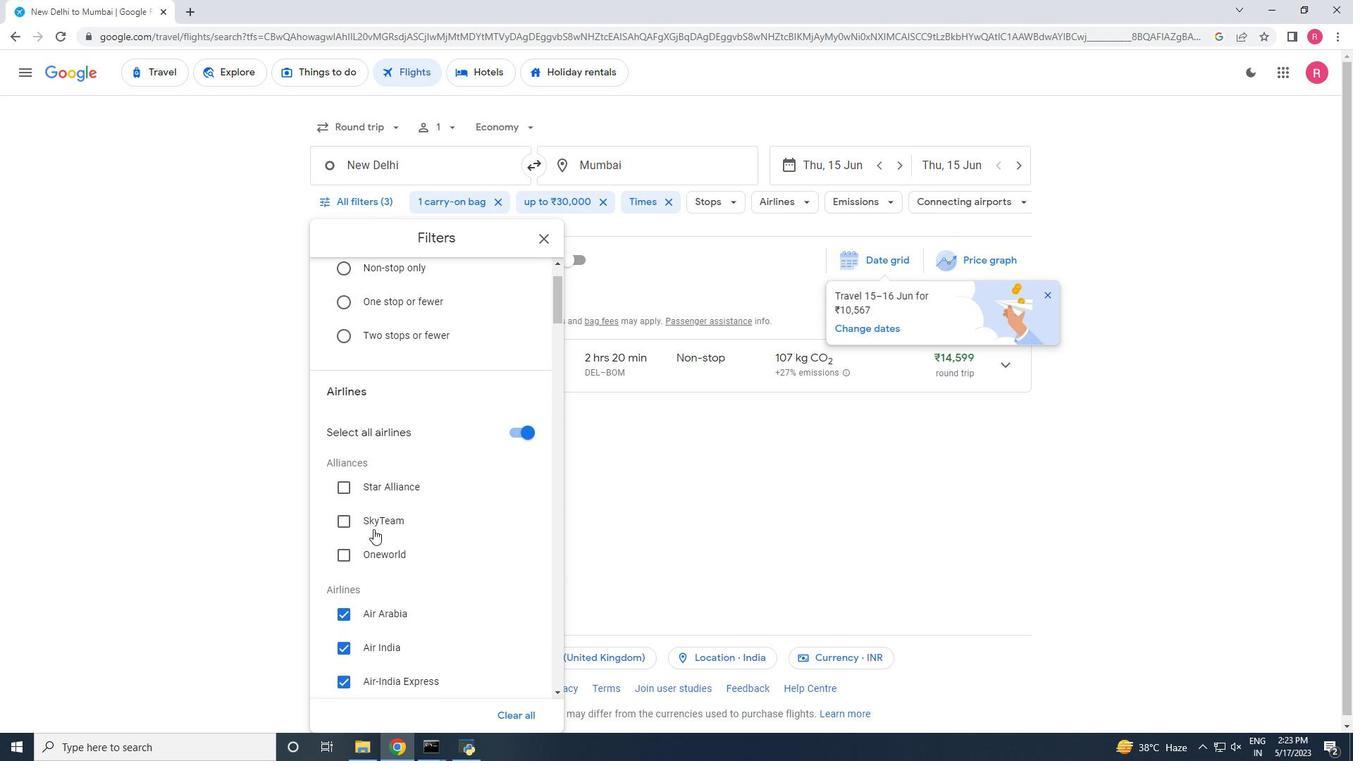 
Action: Mouse scrolled (370, 529) with delta (0, 0)
Screenshot: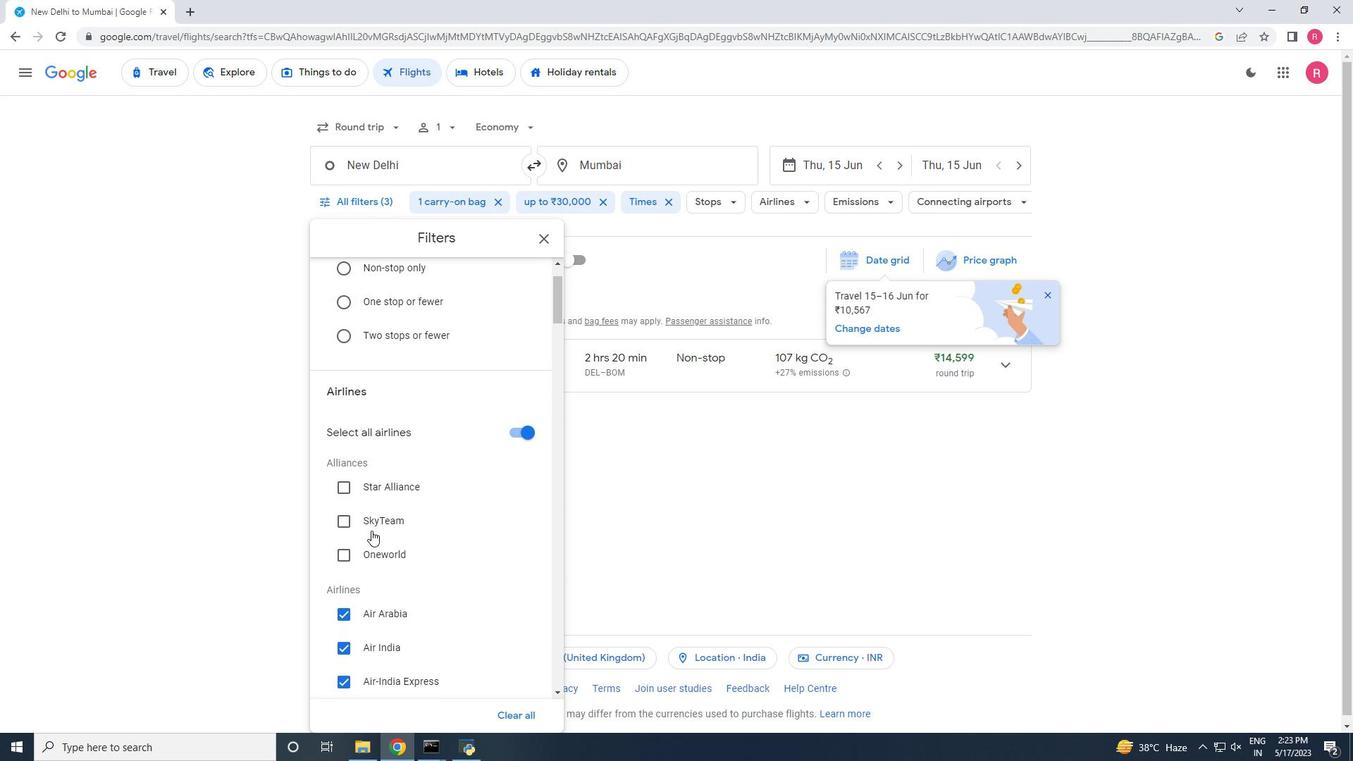
Action: Mouse scrolled (370, 531) with delta (0, 0)
Screenshot: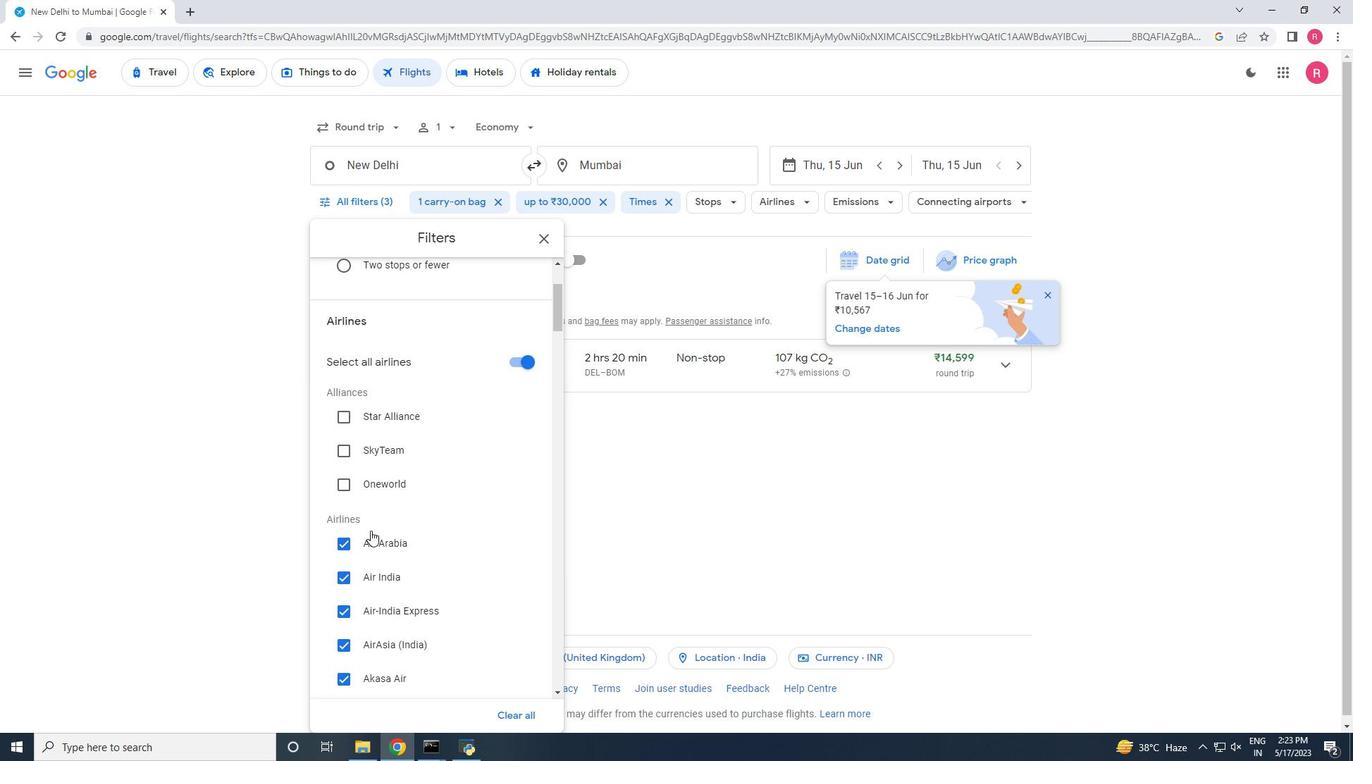 
Action: Mouse scrolled (370, 531) with delta (0, 0)
Screenshot: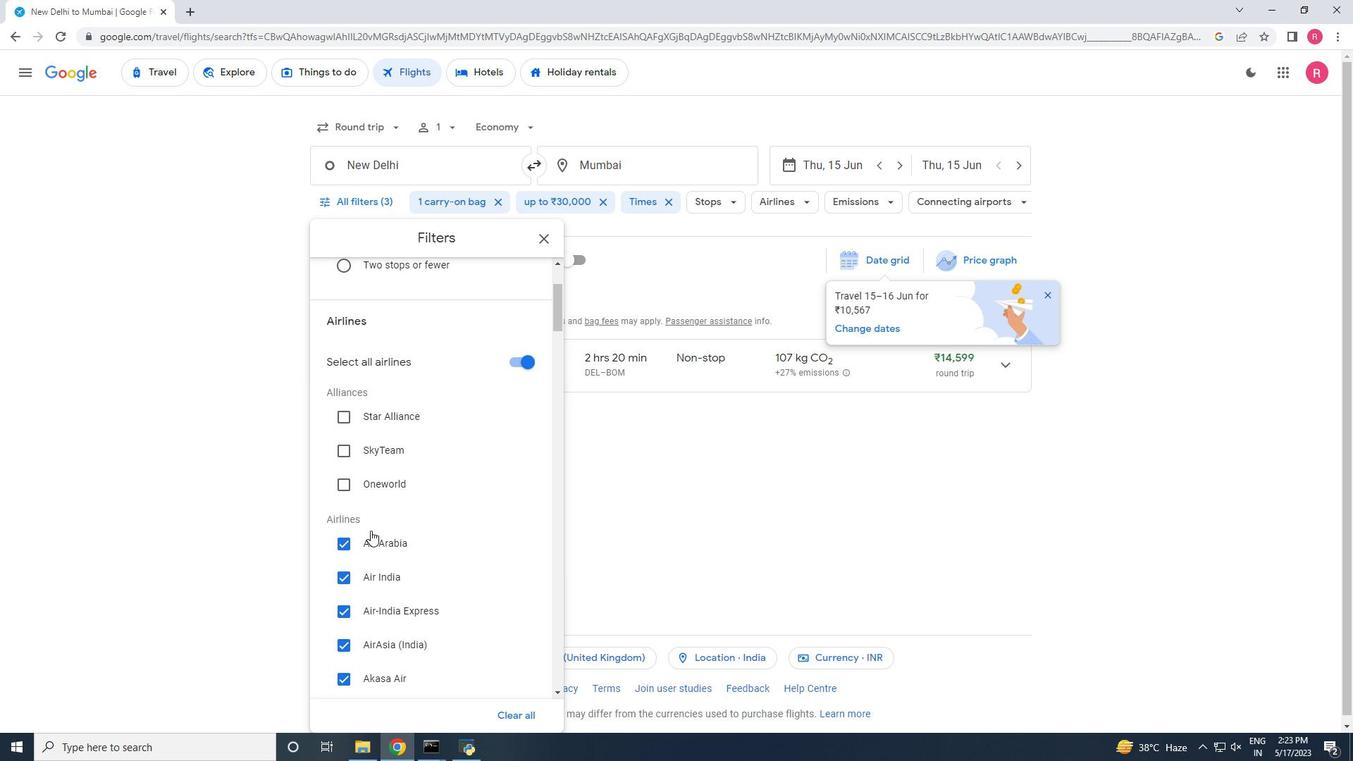 
Action: Mouse moved to (343, 556)
Screenshot: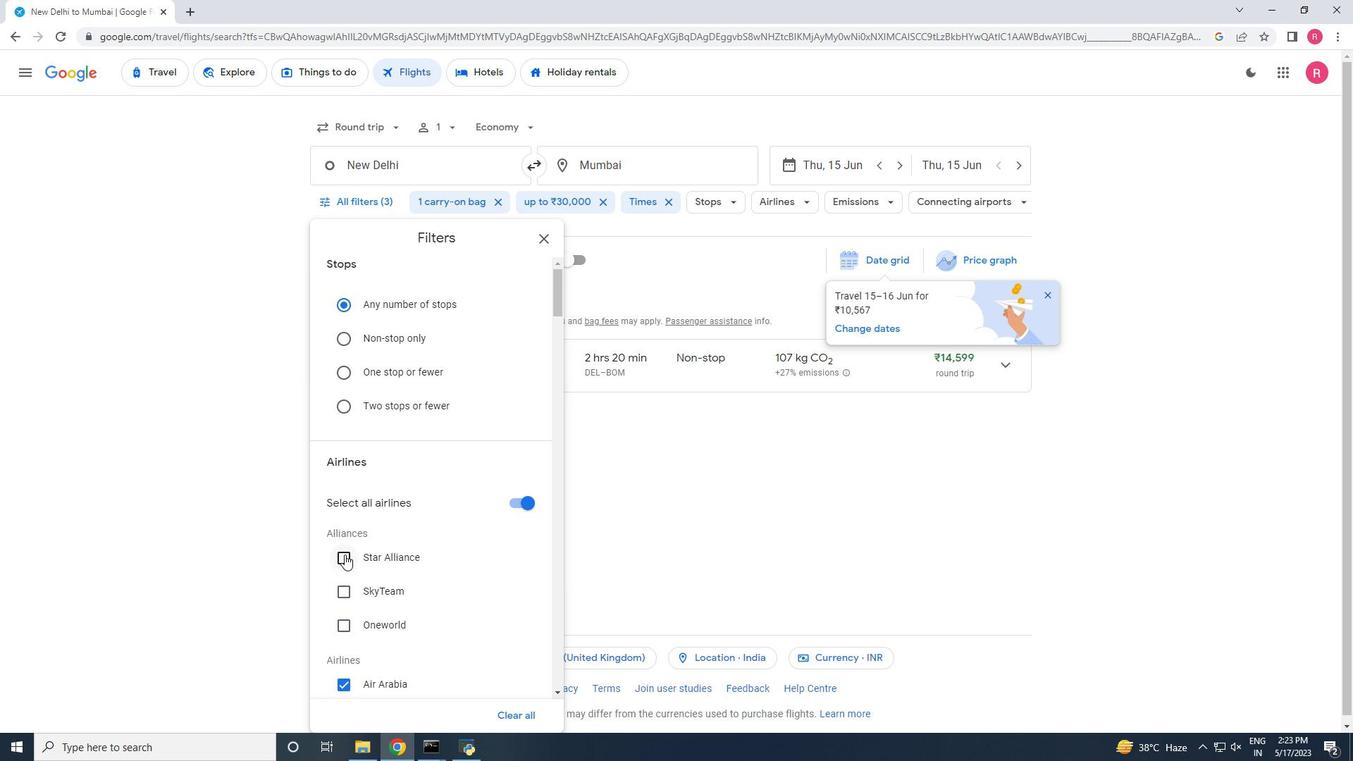 
Action: Mouse pressed left at (343, 556)
Screenshot: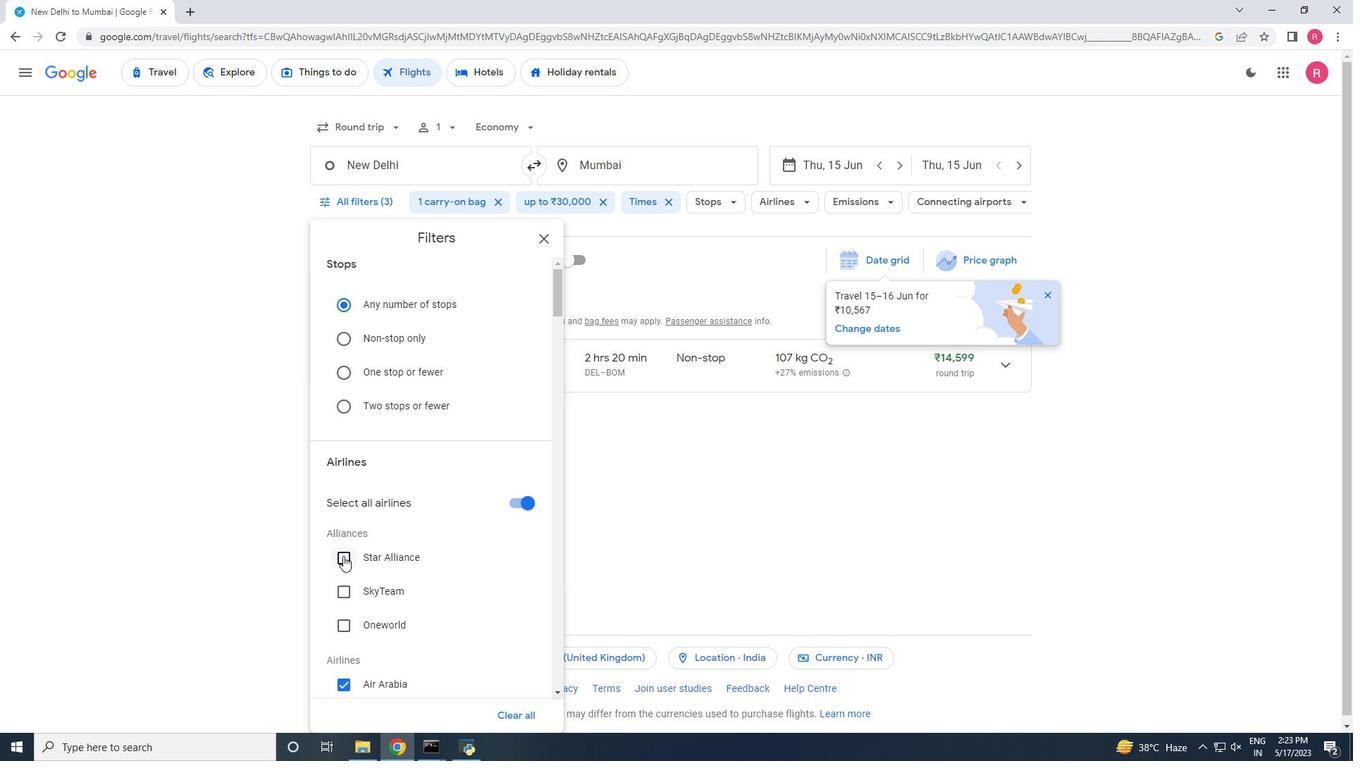 
Action: Mouse moved to (345, 593)
Screenshot: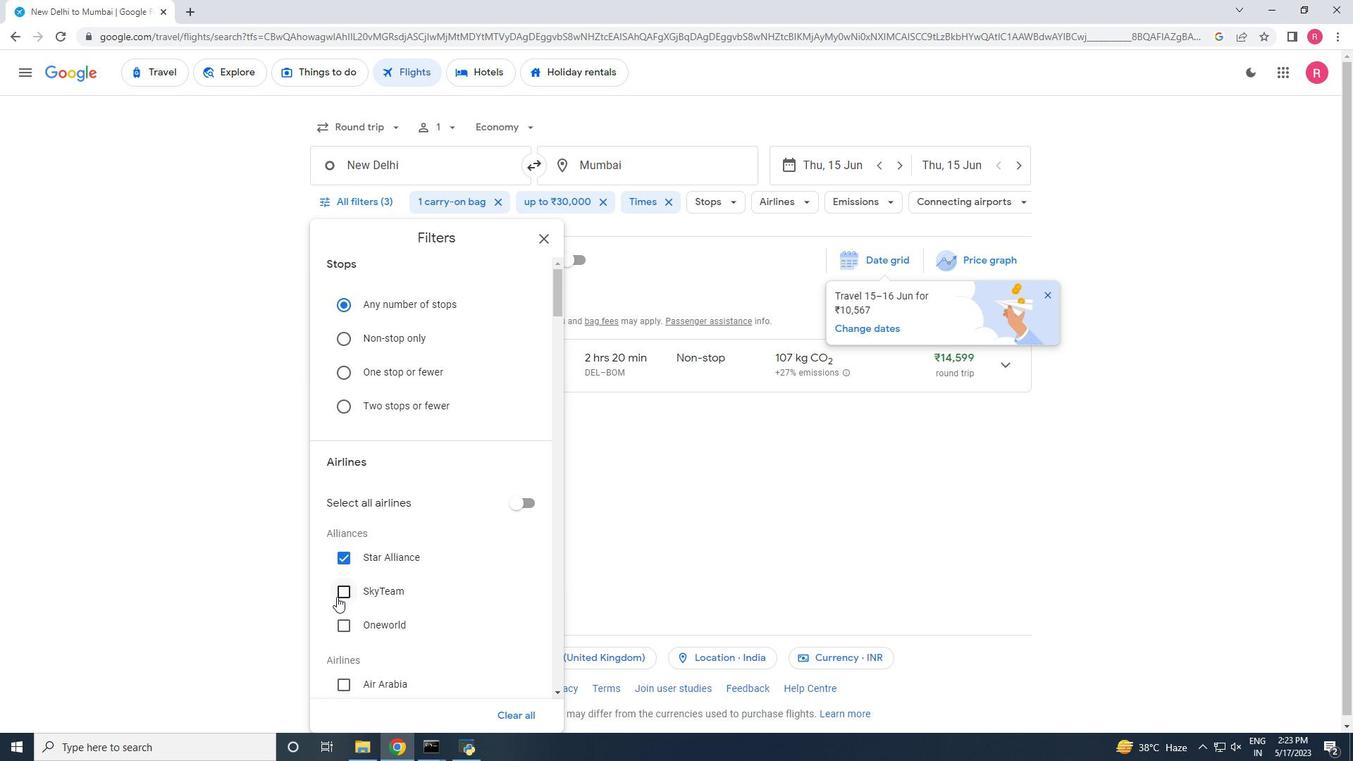 
Action: Mouse pressed left at (345, 593)
Screenshot: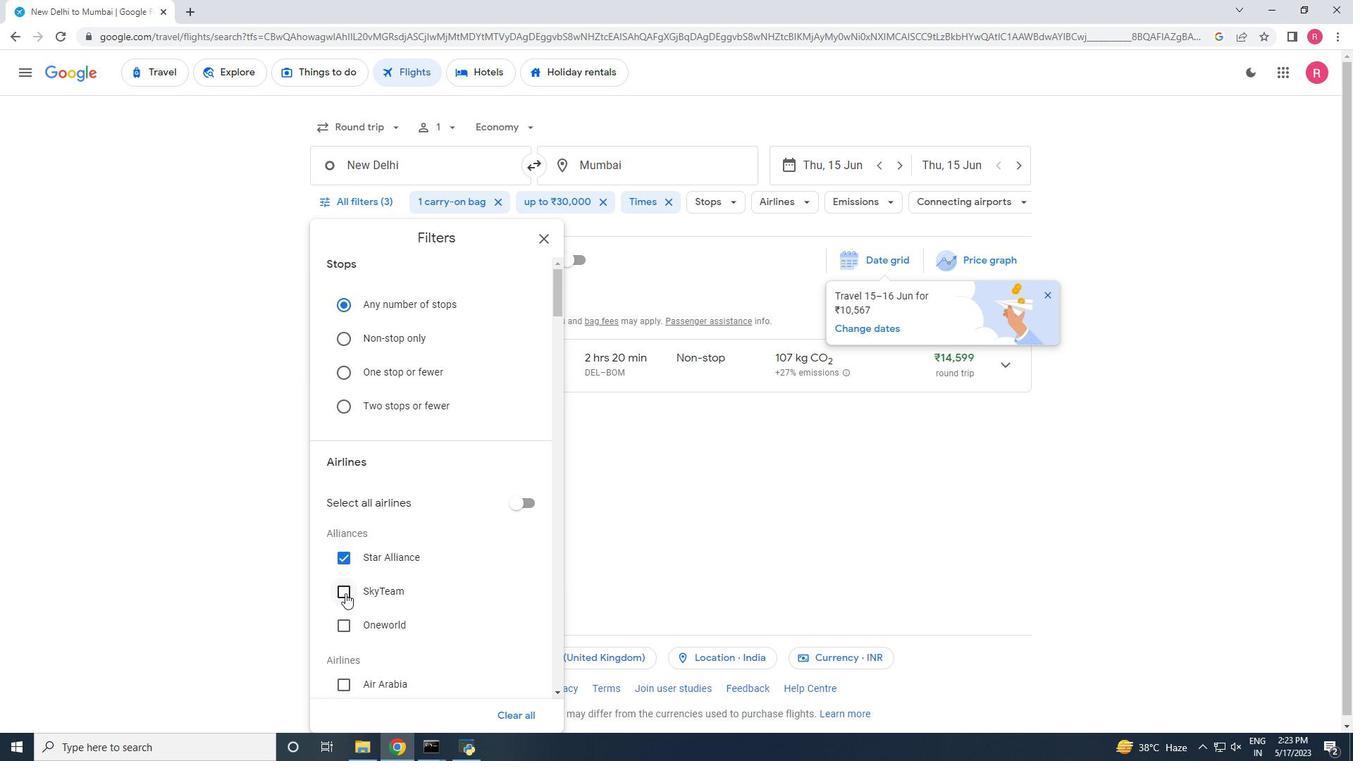 
Action: Mouse moved to (348, 623)
Screenshot: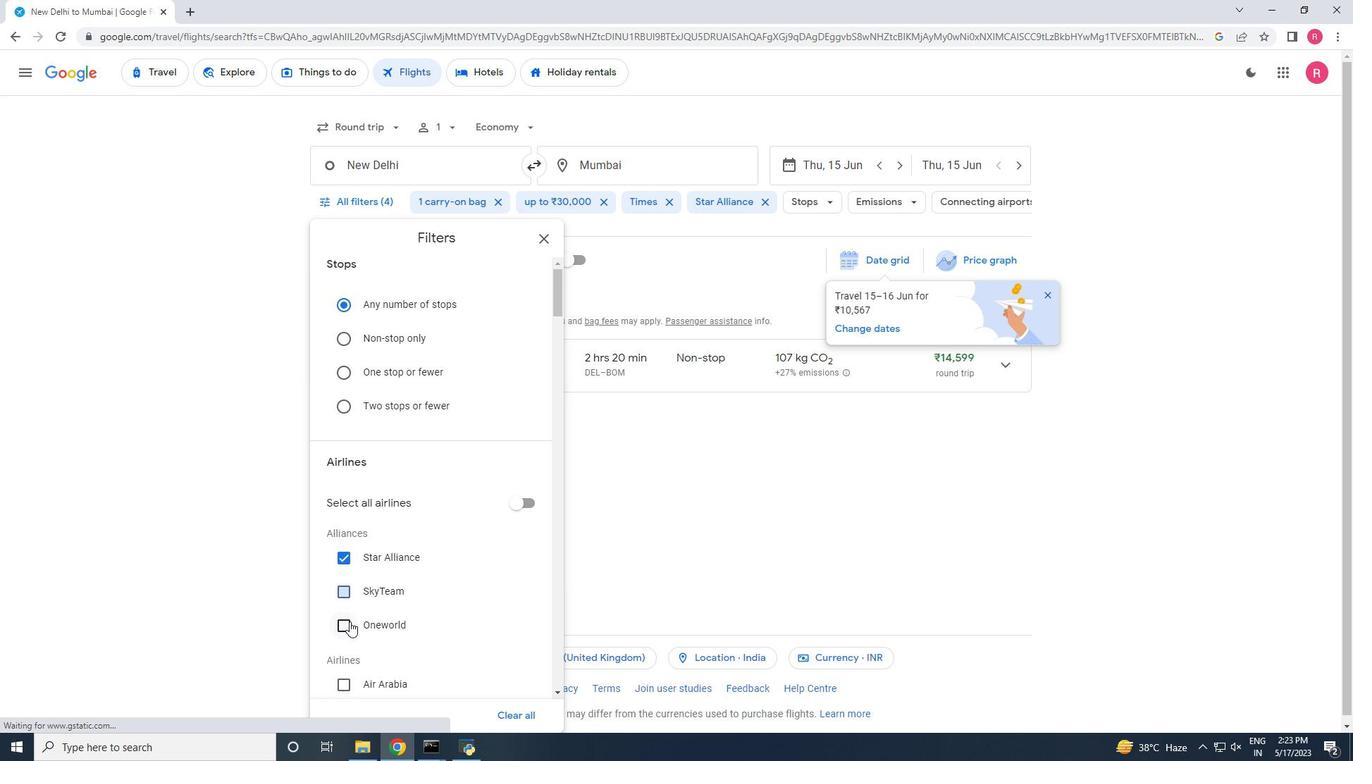 
Action: Mouse pressed left at (348, 623)
Screenshot: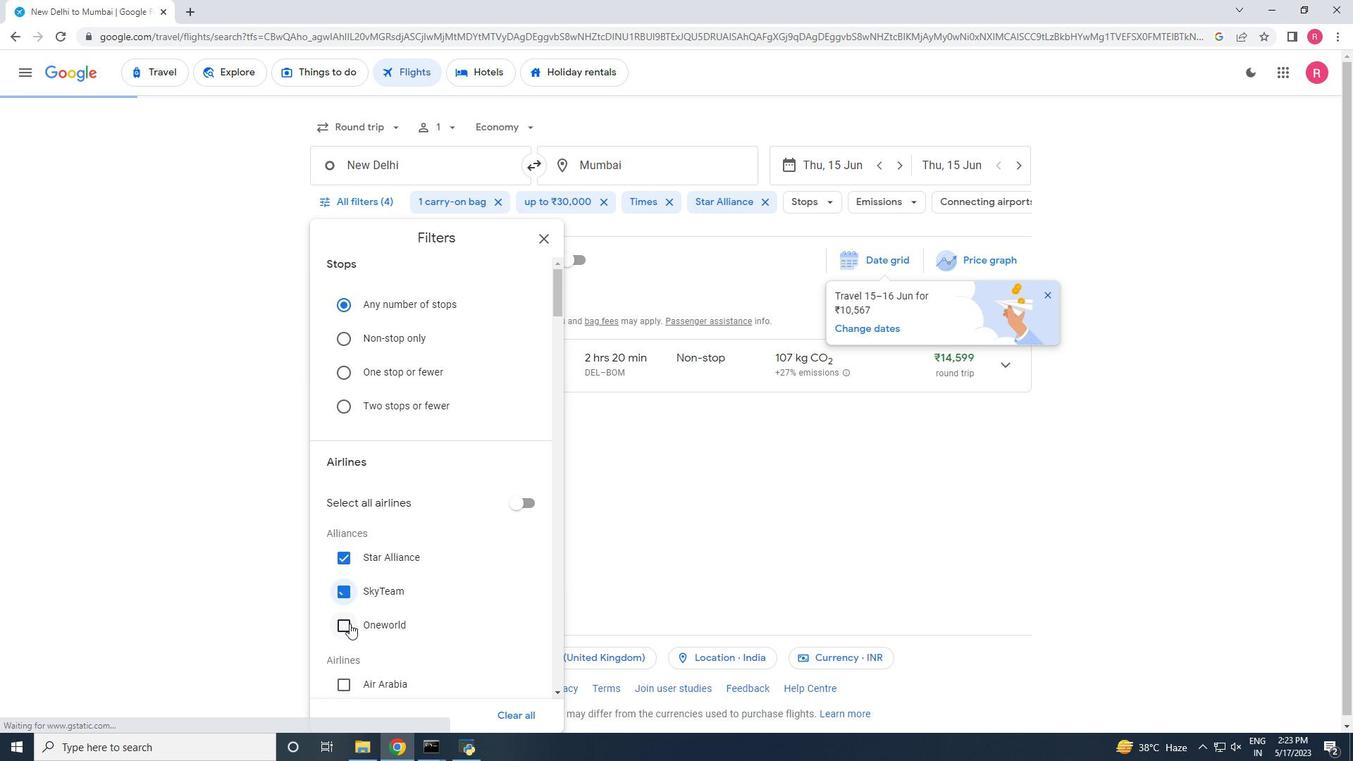
Action: Mouse moved to (382, 602)
Screenshot: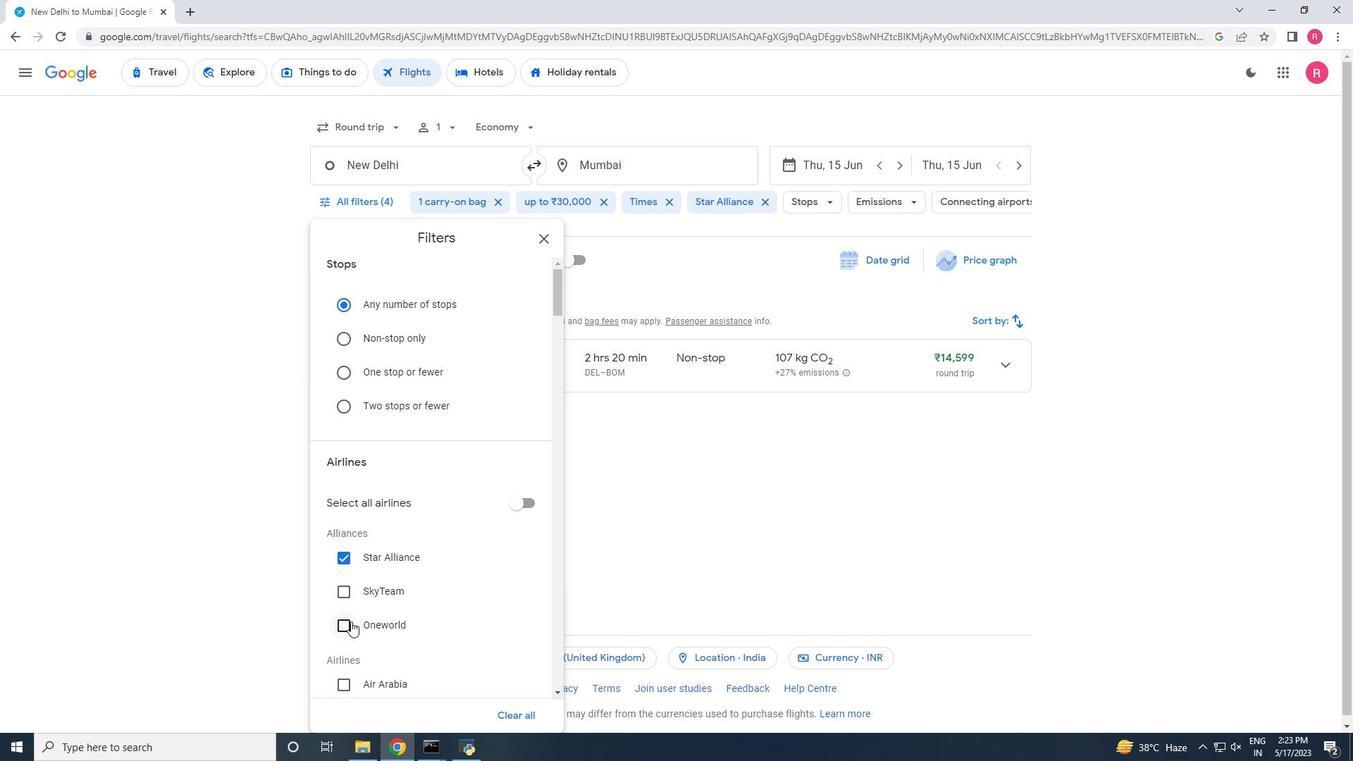 
Action: Mouse scrolled (382, 601) with delta (0, 0)
Screenshot: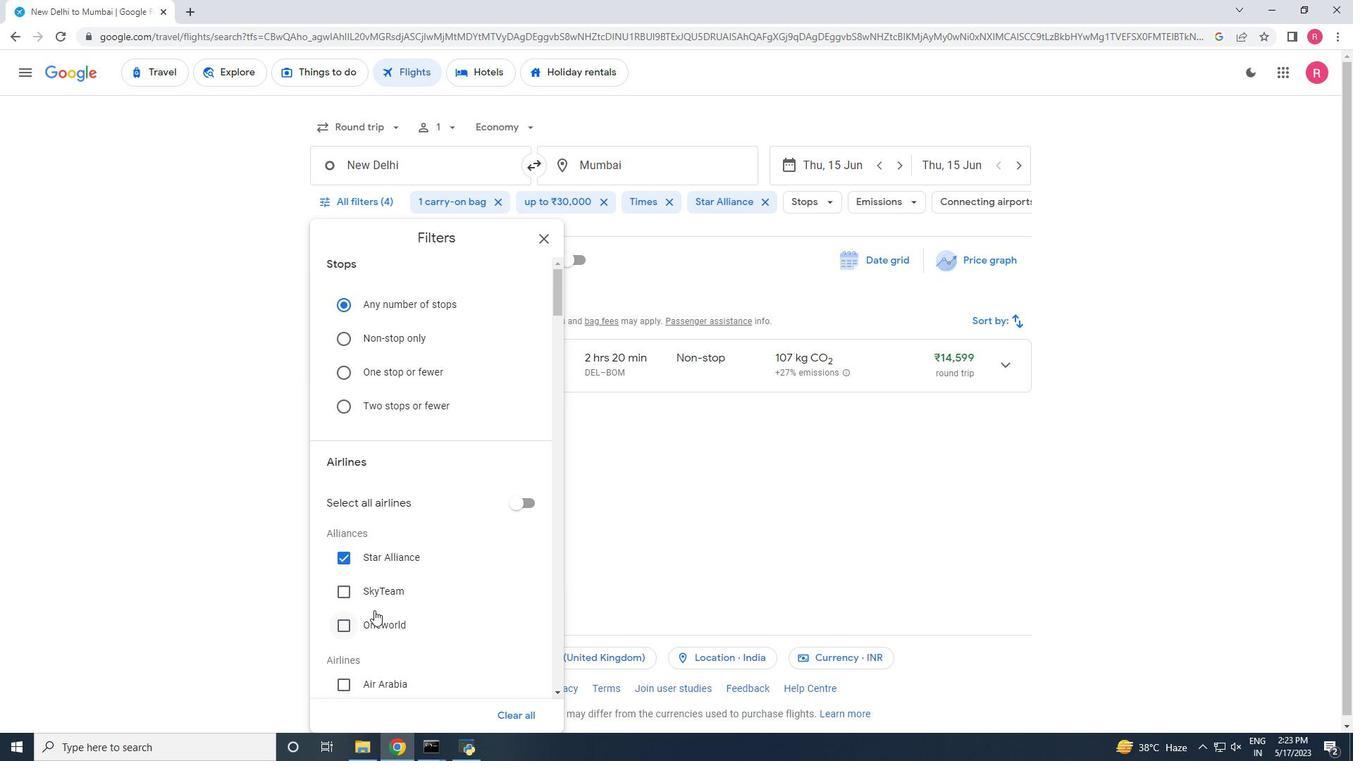 
Action: Mouse scrolled (382, 601) with delta (0, 0)
Screenshot: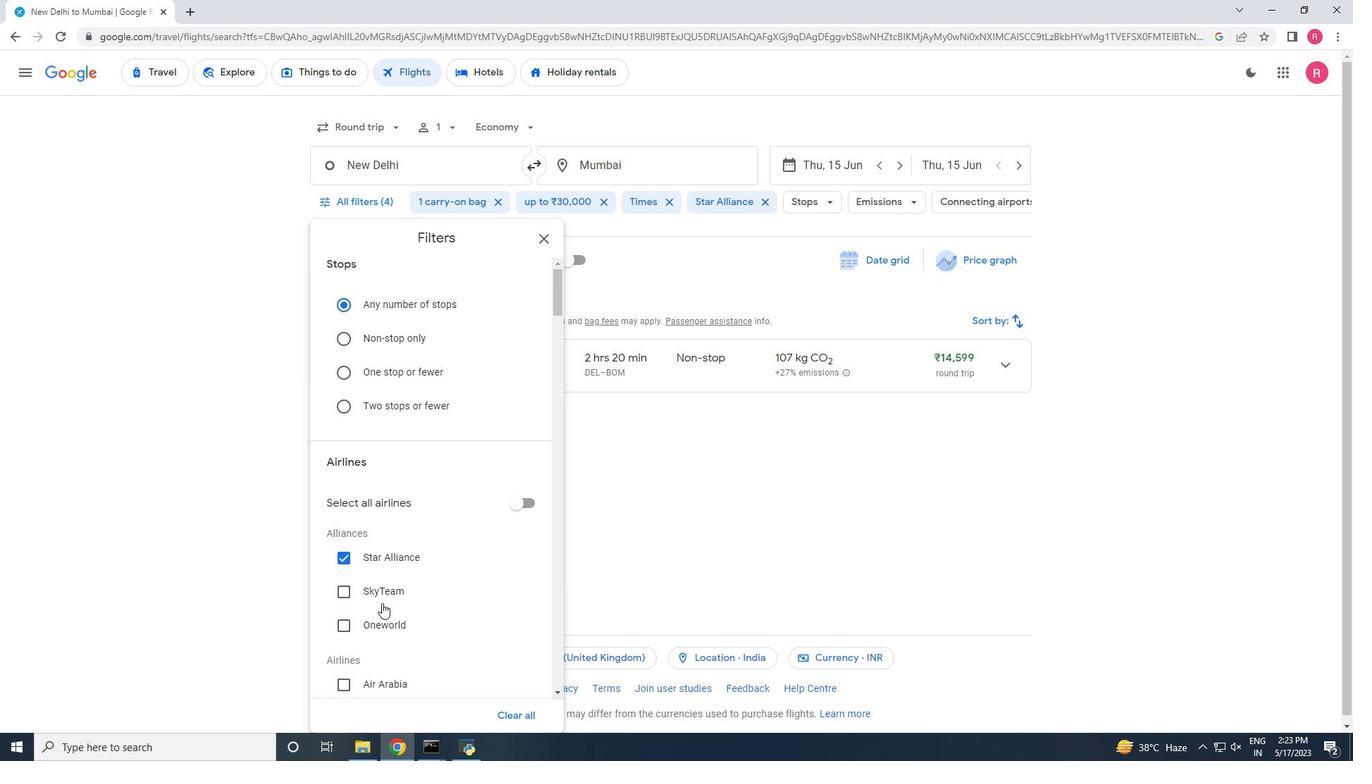 
Action: Mouse moved to (350, 545)
Screenshot: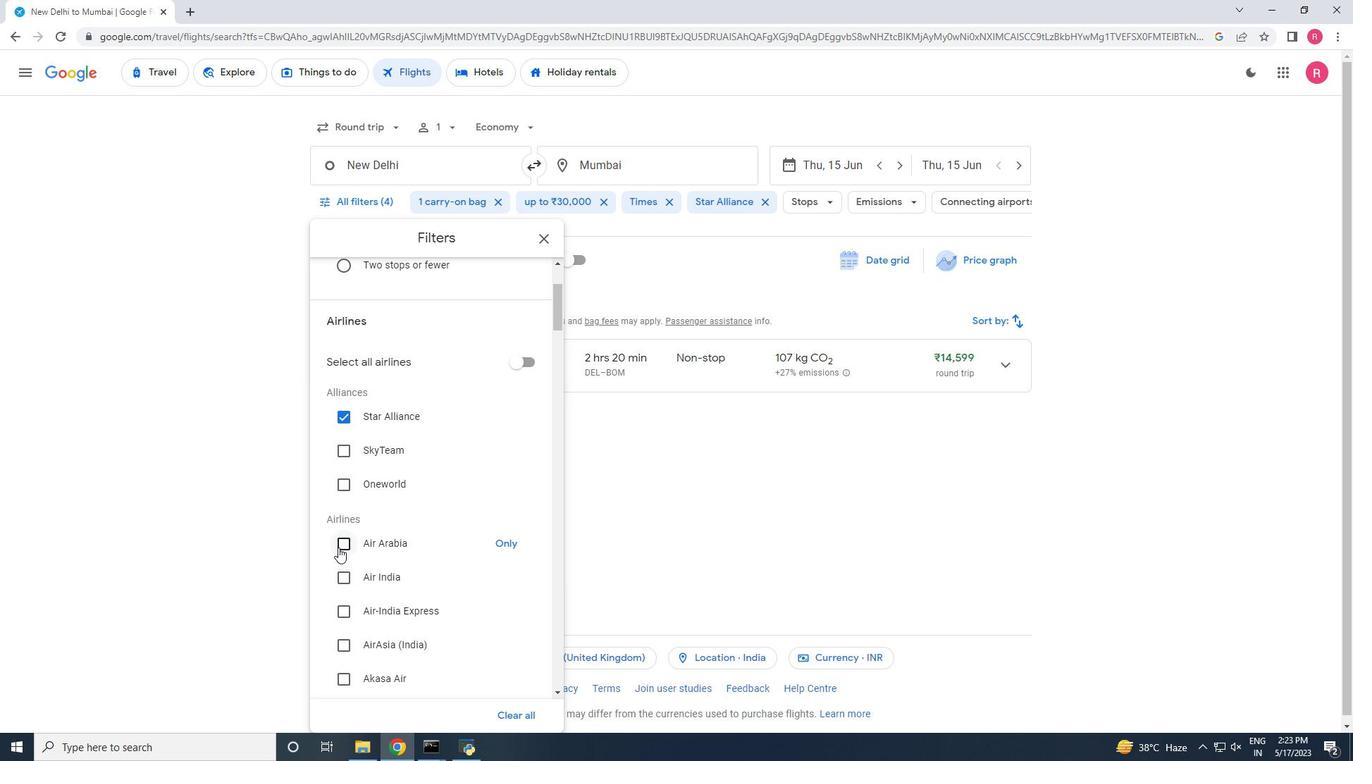 
Action: Mouse pressed left at (350, 545)
Screenshot: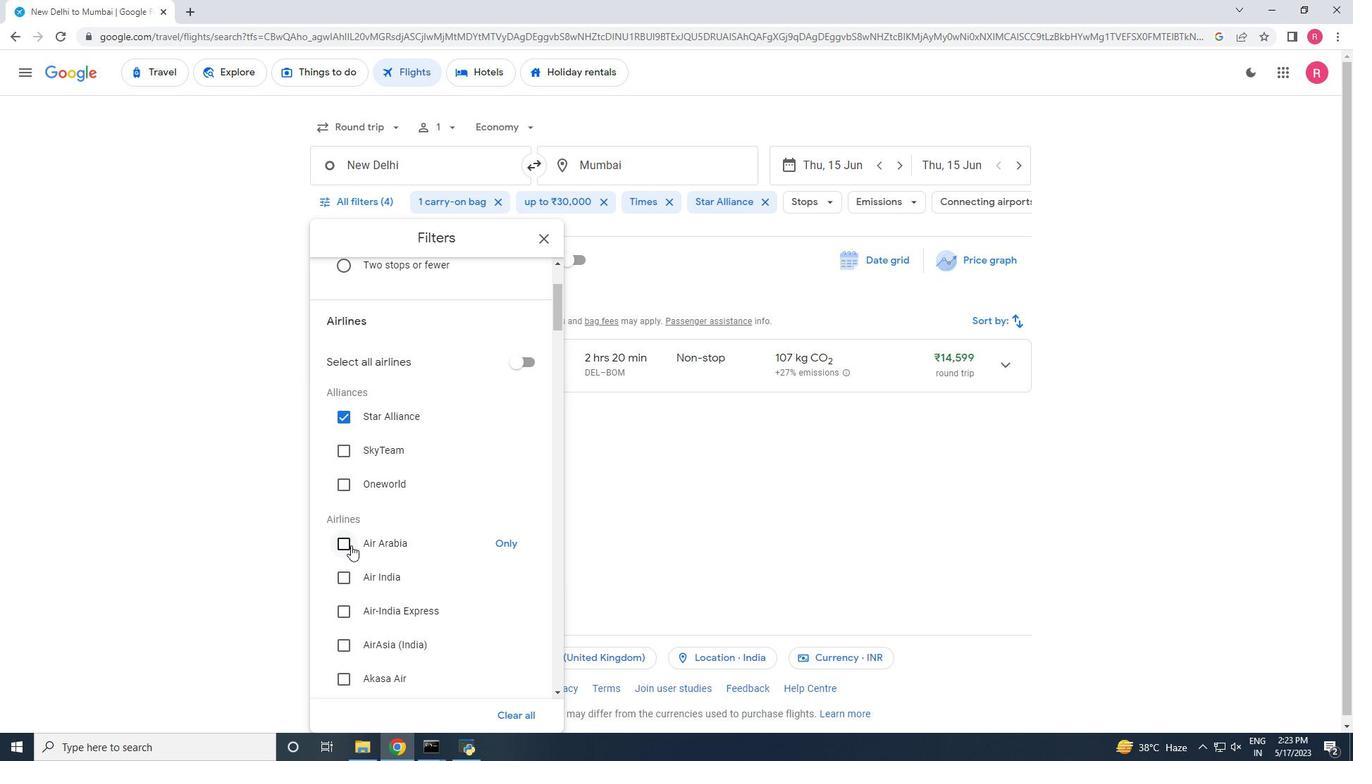 
Action: Mouse moved to (348, 575)
Screenshot: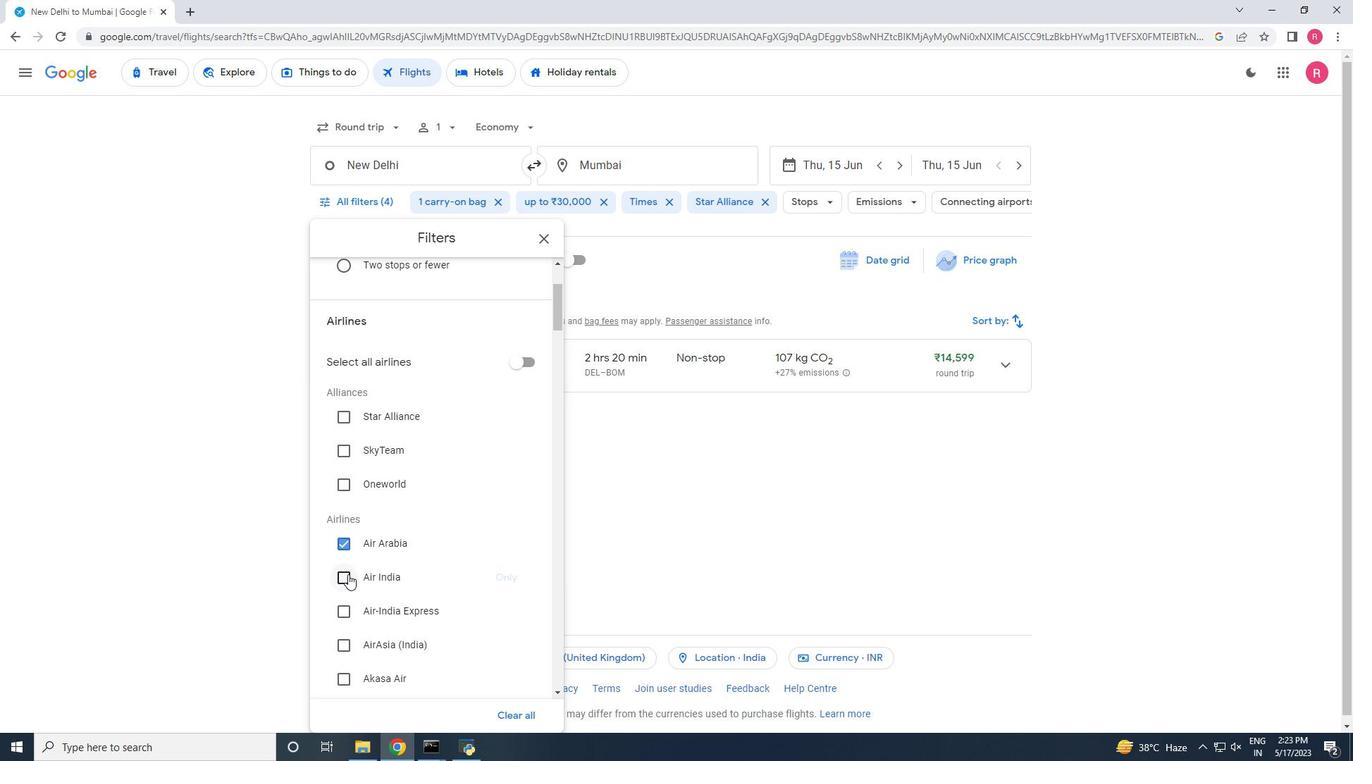 
Action: Mouse pressed left at (348, 575)
Screenshot: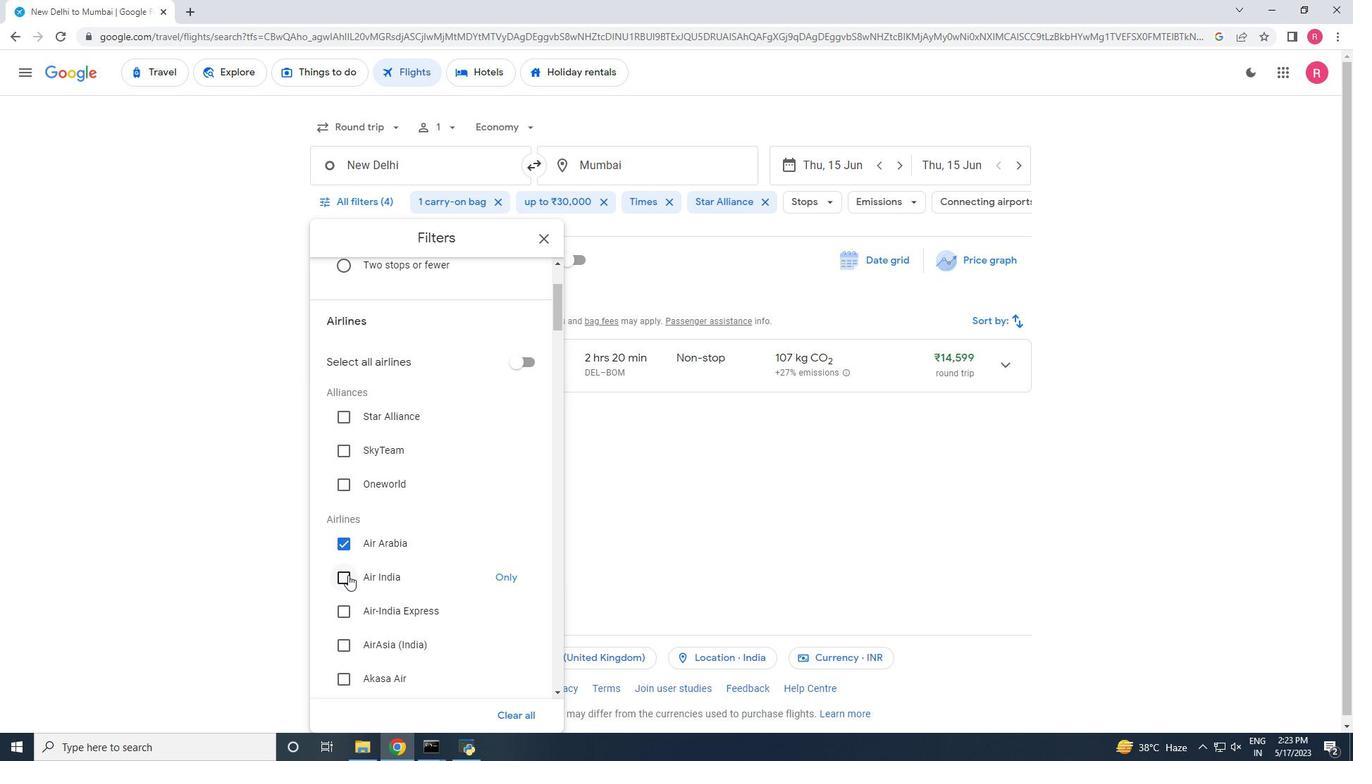 
Action: Mouse moved to (524, 363)
Screenshot: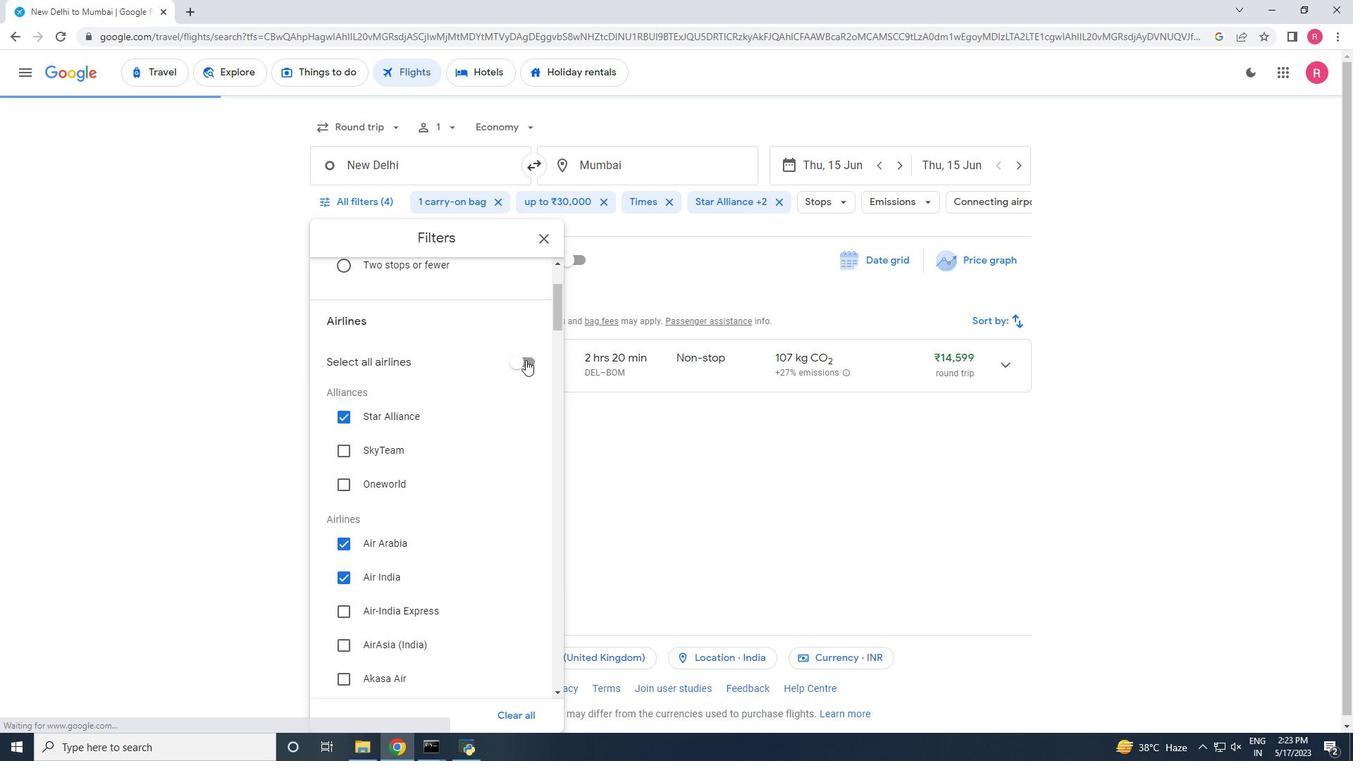 
Action: Mouse pressed left at (524, 363)
Screenshot: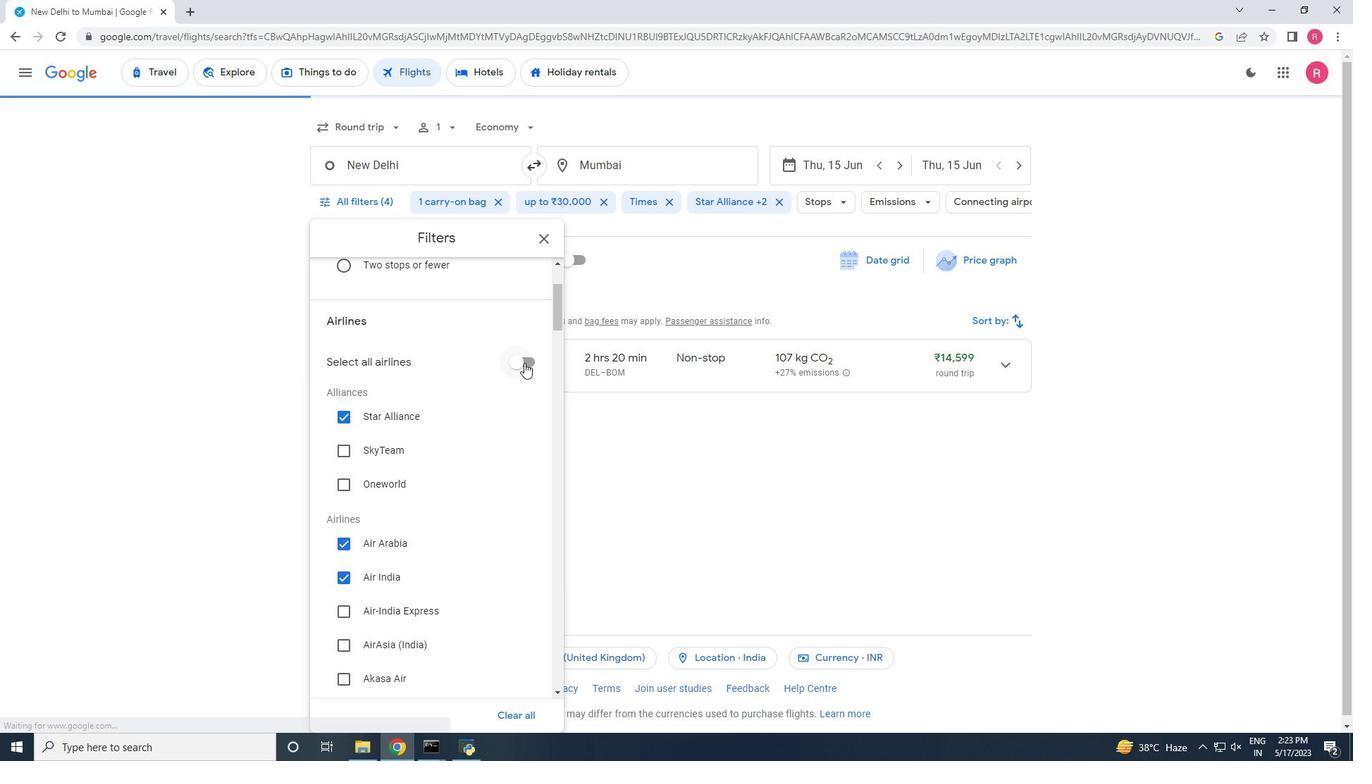 
Action: Mouse moved to (345, 453)
Screenshot: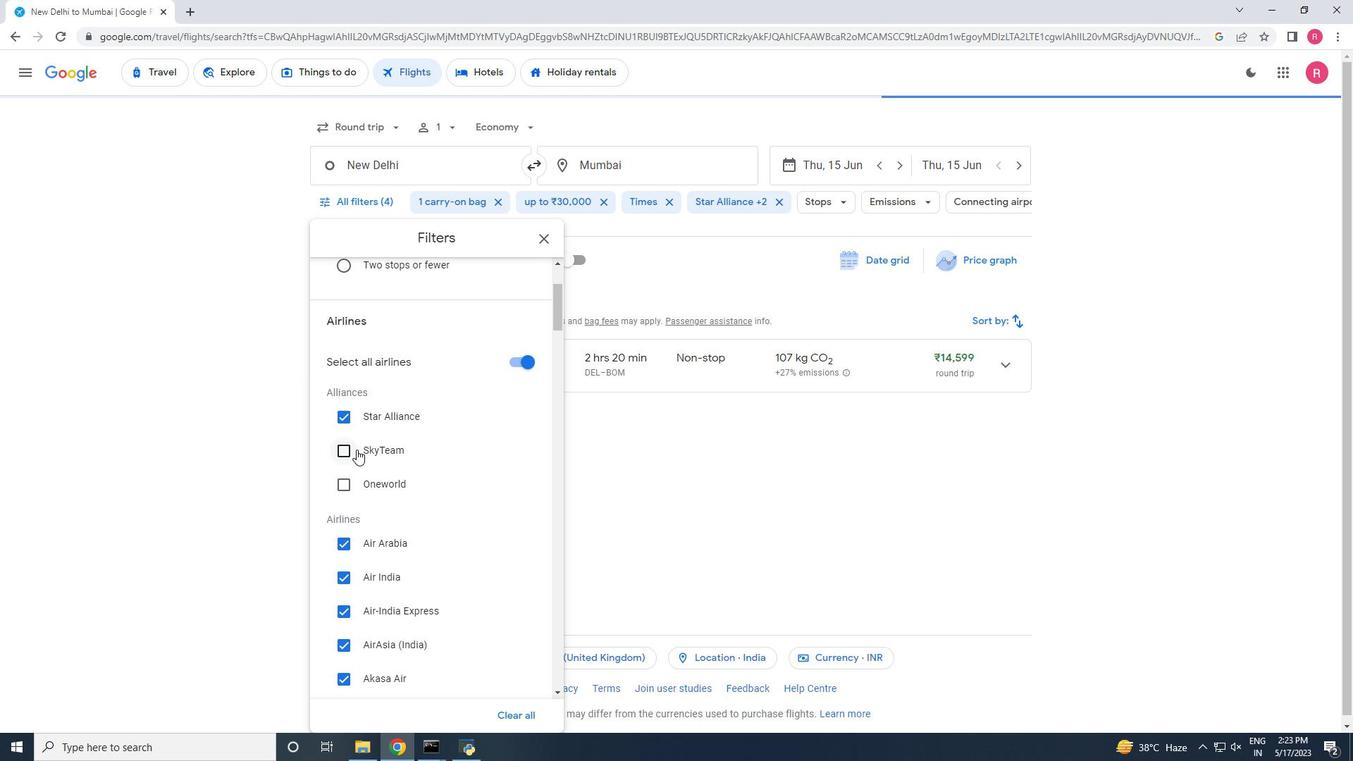 
Action: Mouse pressed left at (345, 453)
Screenshot: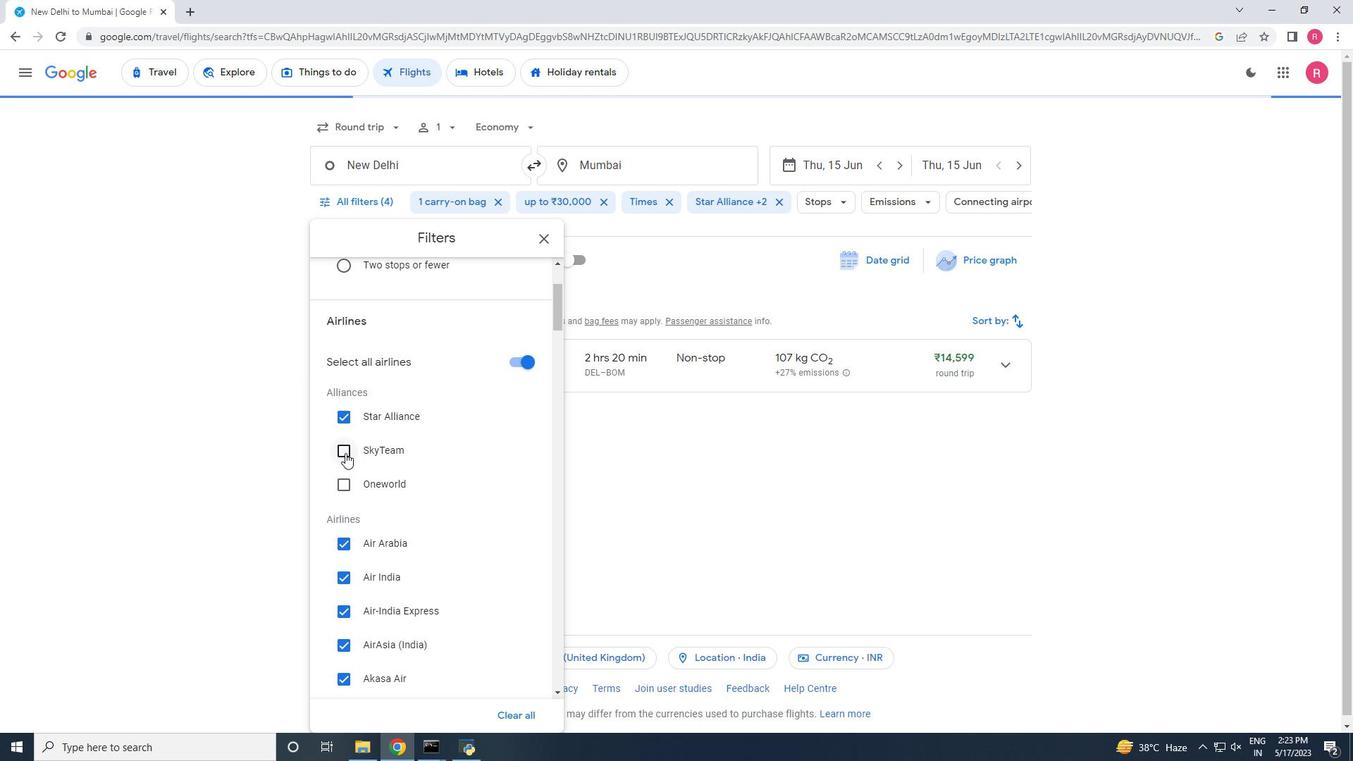 
Action: Mouse moved to (348, 482)
Screenshot: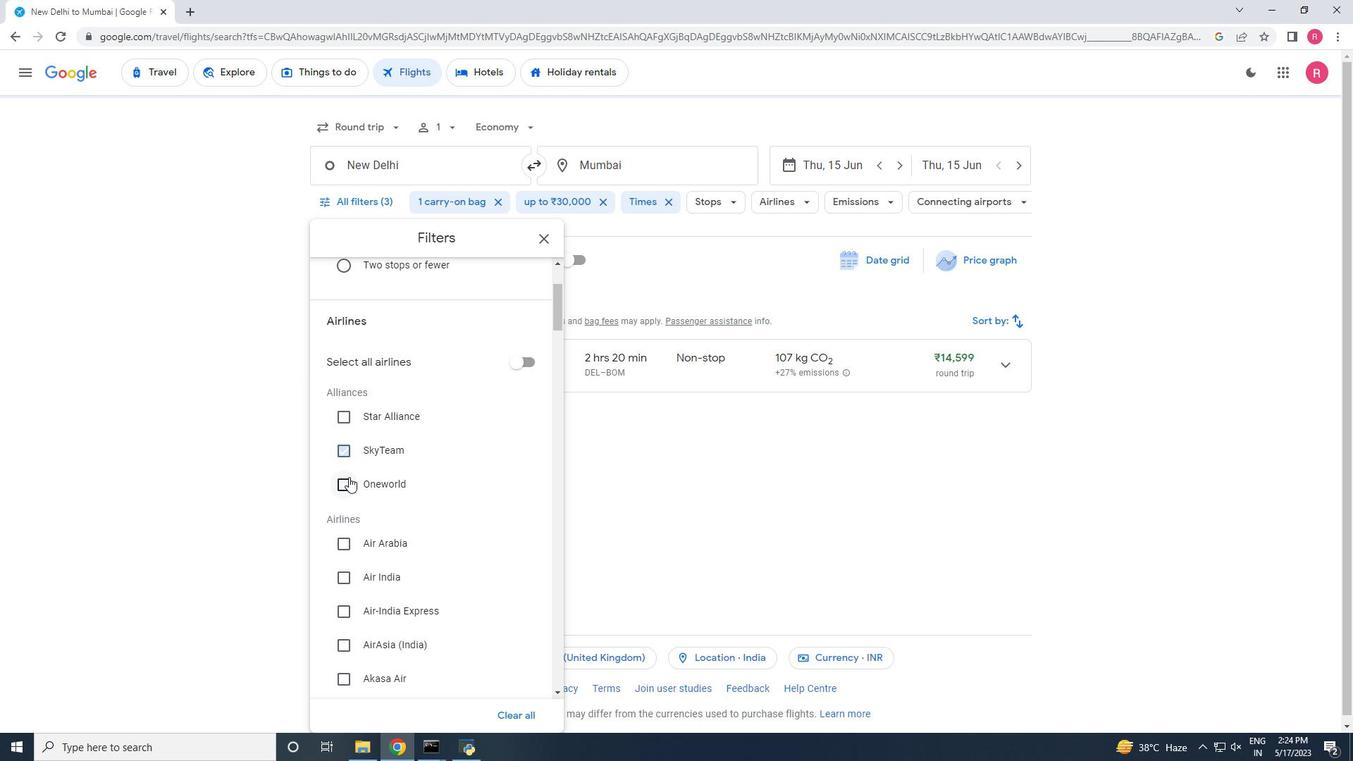 
Action: Mouse pressed left at (348, 482)
Screenshot: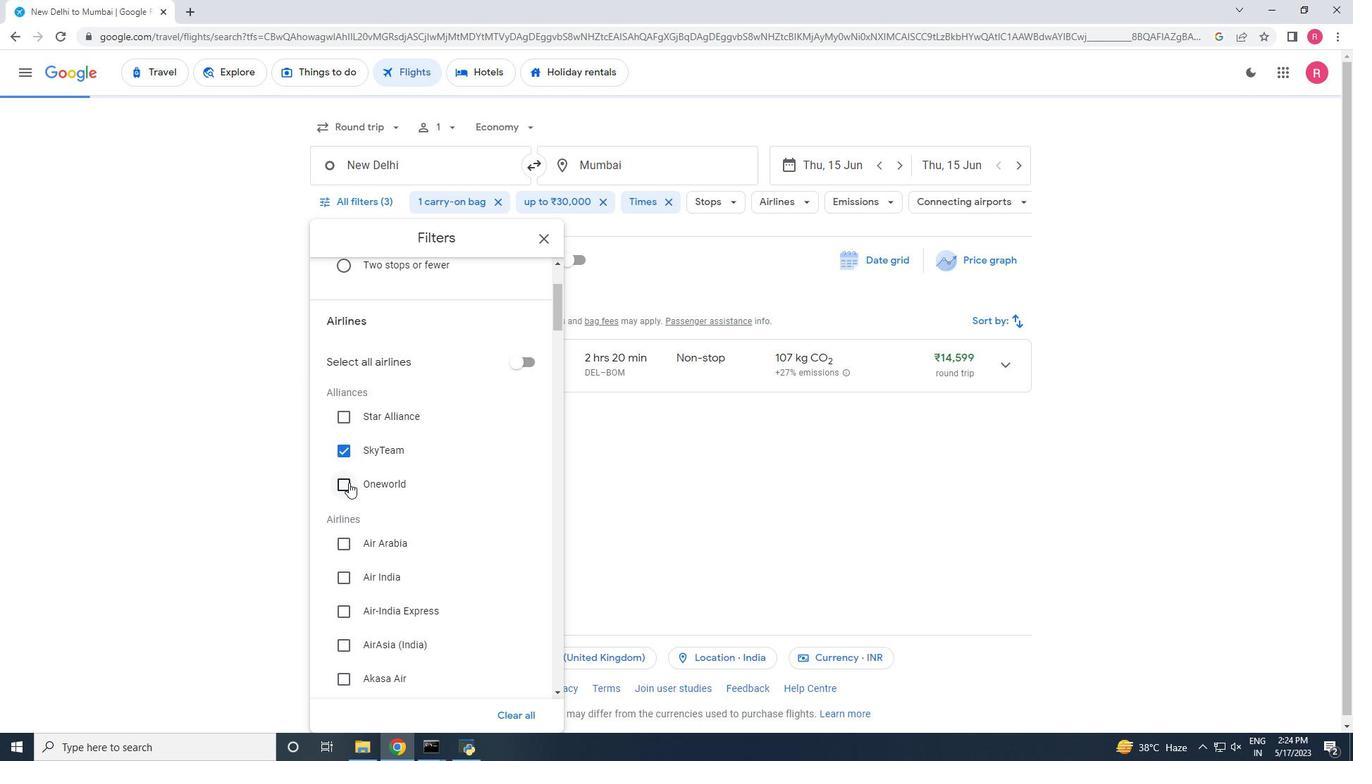 
Action: Mouse moved to (348, 483)
Screenshot: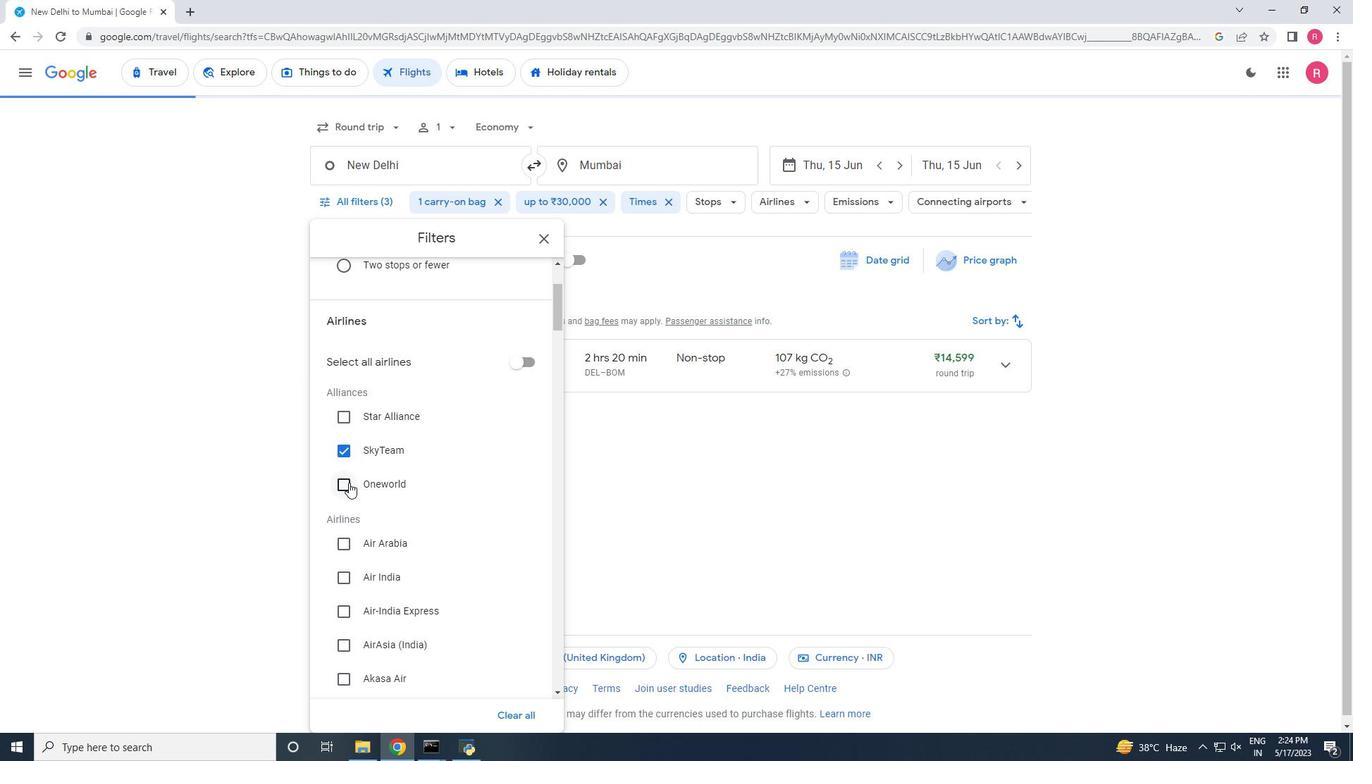 
Action: Mouse scrolled (348, 482) with delta (0, 0)
Screenshot: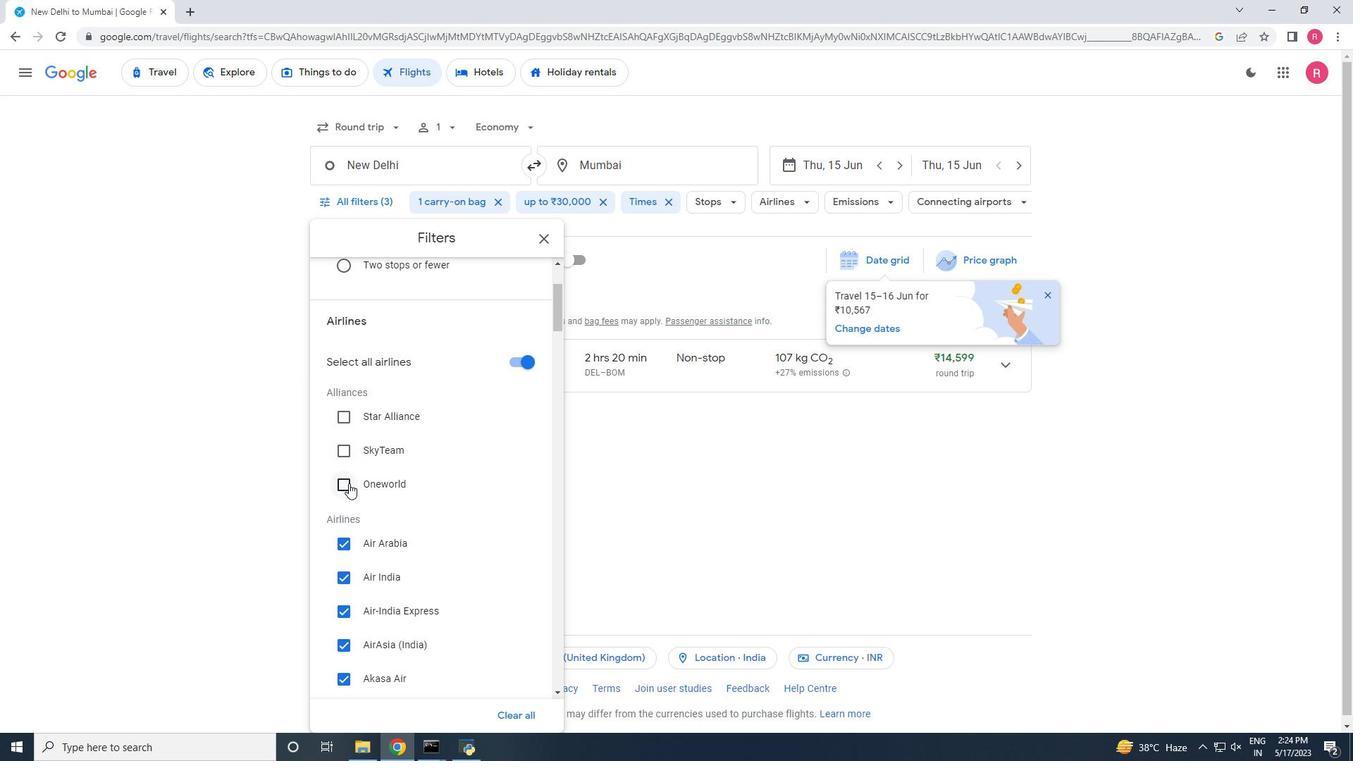 
Action: Mouse moved to (347, 565)
Screenshot: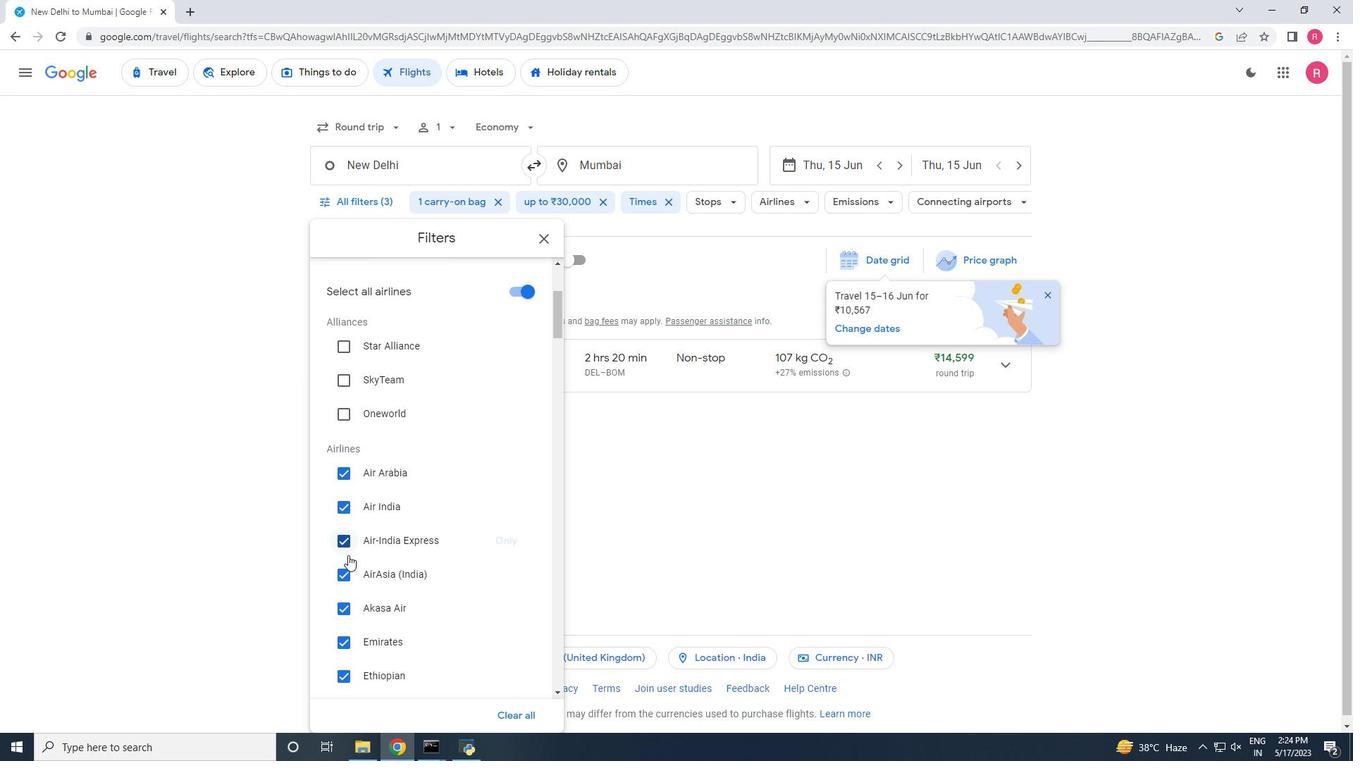 
Action: Mouse scrolled (347, 564) with delta (0, 0)
Screenshot: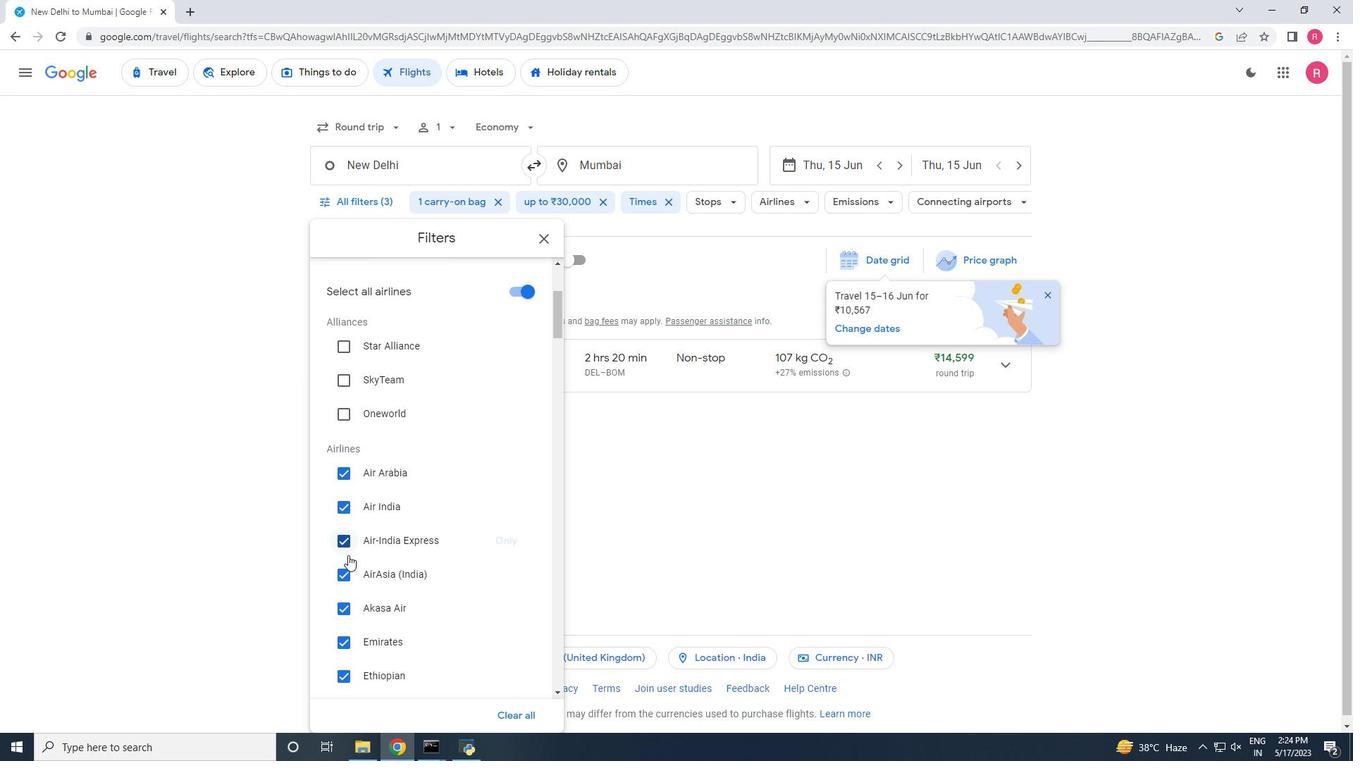 
Action: Mouse moved to (347, 568)
Screenshot: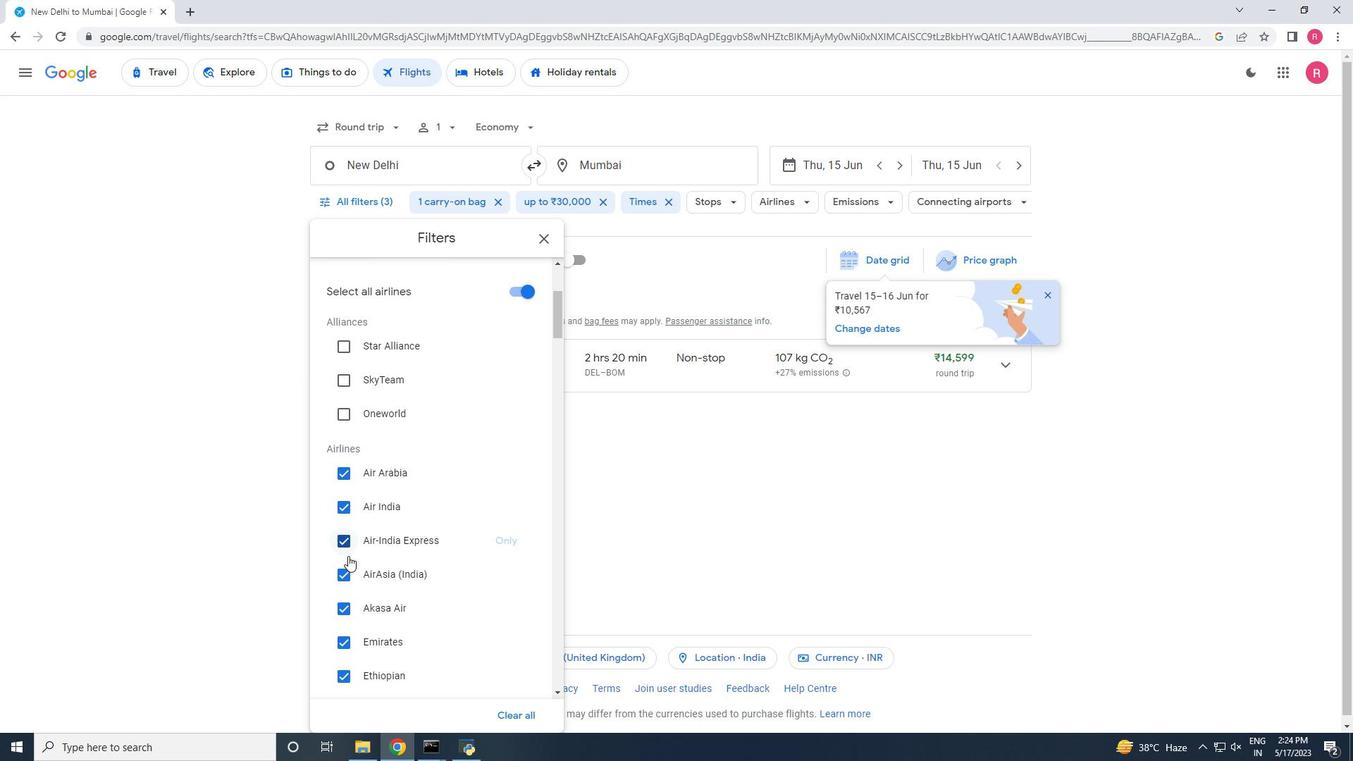 
Action: Mouse scrolled (347, 567) with delta (0, 0)
Screenshot: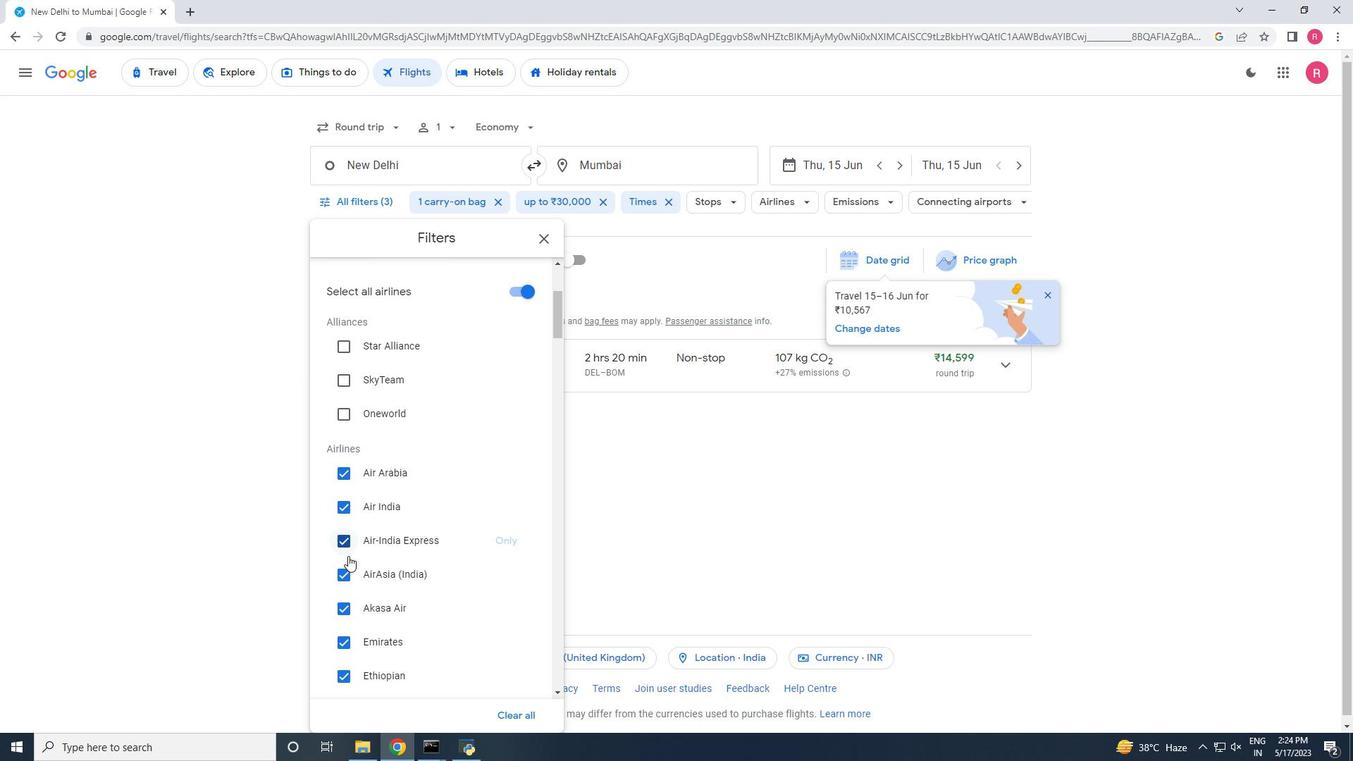 
Action: Mouse scrolled (347, 567) with delta (0, 0)
Screenshot: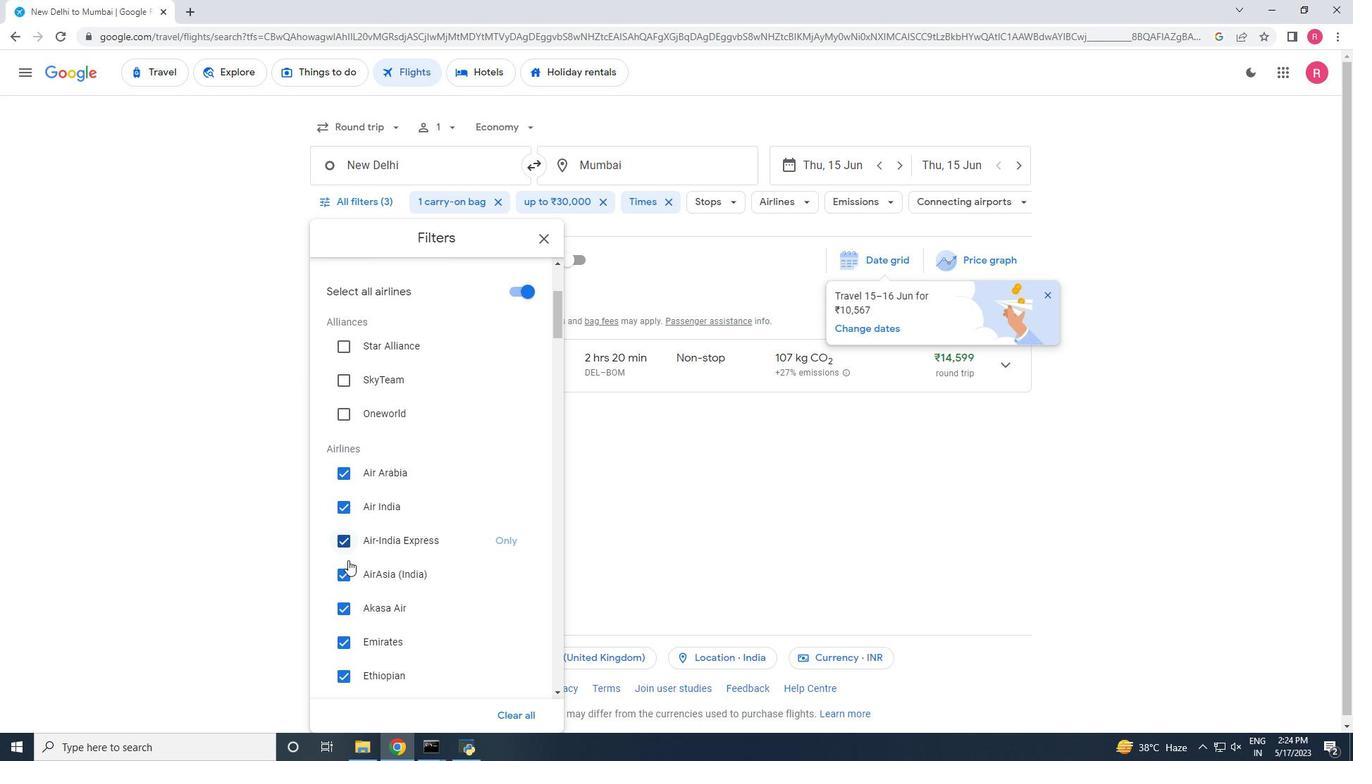 
Action: Mouse scrolled (347, 567) with delta (0, 0)
Screenshot: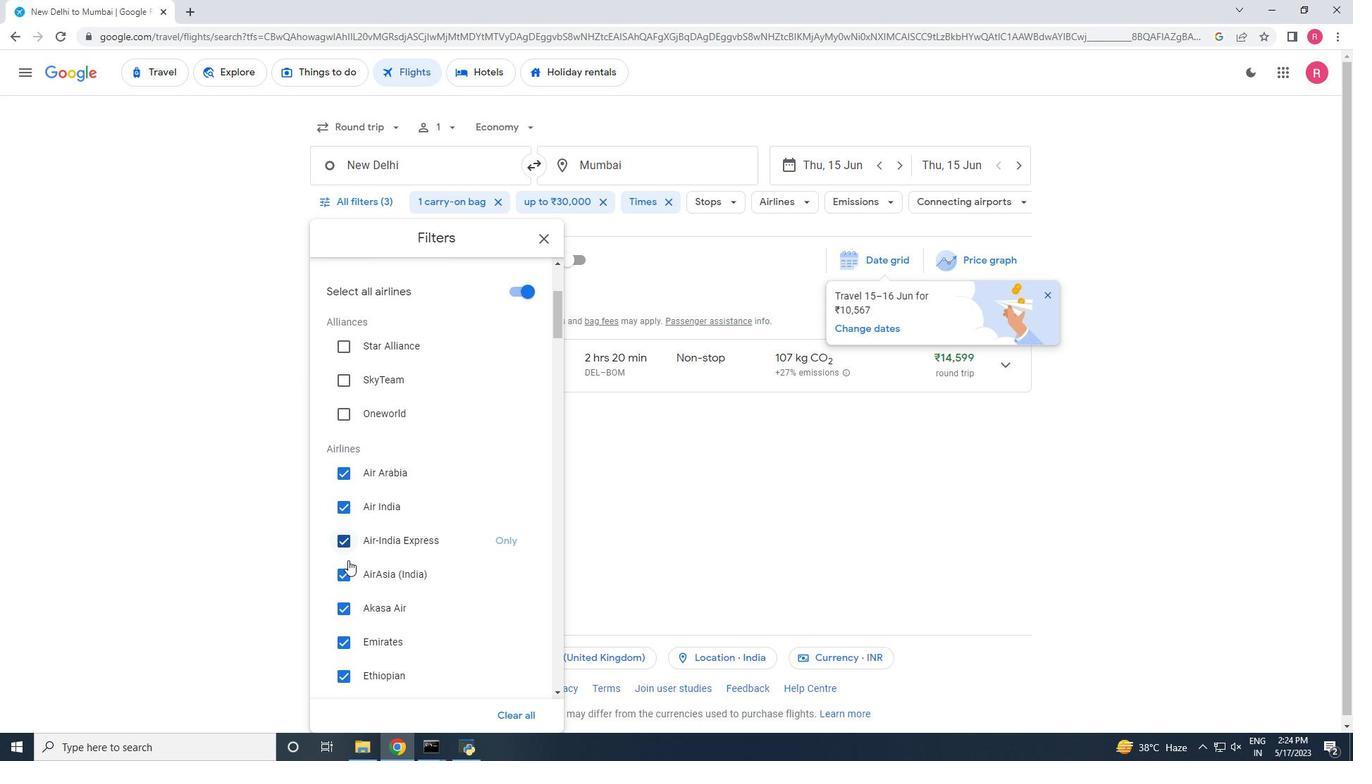 
Action: Mouse scrolled (347, 567) with delta (0, 0)
Screenshot: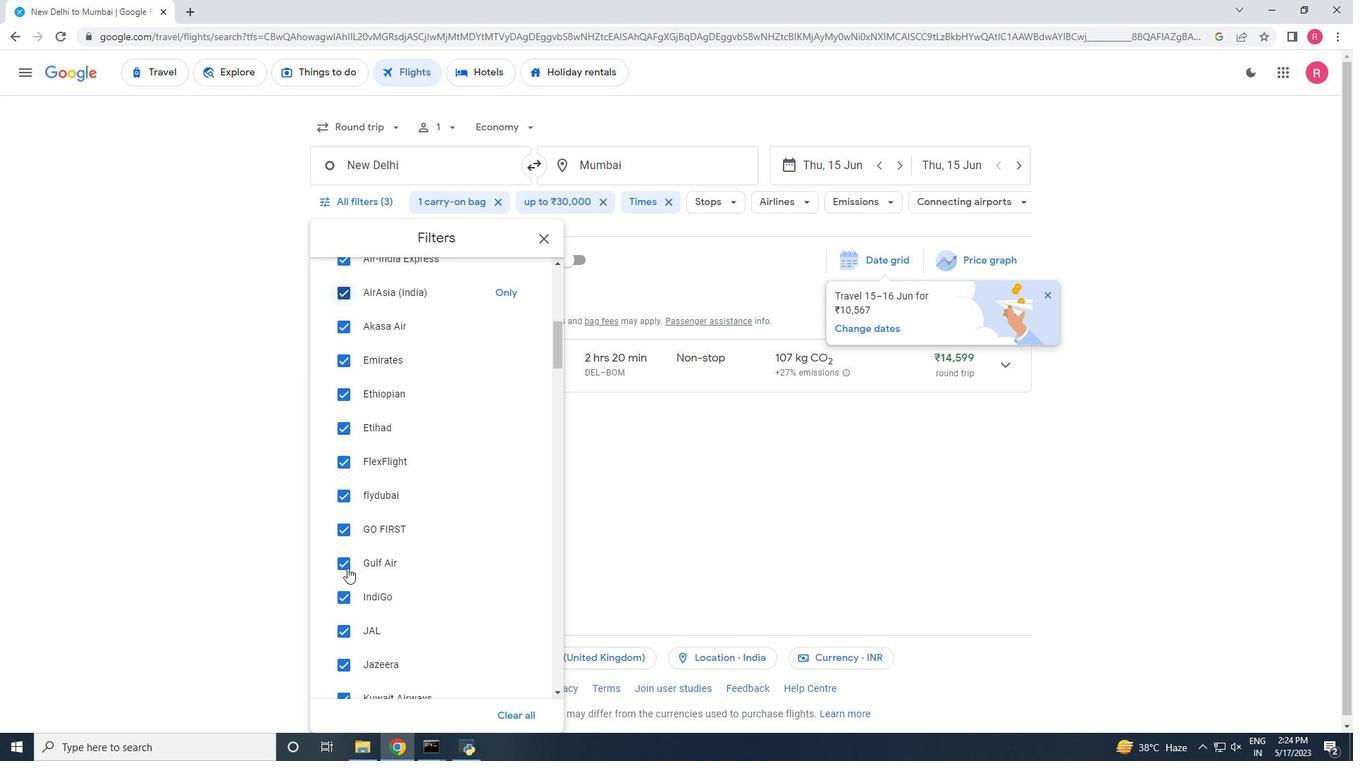 
Action: Mouse moved to (347, 562)
Screenshot: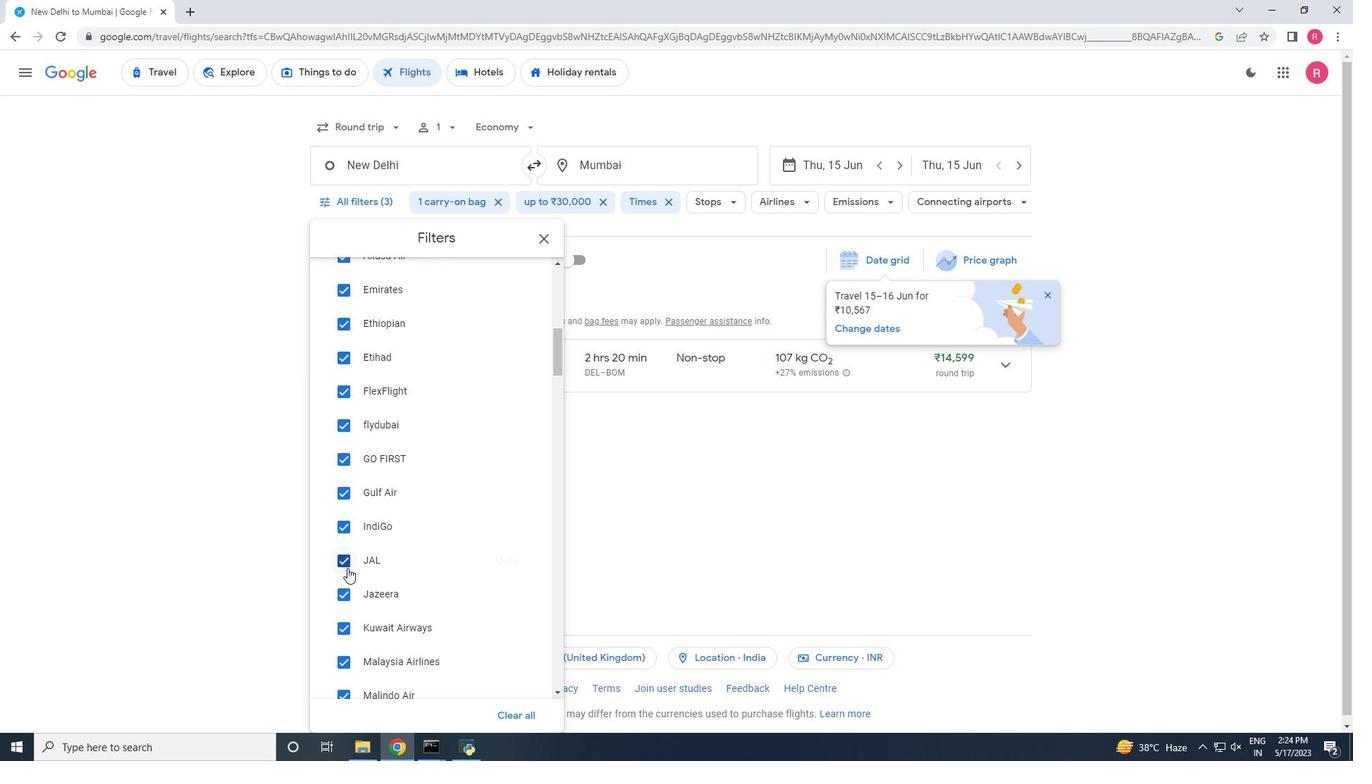 
Action: Mouse pressed left at (347, 562)
Screenshot: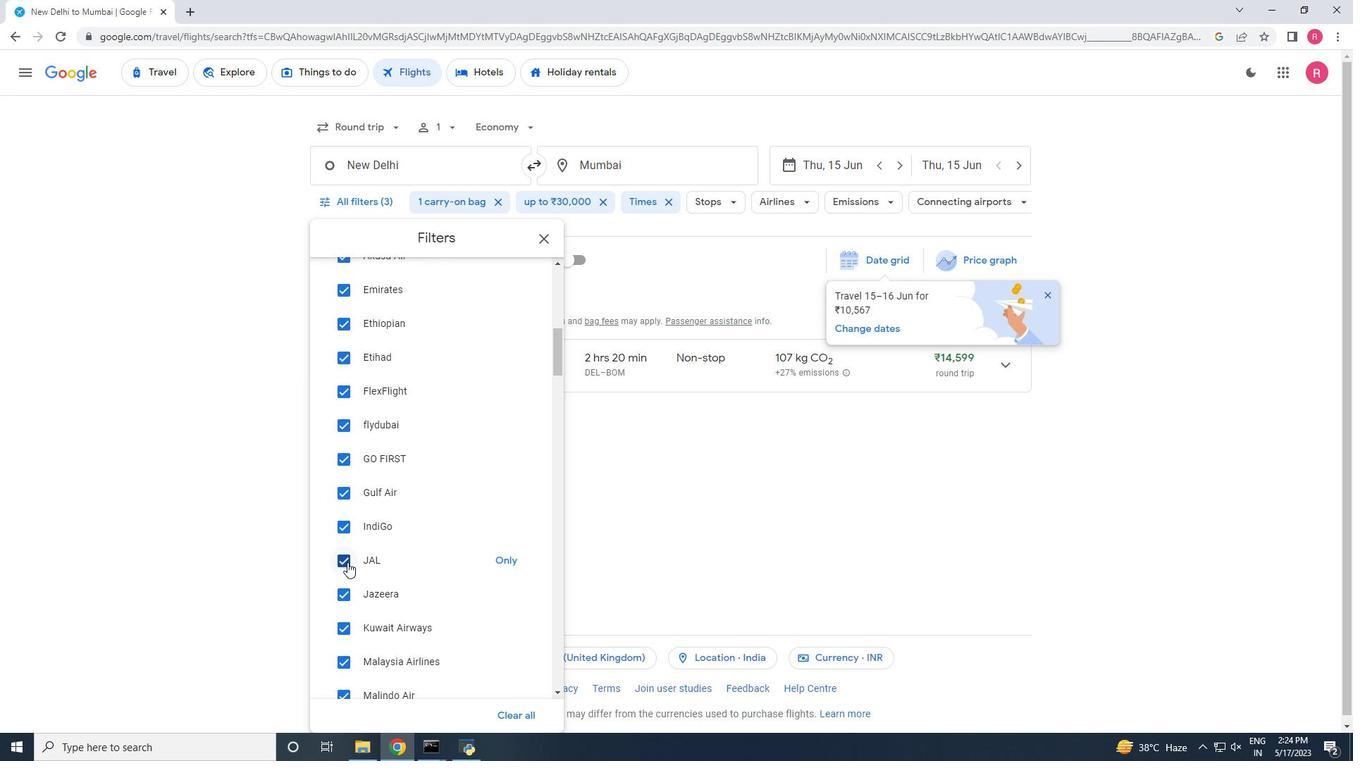 
Action: Mouse pressed left at (347, 562)
Screenshot: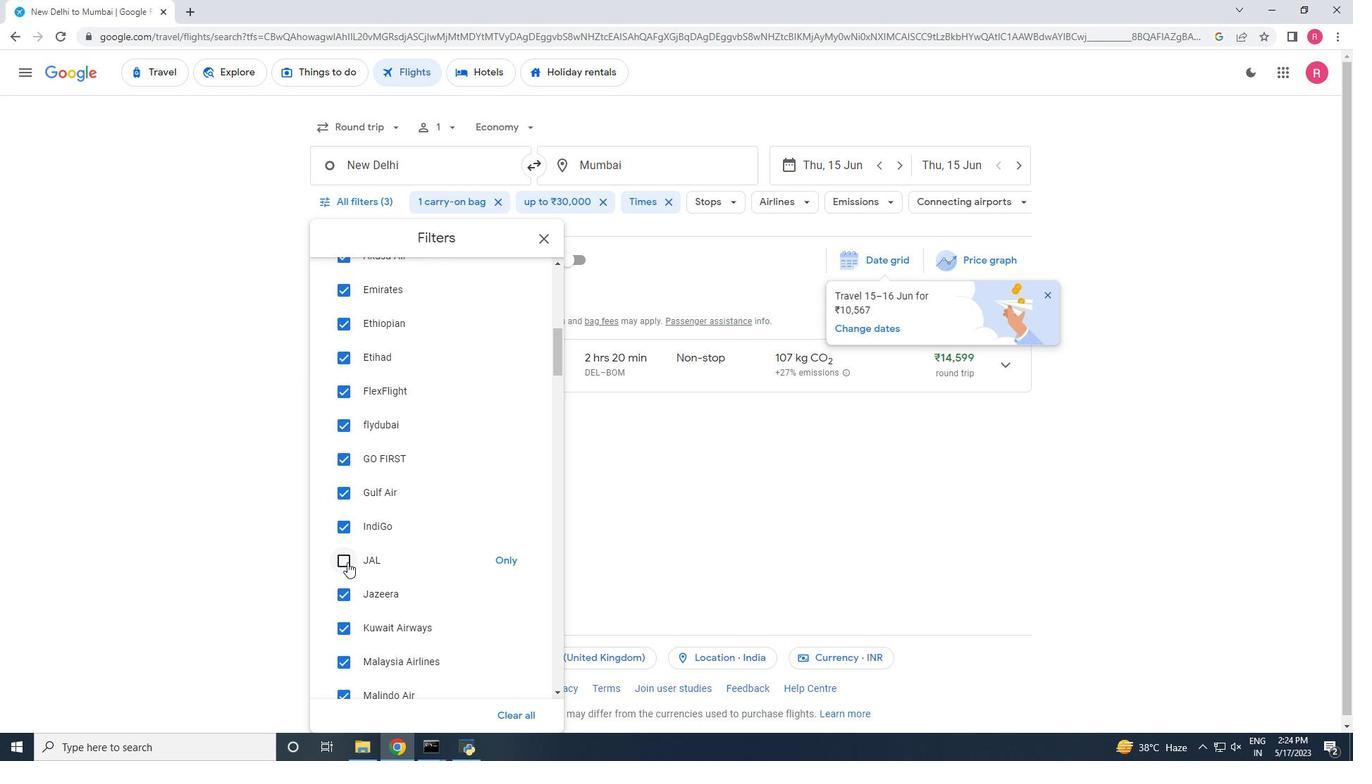 
Action: Mouse scrolled (347, 561) with delta (0, 0)
Screenshot: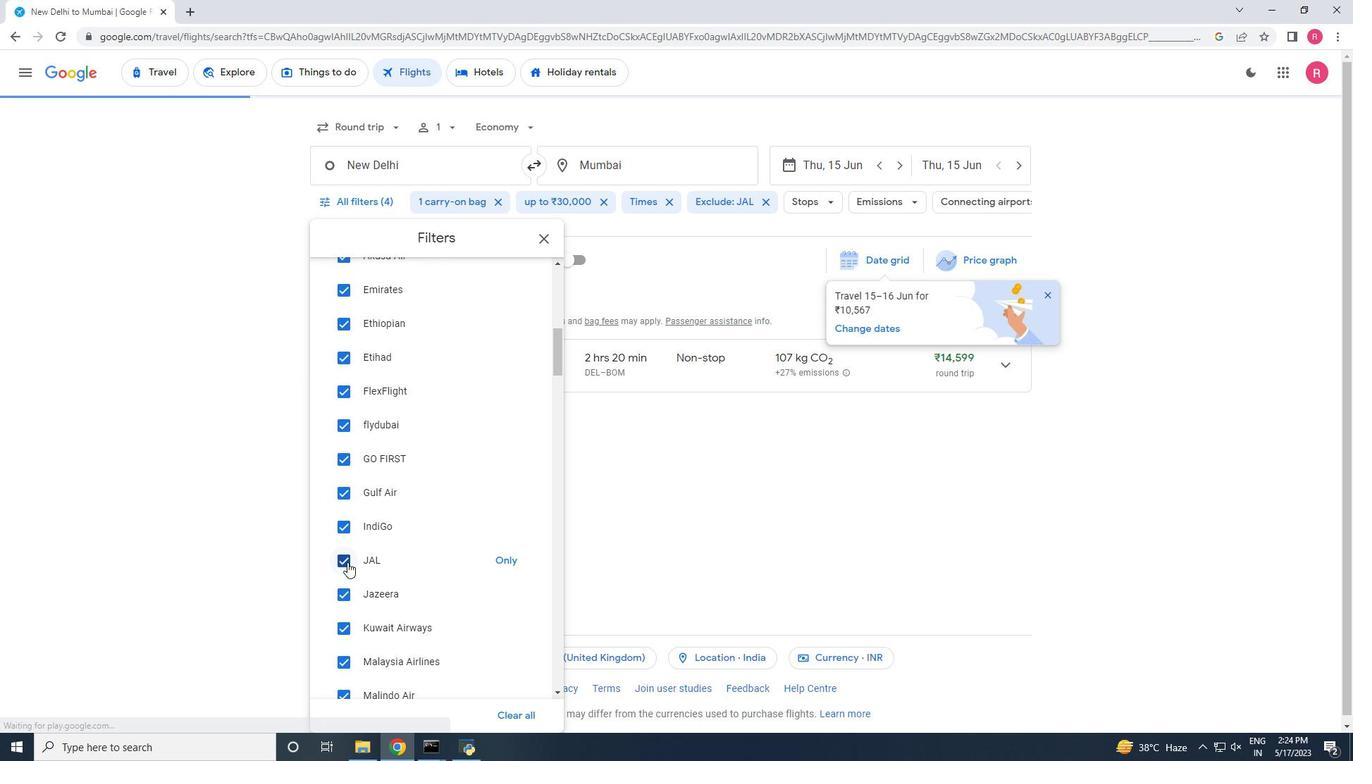 
Action: Mouse scrolled (347, 561) with delta (0, 0)
Screenshot: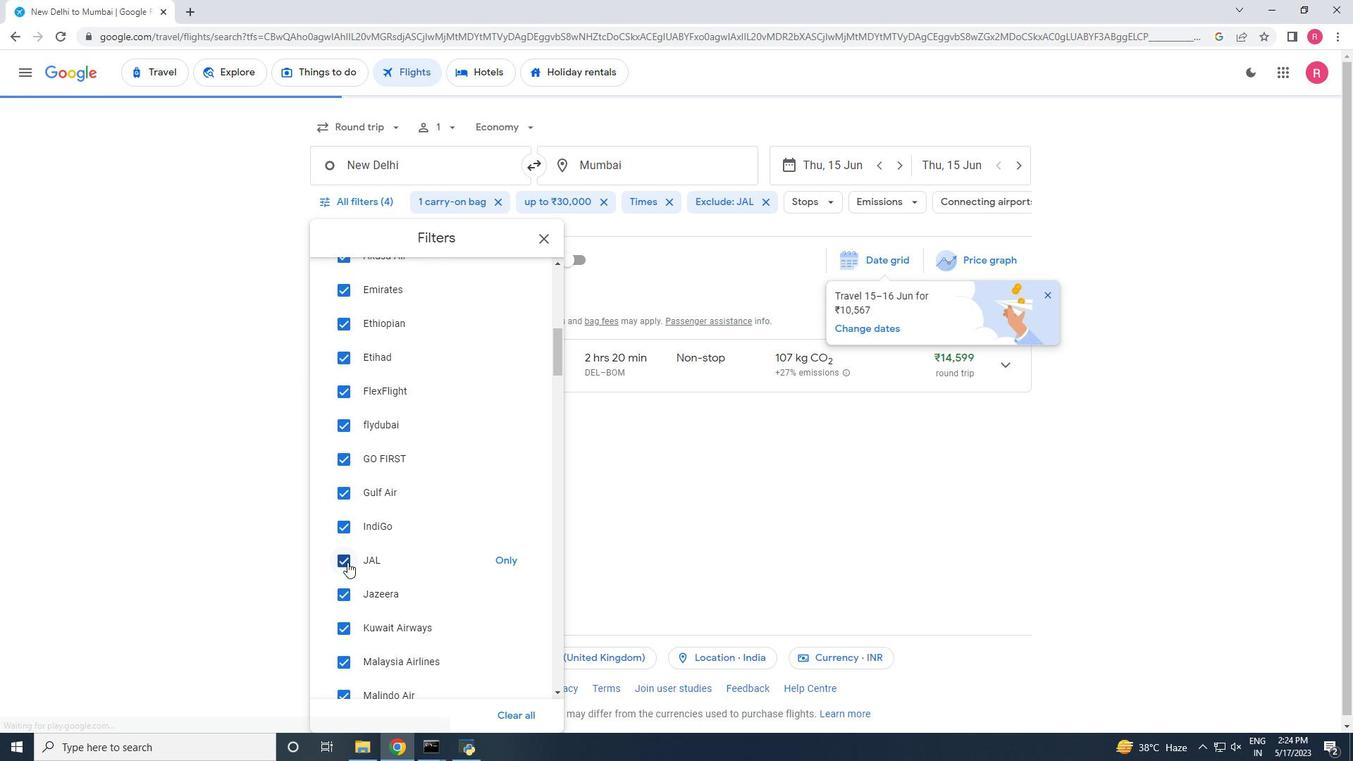
Action: Mouse scrolled (347, 561) with delta (0, 0)
Screenshot: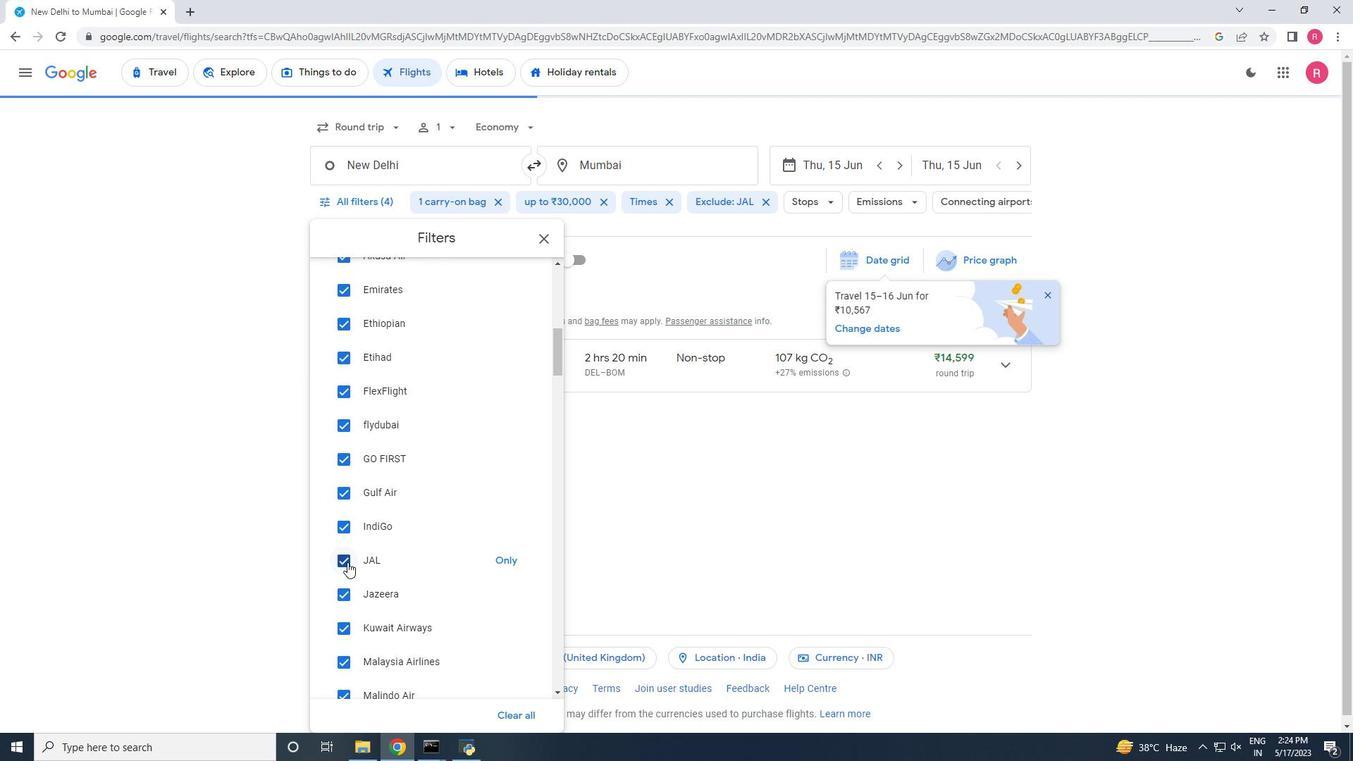 
Action: Mouse scrolled (347, 561) with delta (0, 0)
Screenshot: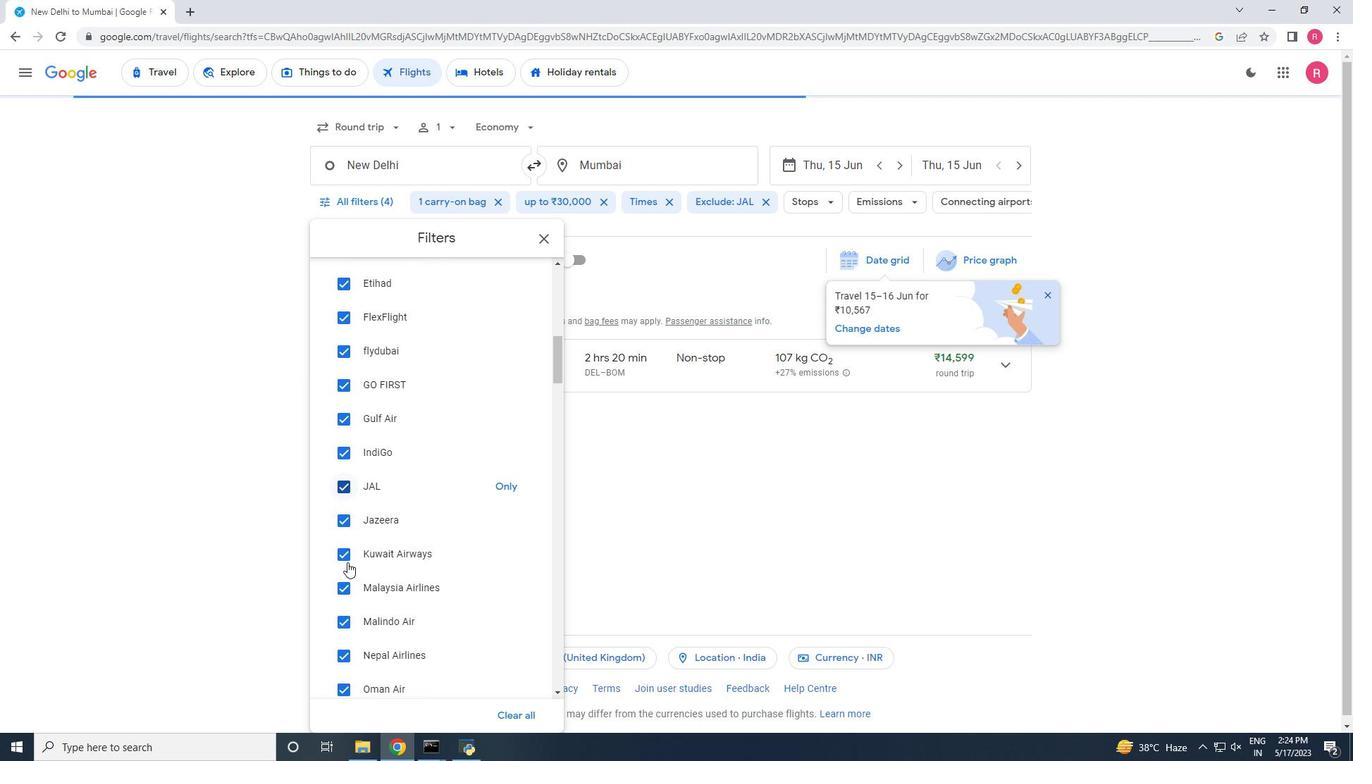 
Action: Mouse scrolled (347, 561) with delta (0, 0)
Screenshot: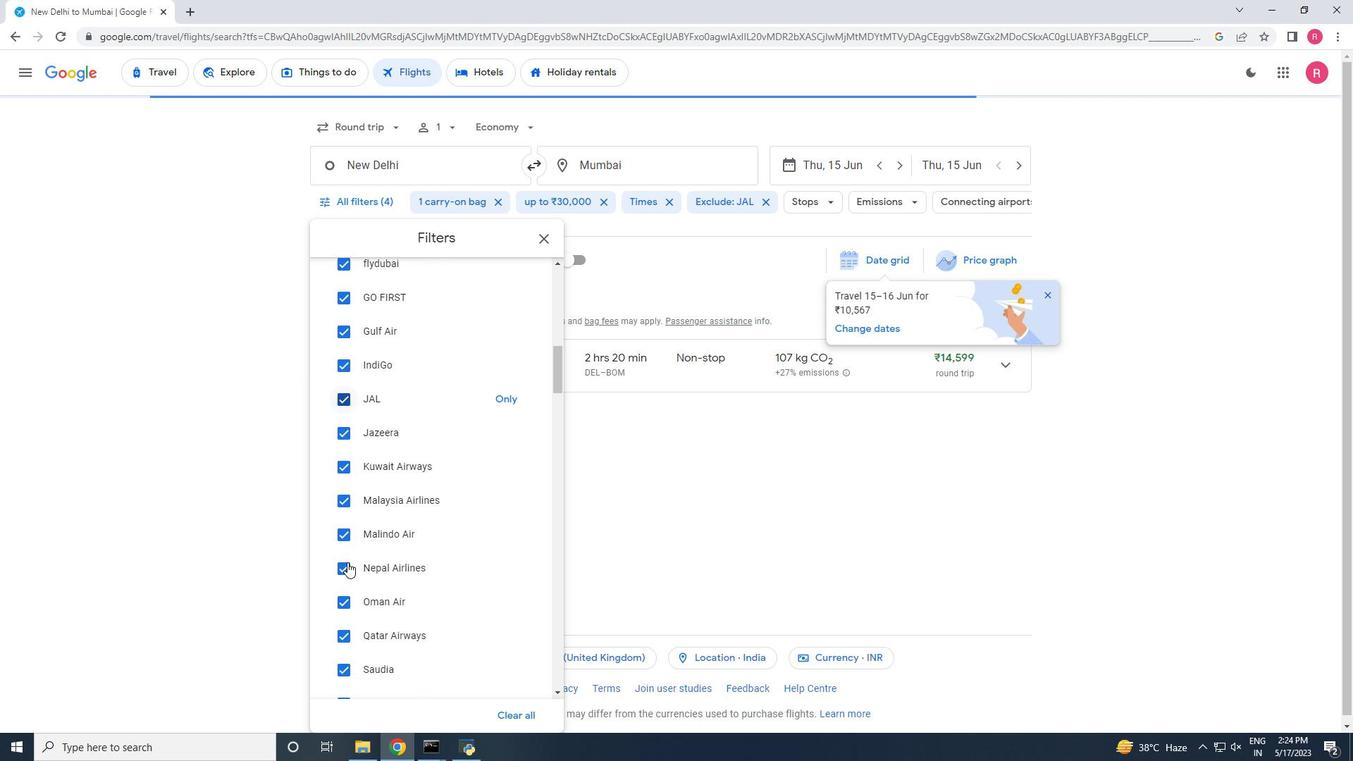 
Action: Mouse scrolled (347, 561) with delta (0, 0)
Screenshot: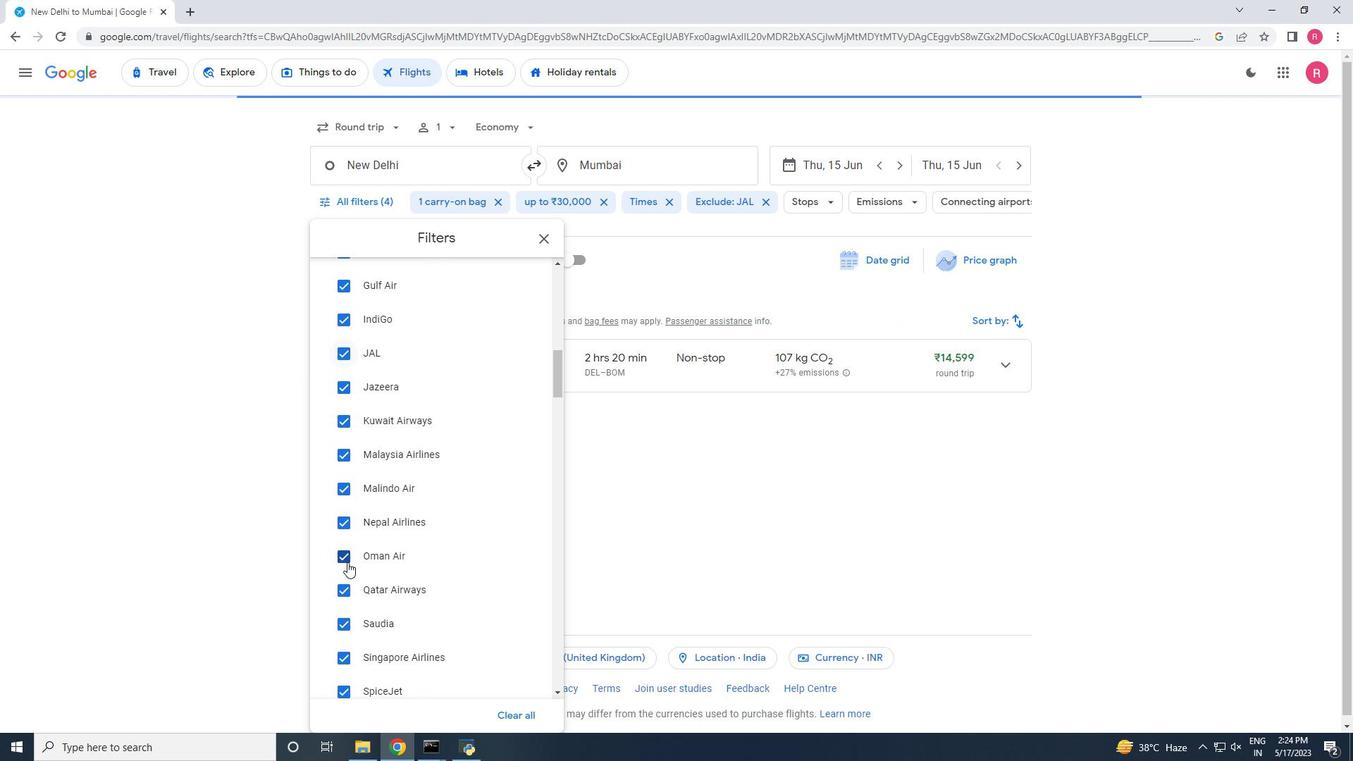 
Action: Mouse scrolled (347, 561) with delta (0, 0)
Screenshot: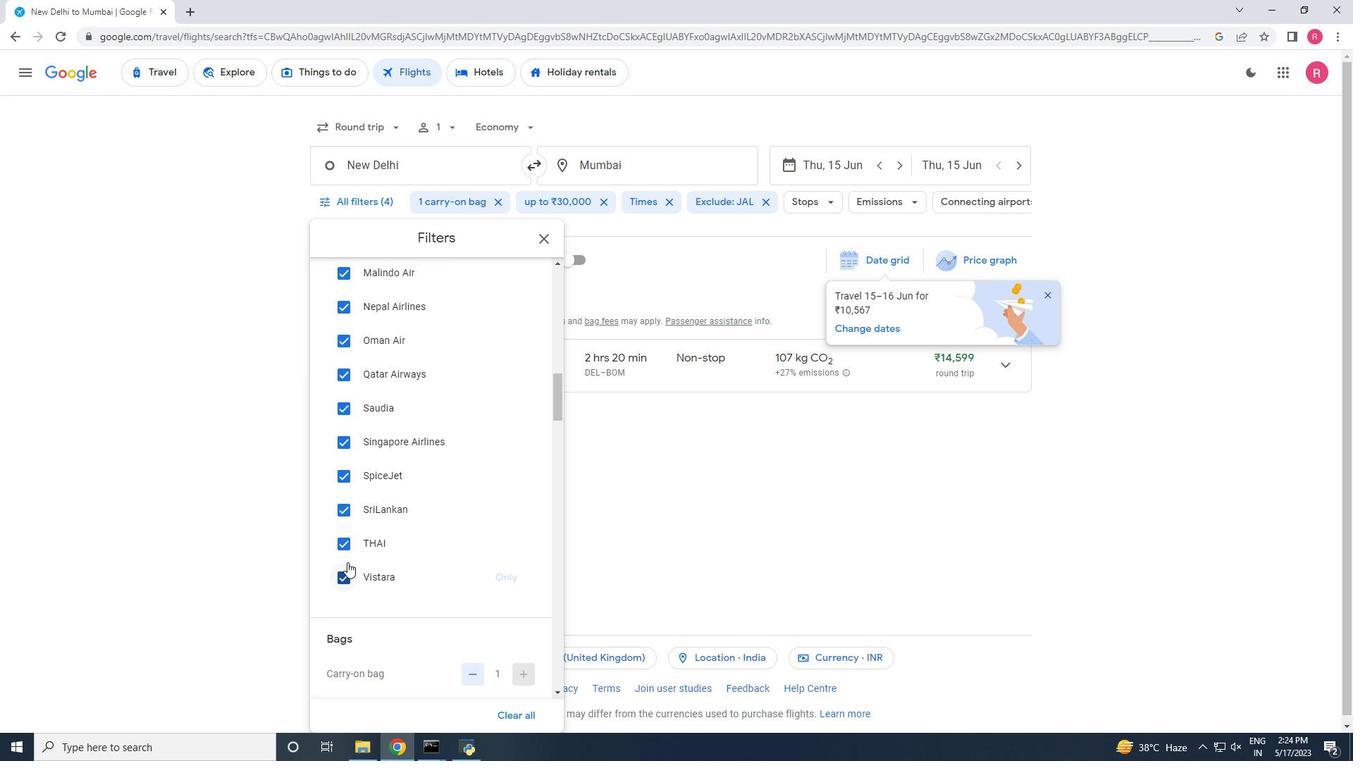
Action: Mouse scrolled (347, 561) with delta (0, 0)
Screenshot: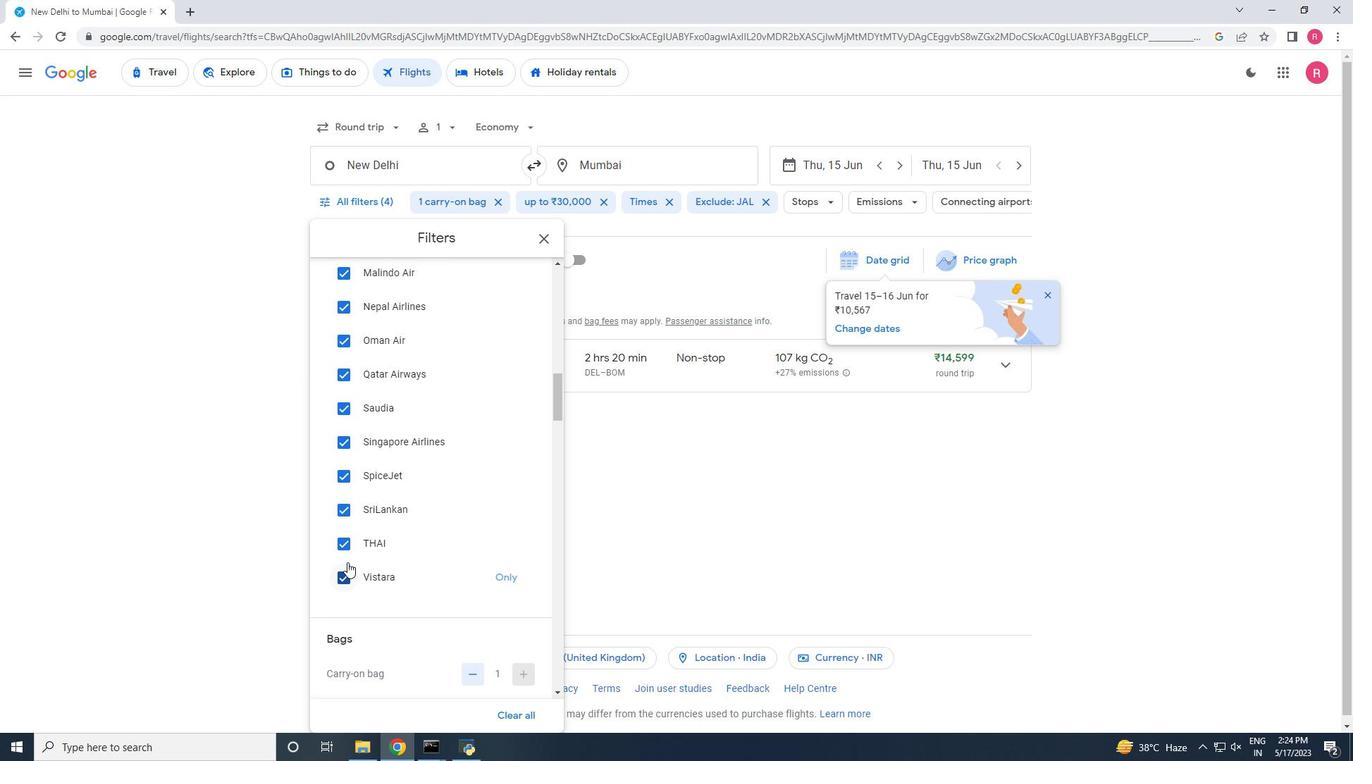 
Action: Mouse scrolled (347, 561) with delta (0, 0)
Screenshot: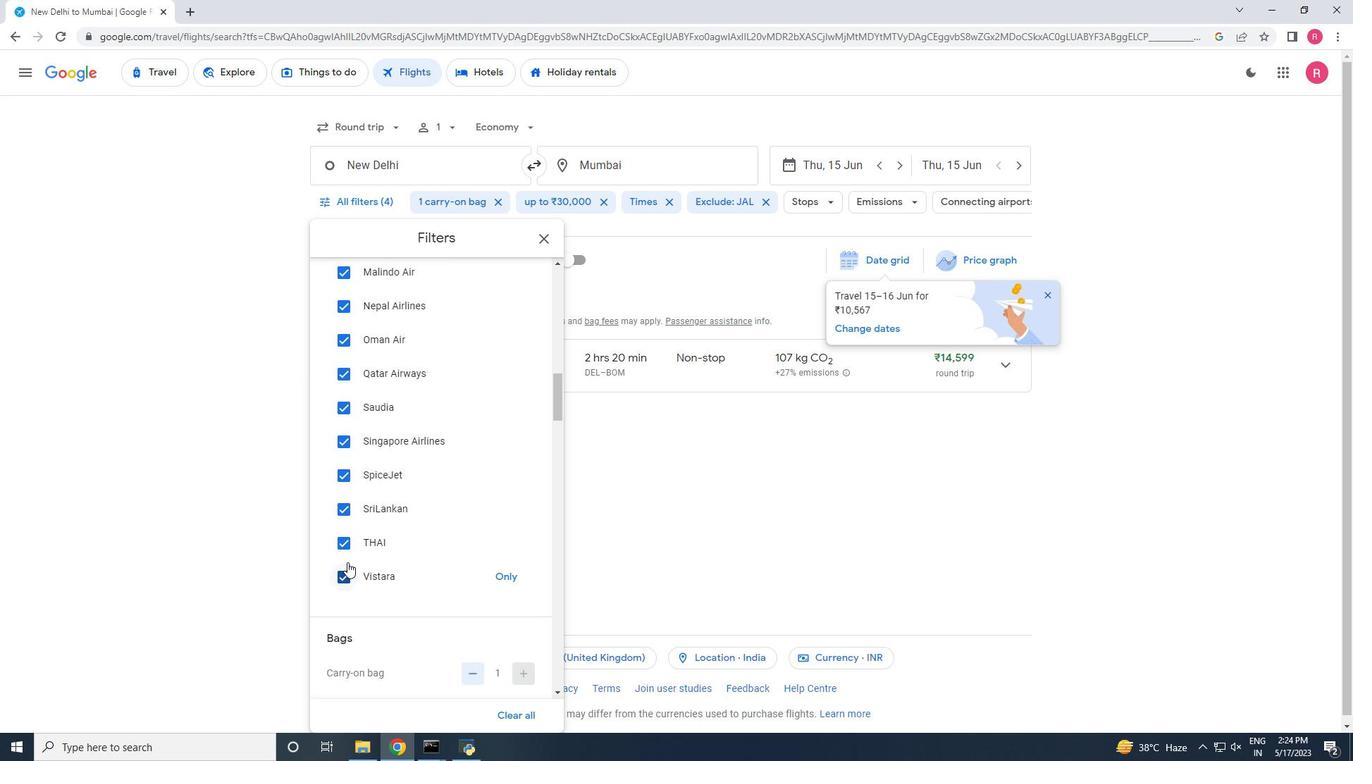 
Action: Mouse moved to (417, 532)
Screenshot: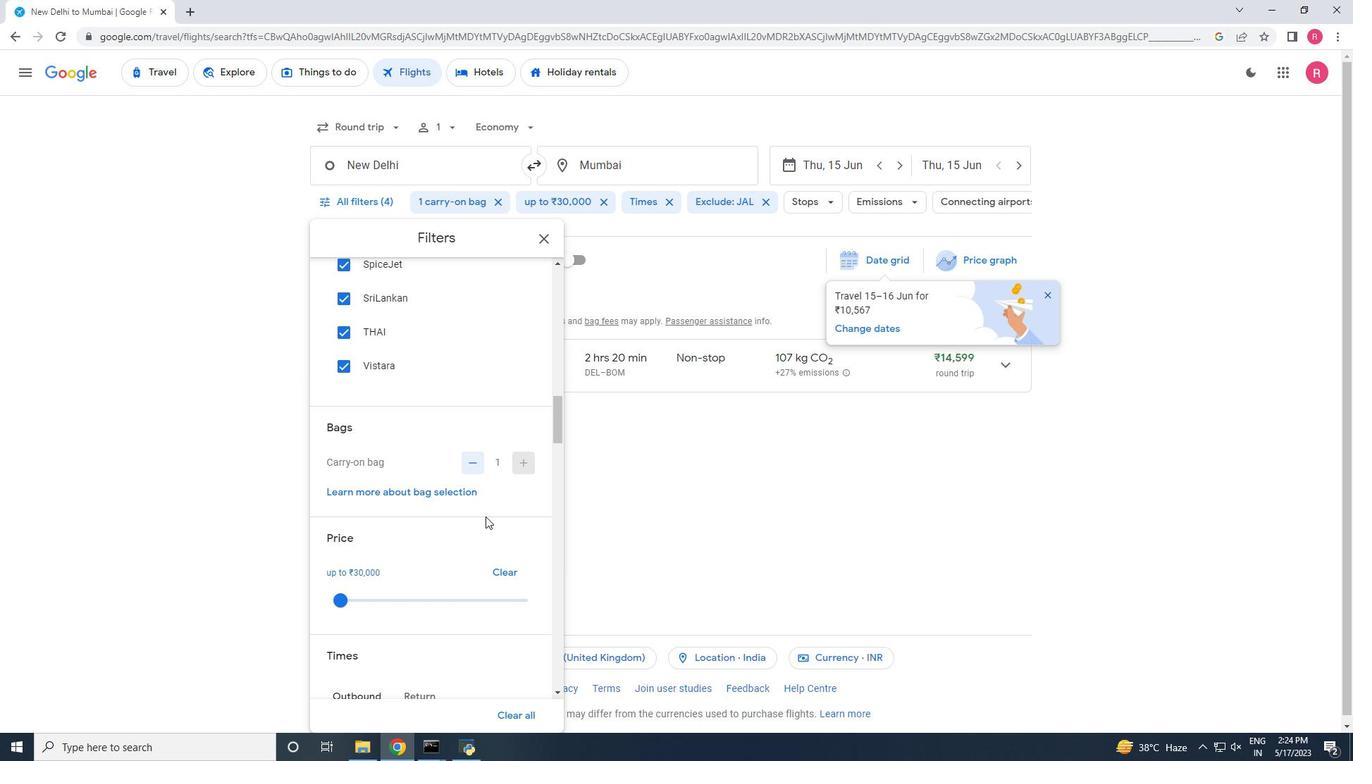 
Action: Mouse scrolled (417, 532) with delta (0, 0)
Screenshot: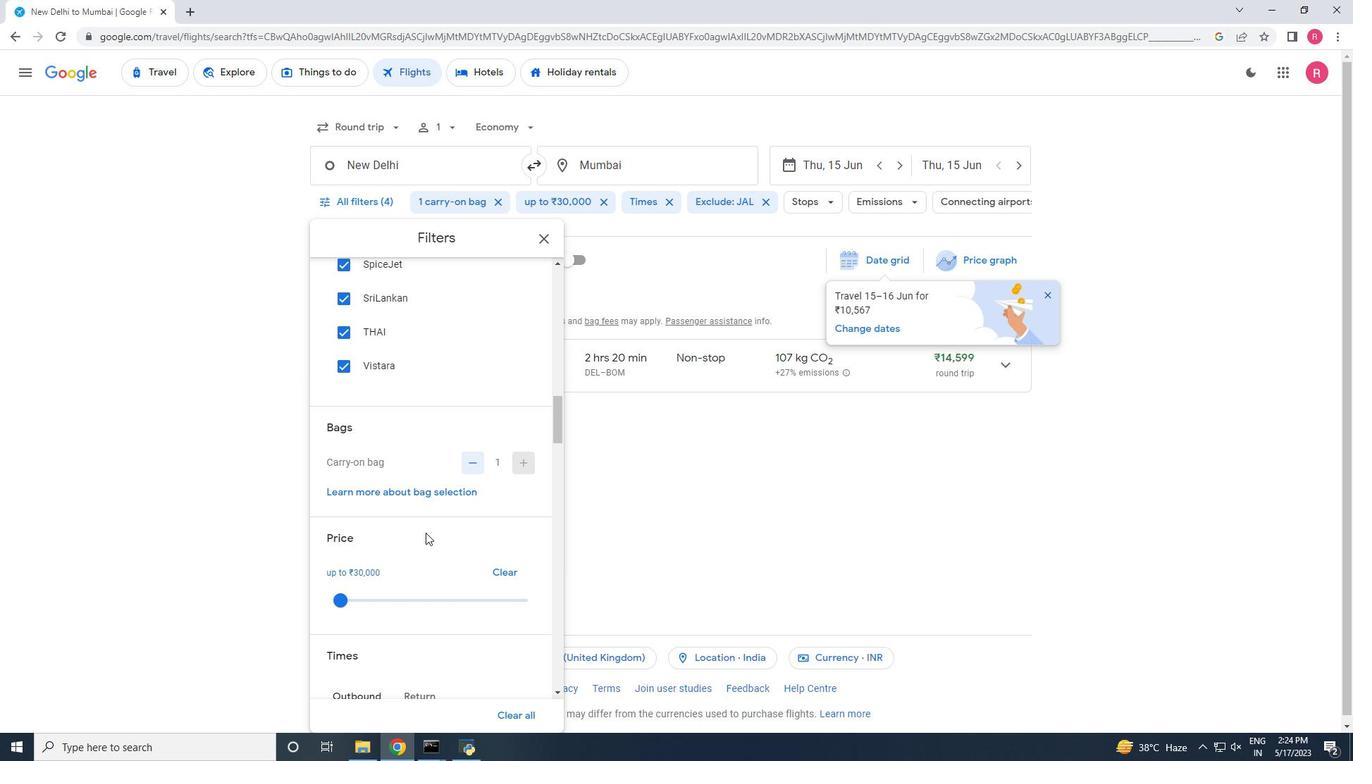 
Action: Mouse scrolled (417, 532) with delta (0, 0)
Screenshot: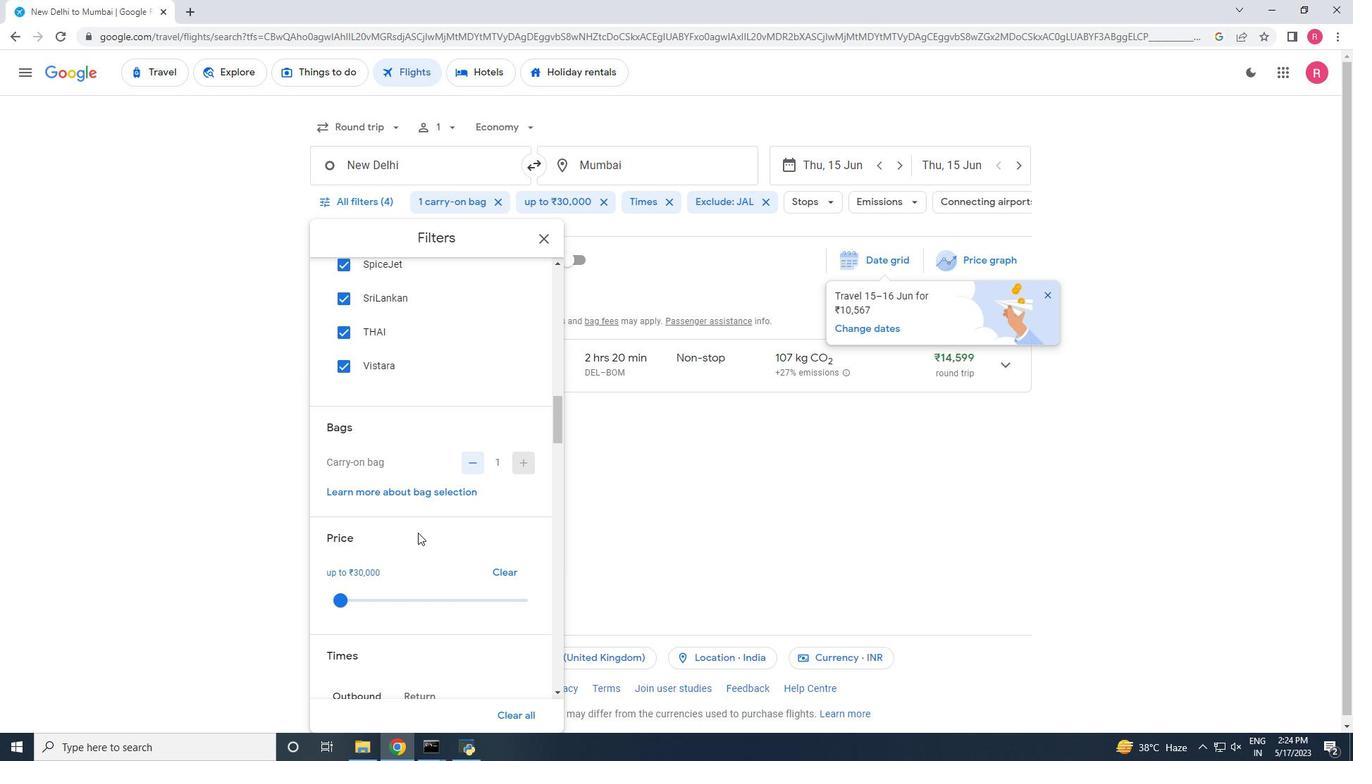 
Action: Mouse moved to (352, 470)
Screenshot: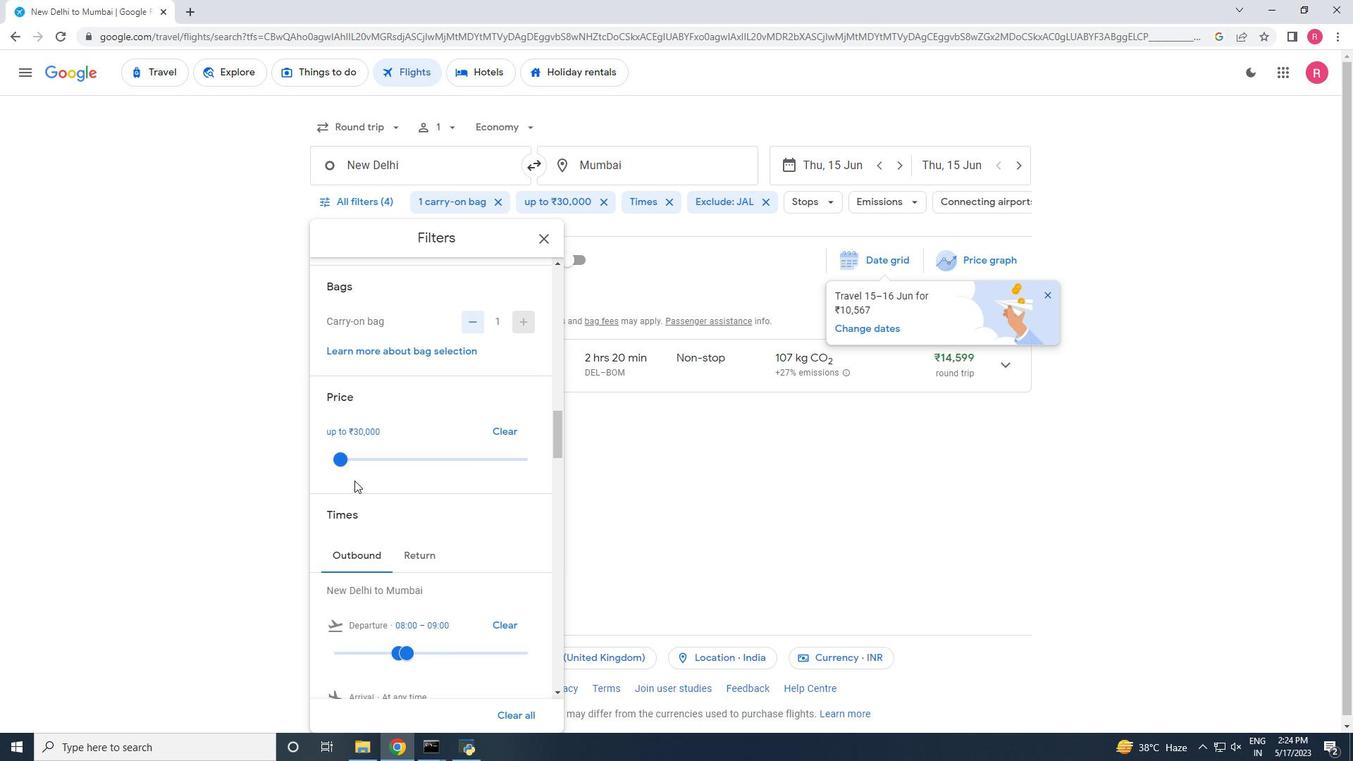 
Action: Mouse pressed left at (352, 470)
Screenshot: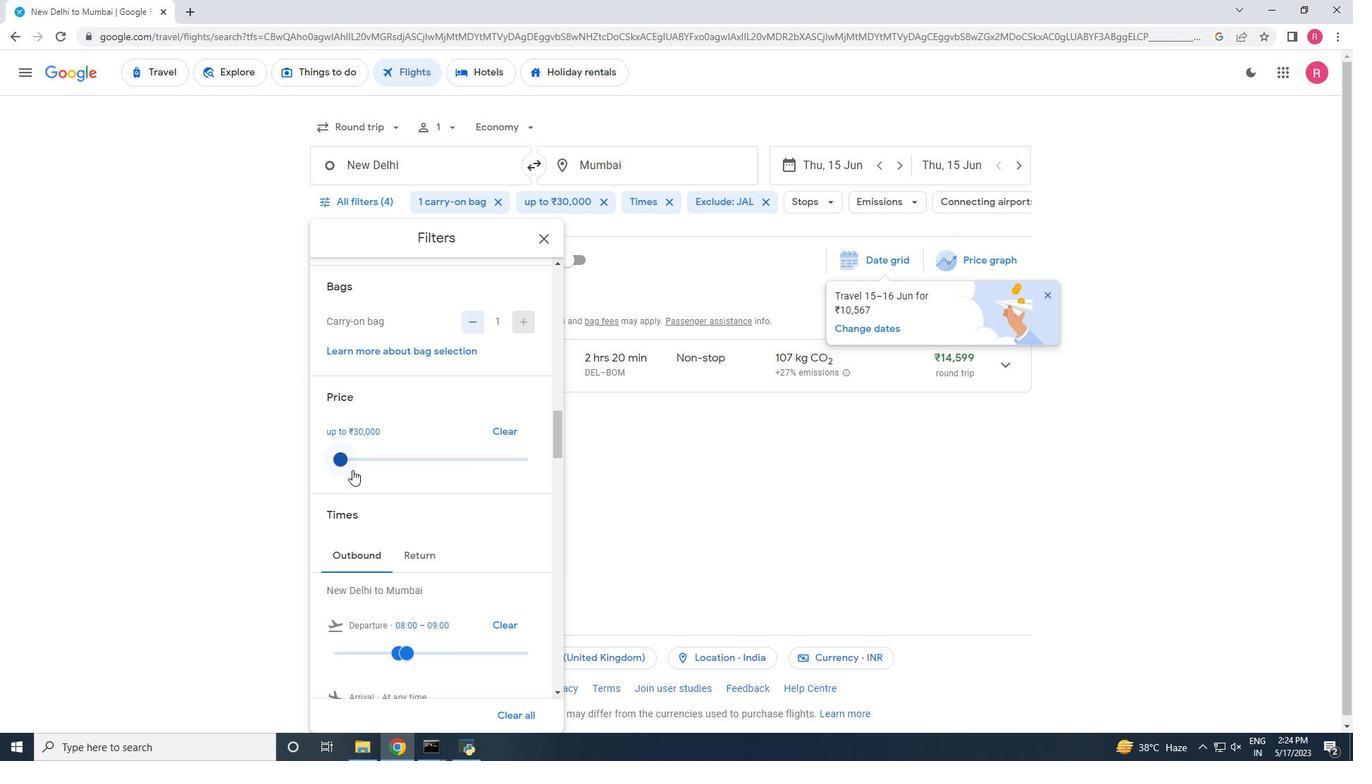 
Action: Mouse moved to (445, 467)
Screenshot: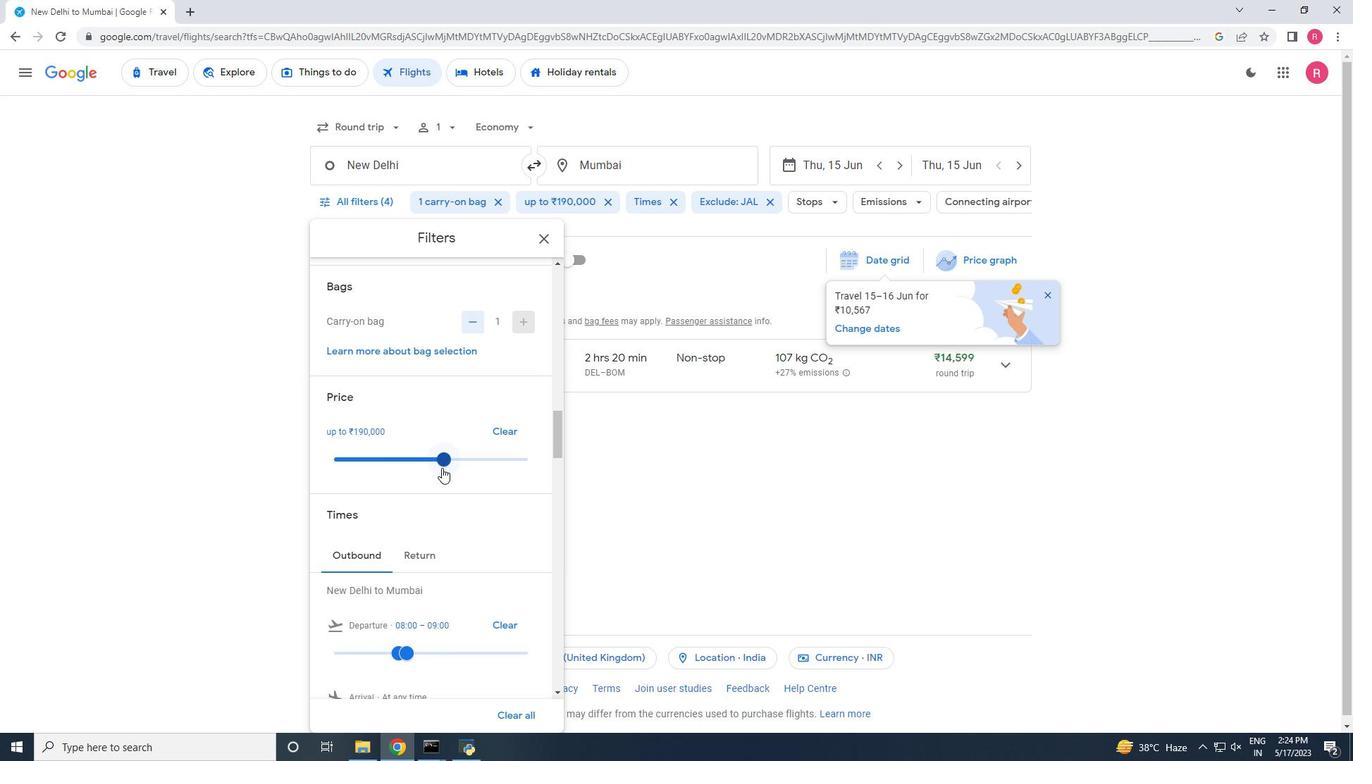 
Action: Mouse pressed left at (445, 467)
Screenshot: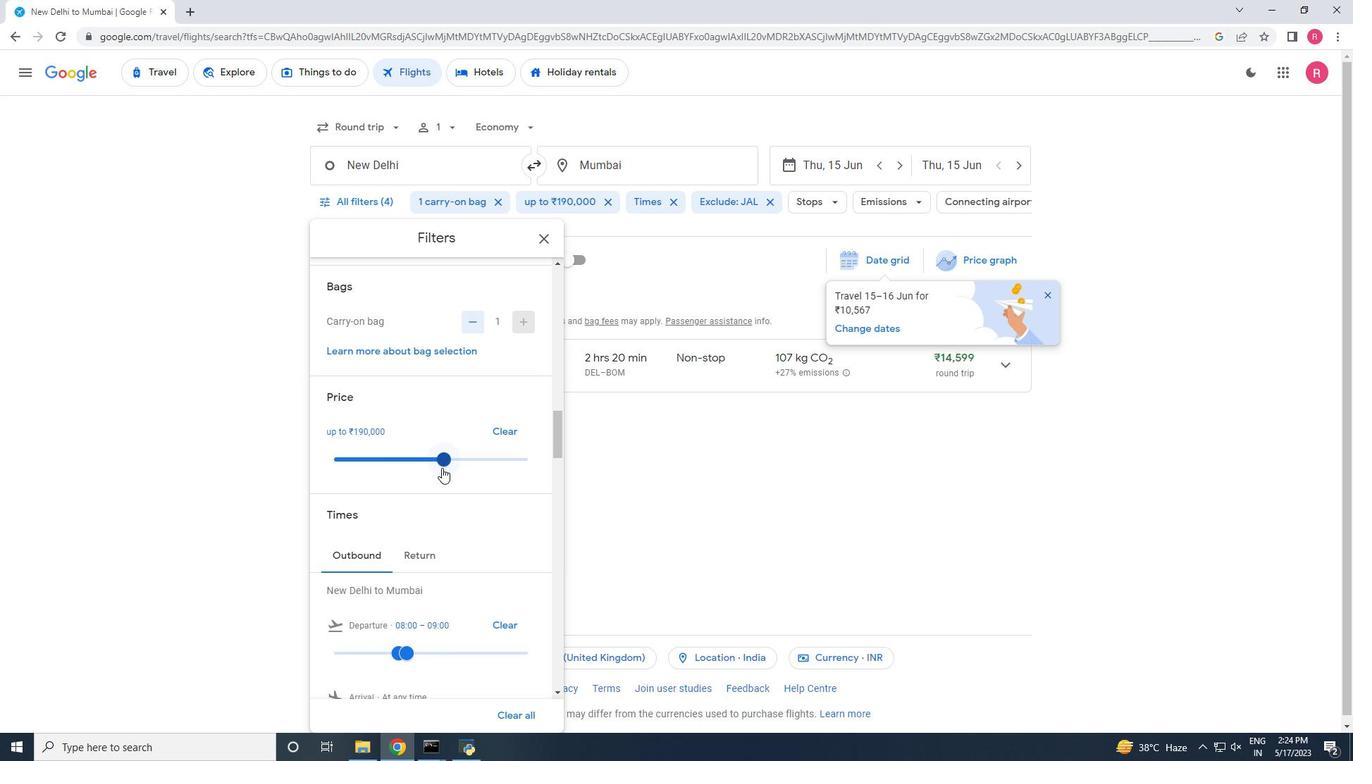
Action: Mouse moved to (420, 474)
Screenshot: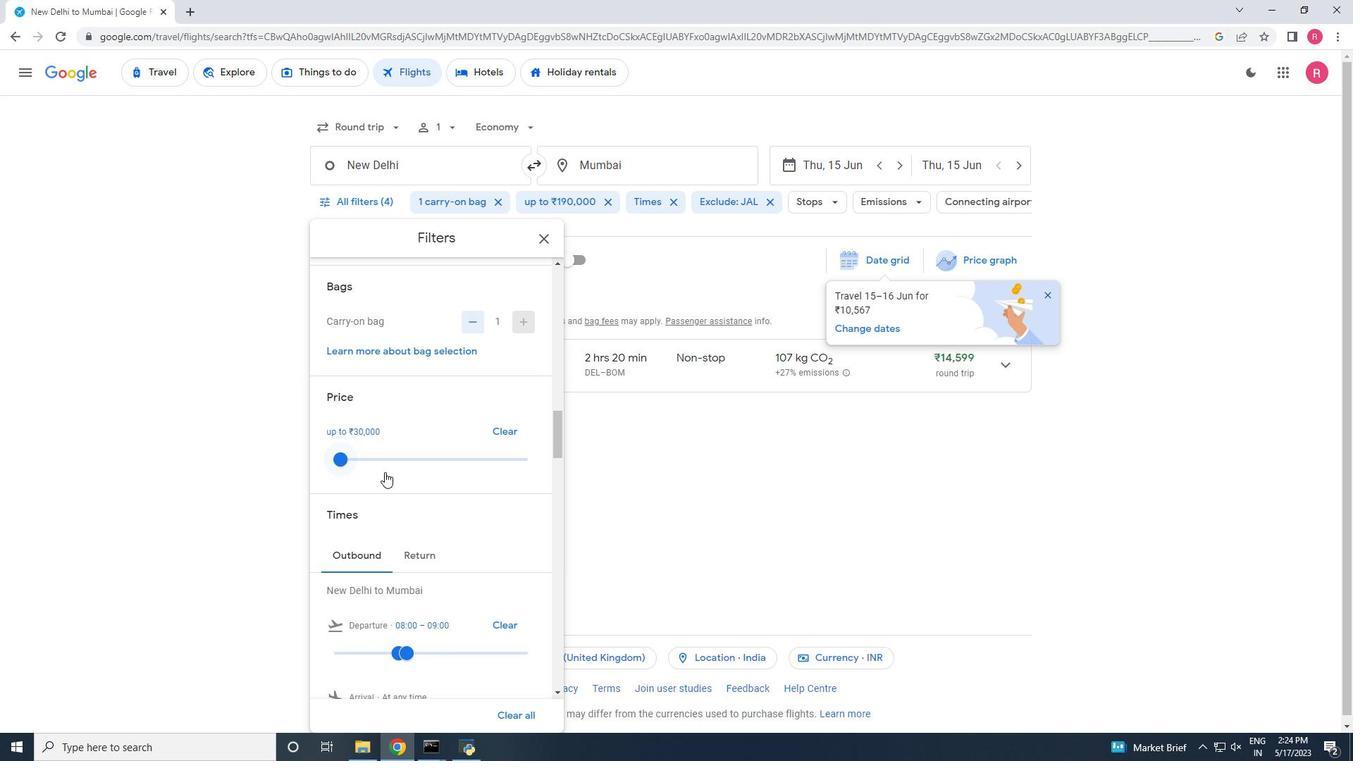 
Action: Mouse scrolled (420, 473) with delta (0, 0)
Screenshot: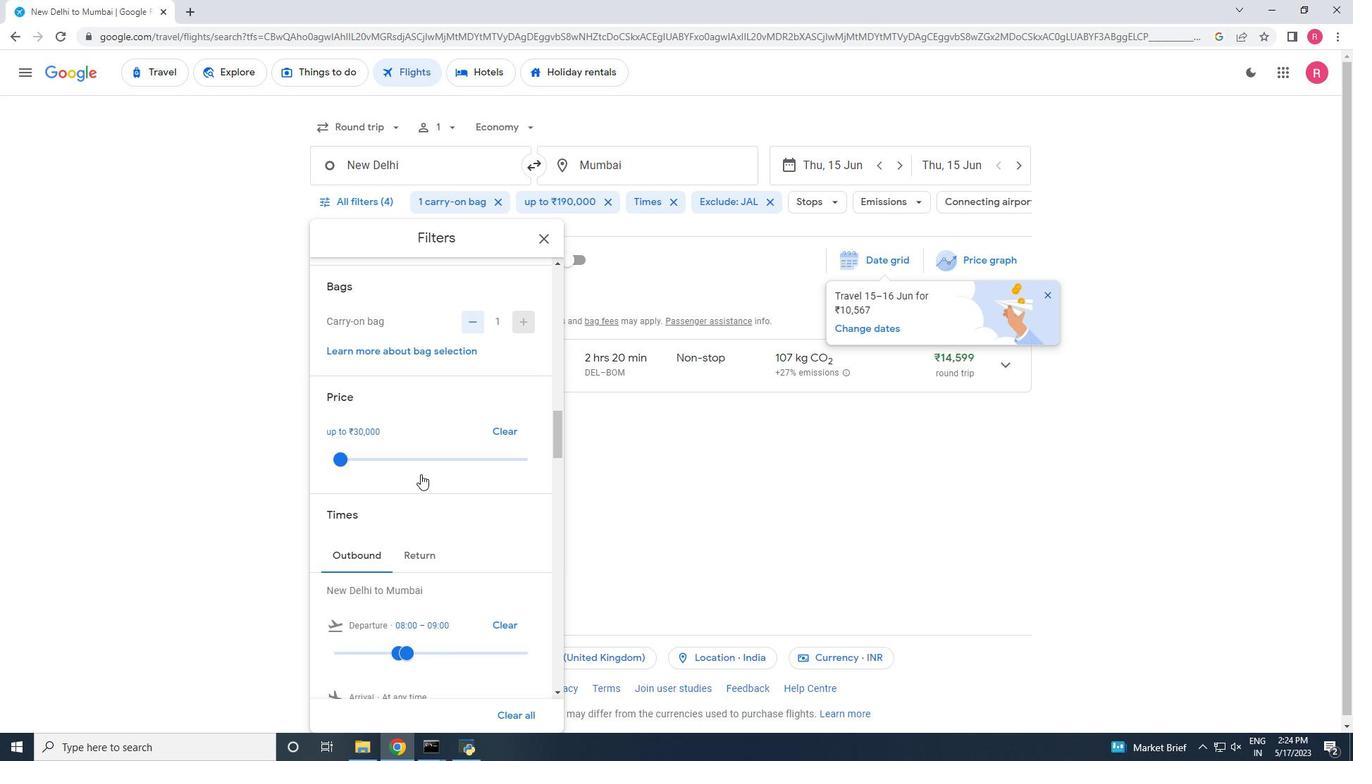 
Action: Mouse scrolled (420, 473) with delta (0, 0)
Screenshot: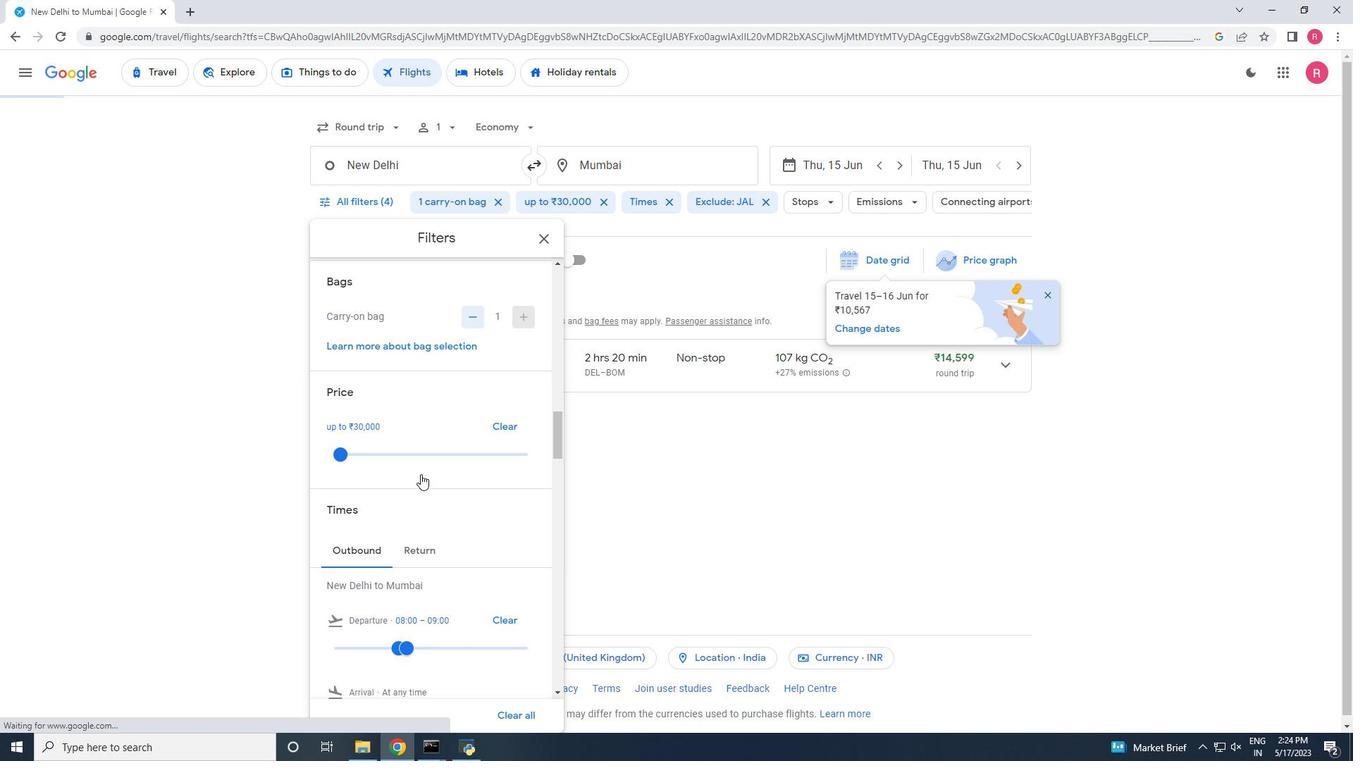
Action: Mouse scrolled (420, 473) with delta (0, 0)
Screenshot: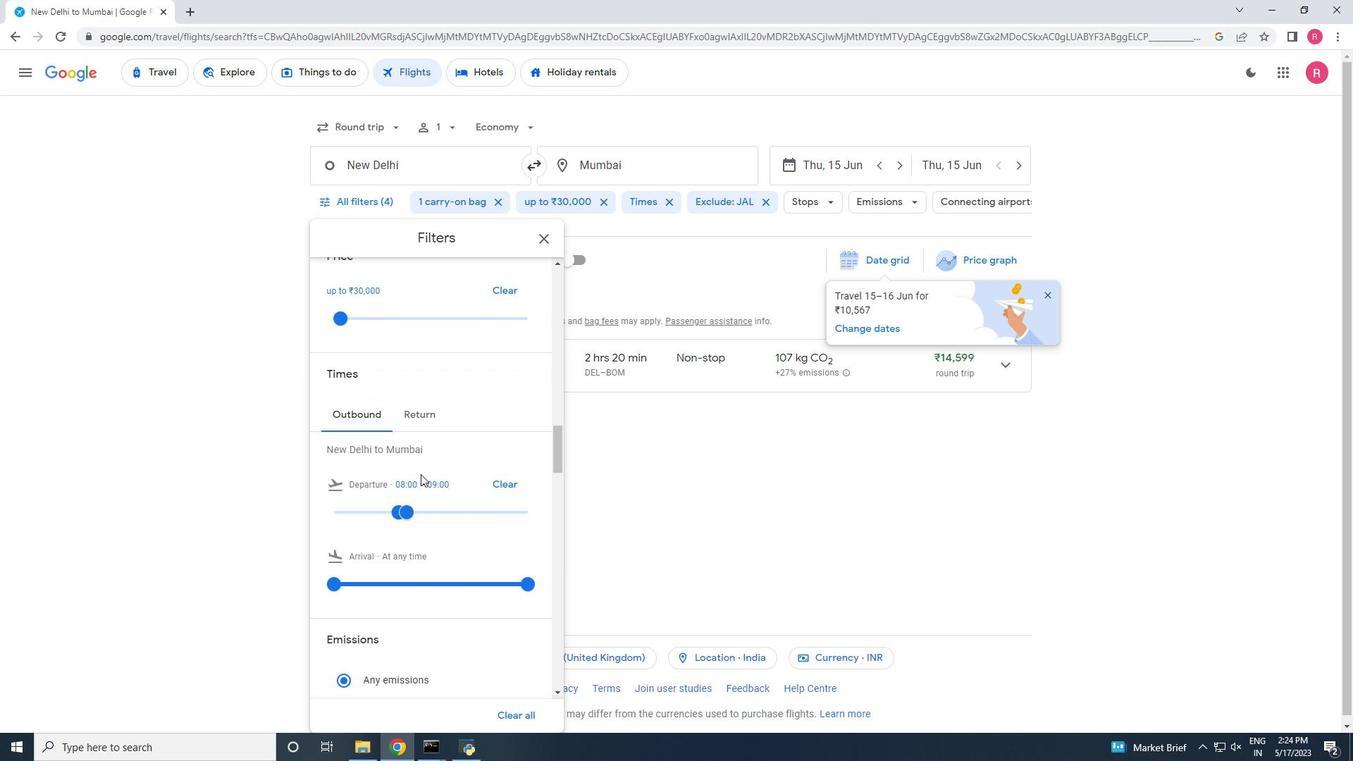 
Action: Mouse scrolled (420, 473) with delta (0, 0)
Screenshot: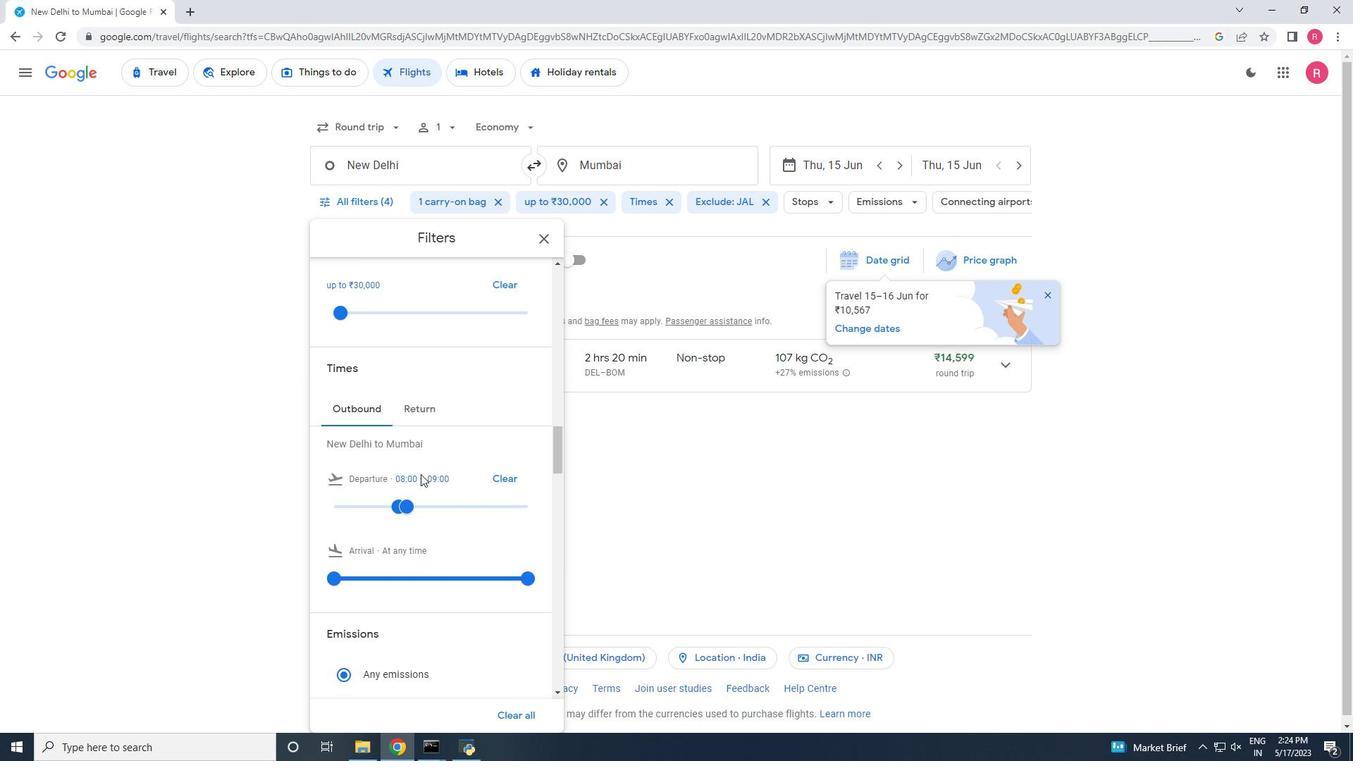 
Action: Mouse moved to (415, 478)
Screenshot: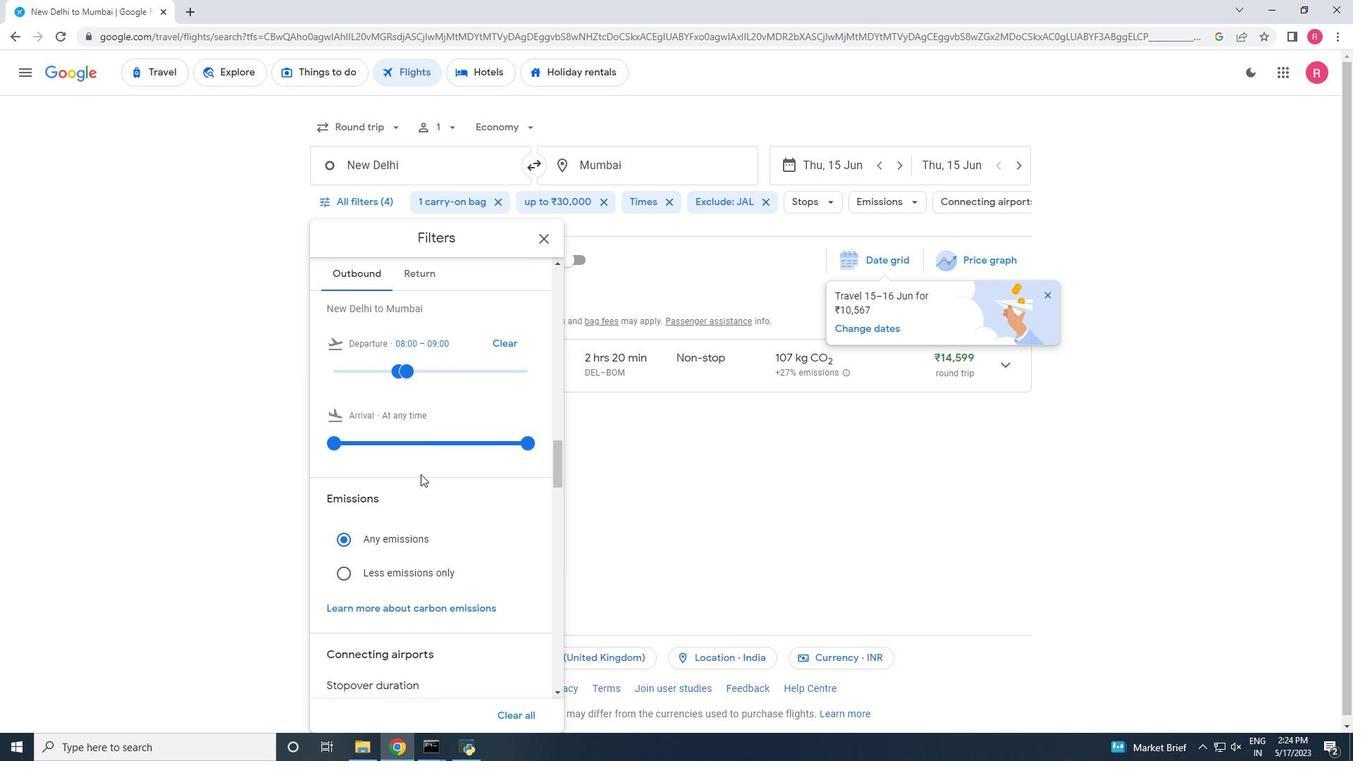 
Action: Mouse scrolled (415, 477) with delta (0, 0)
Screenshot: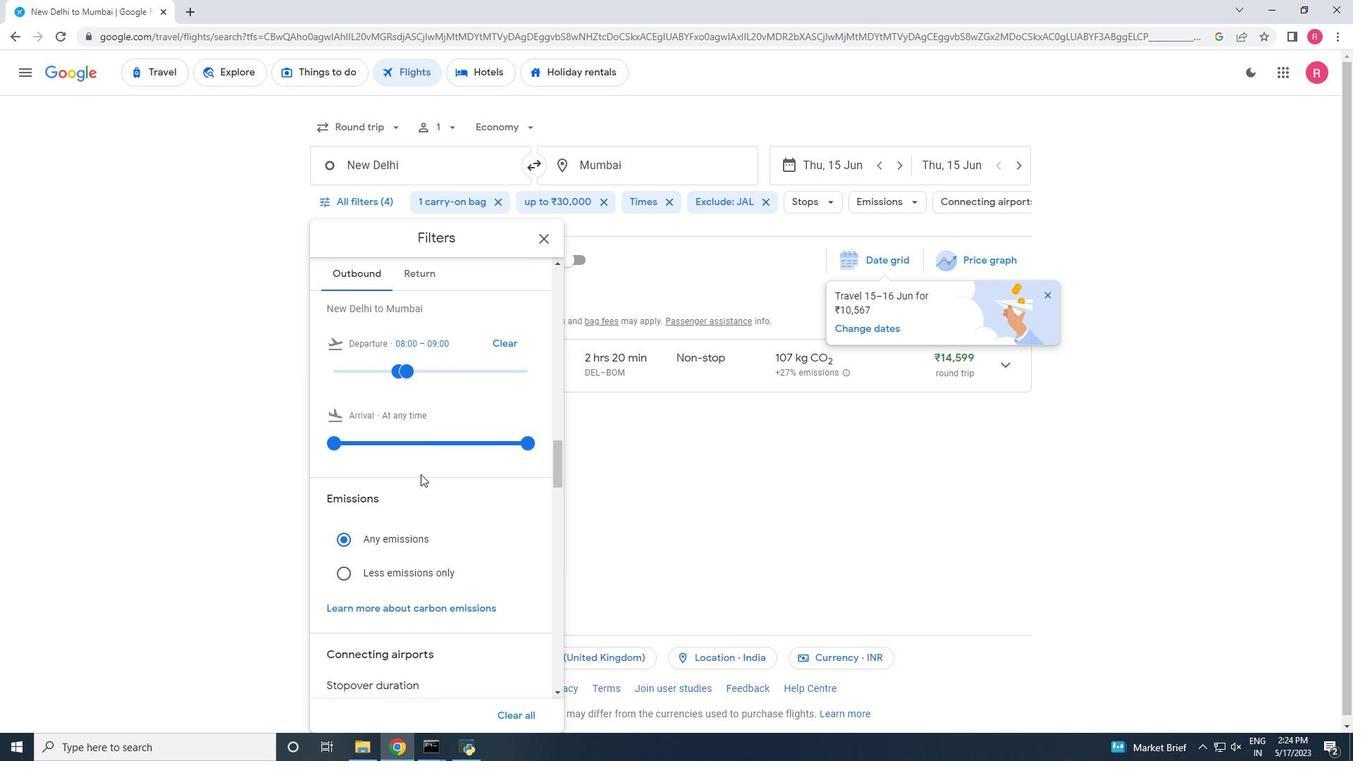 
Action: Mouse scrolled (415, 477) with delta (0, 0)
Screenshot: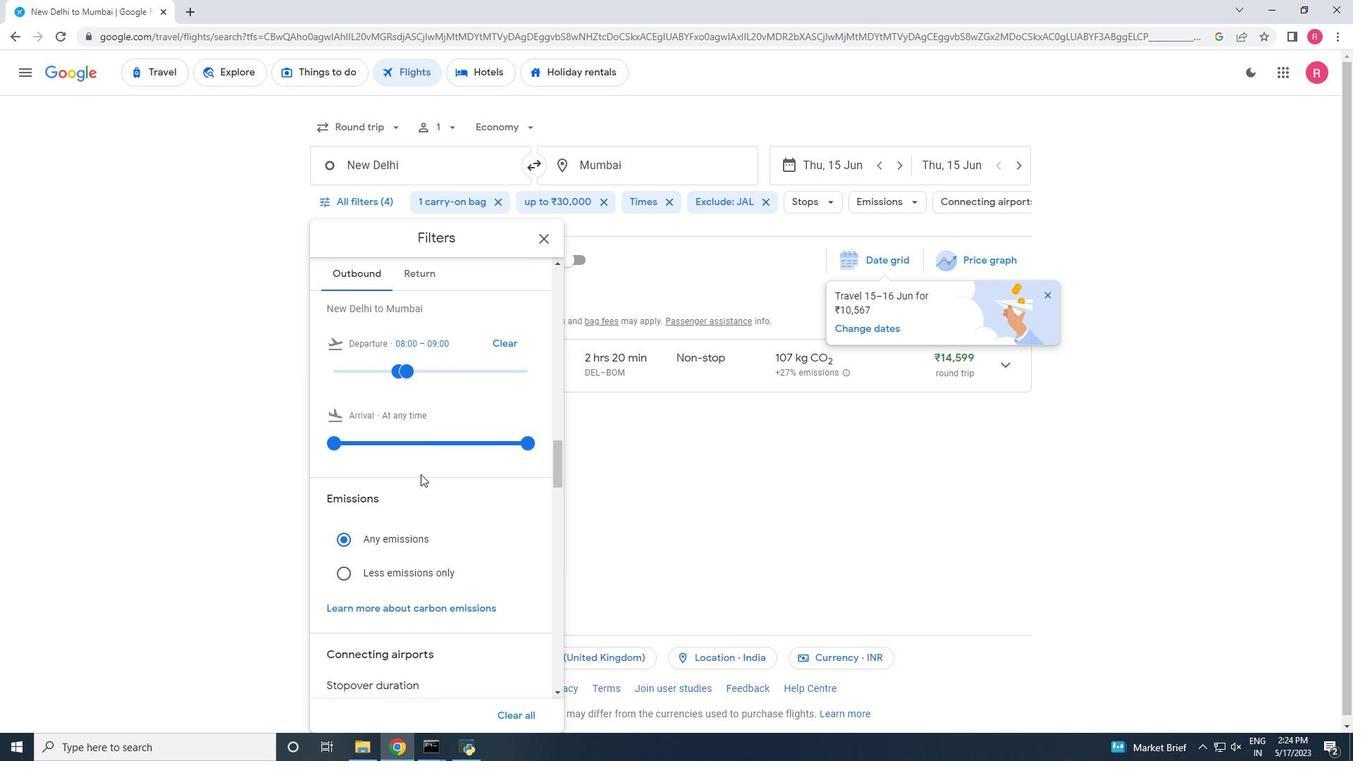 
Action: Mouse moved to (414, 478)
Screenshot: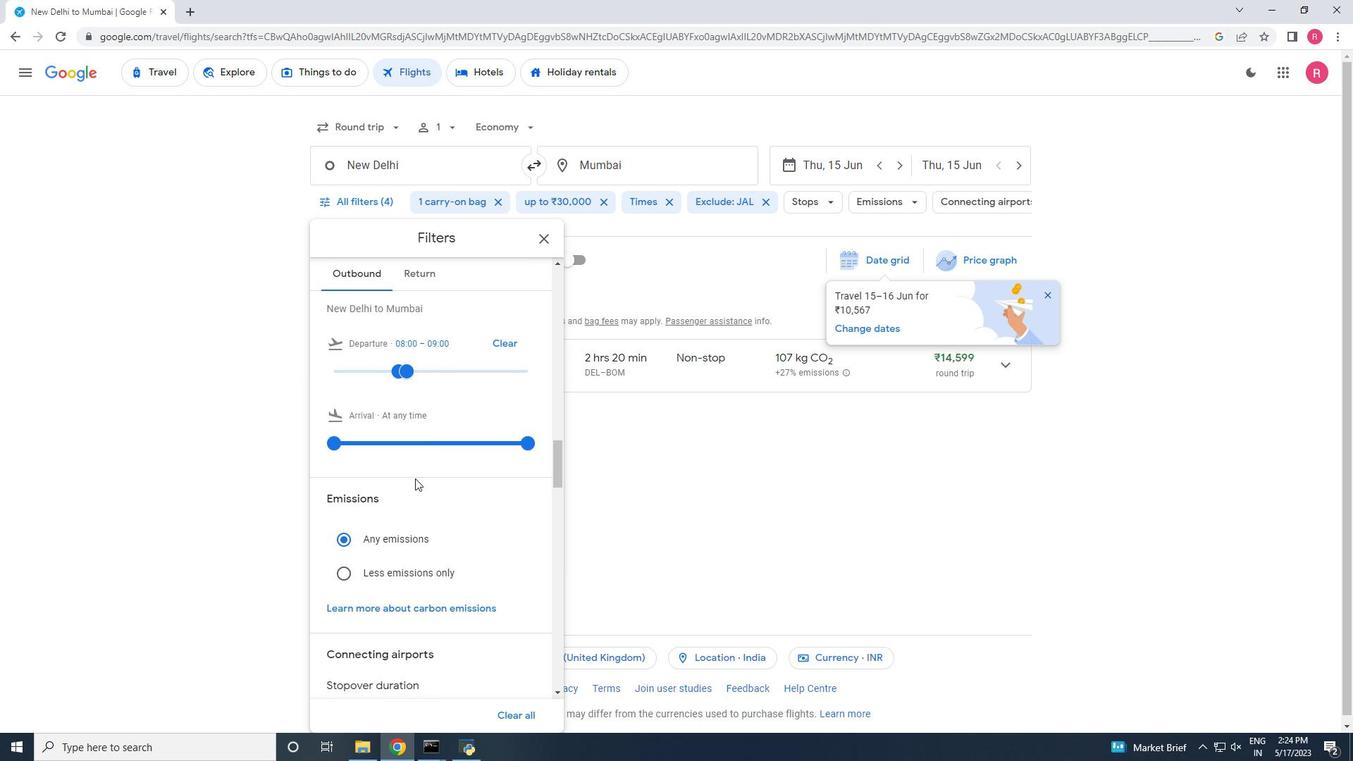 
Action: Mouse scrolled (414, 477) with delta (0, 0)
Screenshot: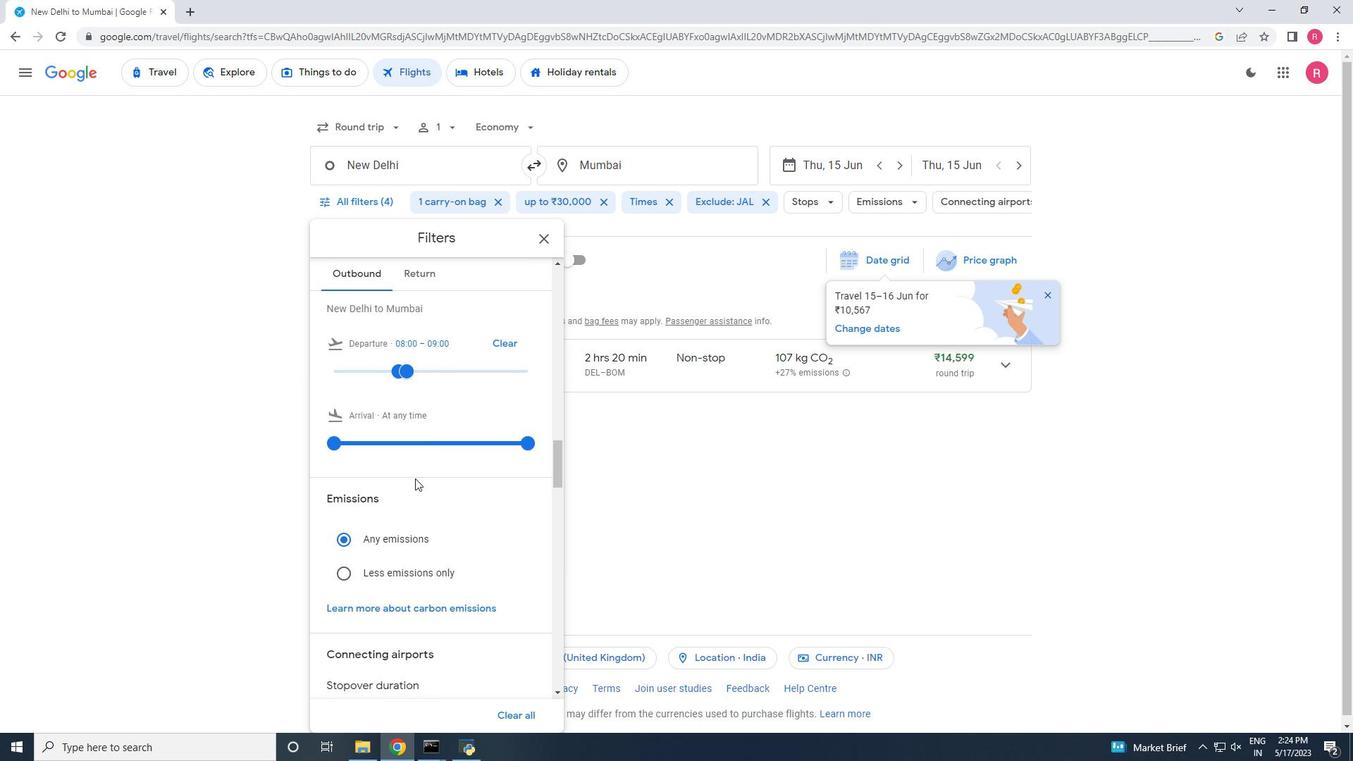 
Action: Mouse moved to (410, 522)
Screenshot: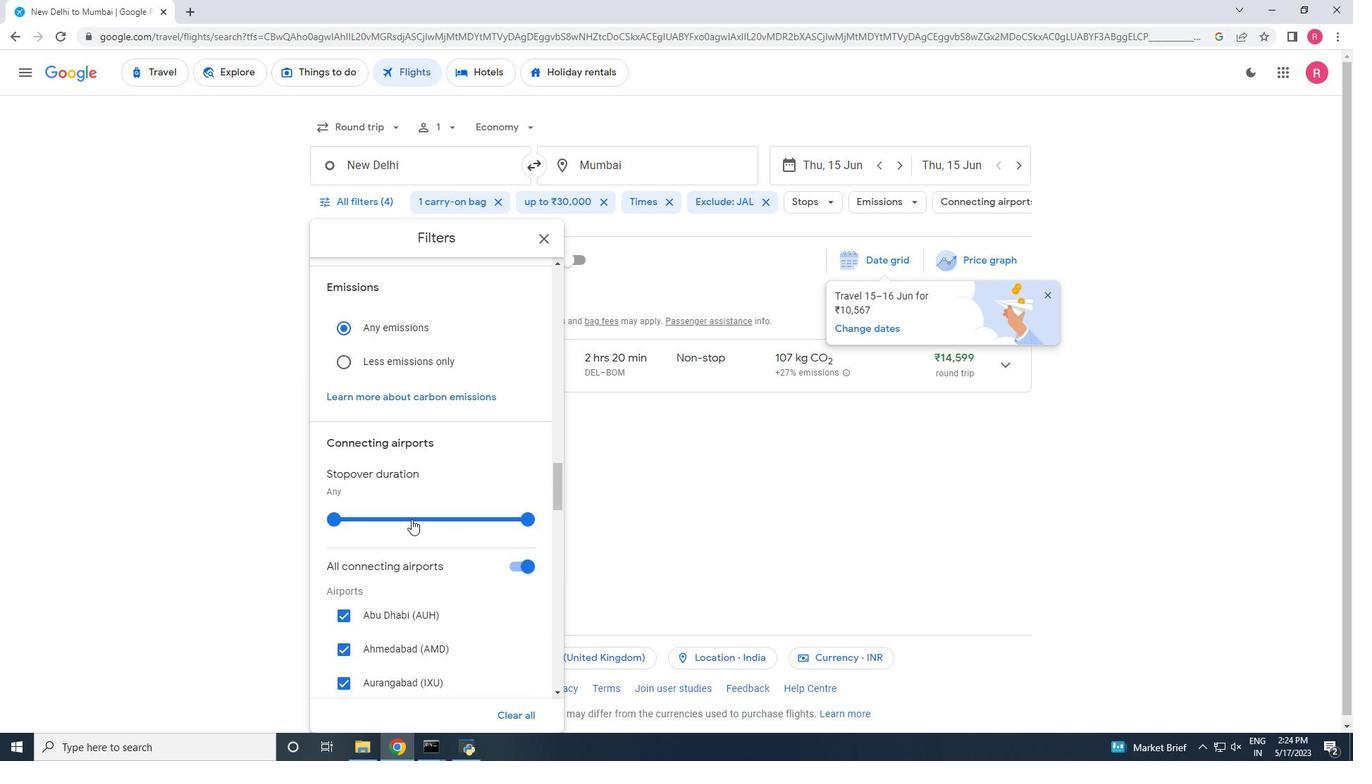 
Action: Mouse scrolled (410, 521) with delta (0, 0)
Screenshot: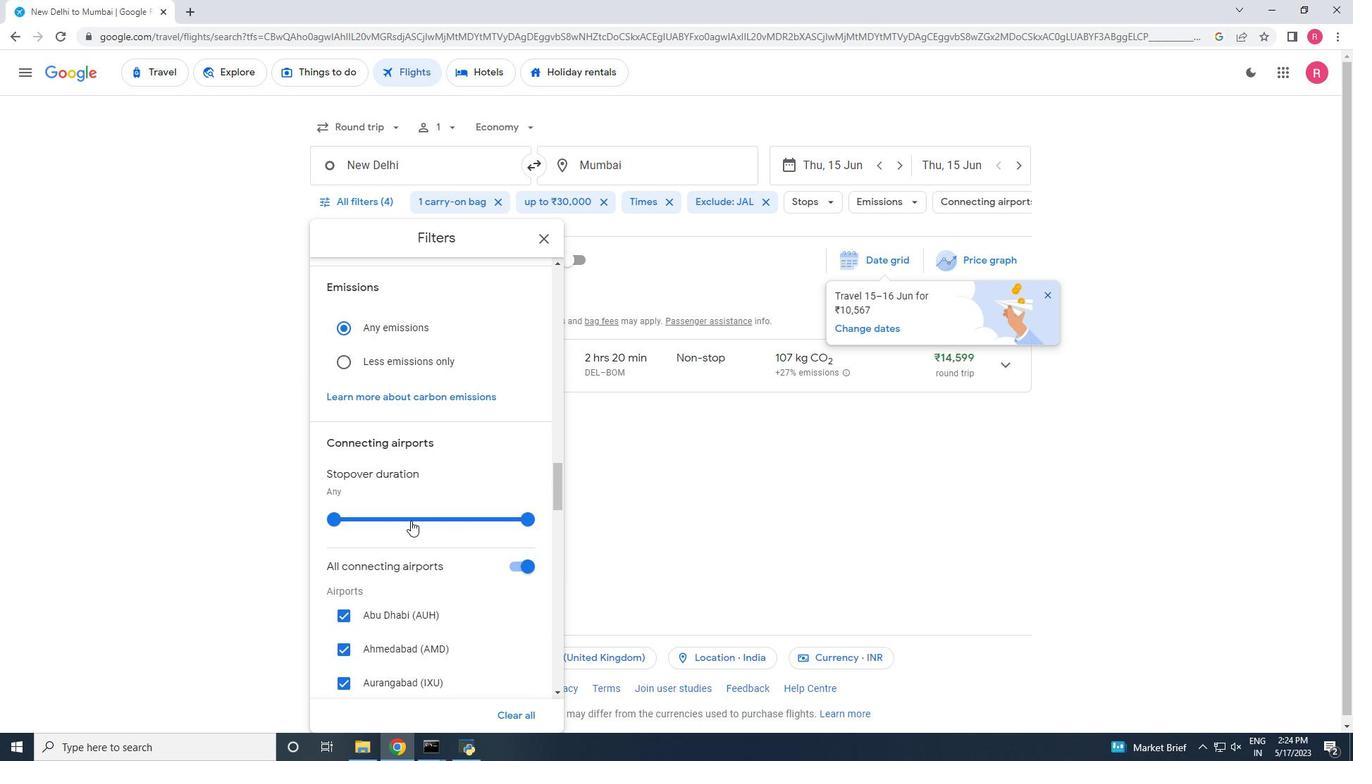 
Action: Mouse scrolled (410, 521) with delta (0, 0)
Screenshot: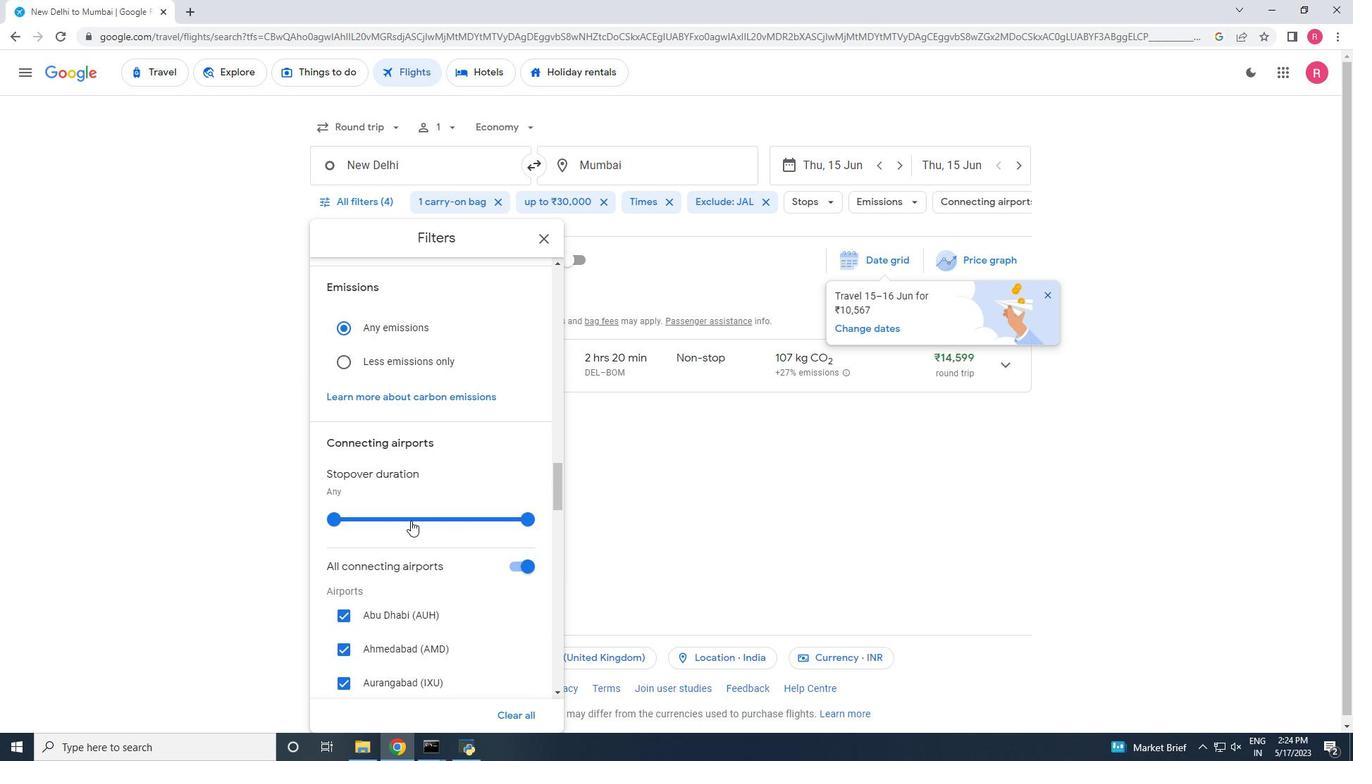 
Action: Mouse scrolled (410, 521) with delta (0, 0)
Screenshot: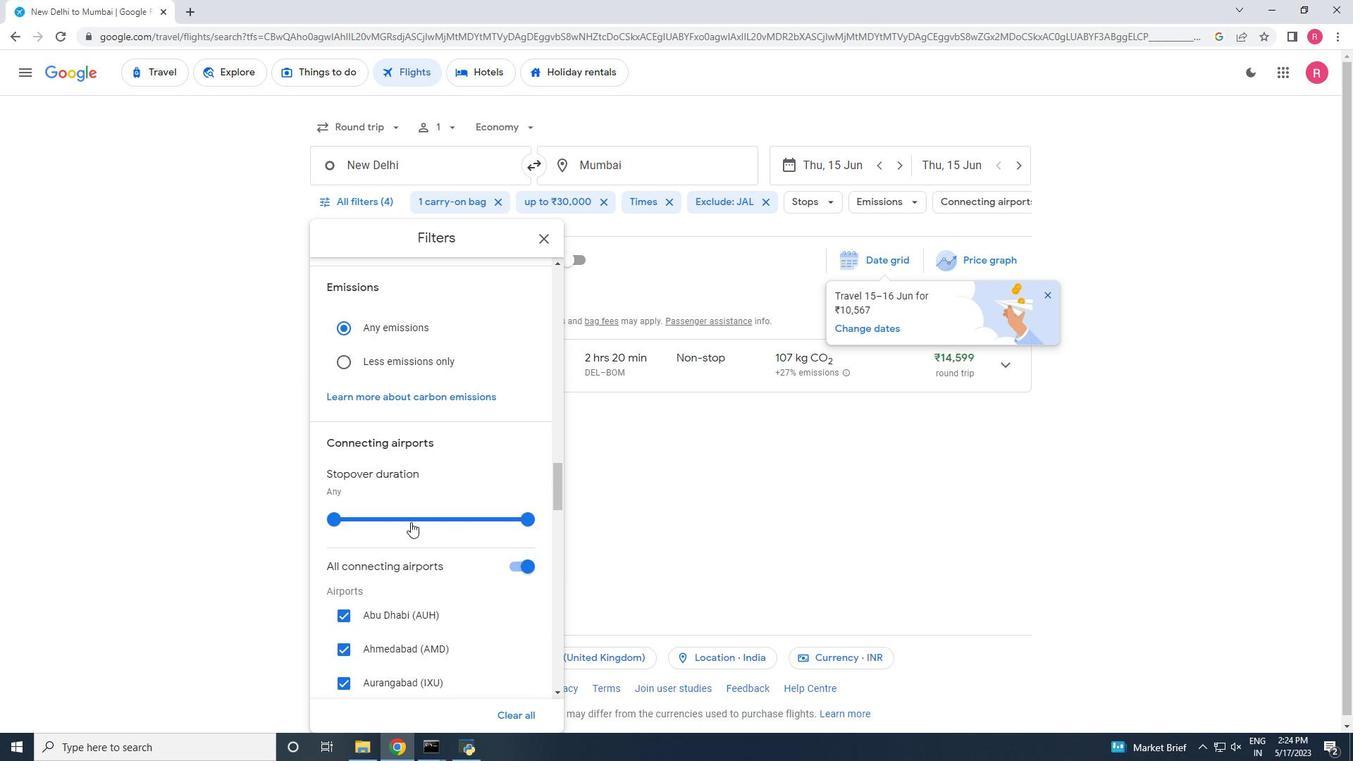 
Action: Mouse scrolled (410, 521) with delta (0, 0)
Screenshot: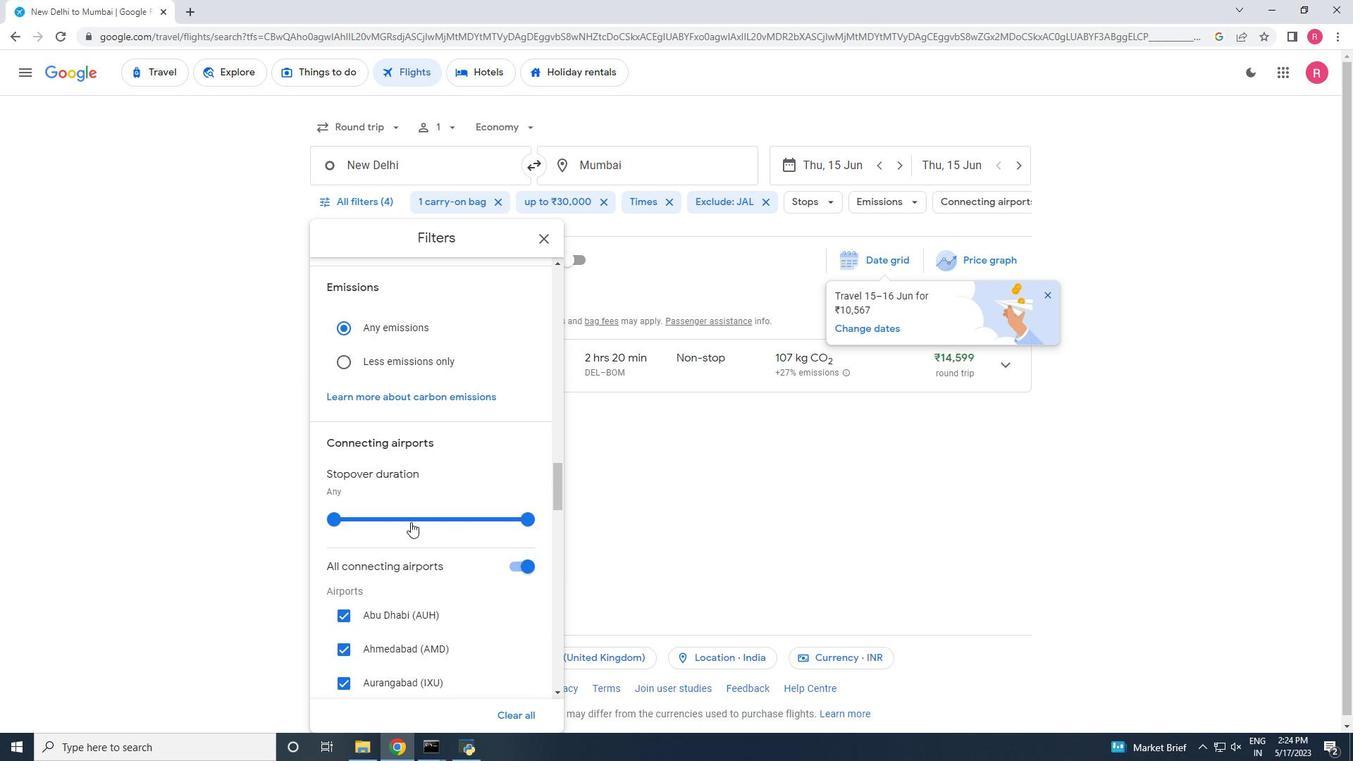 
Action: Mouse scrolled (410, 521) with delta (0, 0)
Screenshot: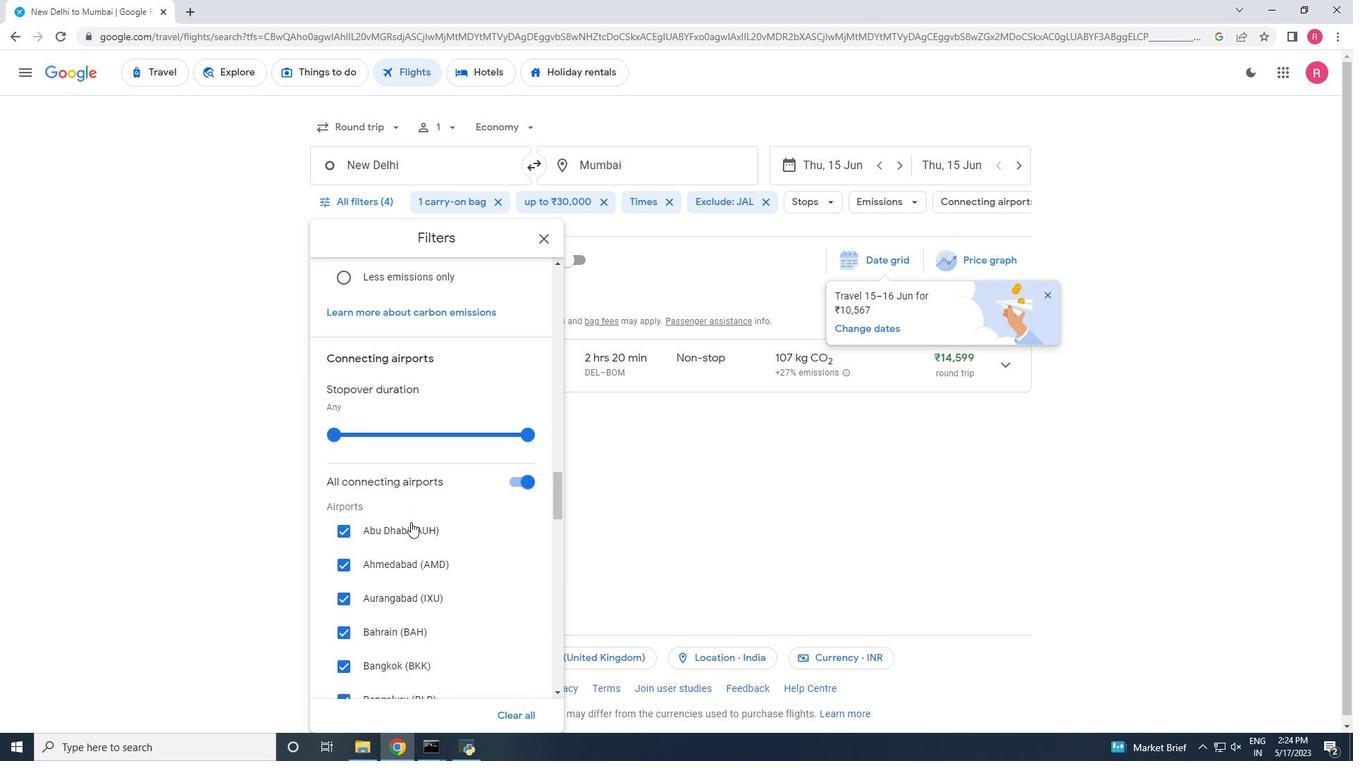 
Action: Mouse scrolled (410, 521) with delta (0, 0)
Screenshot: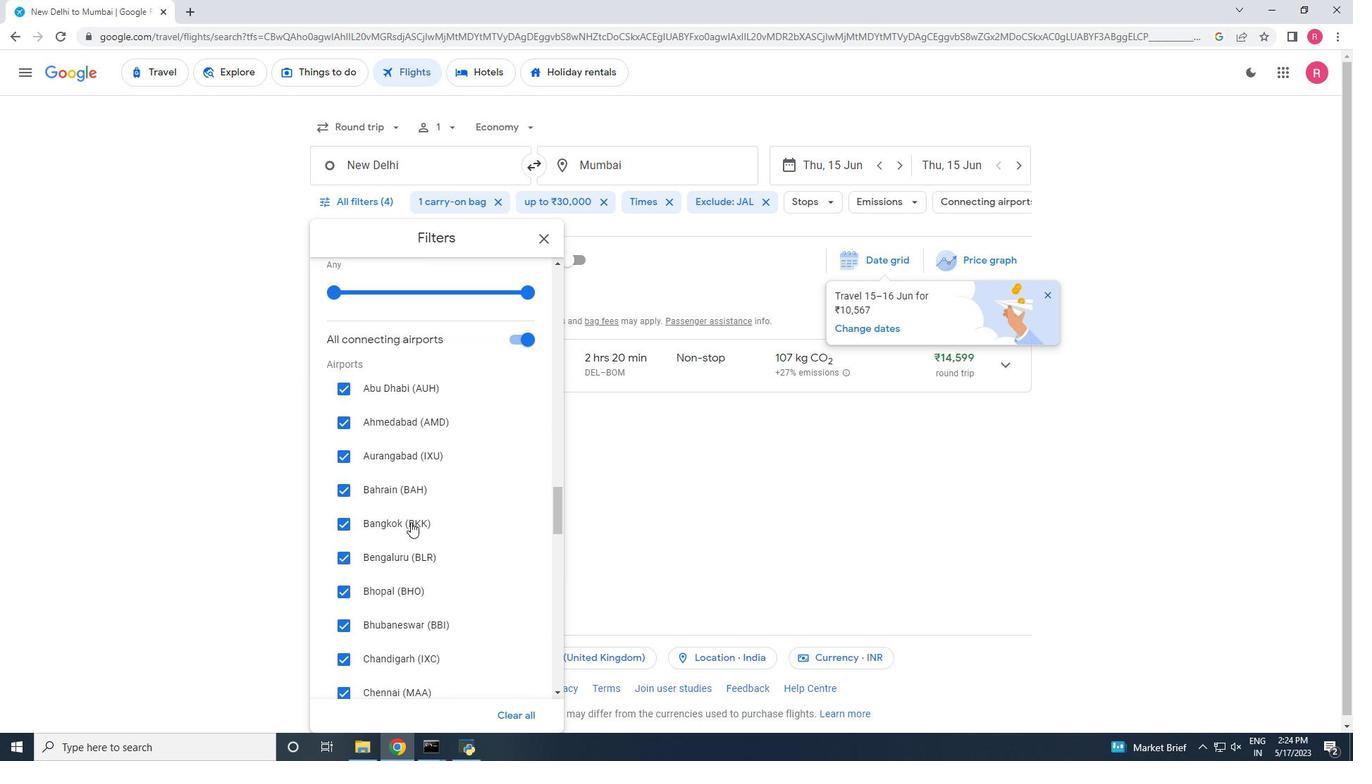 
Action: Mouse moved to (410, 503)
Screenshot: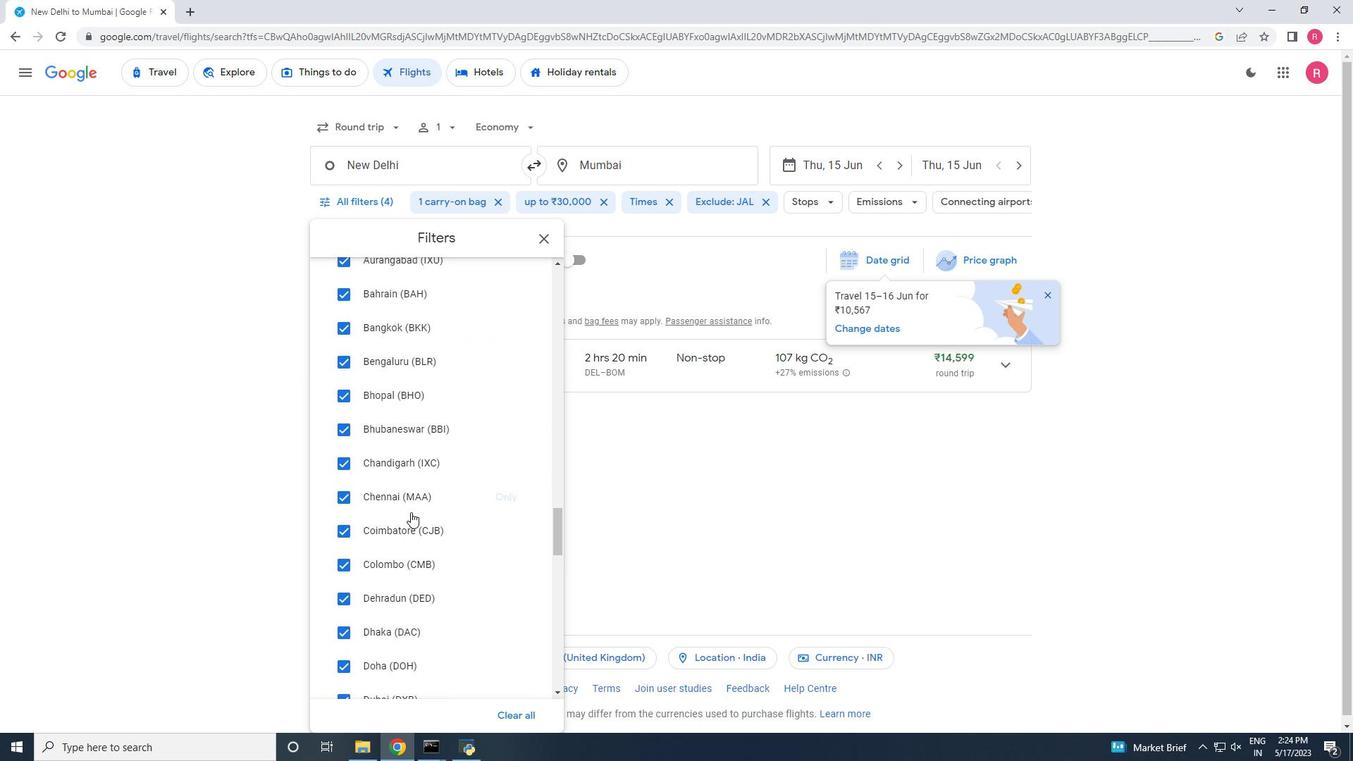 
Action: Mouse scrolled (410, 503) with delta (0, 0)
Screenshot: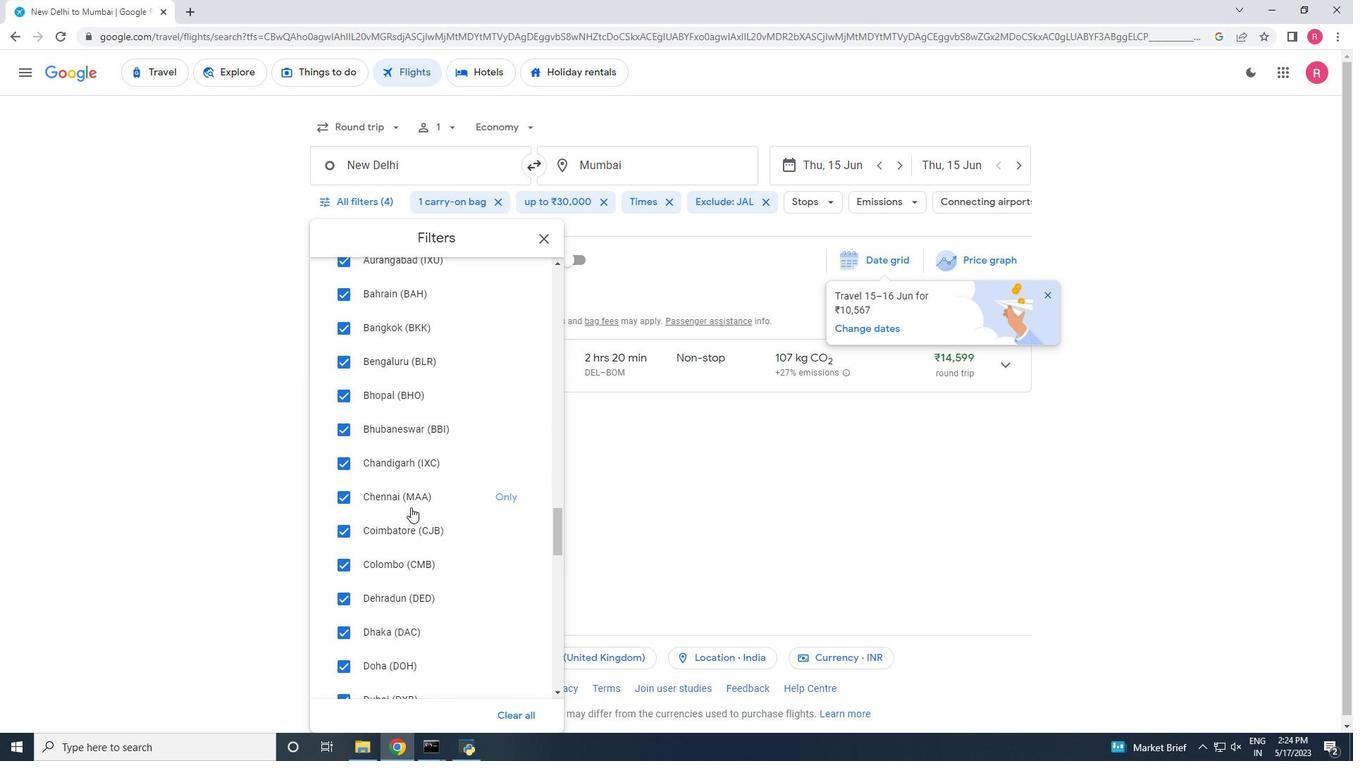 
Action: Mouse scrolled (410, 503) with delta (0, 0)
Screenshot: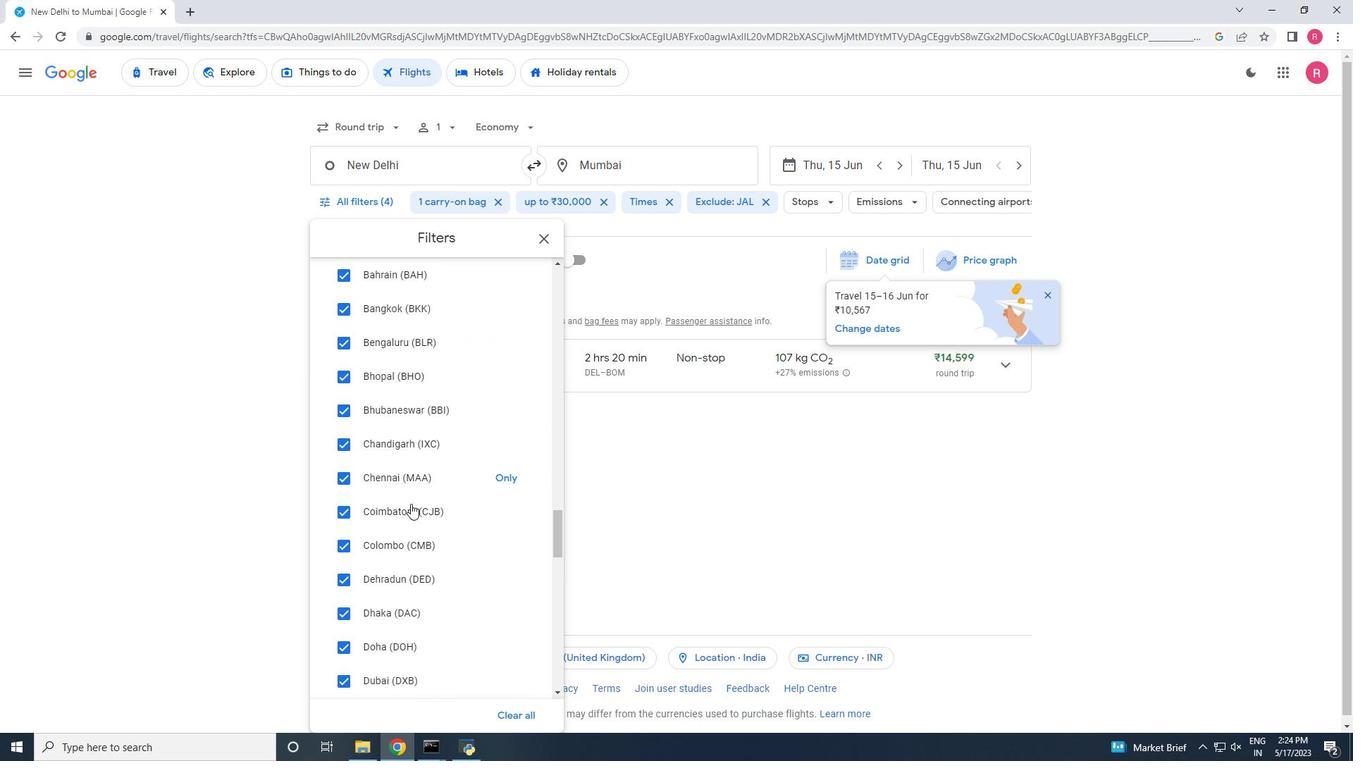 
Action: Mouse scrolled (410, 503) with delta (0, 0)
Screenshot: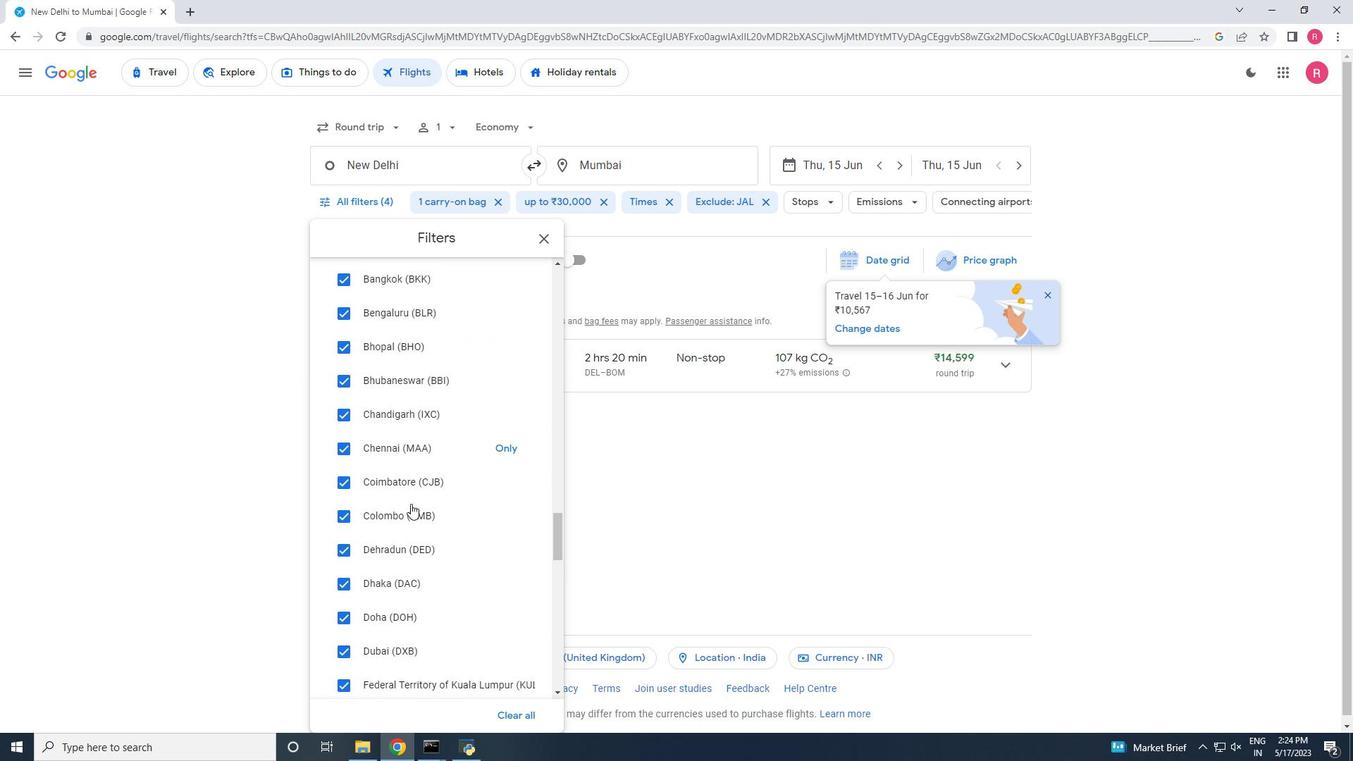 
Action: Mouse scrolled (410, 503) with delta (0, 0)
Screenshot: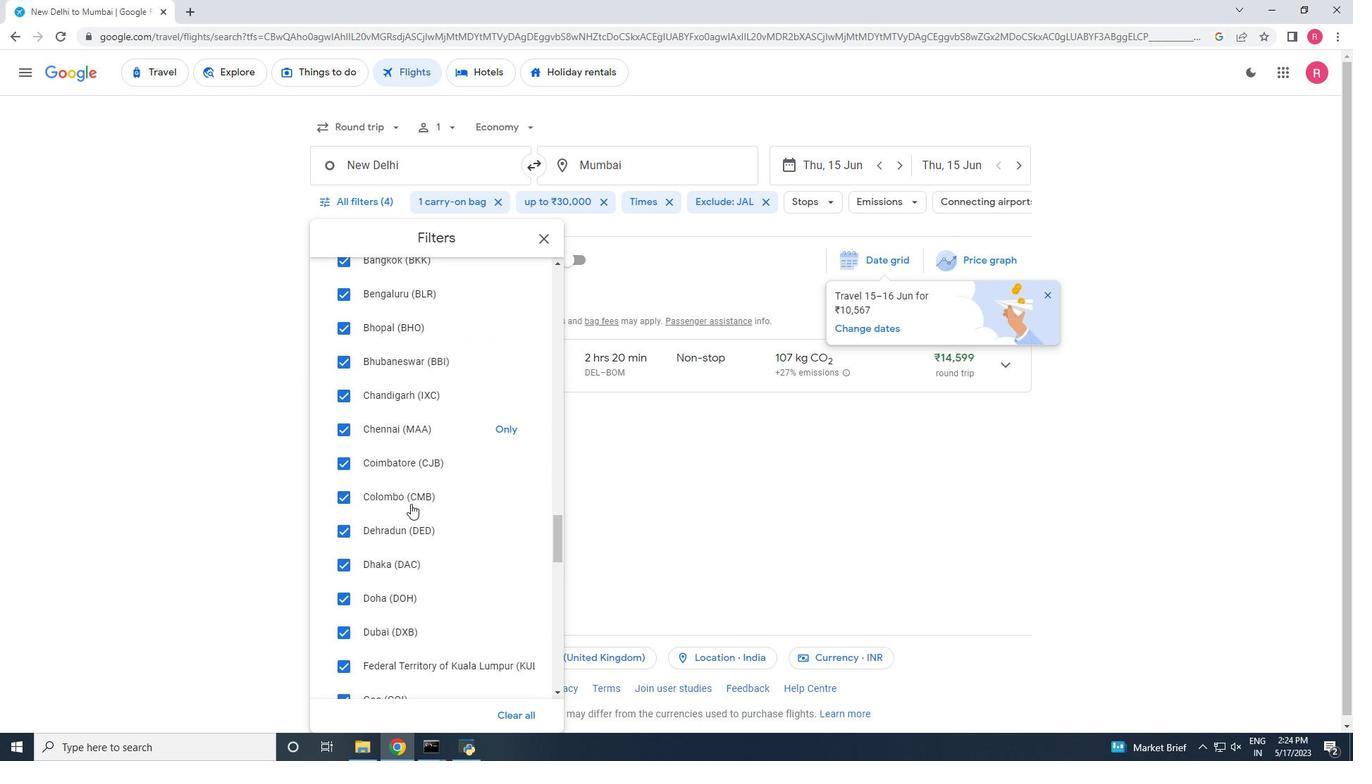 
Action: Mouse scrolled (410, 503) with delta (0, 0)
Screenshot: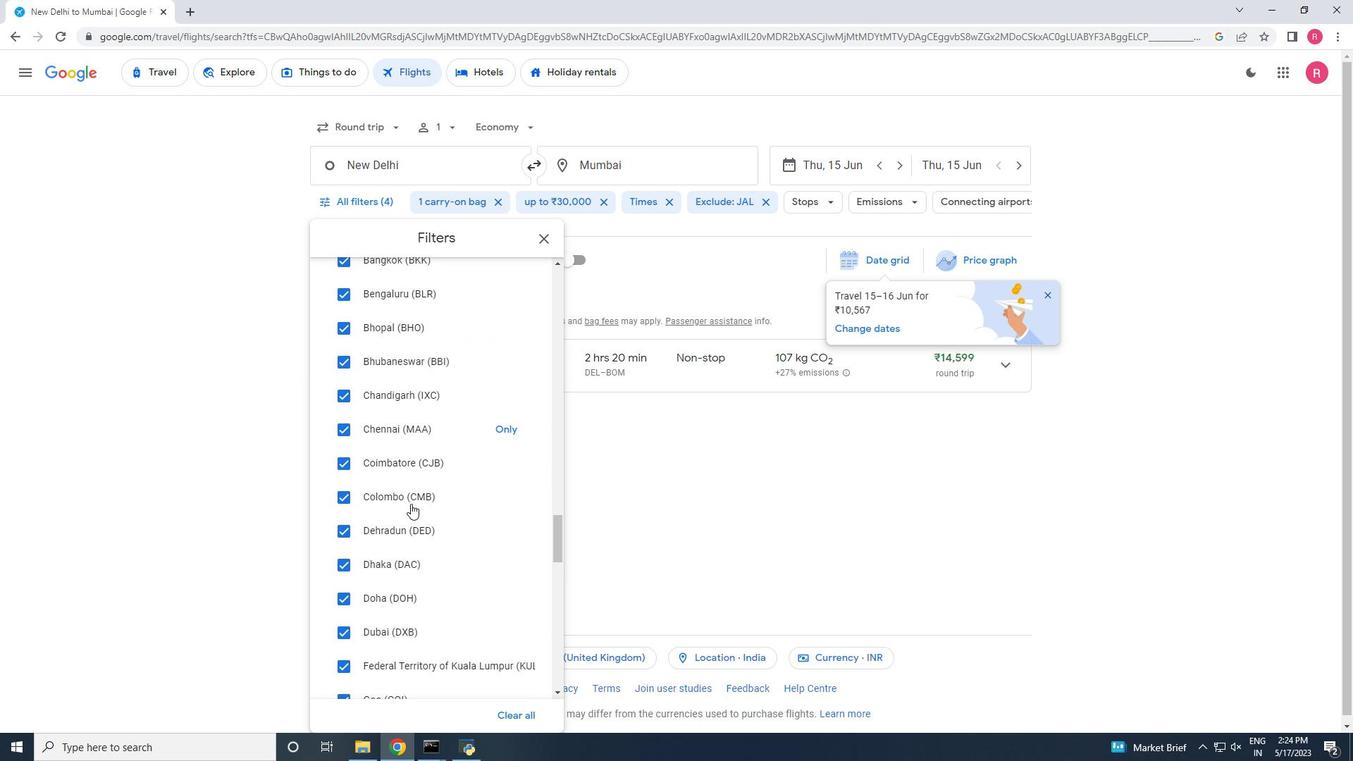 
Action: Mouse scrolled (410, 503) with delta (0, 0)
Screenshot: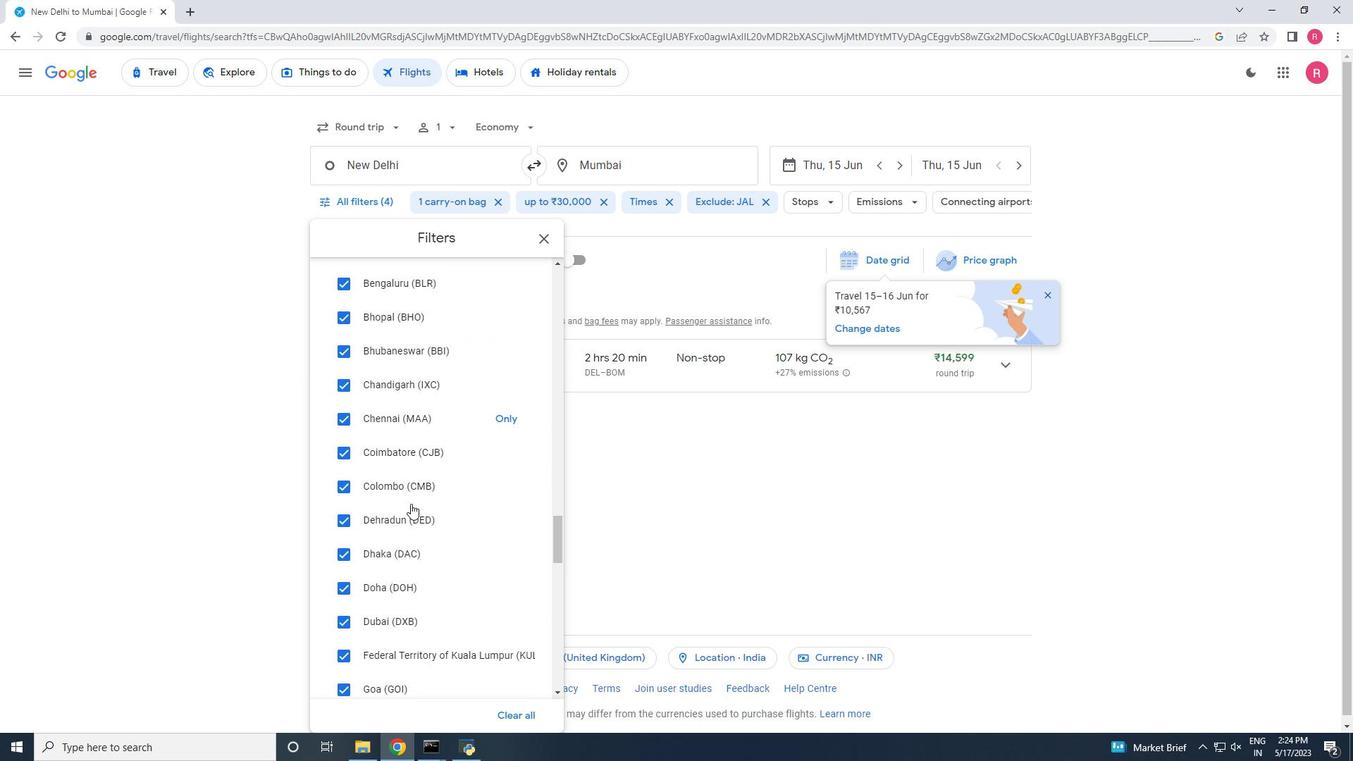 
Action: Mouse scrolled (410, 503) with delta (0, 0)
Screenshot: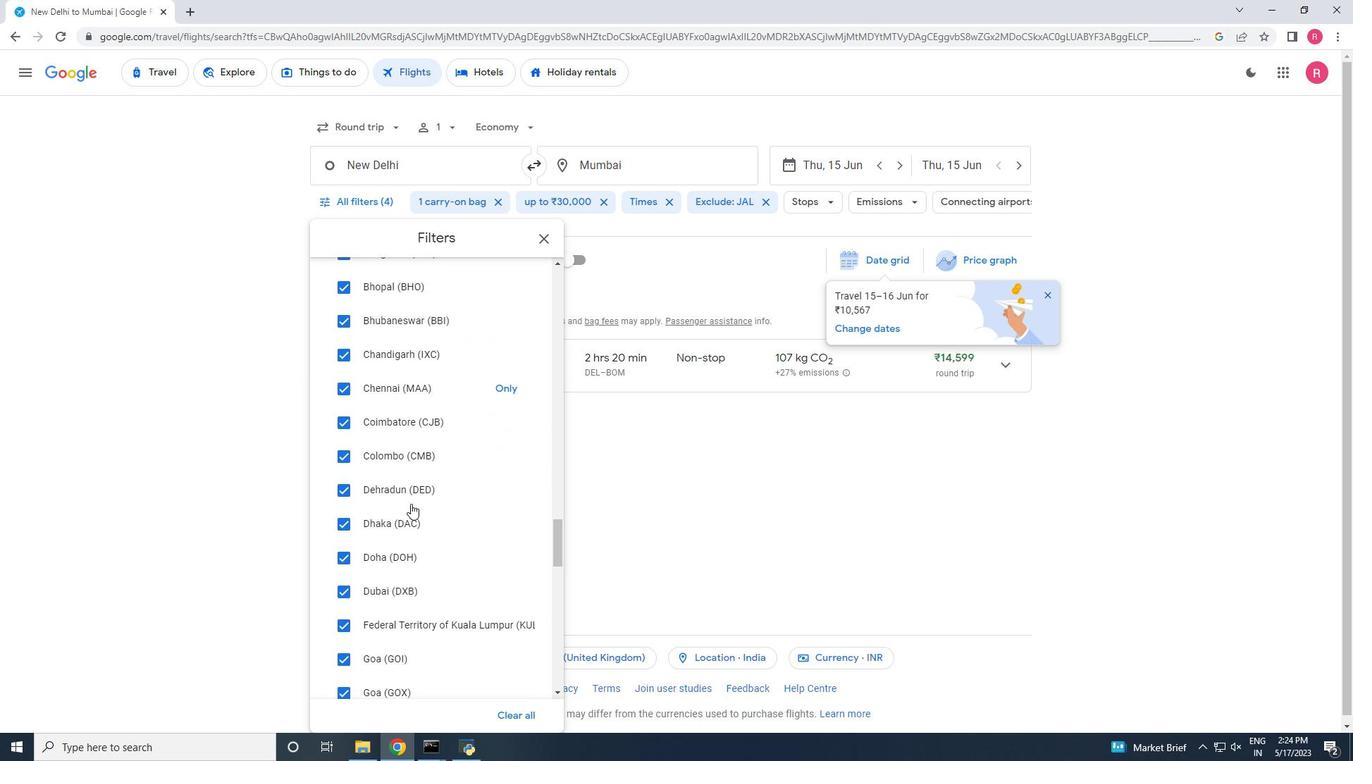 
Action: Mouse scrolled (410, 503) with delta (0, 0)
Screenshot: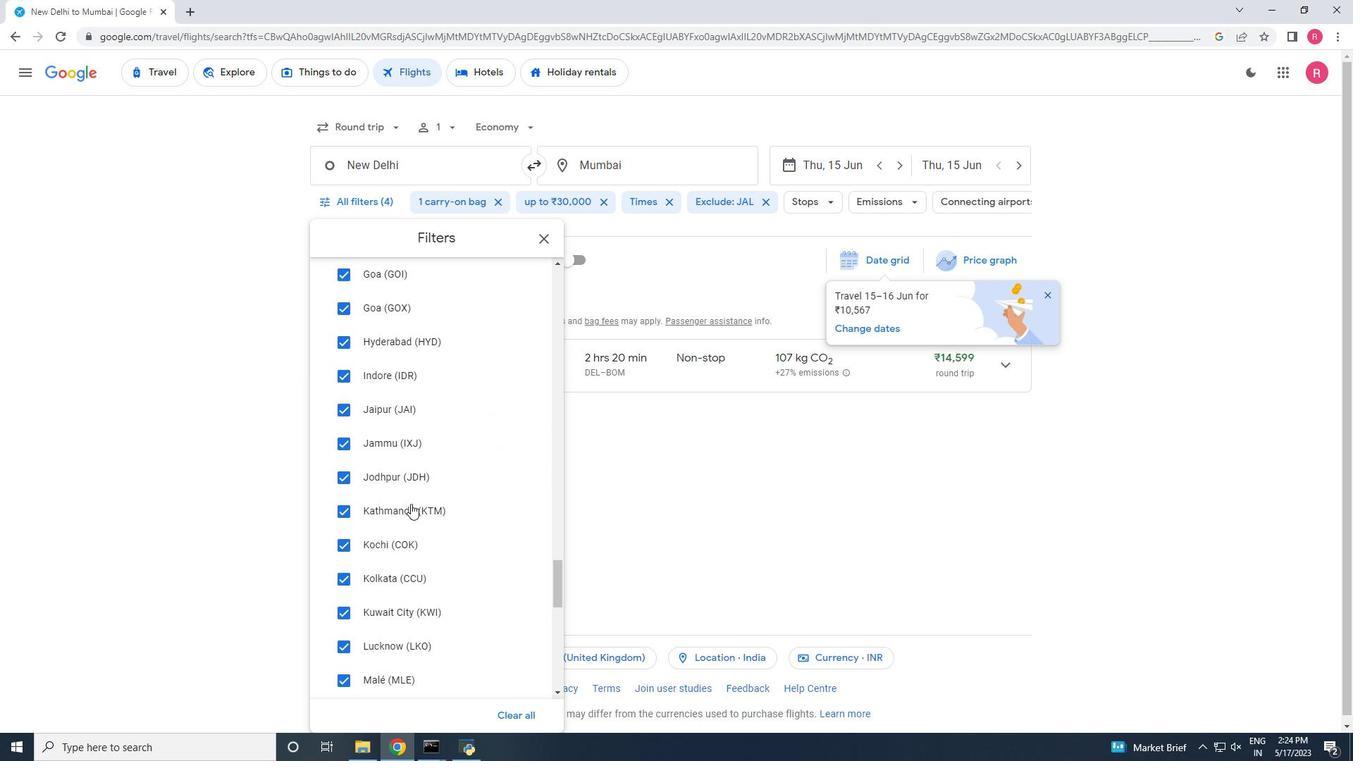 
Action: Mouse scrolled (410, 503) with delta (0, 0)
Screenshot: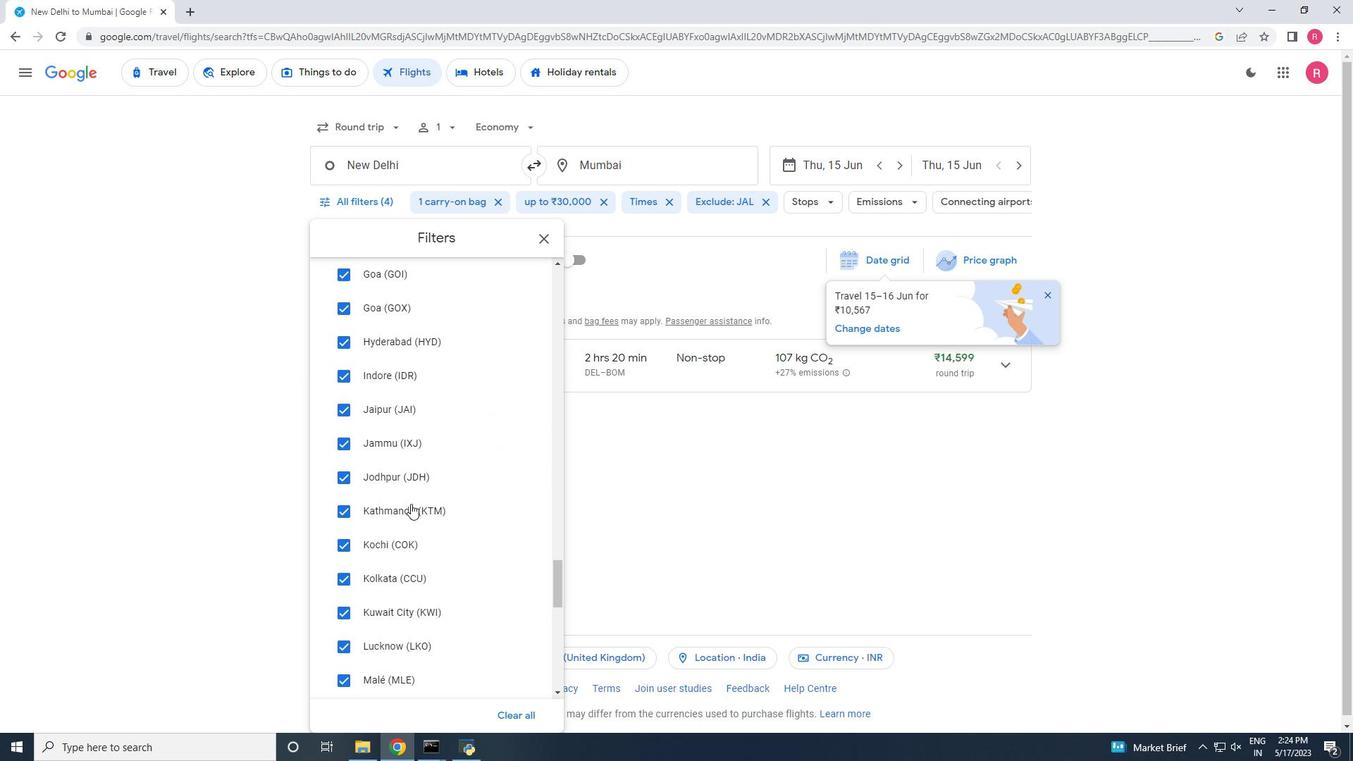 
Action: Mouse scrolled (410, 503) with delta (0, 0)
Screenshot: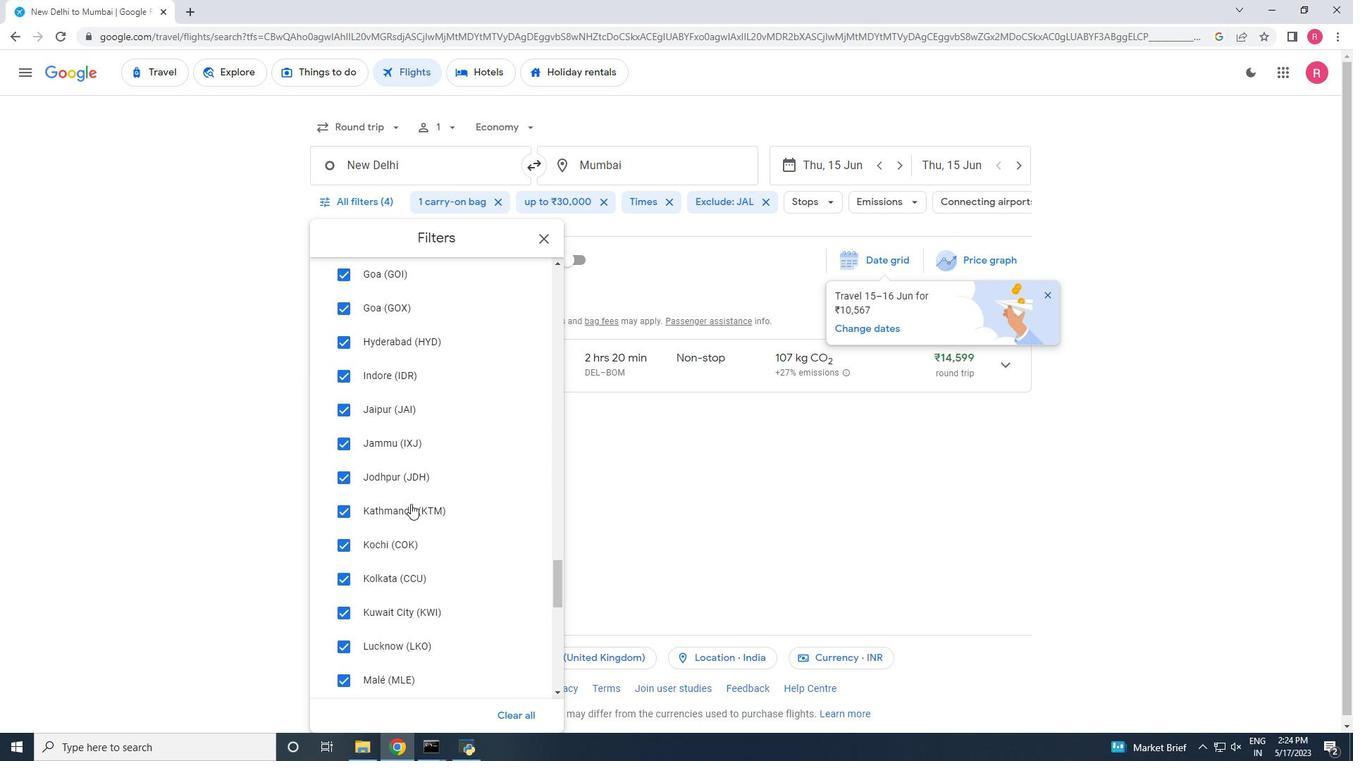 
Action: Mouse scrolled (410, 503) with delta (0, 0)
Screenshot: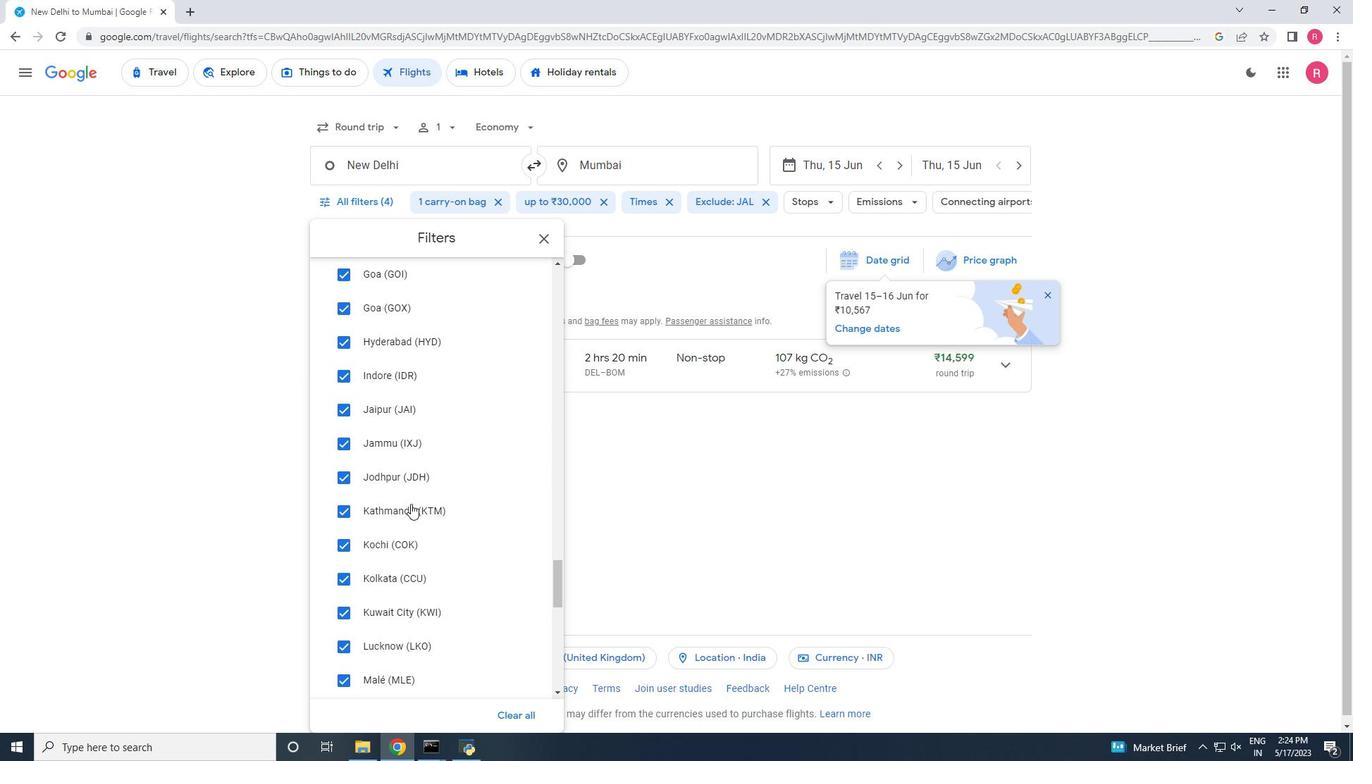 
Action: Mouse scrolled (410, 503) with delta (0, 0)
Screenshot: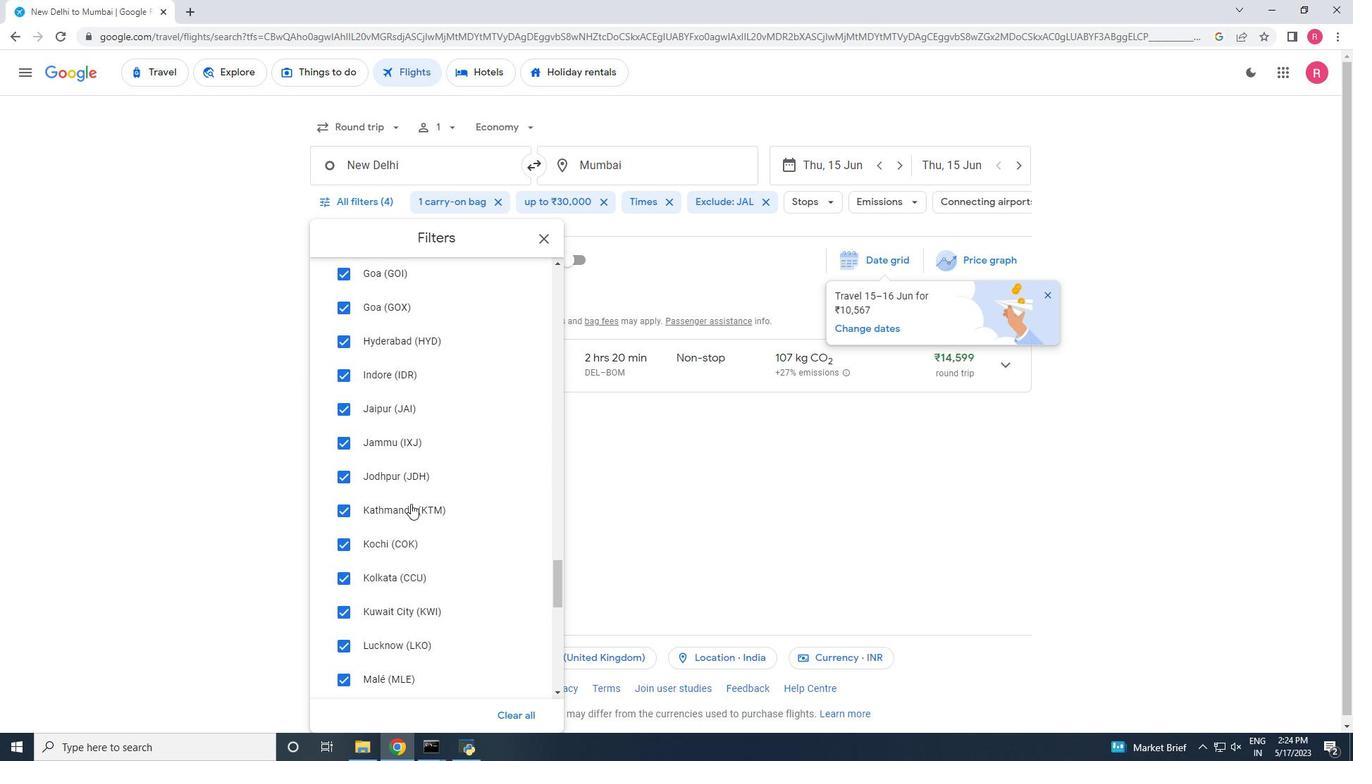 
Action: Mouse scrolled (410, 503) with delta (0, 0)
Screenshot: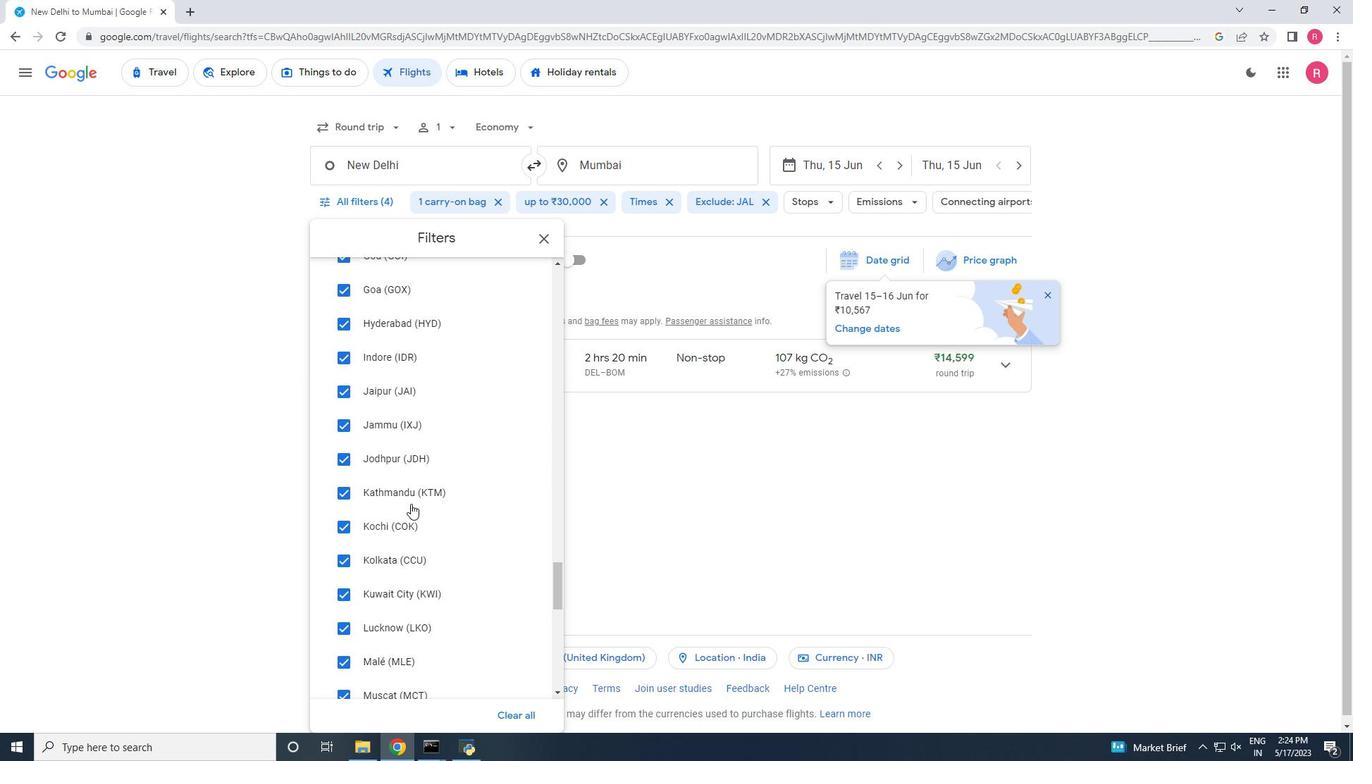 
Action: Mouse scrolled (410, 503) with delta (0, 0)
Screenshot: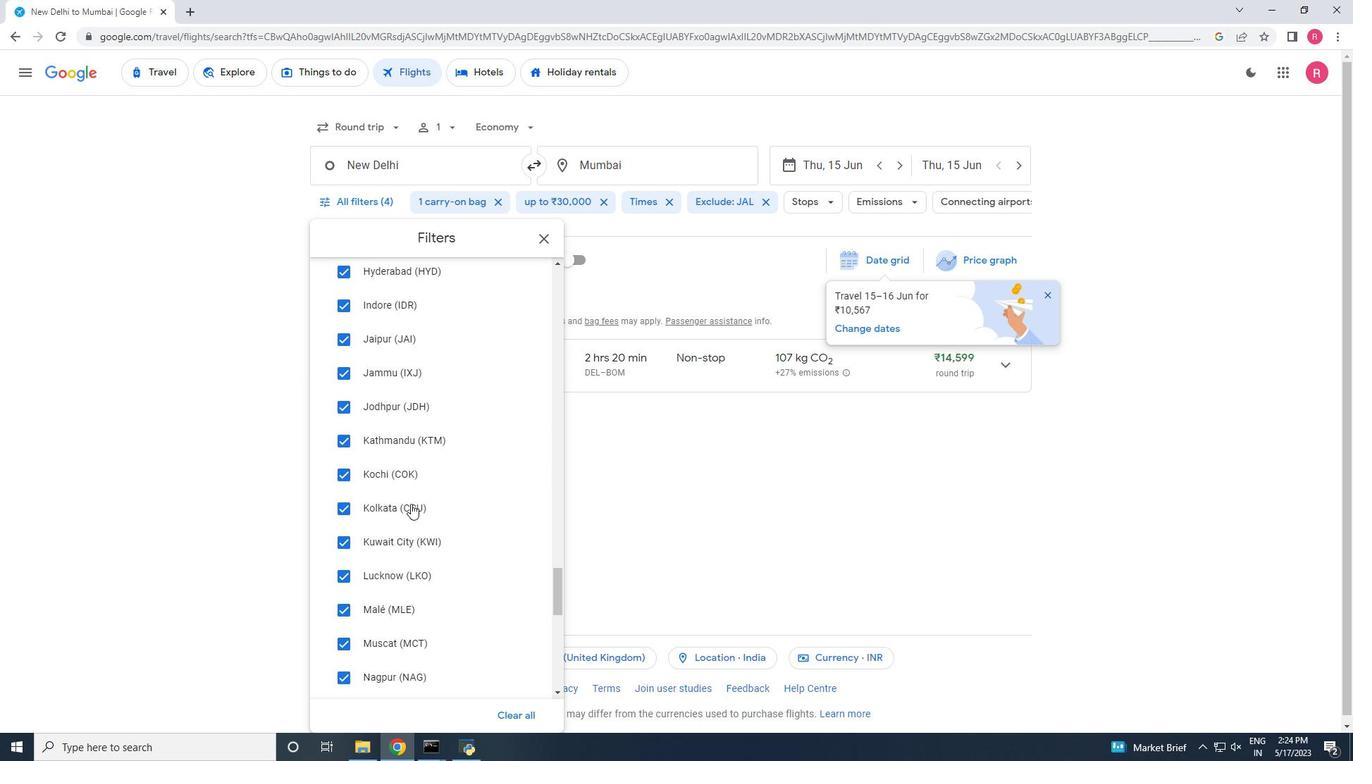 
Action: Mouse scrolled (410, 503) with delta (0, 0)
Screenshot: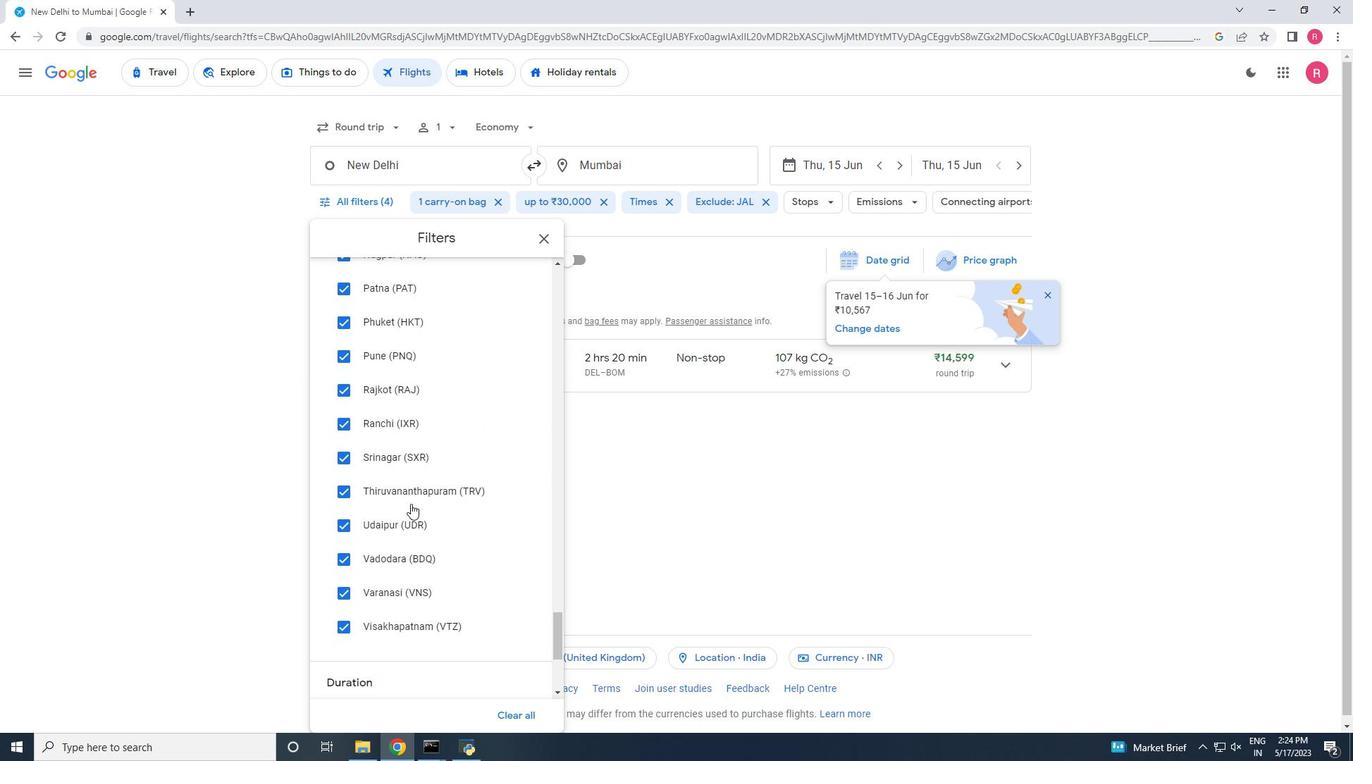 
Action: Mouse scrolled (410, 503) with delta (0, 0)
Screenshot: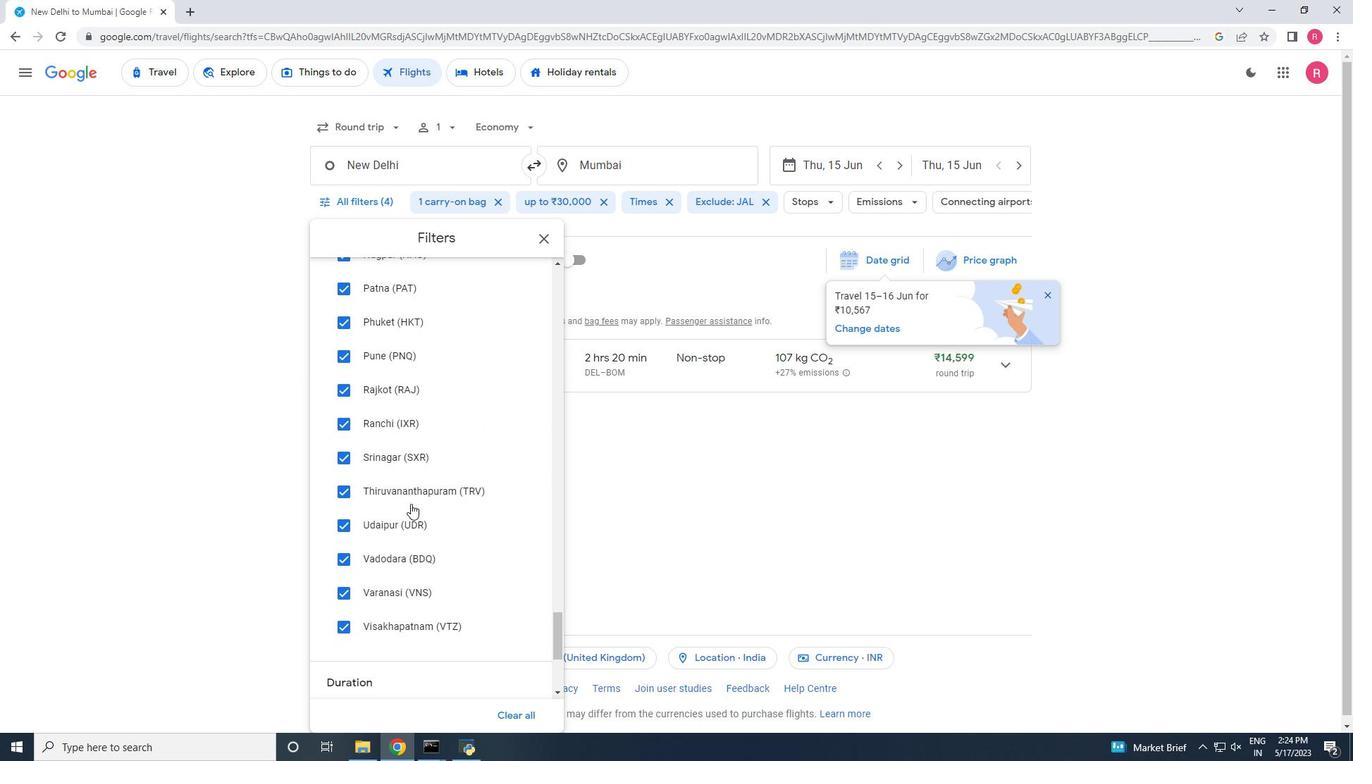 
Action: Mouse scrolled (410, 503) with delta (0, 0)
Screenshot: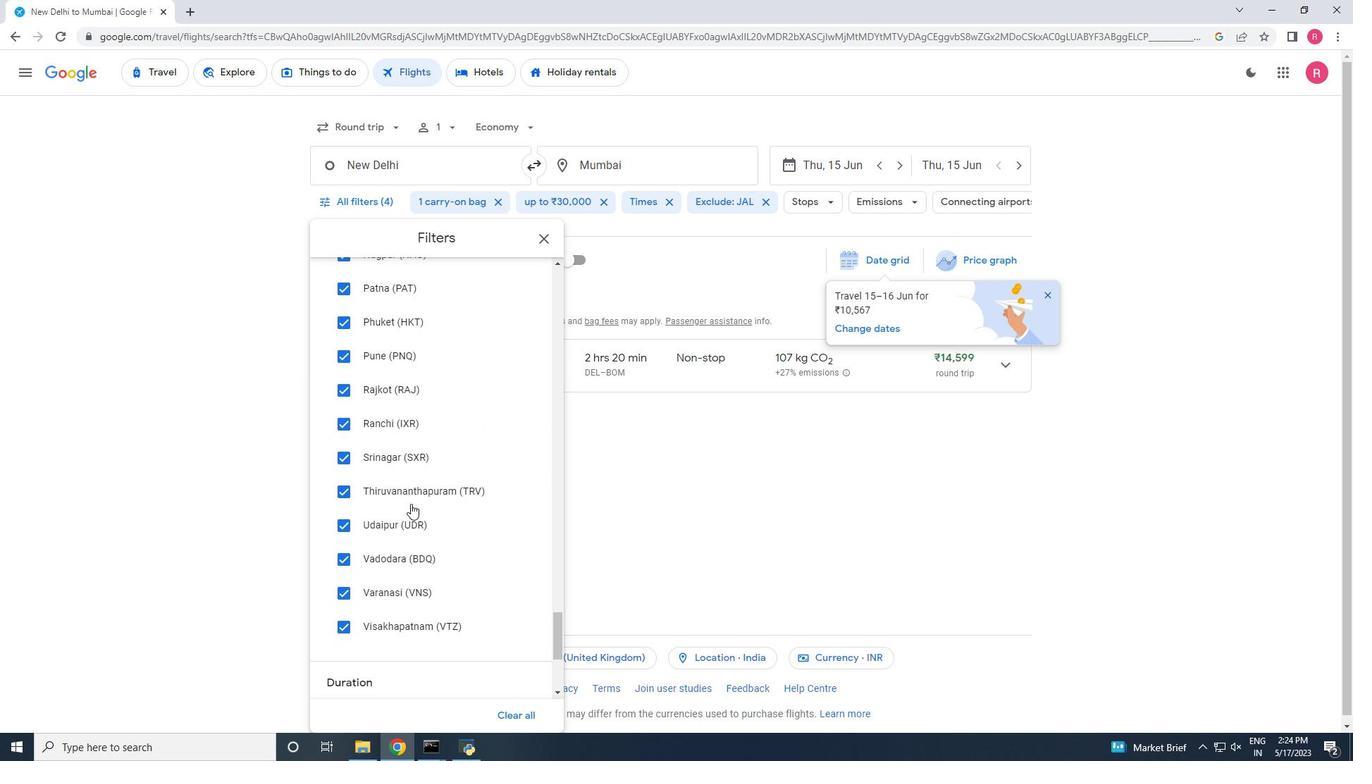 
Action: Mouse scrolled (410, 503) with delta (0, 0)
Screenshot: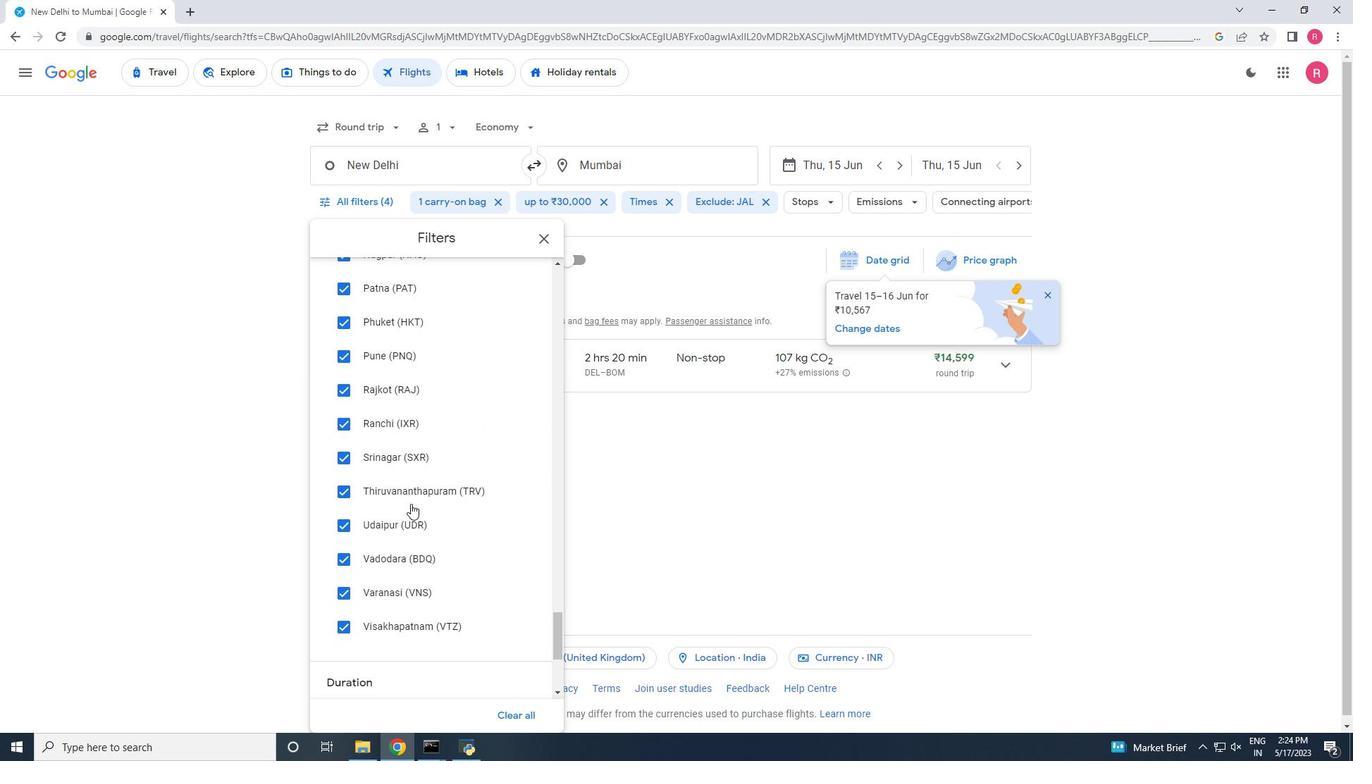 
Action: Mouse scrolled (410, 503) with delta (0, 0)
Screenshot: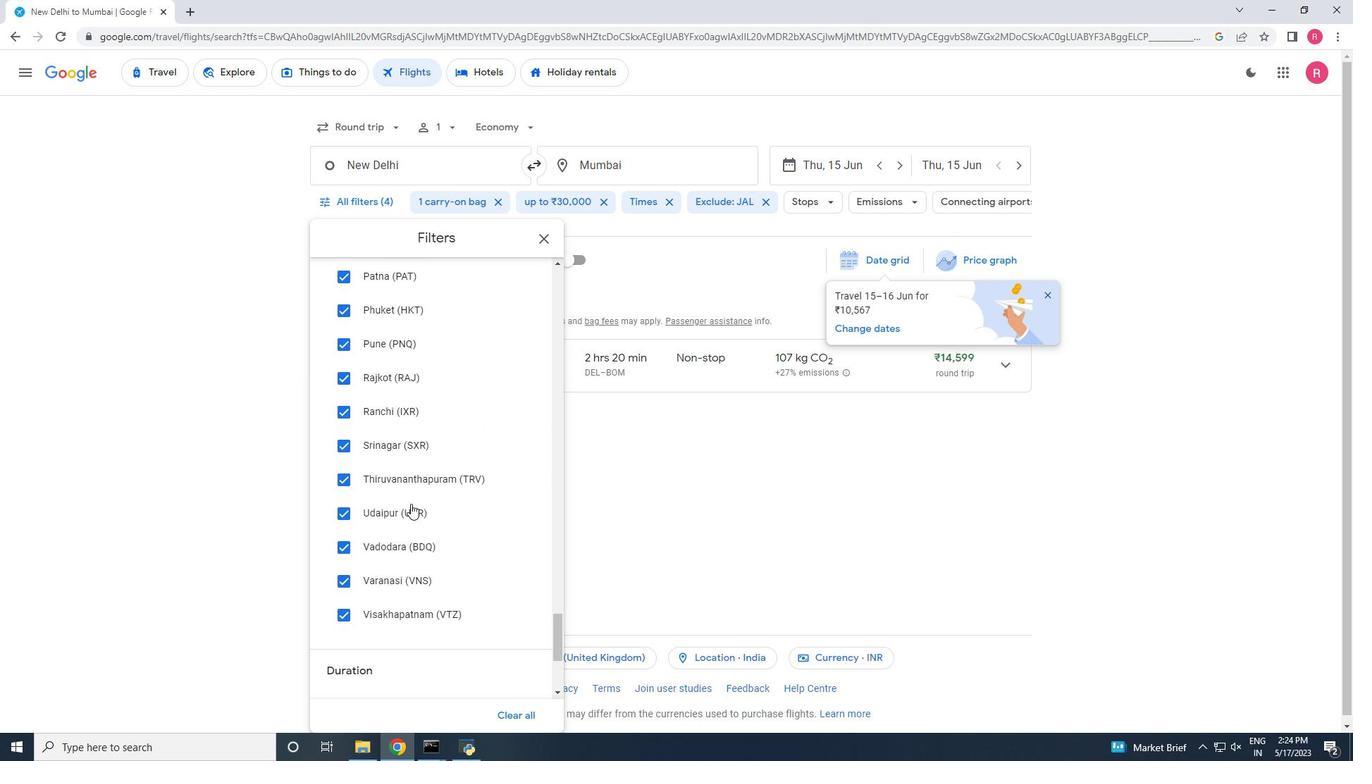 
Action: Mouse scrolled (410, 503) with delta (0, 0)
Screenshot: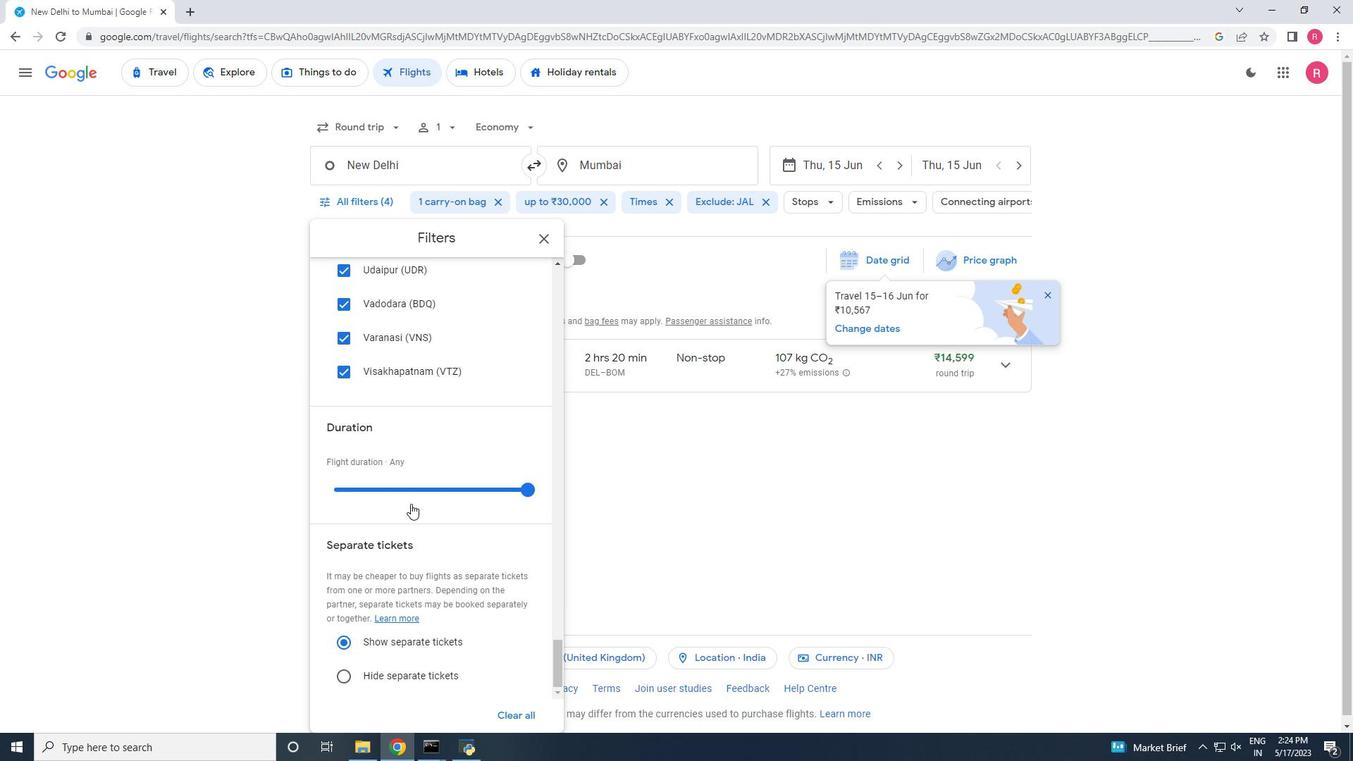 
Action: Mouse scrolled (410, 503) with delta (0, 0)
Screenshot: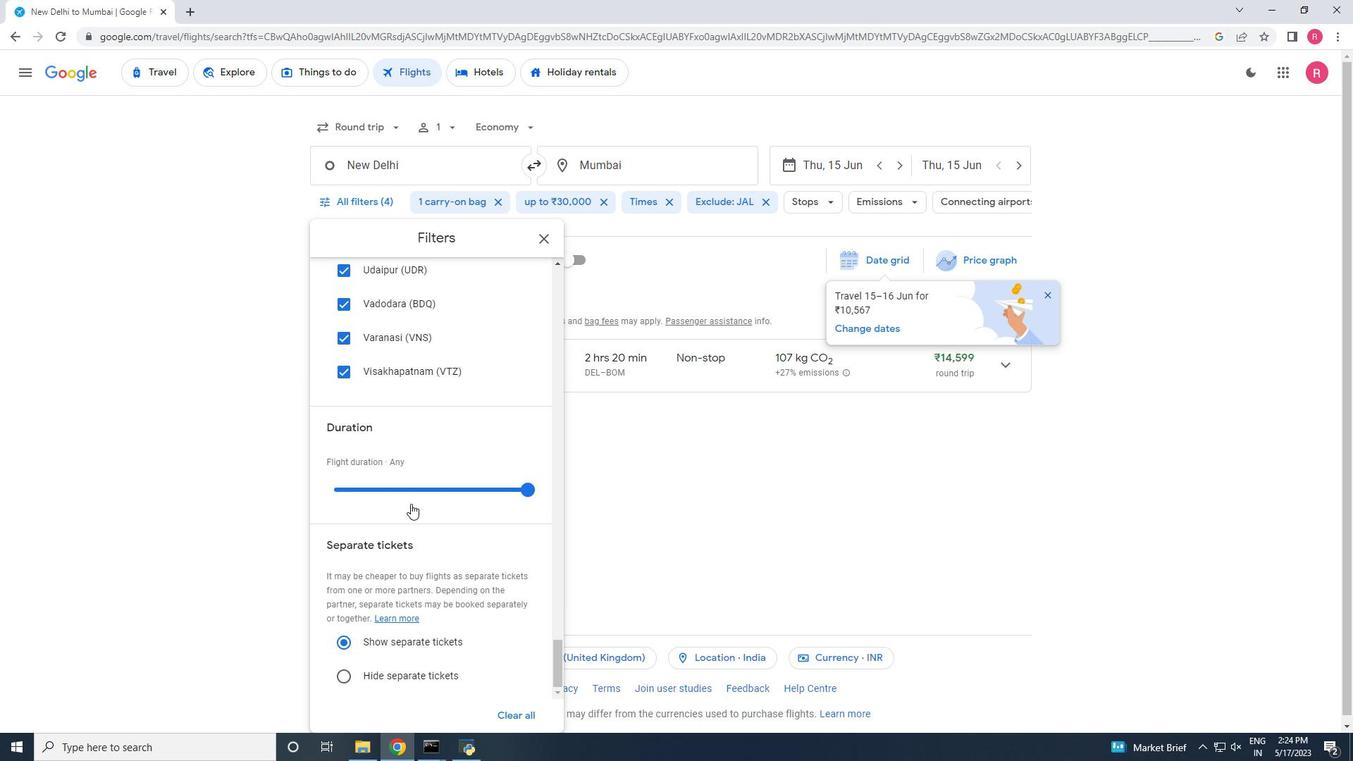 
Action: Mouse scrolled (410, 503) with delta (0, 0)
Screenshot: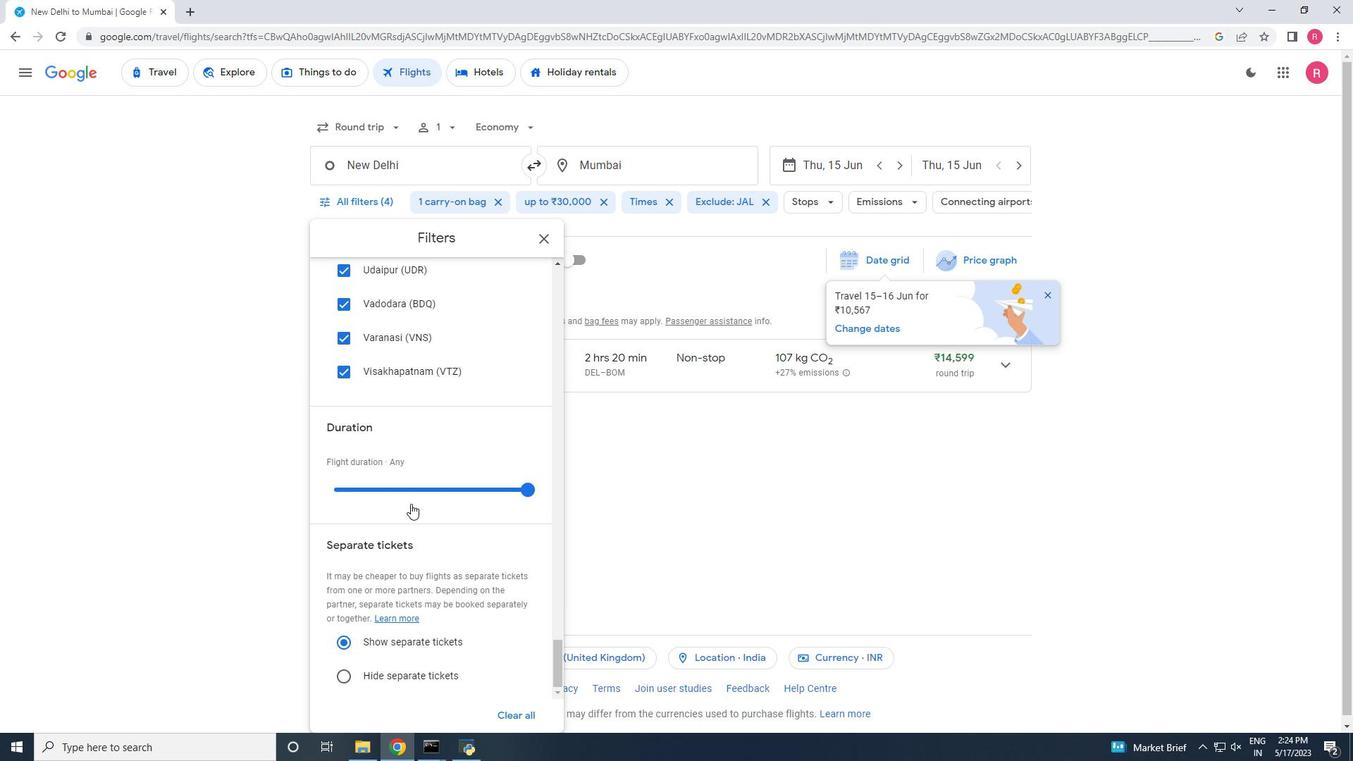 
Action: Mouse scrolled (410, 503) with delta (0, 0)
Screenshot: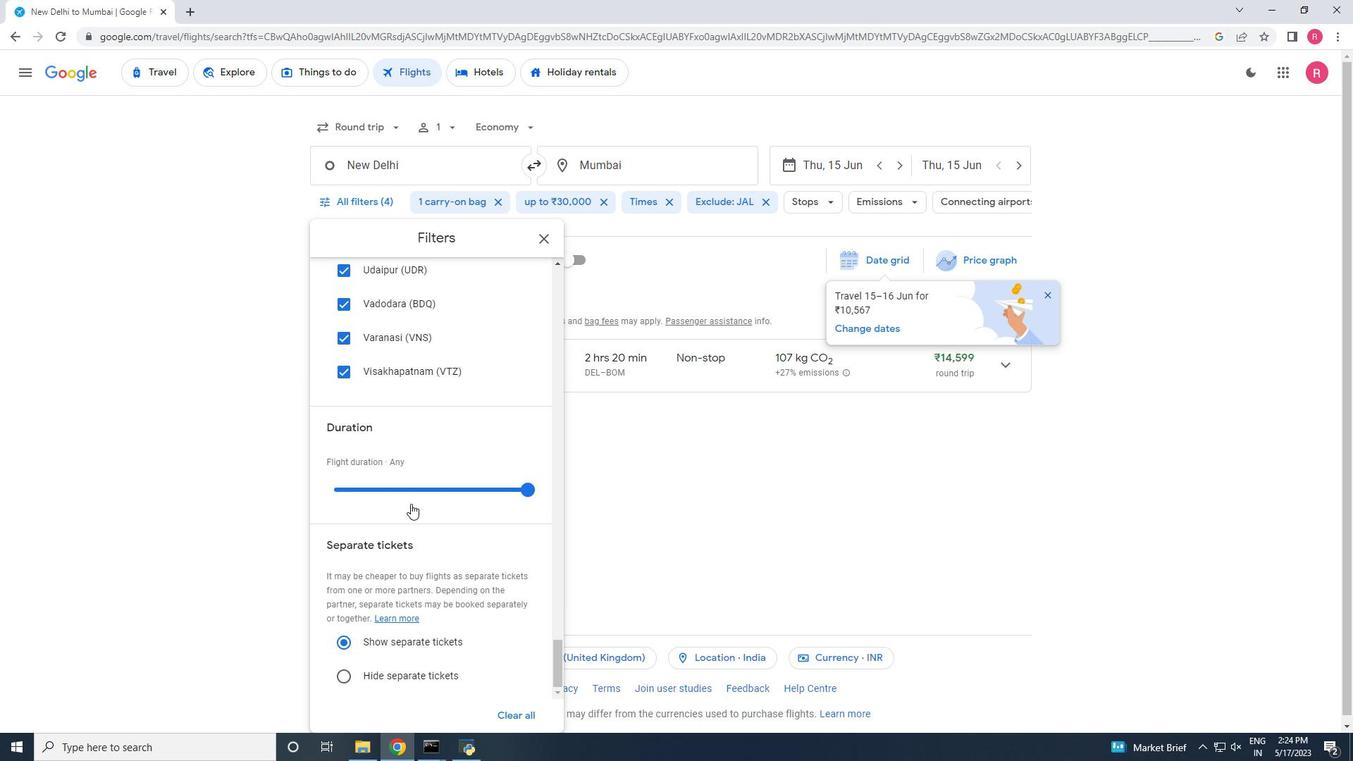 
Action: Mouse scrolled (410, 503) with delta (0, 0)
Screenshot: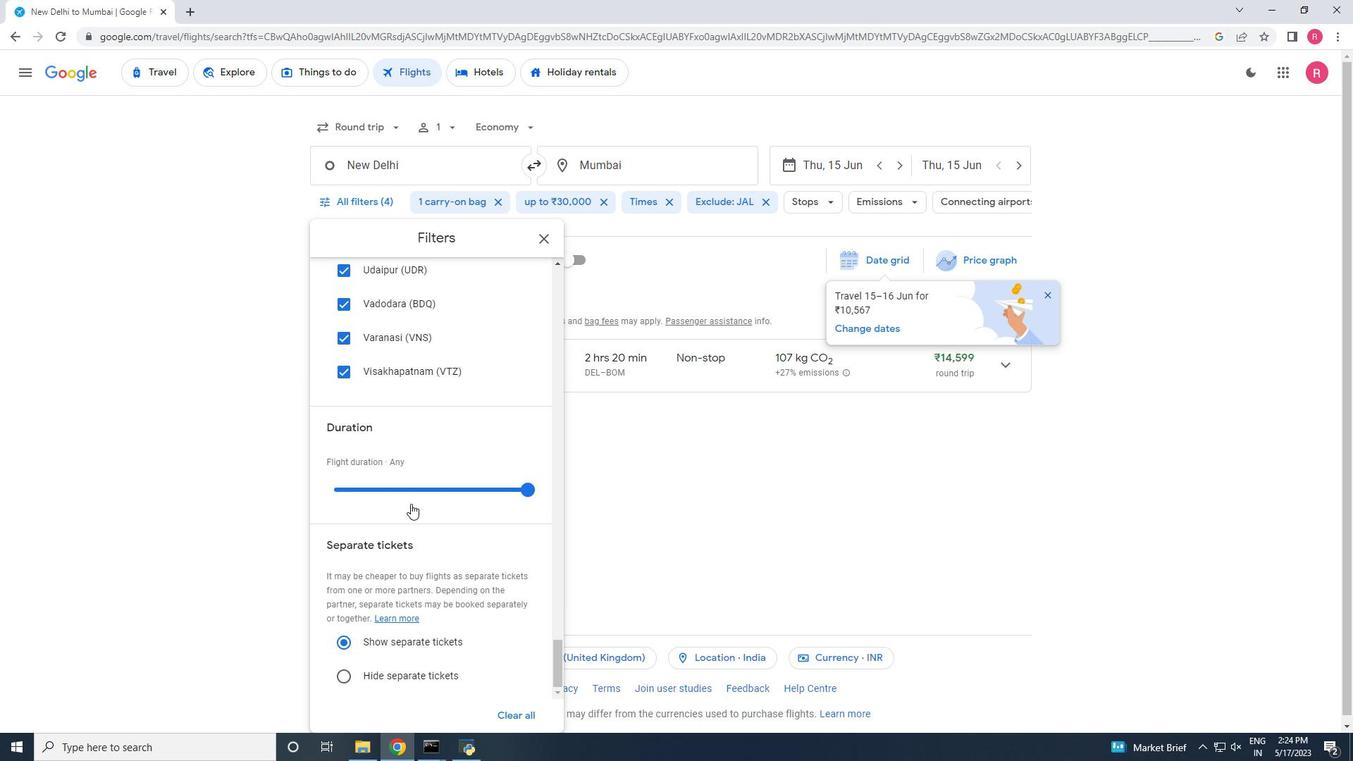 
Action: Mouse moved to (548, 231)
Screenshot: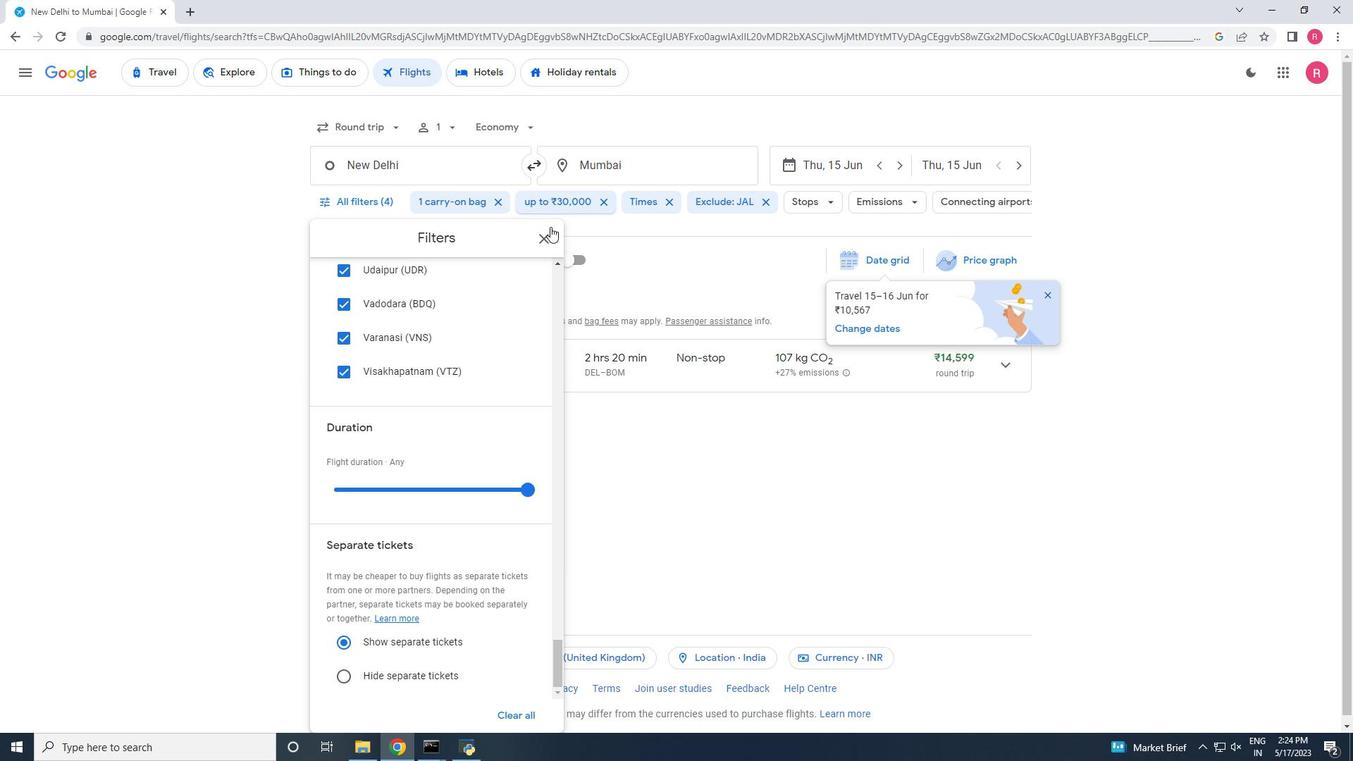 
Action: Mouse pressed left at (548, 231)
Screenshot: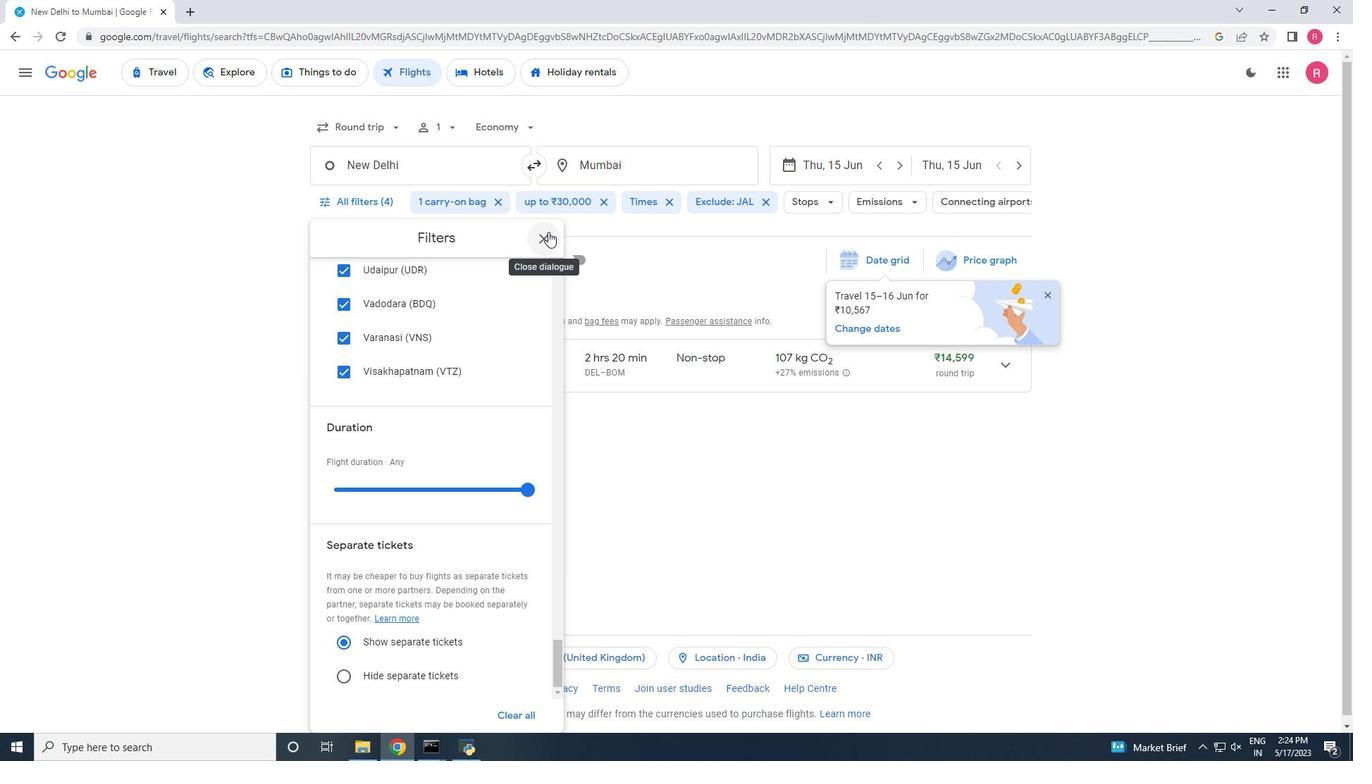 
Action: Mouse moved to (189, 12)
Screenshot: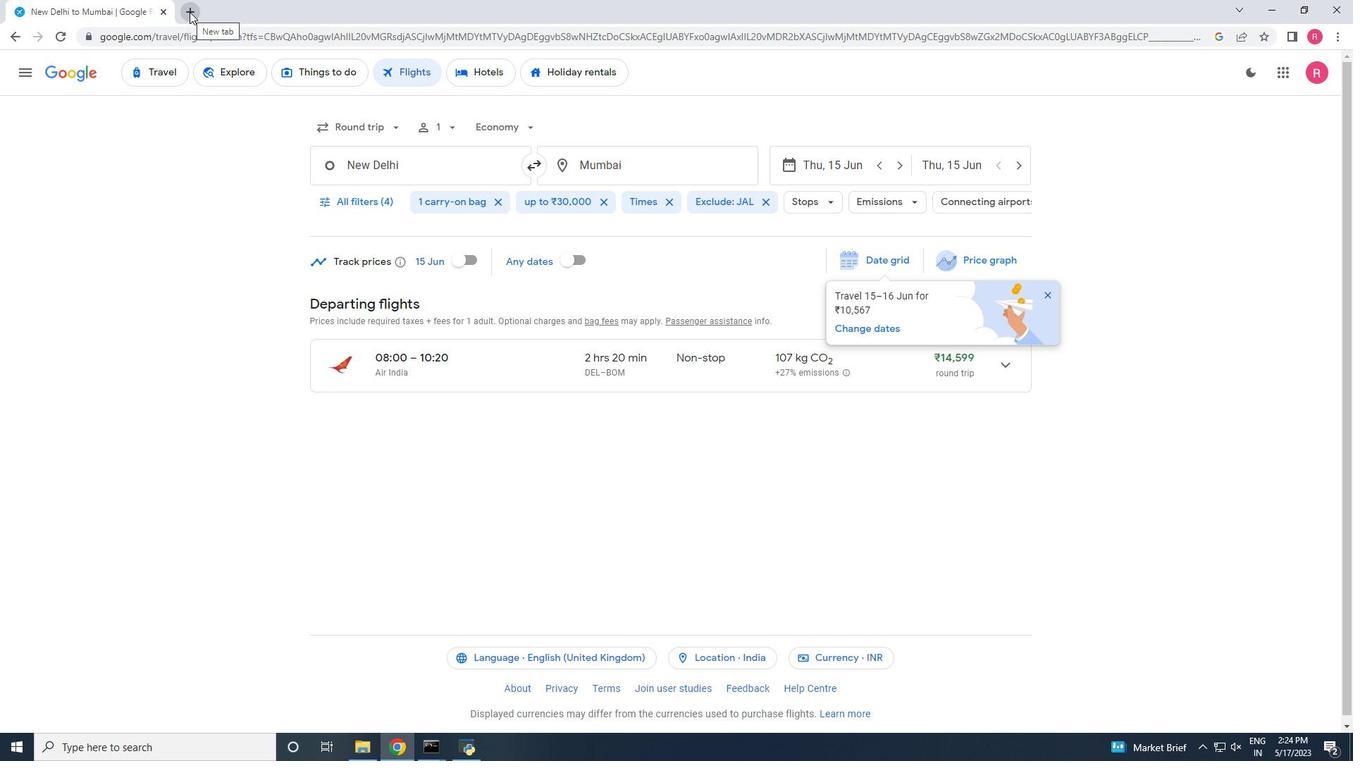 
Action: Mouse pressed left at (189, 12)
Screenshot: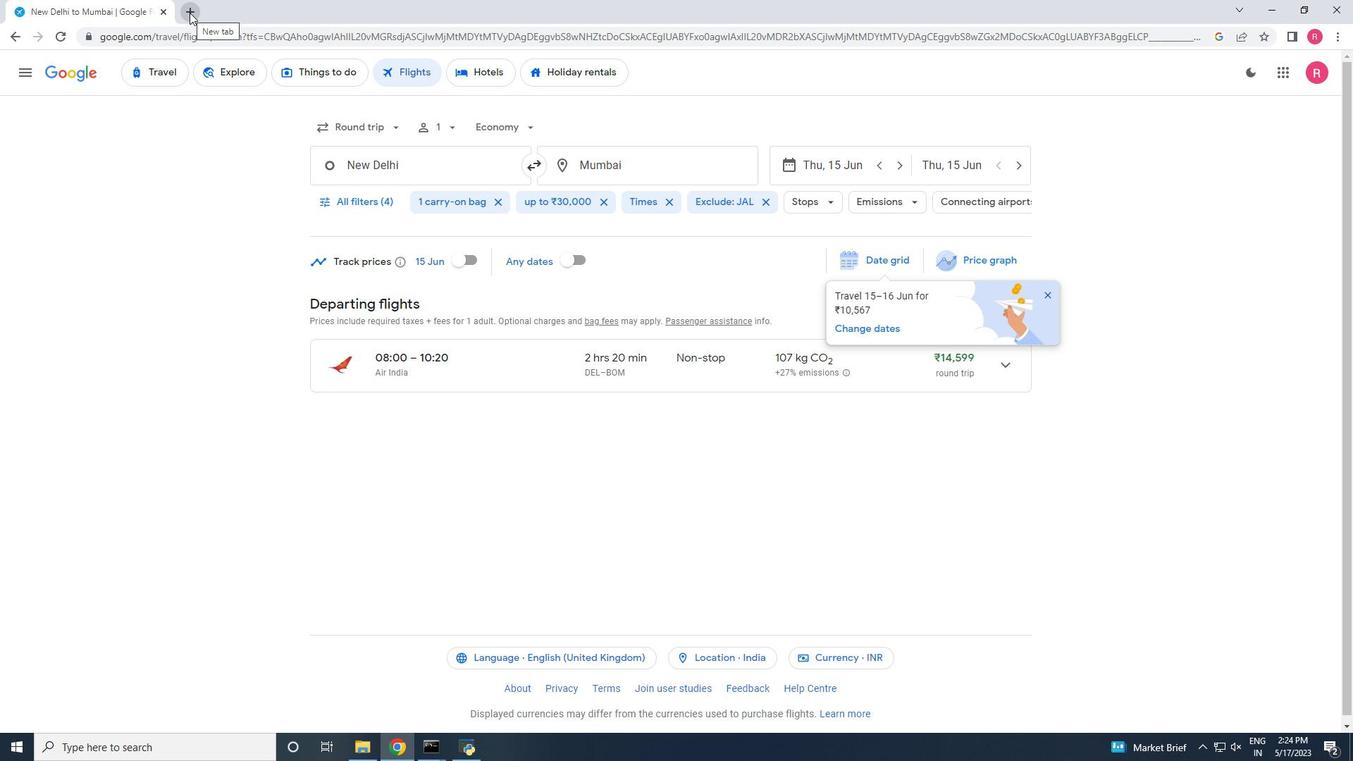 
Action: Mouse moved to (532, 290)
Screenshot: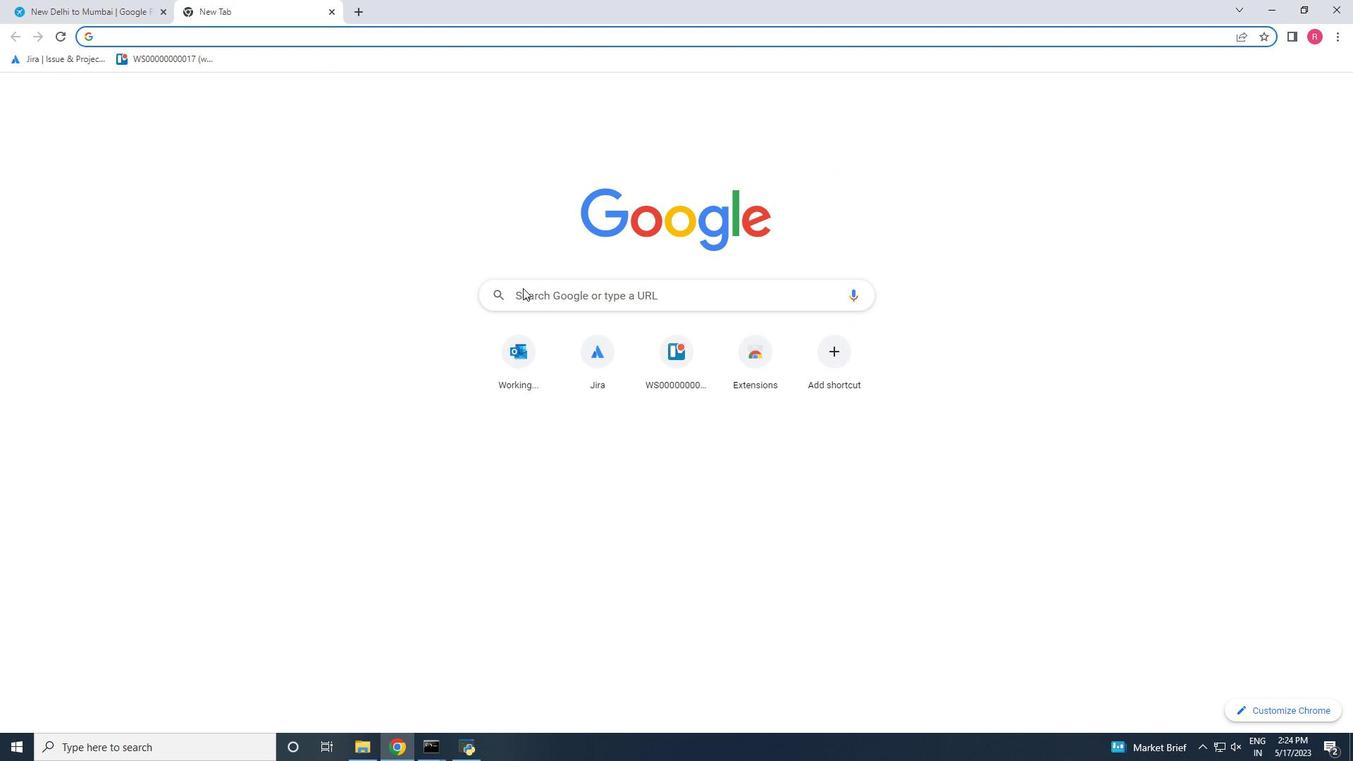 
Action: Mouse pressed left at (532, 290)
Screenshot: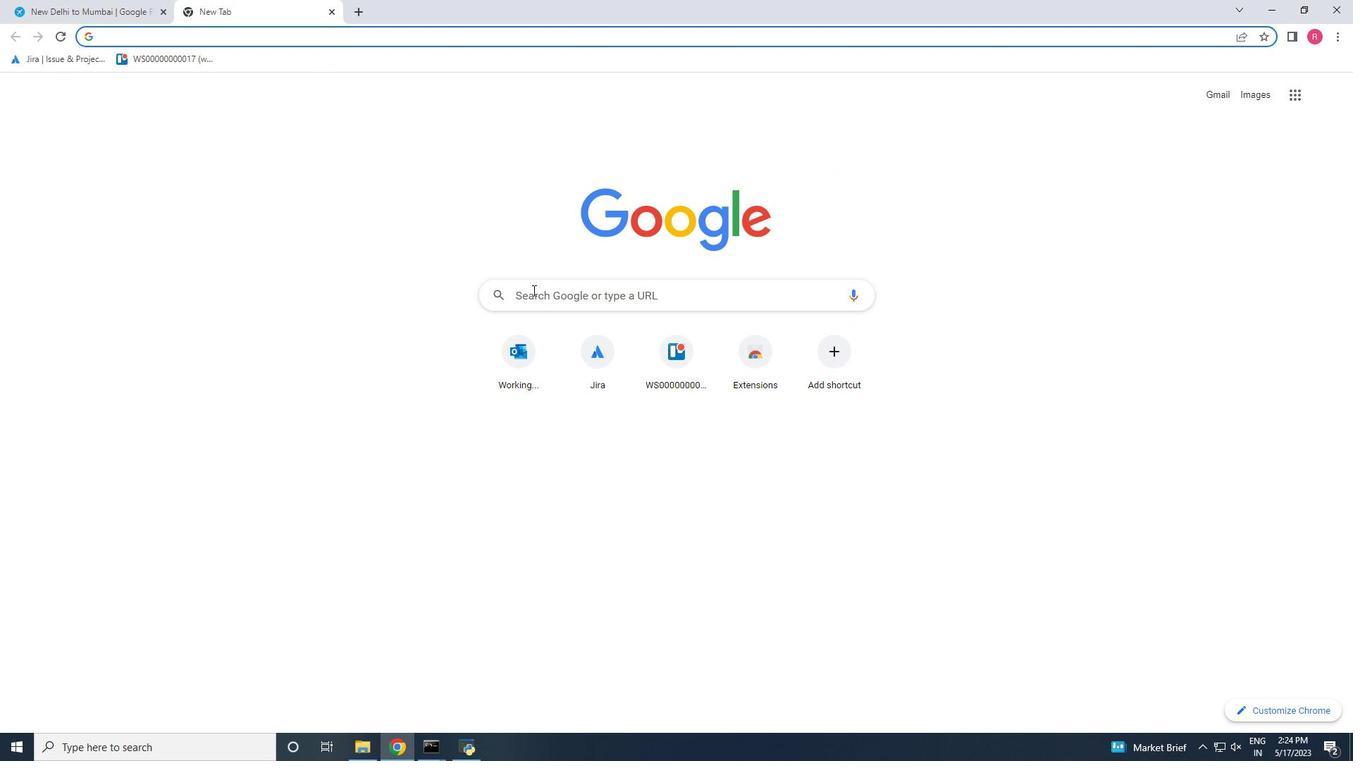 
Action: Key pressed f<Key.backspace>book<Key.backspace><Key.backspace><Key.backspace><Key.backspace><Key.backspace><Key.backspace><Key.backspace><Key.backspace><Key.backspace><Key.backspace><Key.backspace><Key.backspace><Key.backspace><Key.backspace><Key.backspace>flight<Key.space>boo<Key.enter>
Screenshot: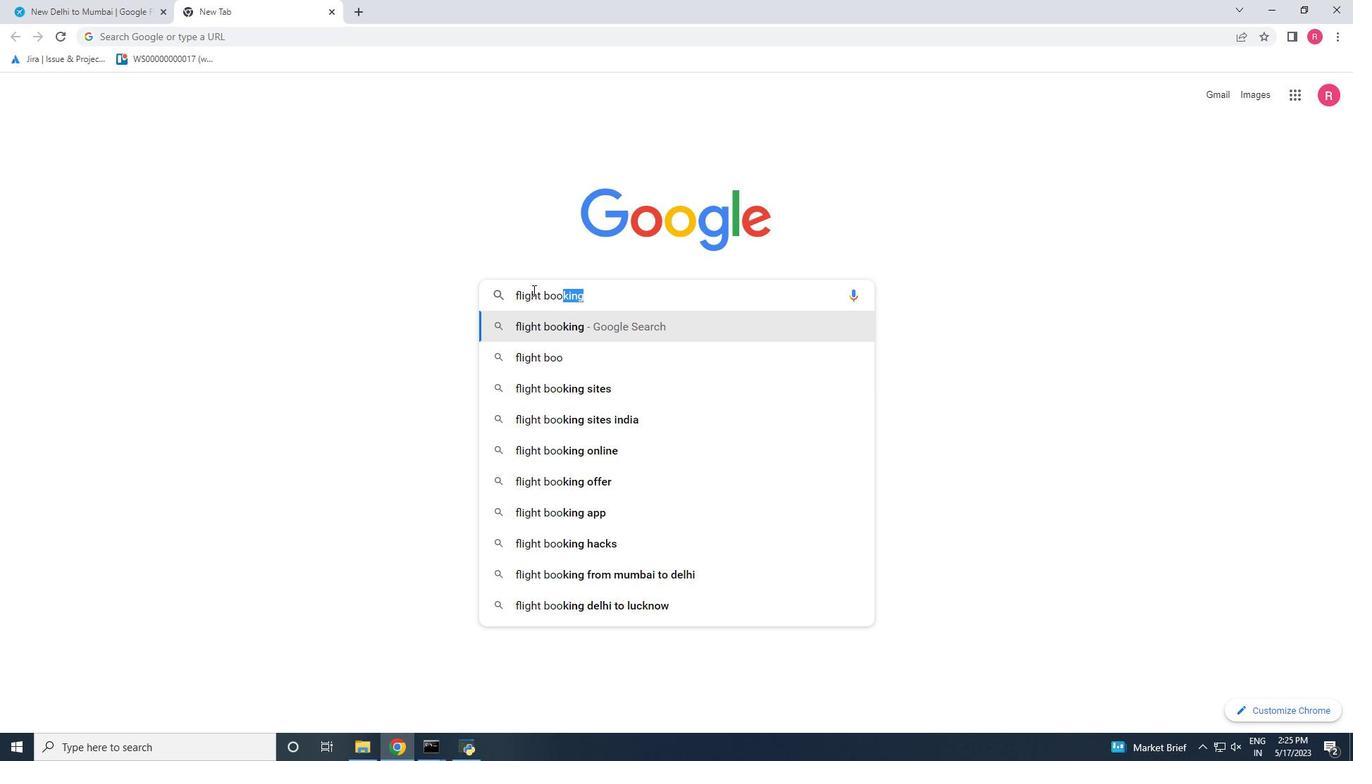 
Action: Mouse moved to (215, 239)
Screenshot: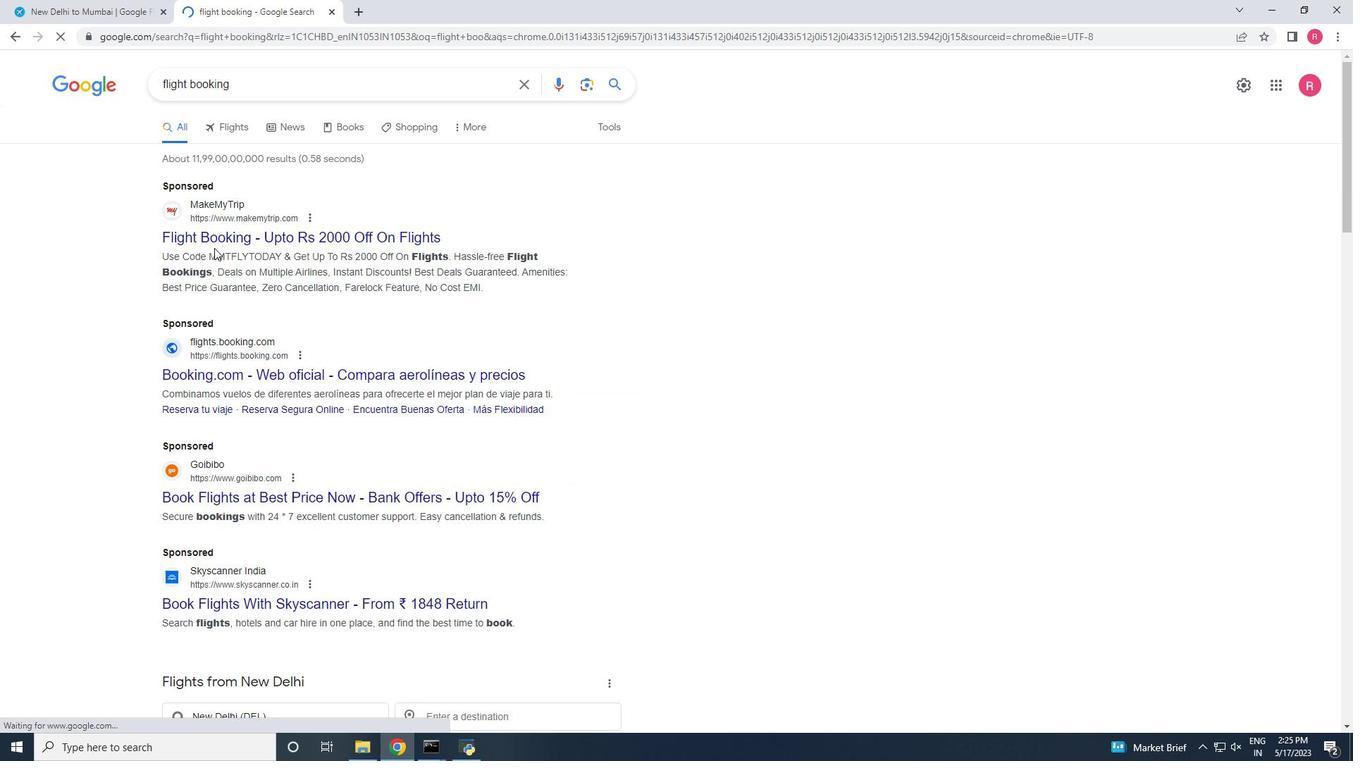 
Action: Mouse pressed left at (215, 239)
Screenshot: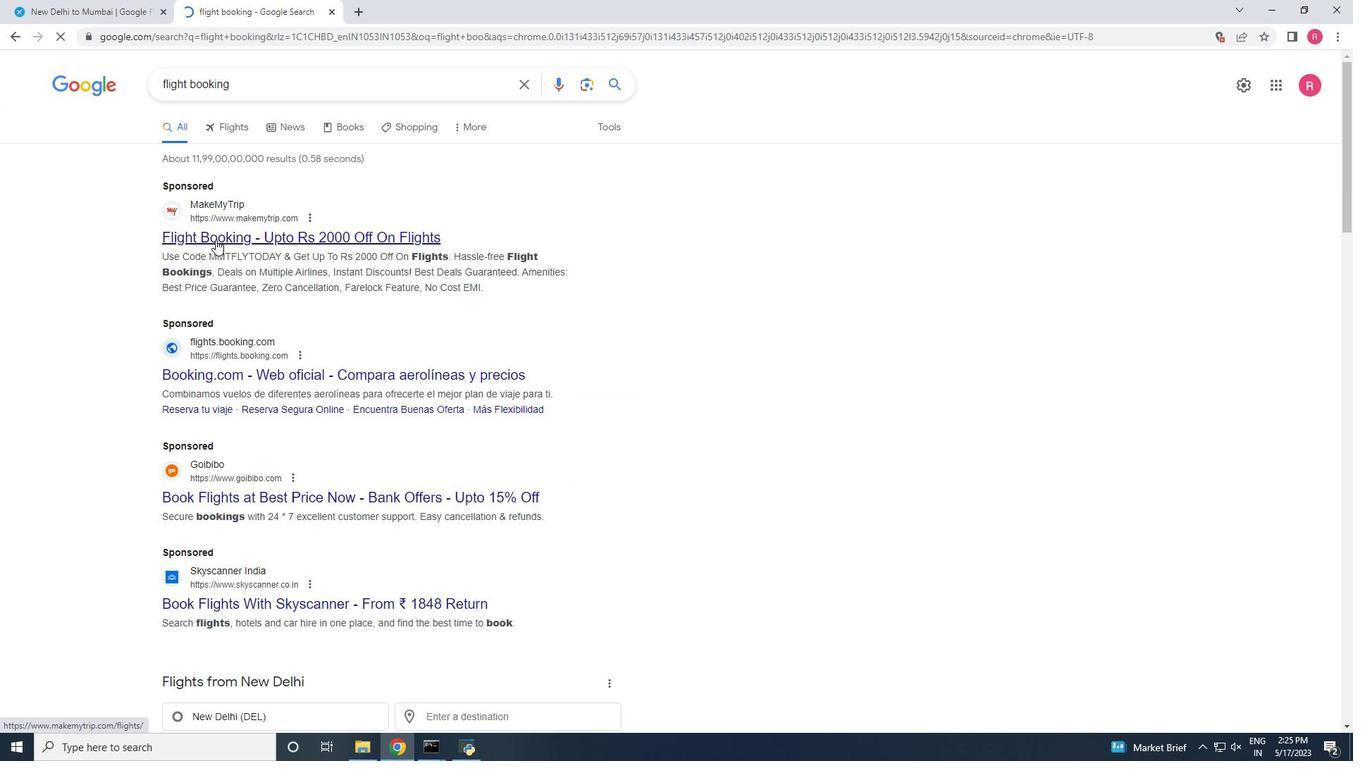 
Action: Mouse moved to (218, 336)
Screenshot: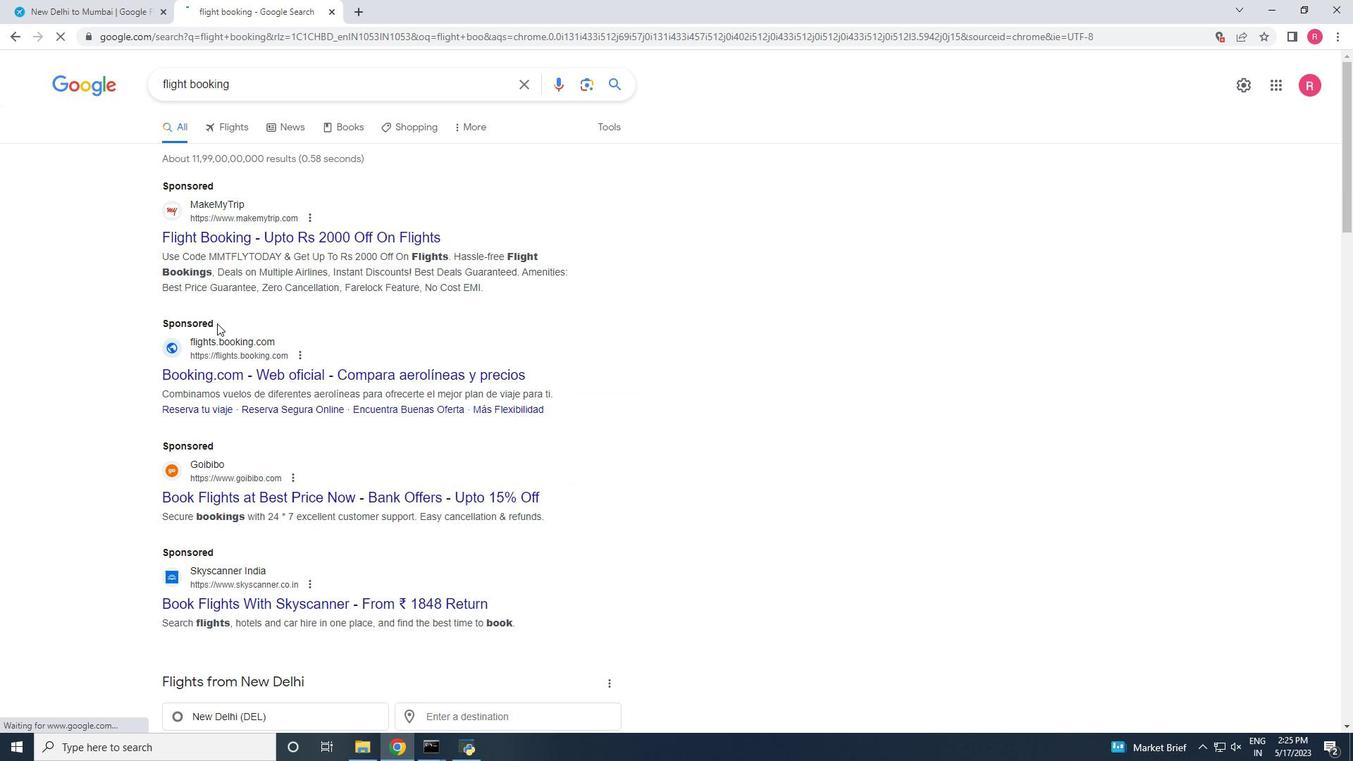 
Action: Mouse scrolled (218, 335) with delta (0, 0)
Screenshot: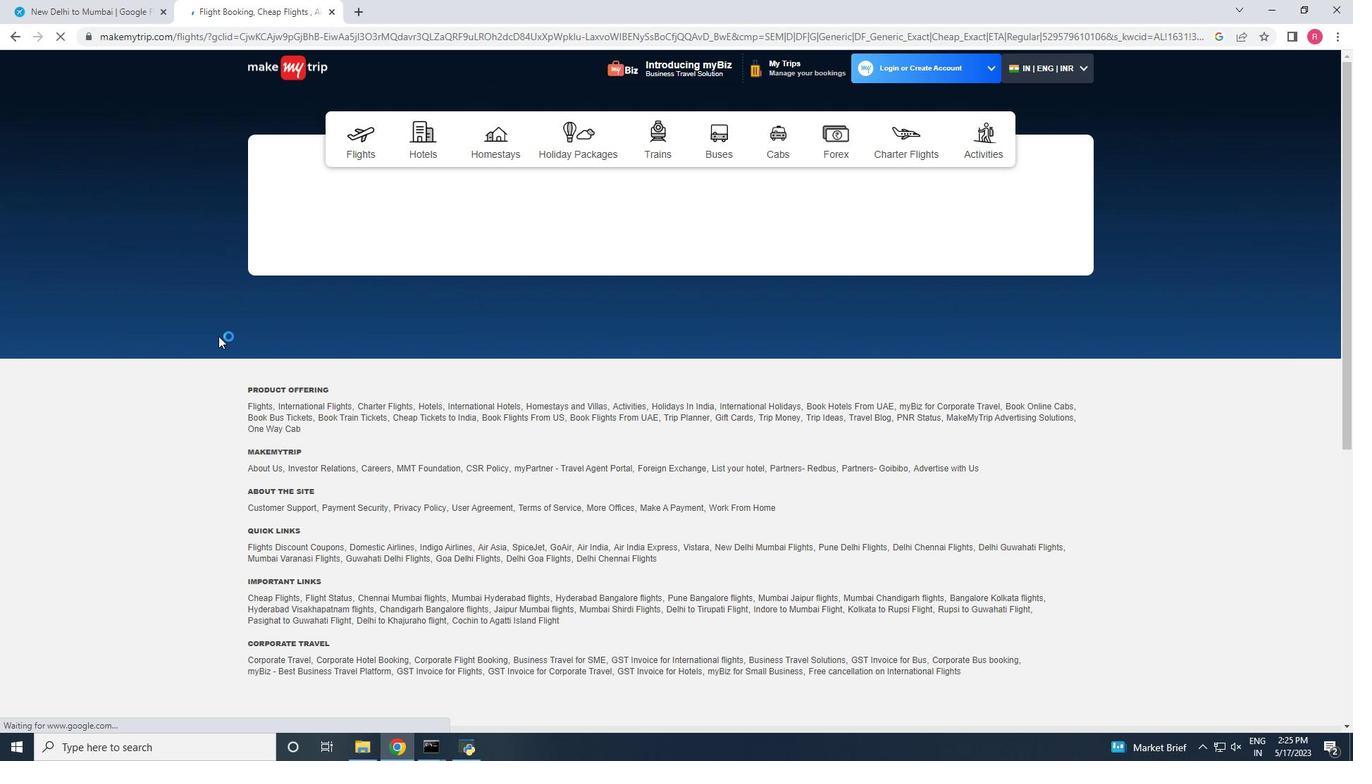 
Action: Mouse moved to (264, 363)
Screenshot: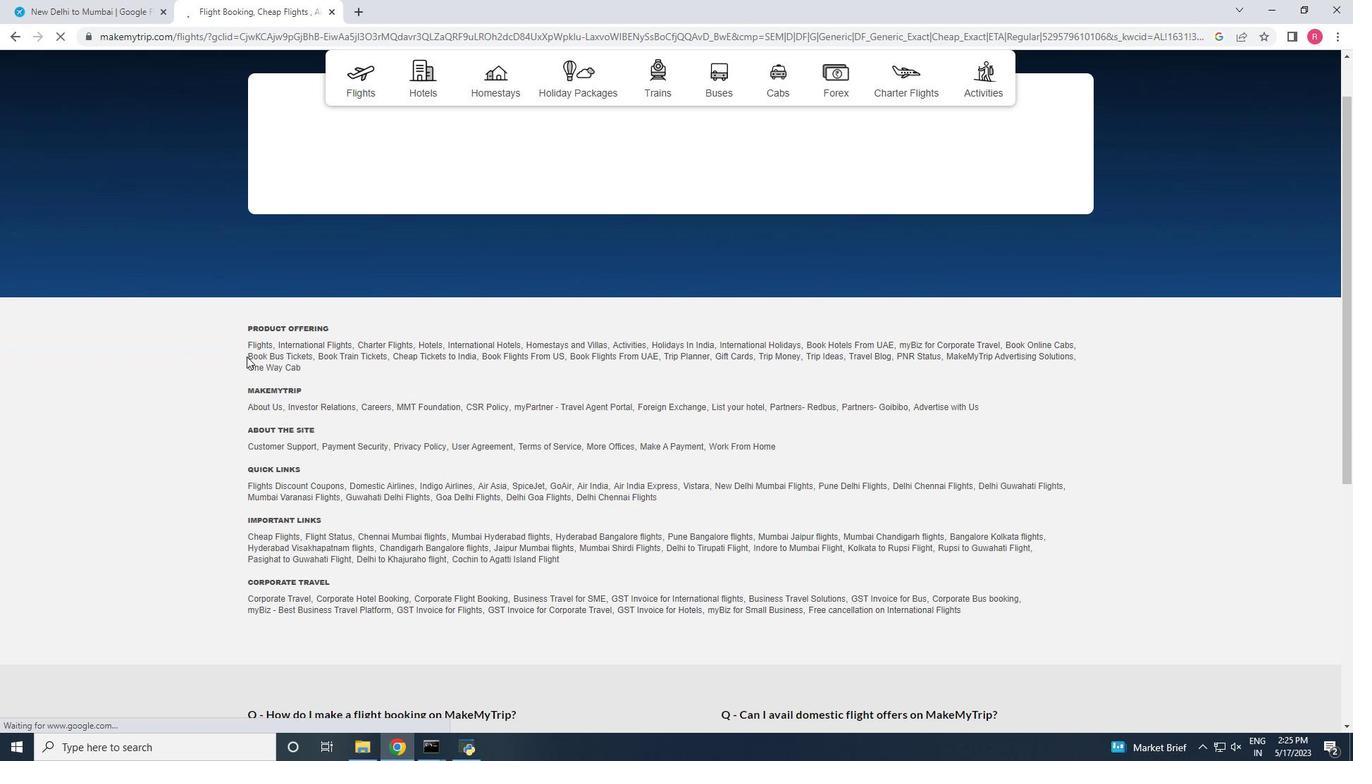 
Action: Mouse scrolled (264, 362) with delta (0, 0)
Screenshot: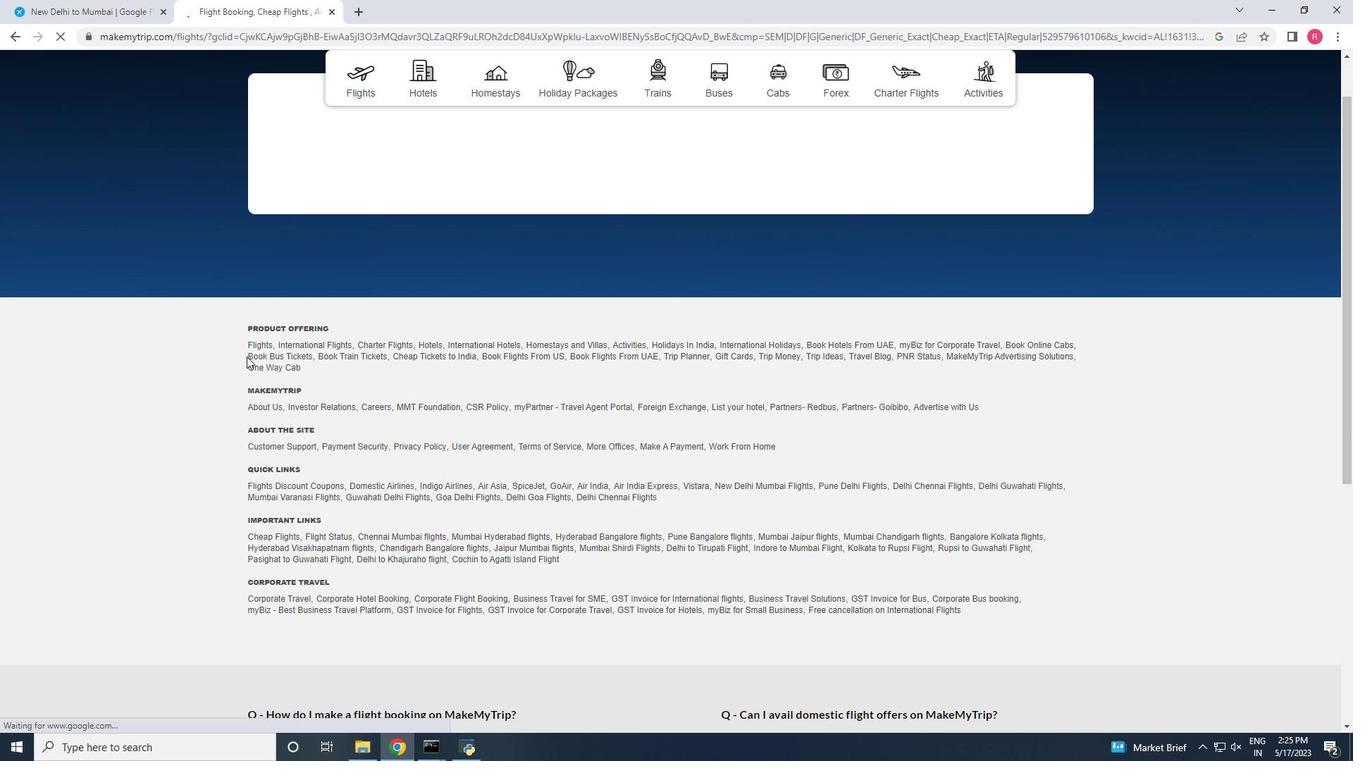 
Action: Mouse moved to (271, 363)
Screenshot: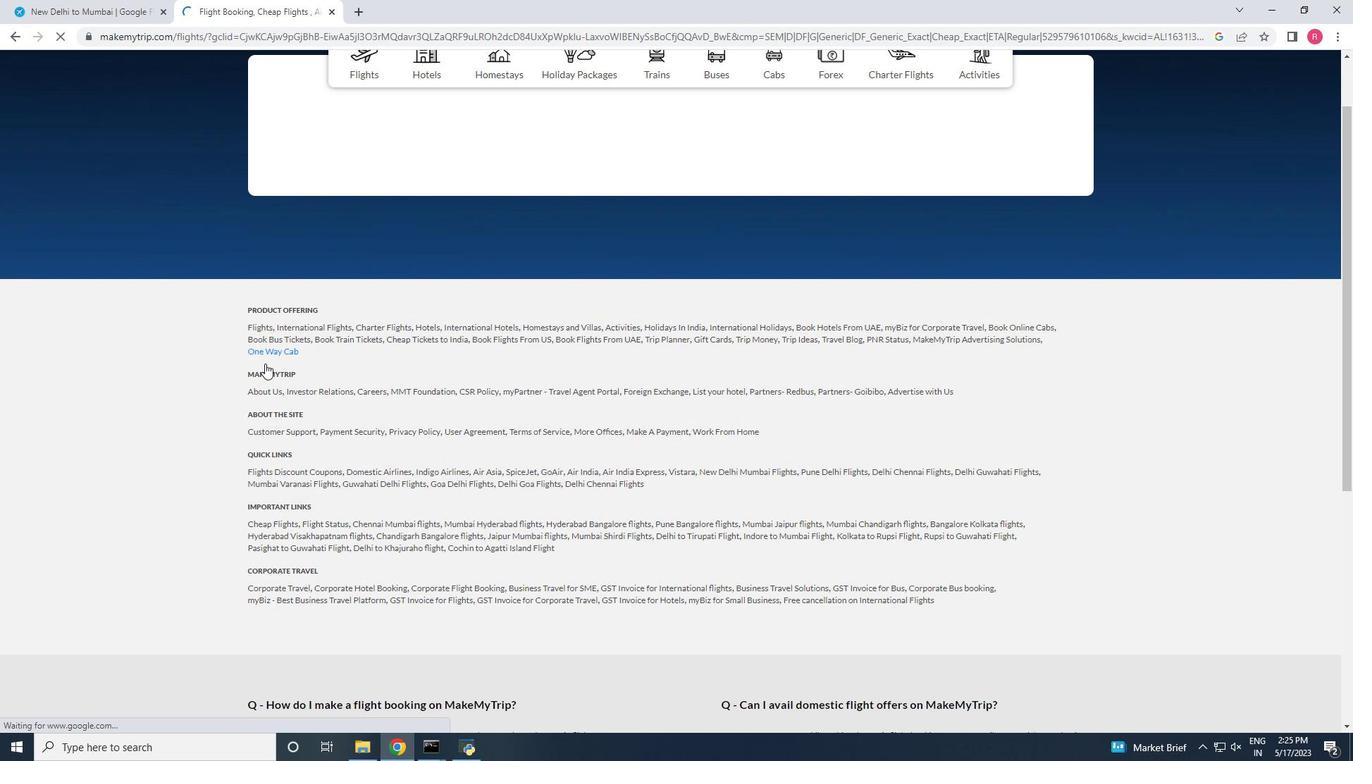 
Action: Mouse scrolled (271, 364) with delta (0, 0)
Screenshot: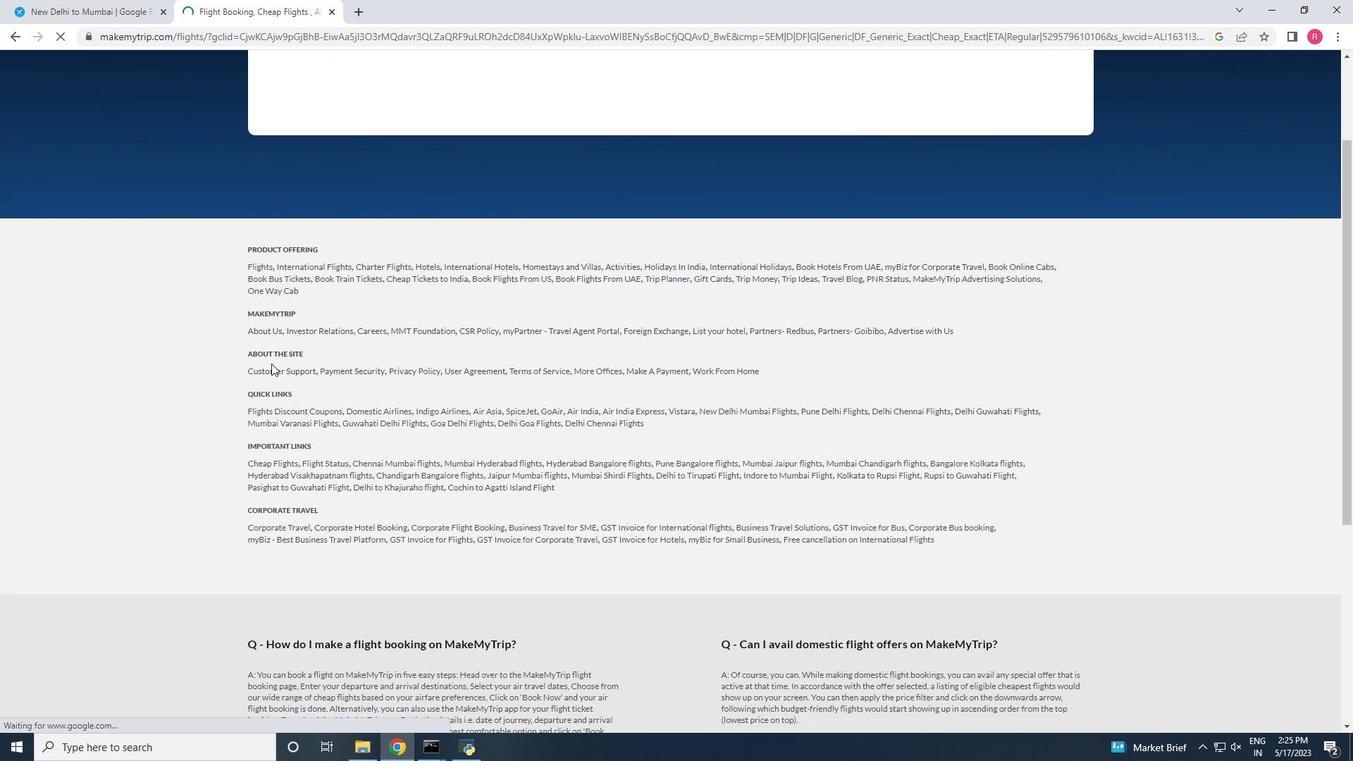 
Action: Mouse scrolled (271, 364) with delta (0, 0)
Screenshot: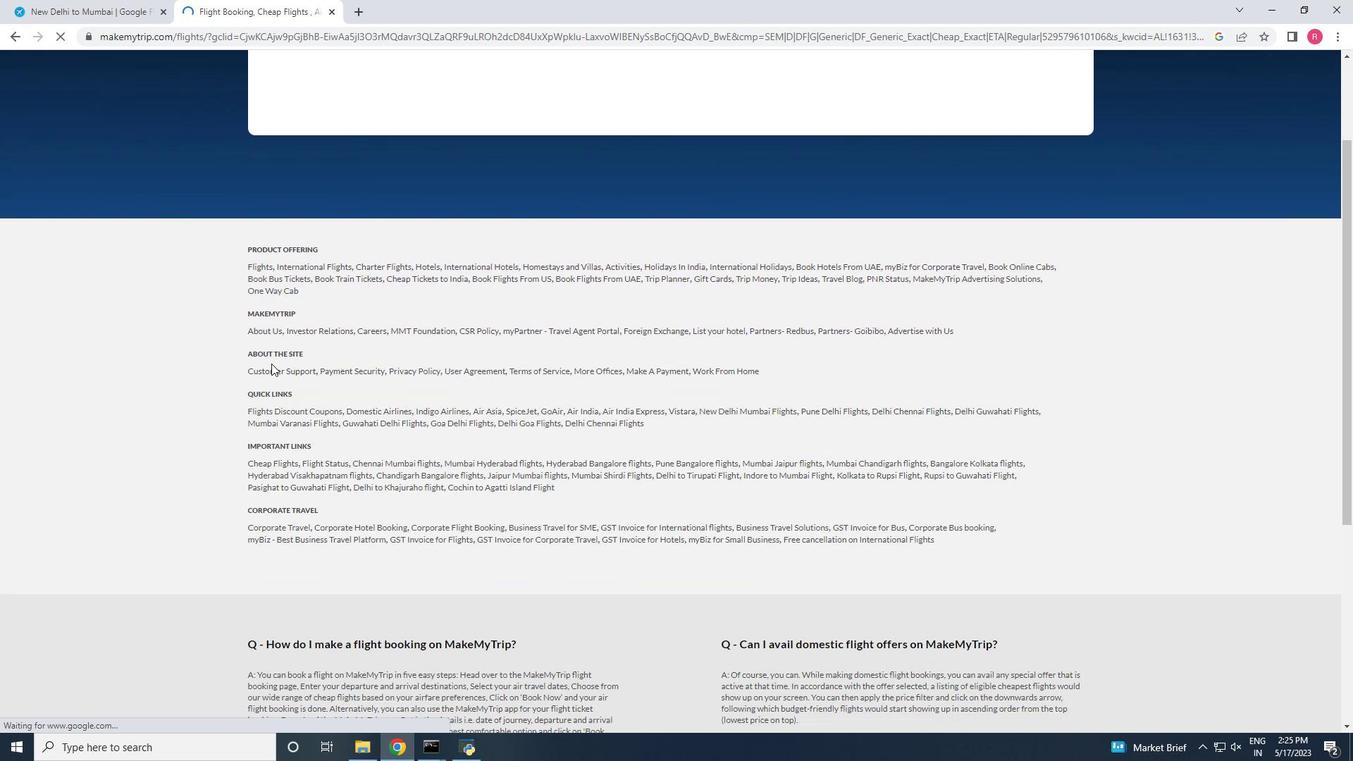 
Action: Mouse scrolled (271, 364) with delta (0, 0)
Screenshot: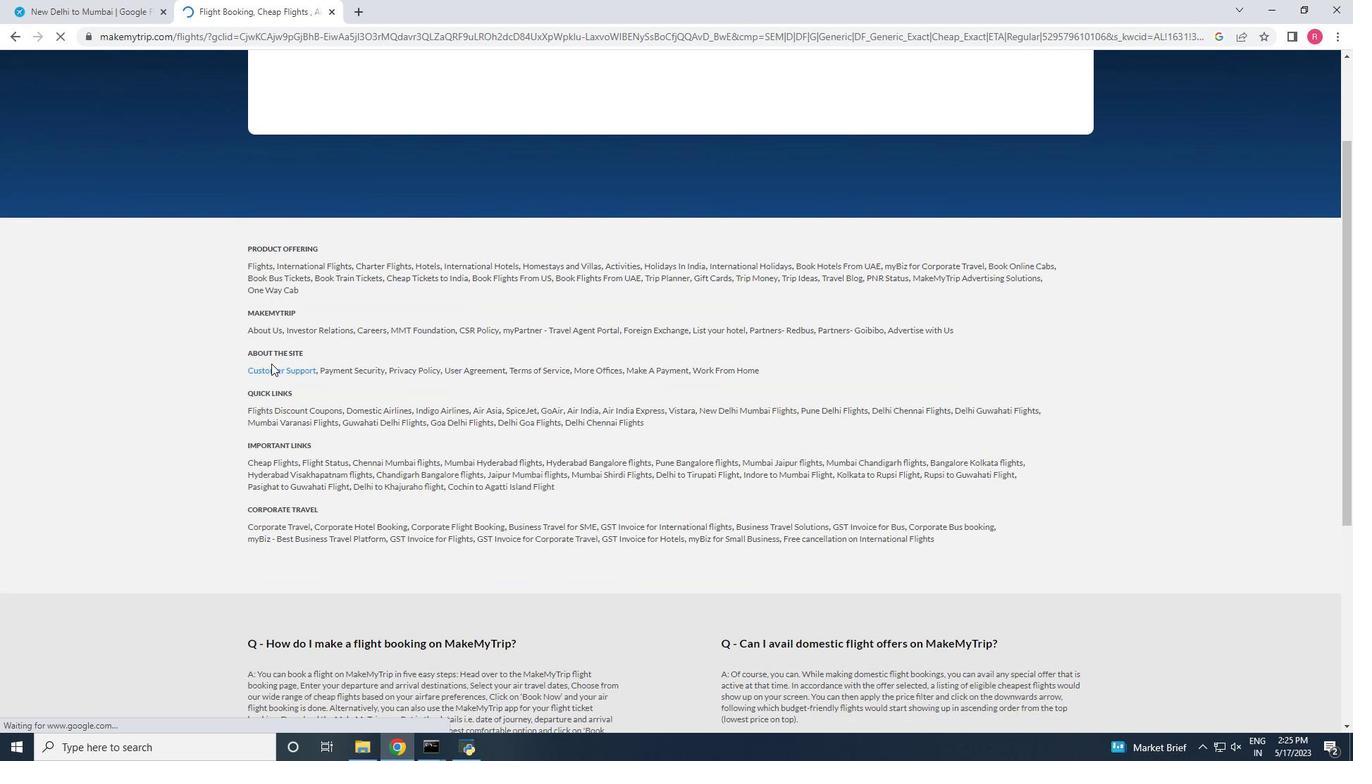 
Action: Mouse moved to (273, 362)
Screenshot: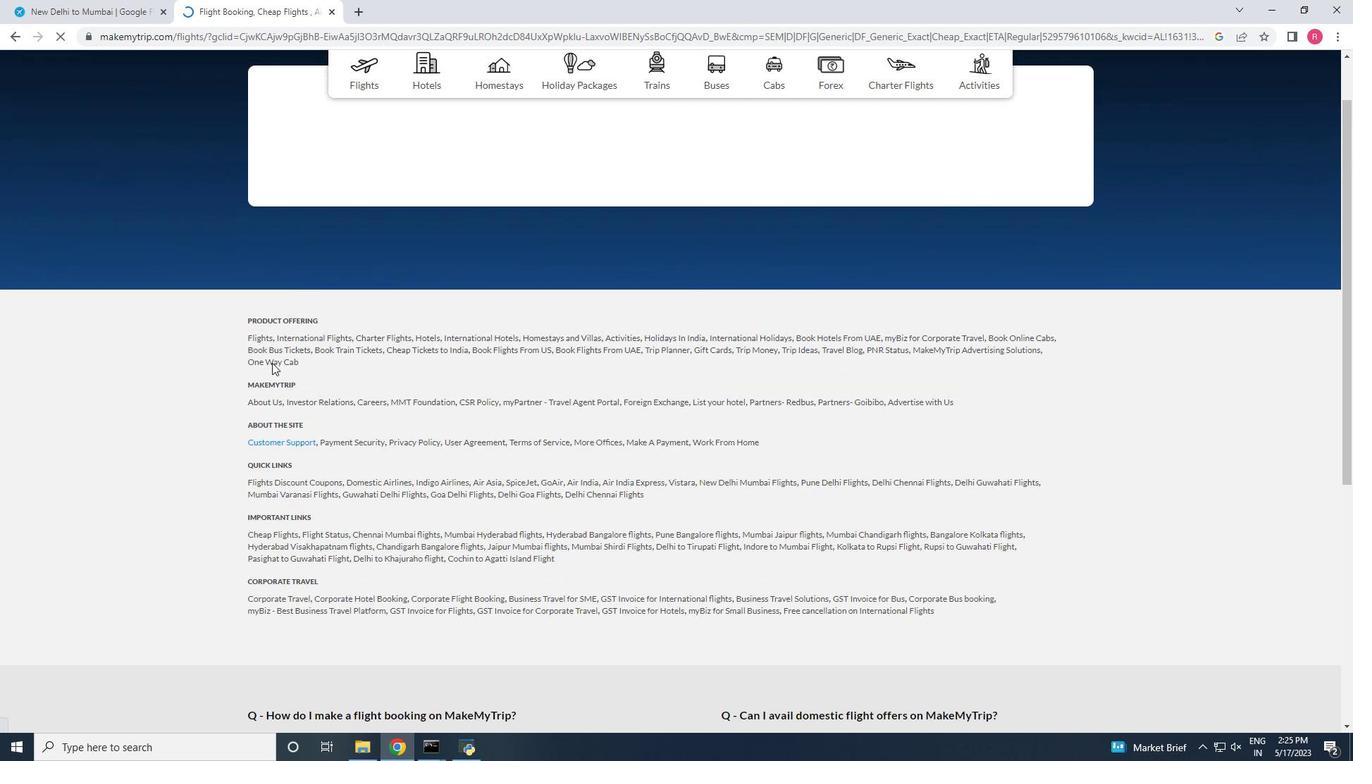 
Action: Mouse scrolled (273, 363) with delta (0, 0)
Screenshot: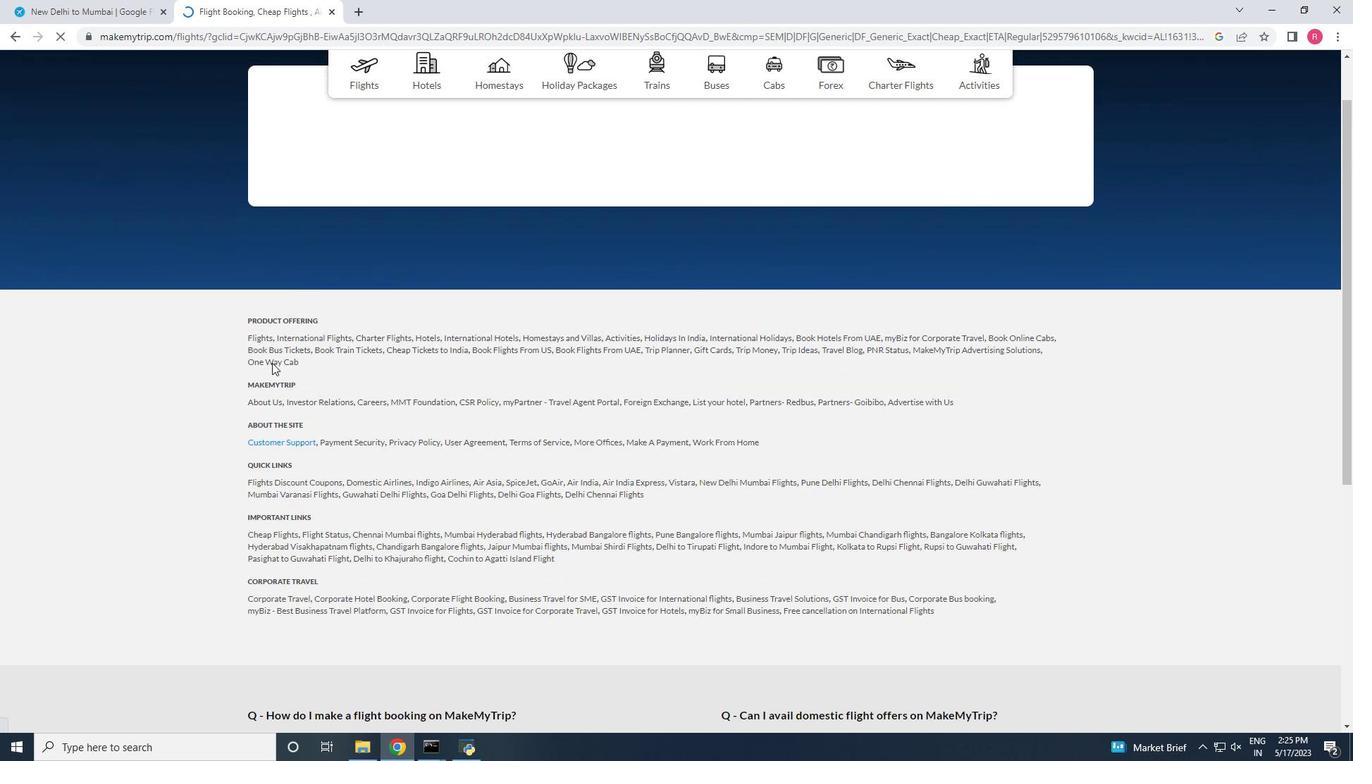 
Action: Mouse moved to (361, 193)
Screenshot: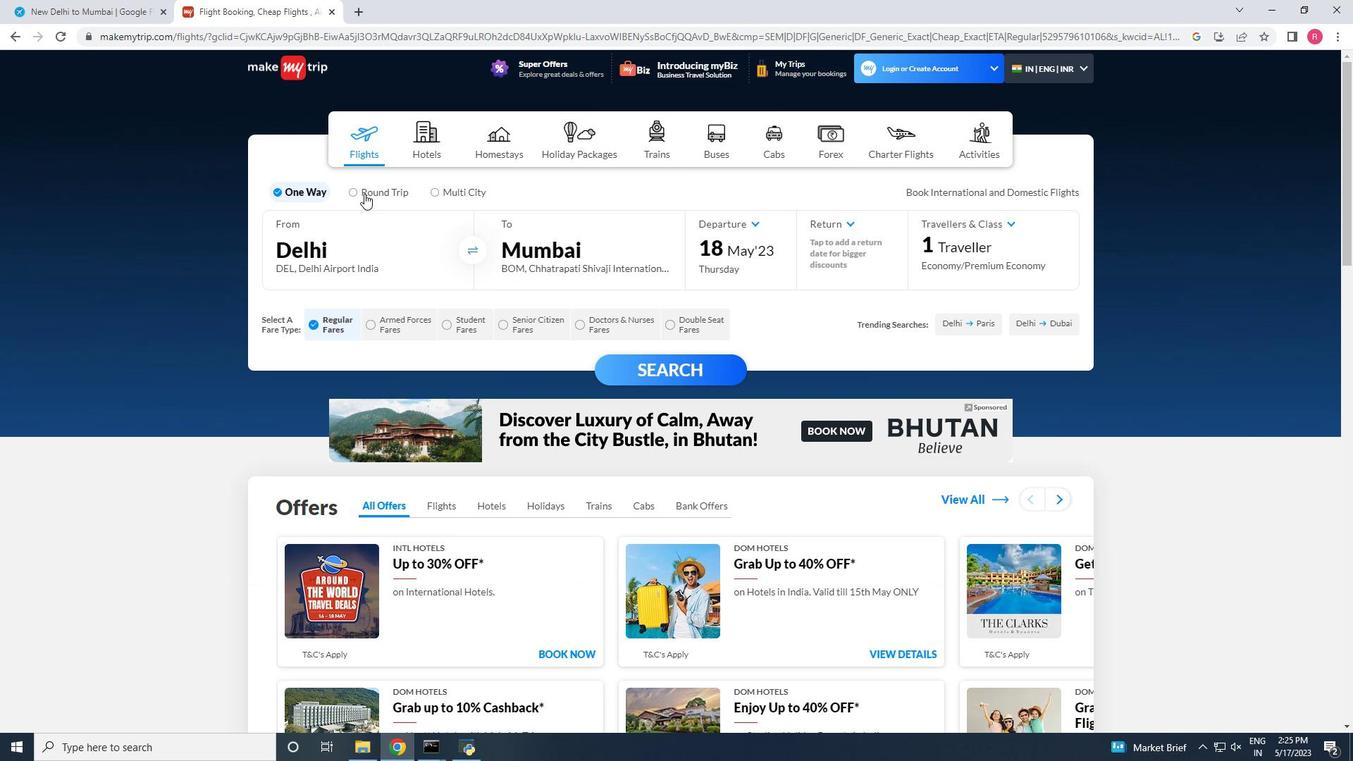 
Action: Mouse pressed left at (361, 193)
Screenshot: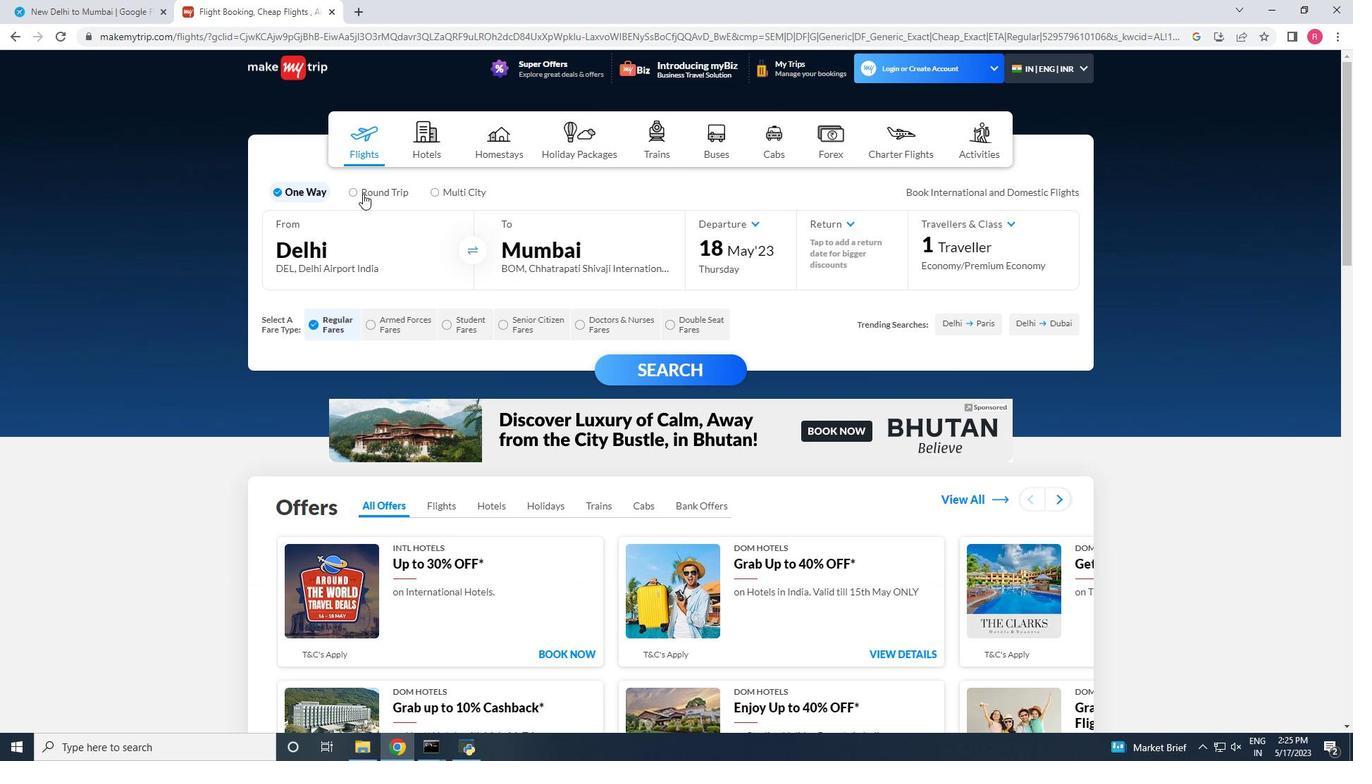 
Action: Mouse moved to (448, 257)
Screenshot: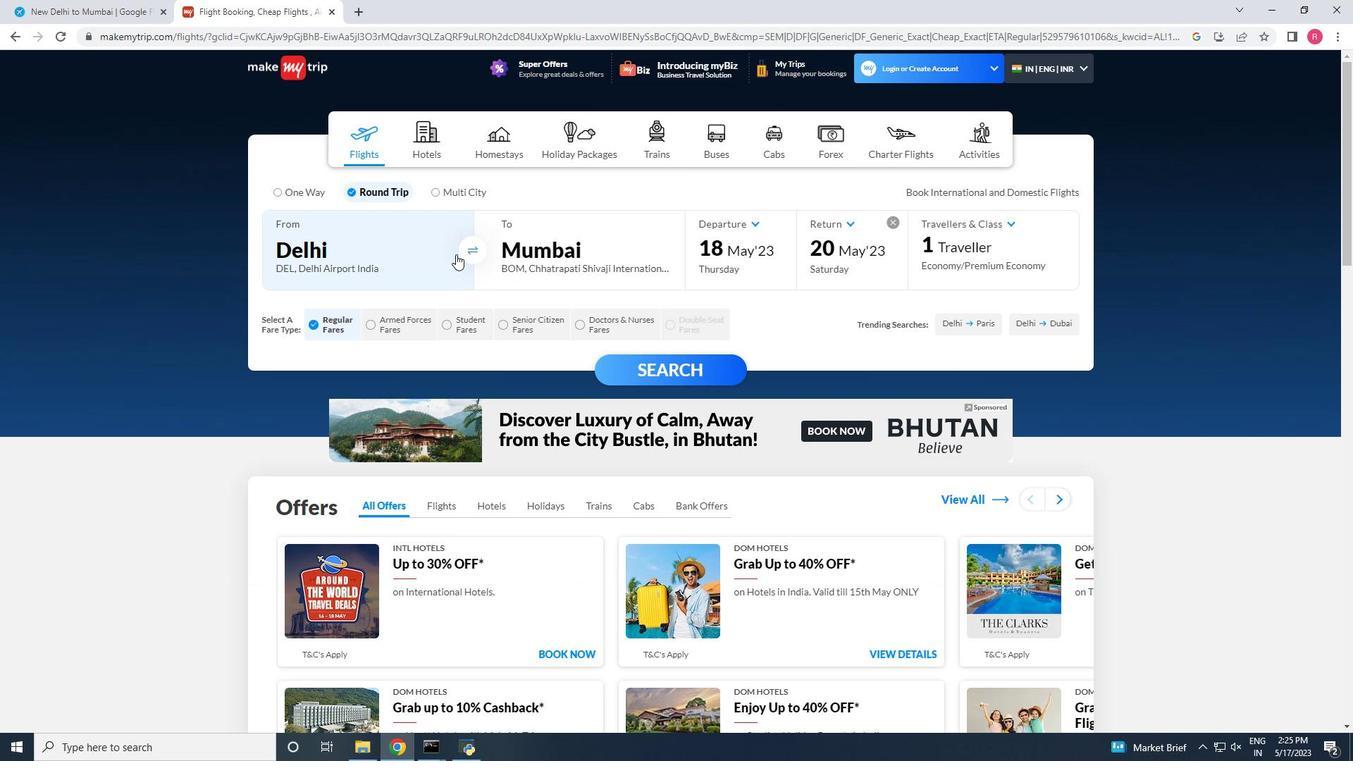 
Action: Mouse pressed left at (448, 257)
